 Task: Create a new insurance policy record in Salesforce by filling out all required fields and saving the information.
Action: Mouse moved to (262, 110)
Screenshot: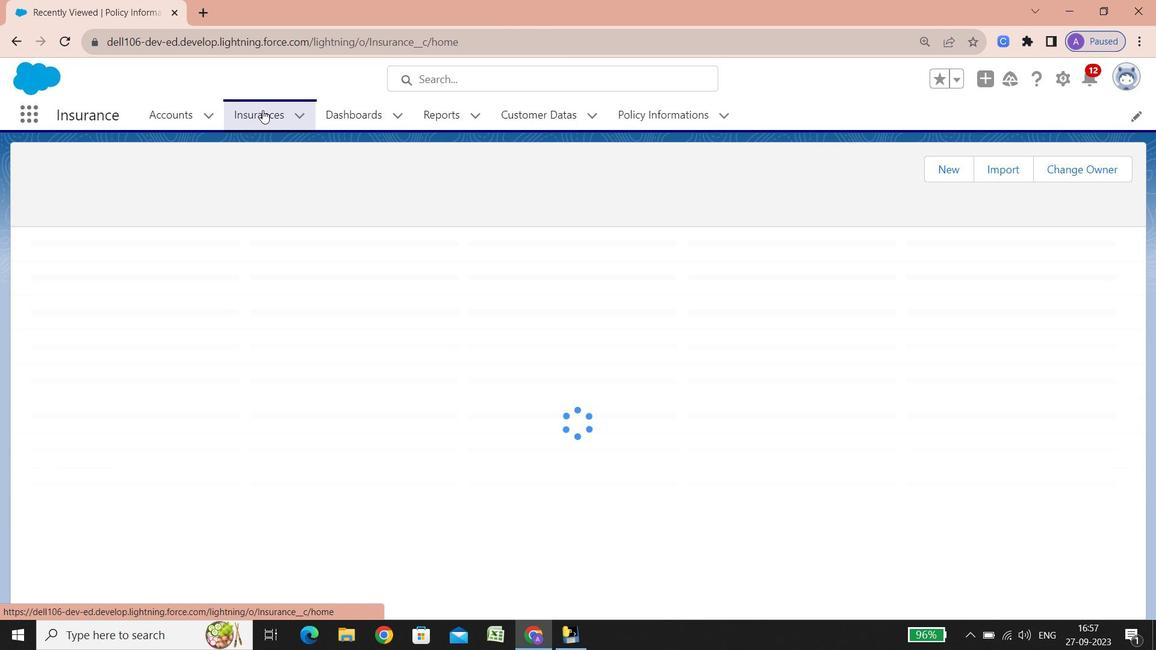 
Action: Mouse pressed left at (262, 110)
Screenshot: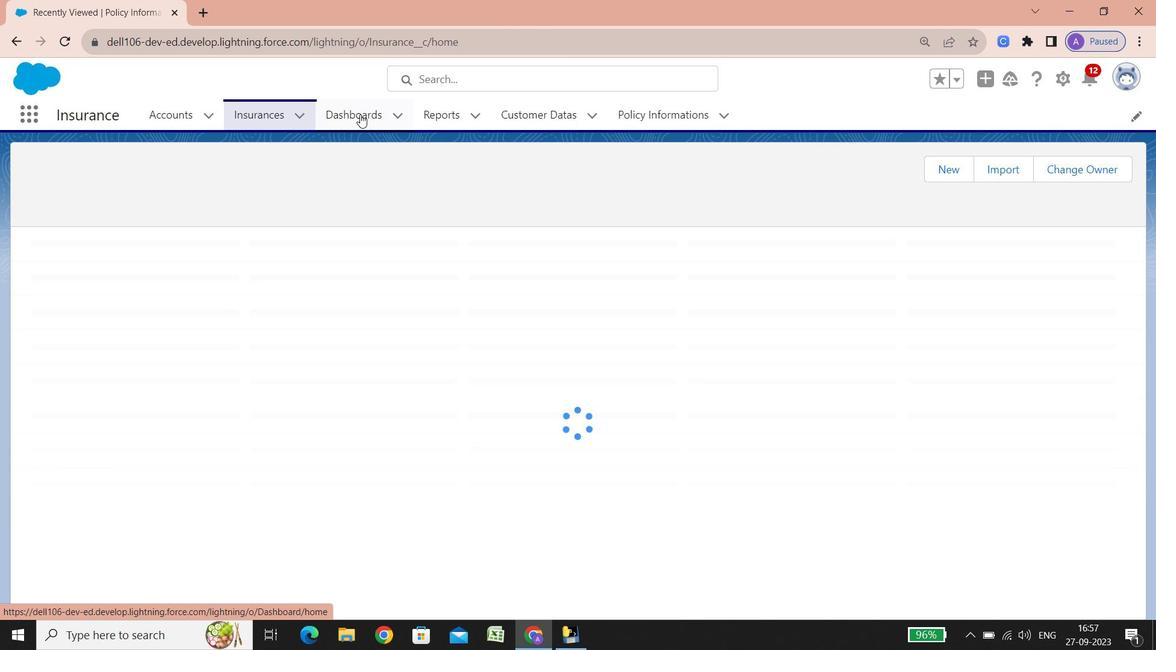 
Action: Mouse moved to (133, 308)
Screenshot: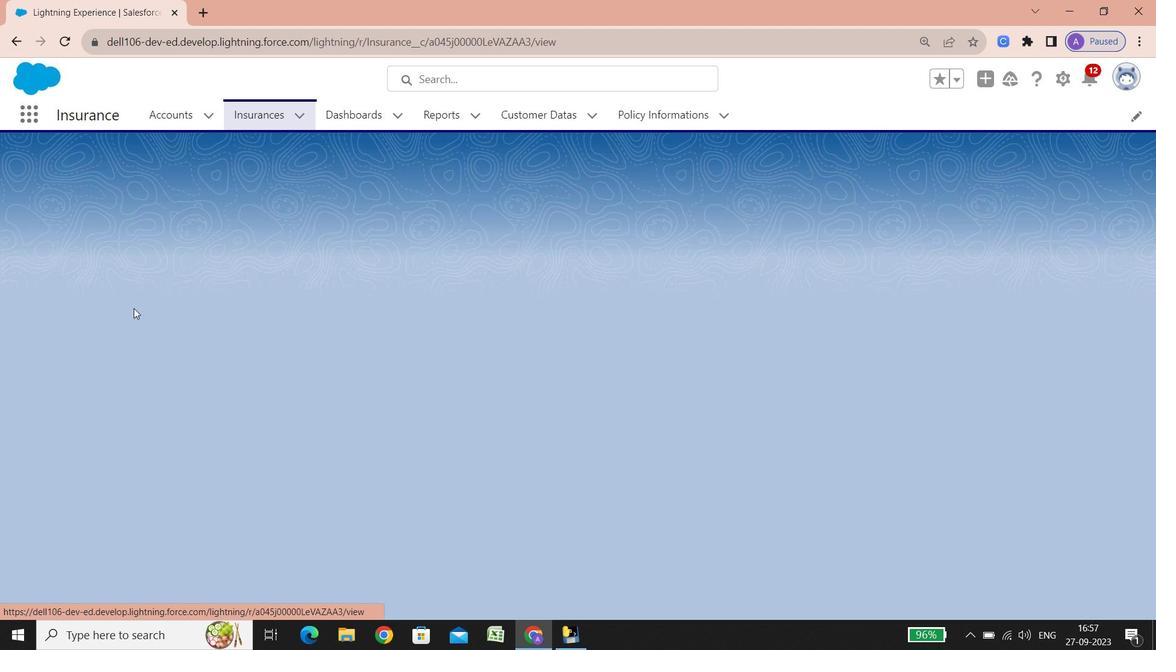 
Action: Mouse pressed left at (133, 308)
Screenshot: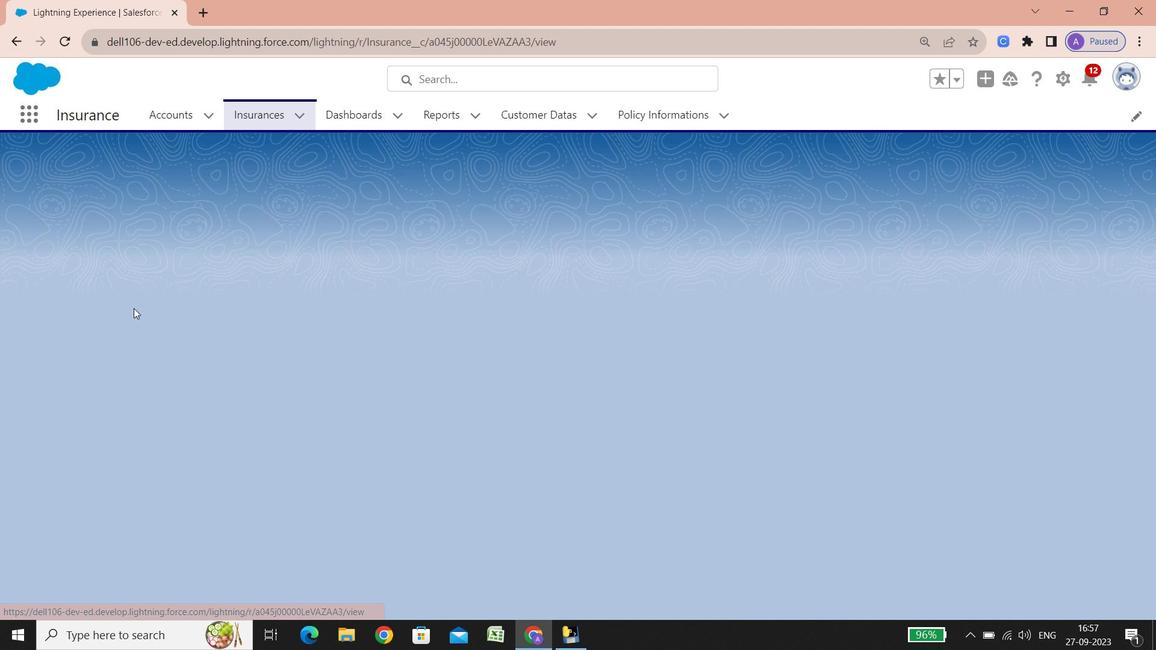 
Action: Mouse moved to (13, 33)
Screenshot: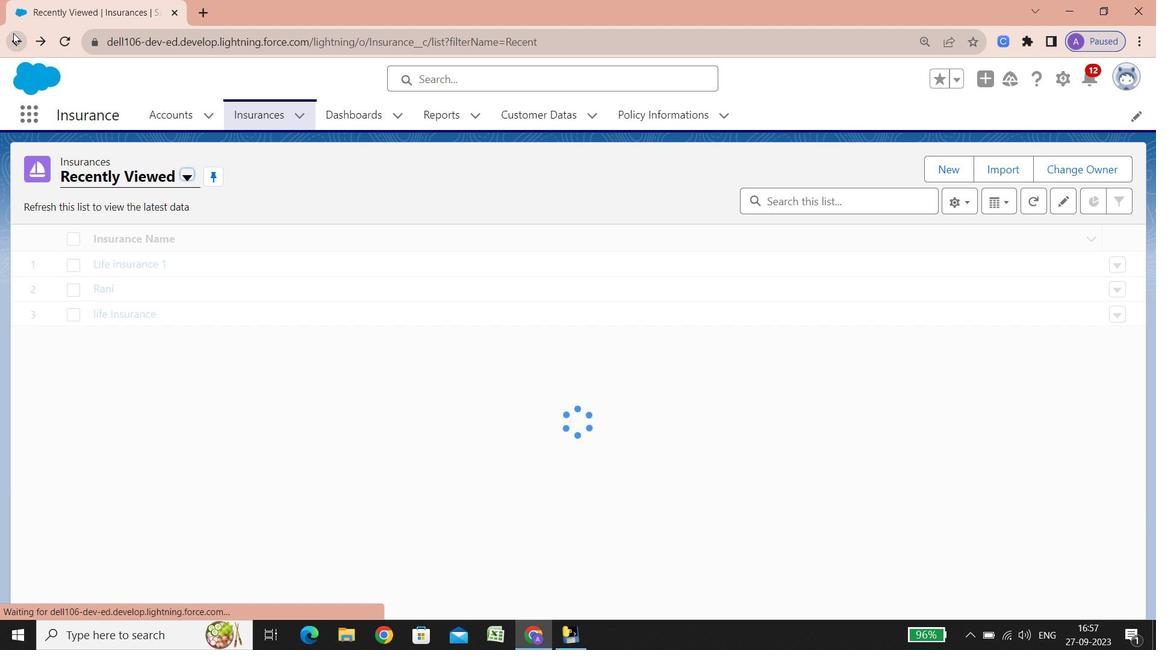 
Action: Mouse pressed left at (13, 33)
Screenshot: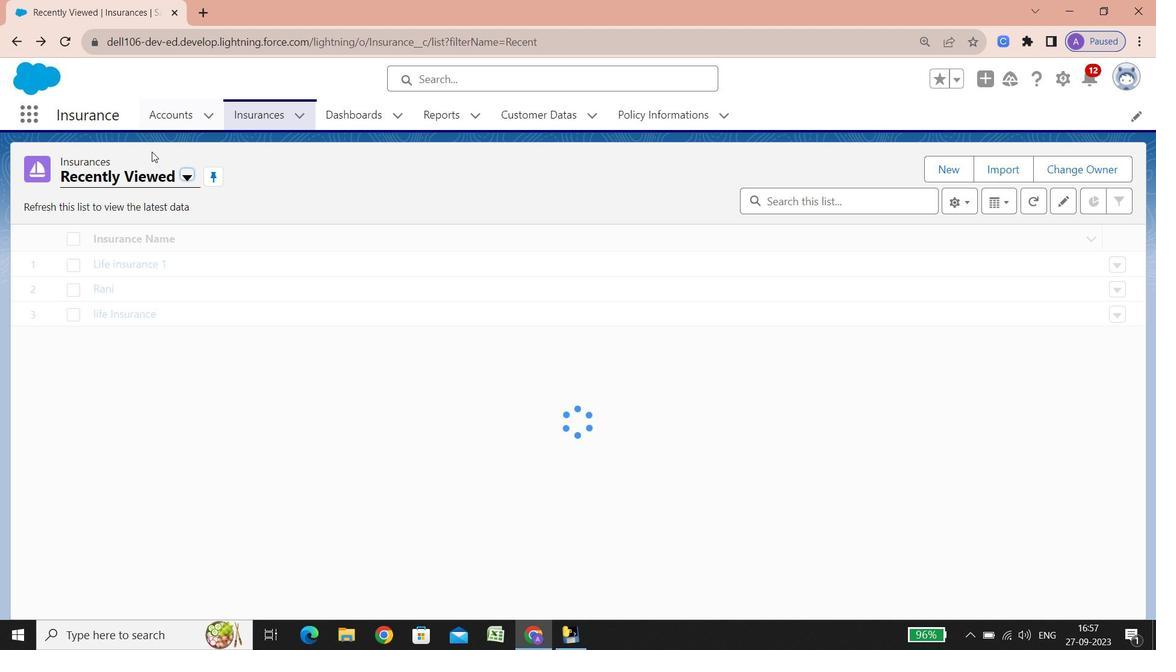 
Action: Mouse moved to (1064, 75)
Screenshot: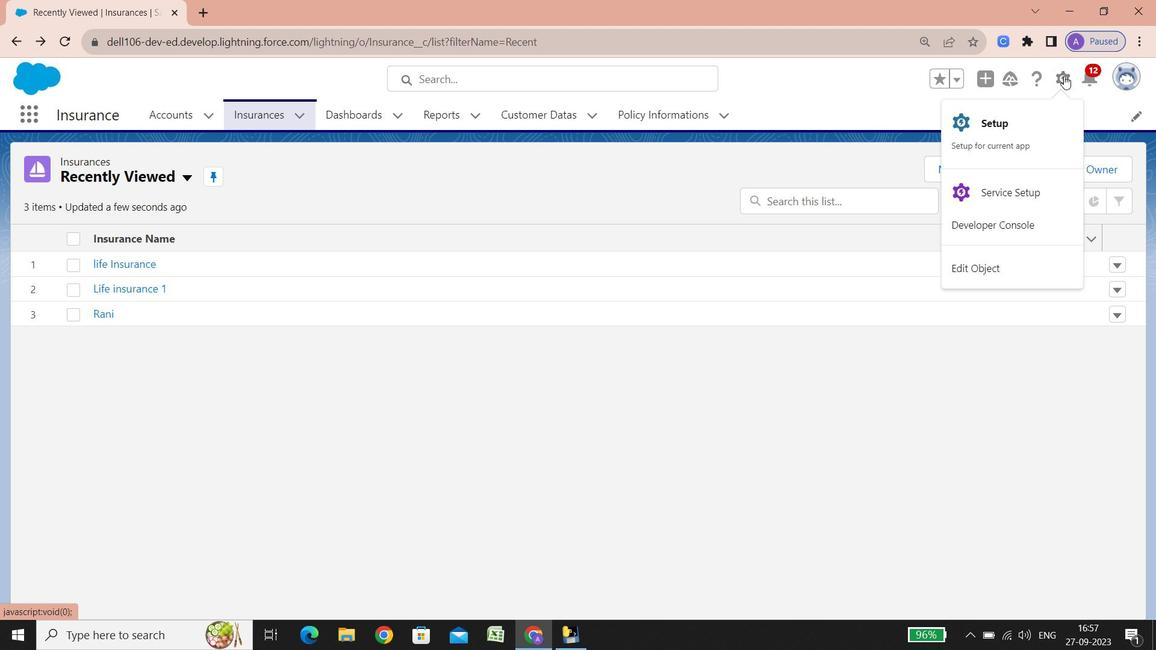 
Action: Mouse pressed left at (1064, 75)
Screenshot: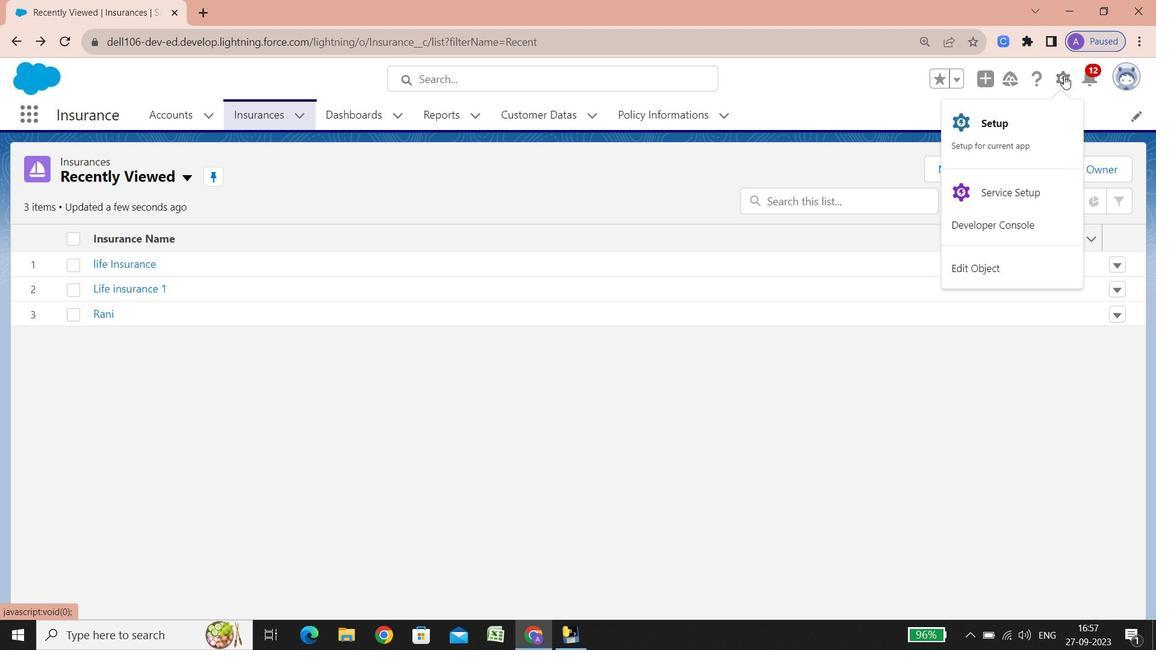 
Action: Mouse moved to (1033, 113)
Screenshot: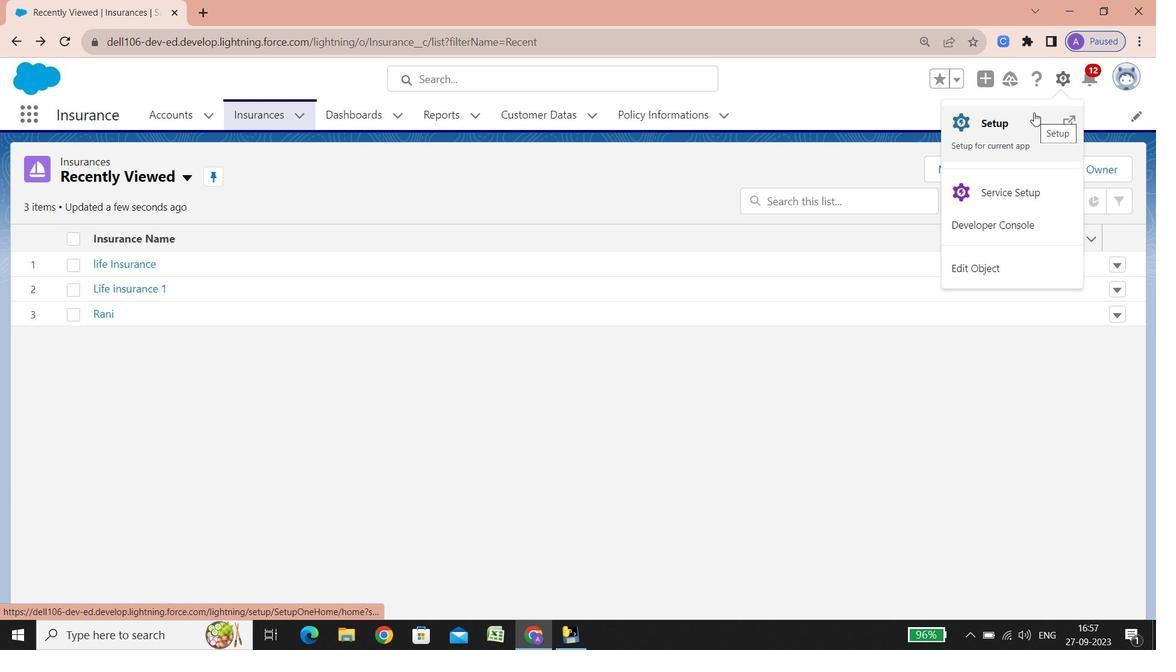 
Action: Mouse pressed left at (1033, 113)
Screenshot: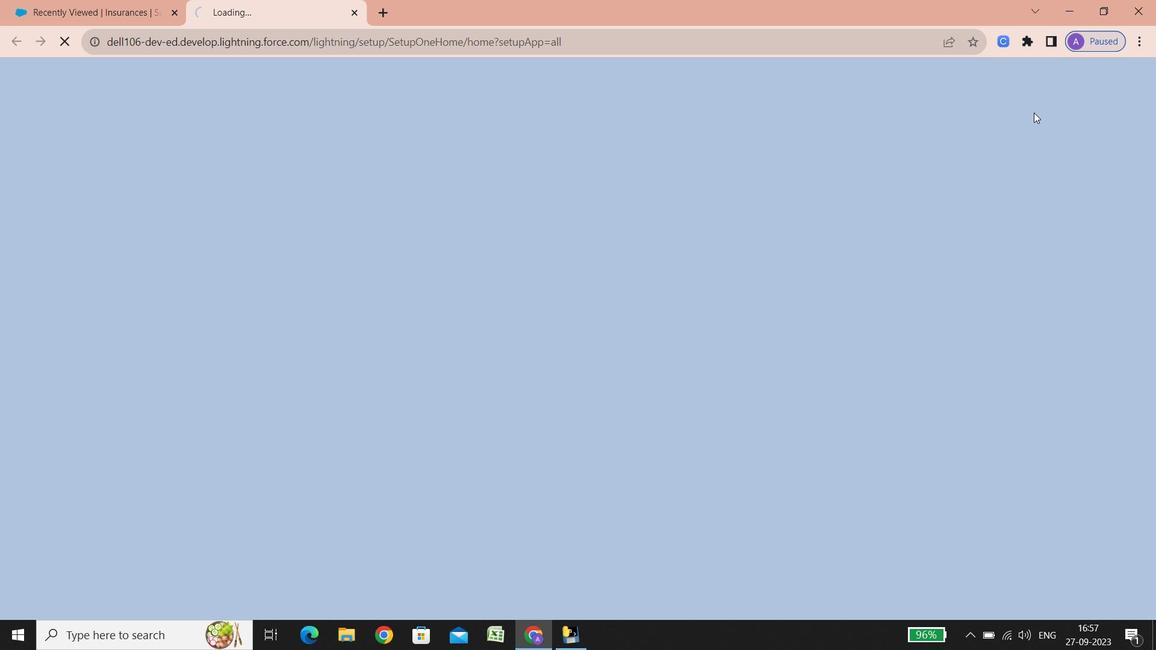 
Action: Mouse moved to (1051, 76)
Screenshot: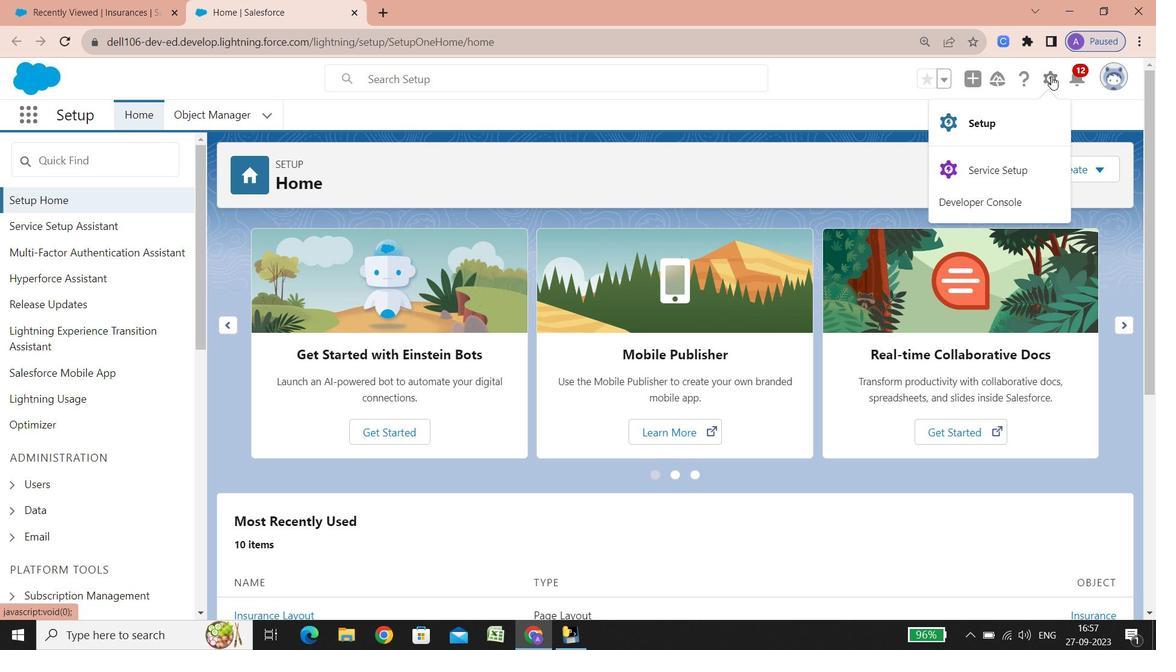 
Action: Mouse pressed left at (1051, 76)
Screenshot: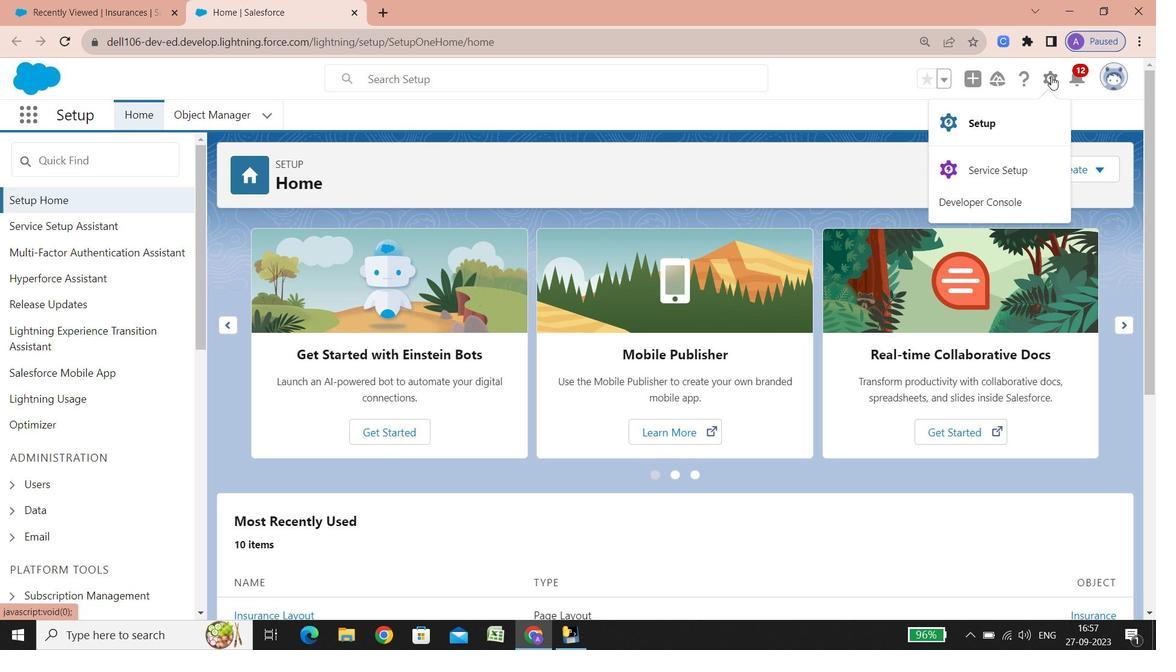 
Action: Mouse moved to (1024, 109)
Screenshot: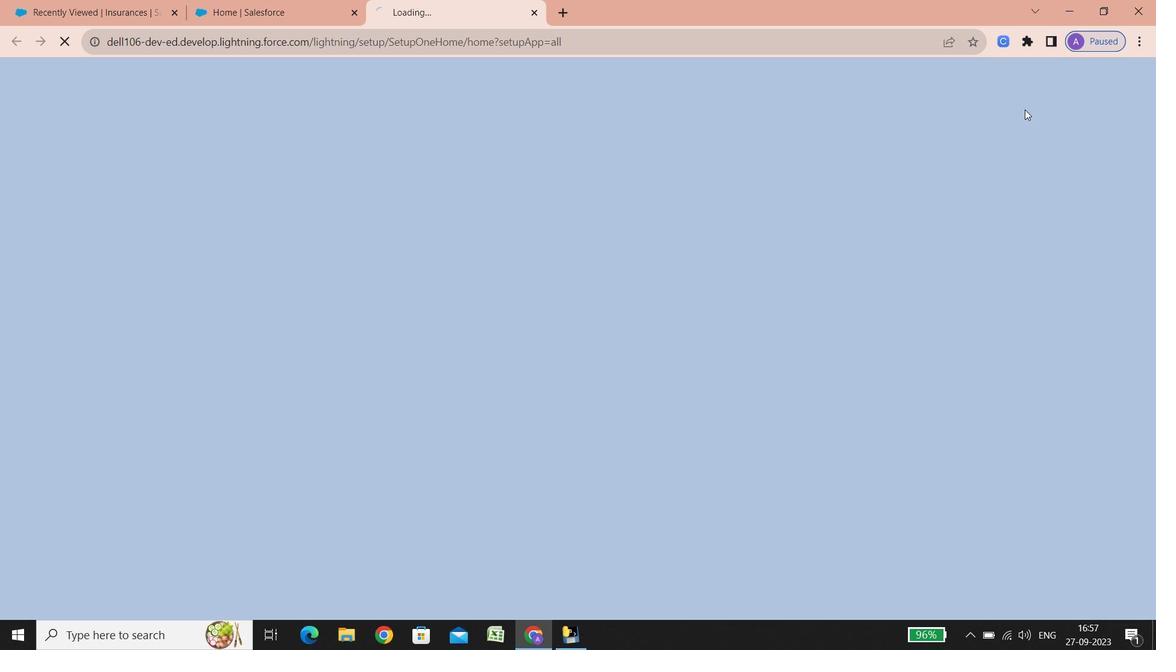 
Action: Mouse pressed left at (1024, 109)
Screenshot: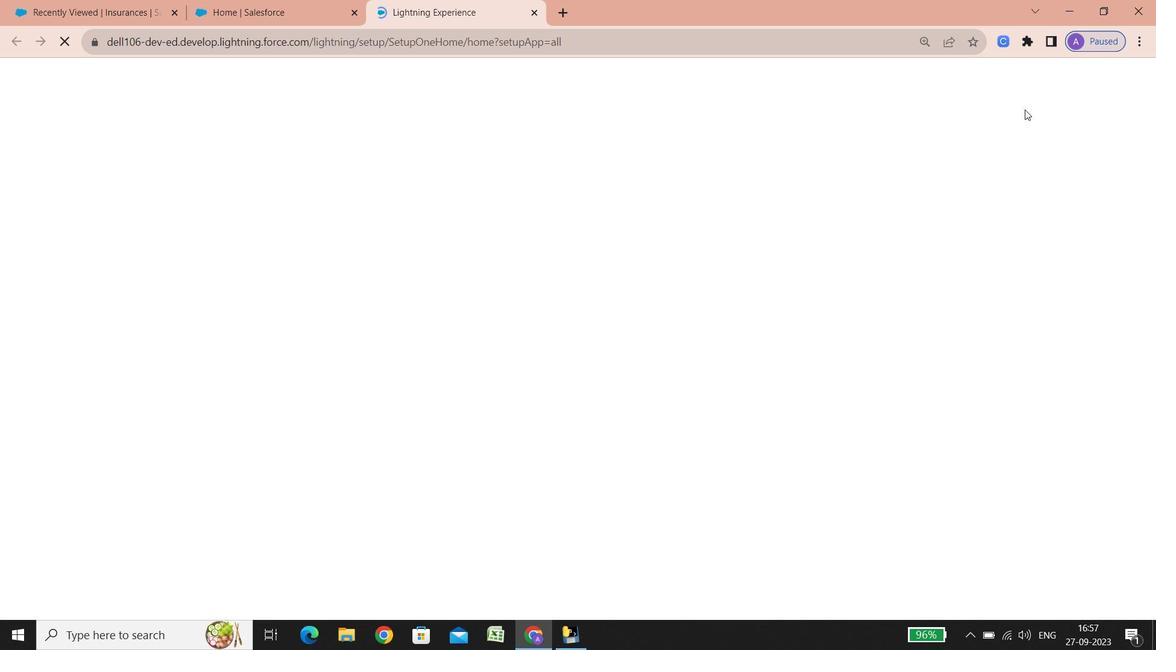 
Action: Mouse moved to (531, 9)
Screenshot: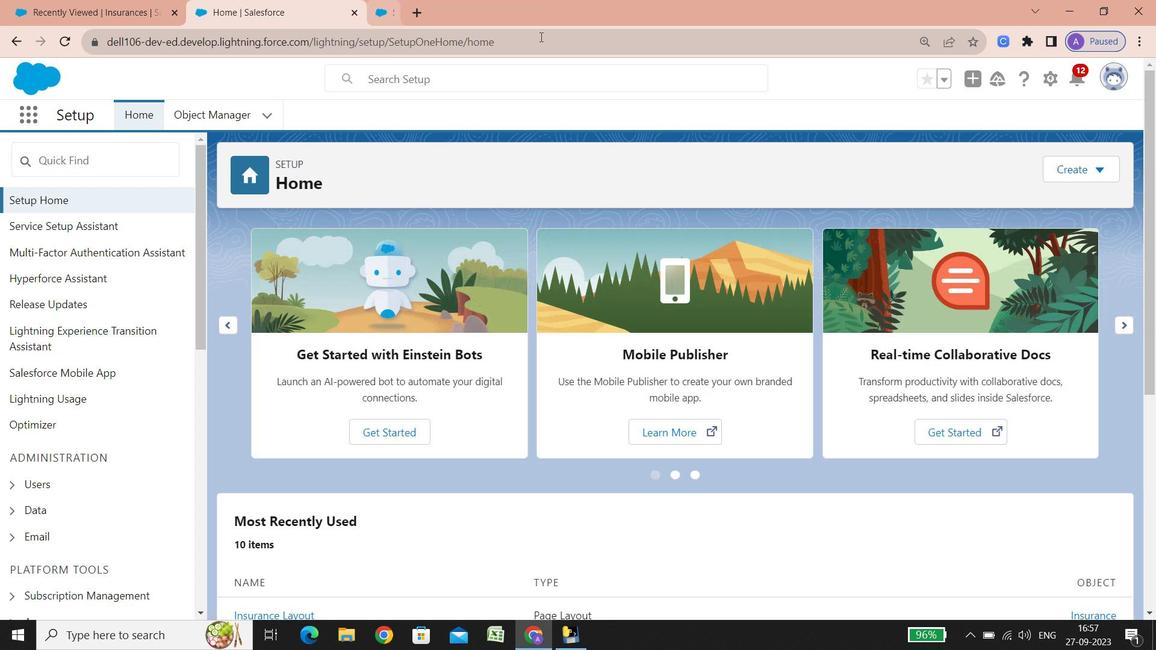 
Action: Mouse pressed left at (531, 9)
Screenshot: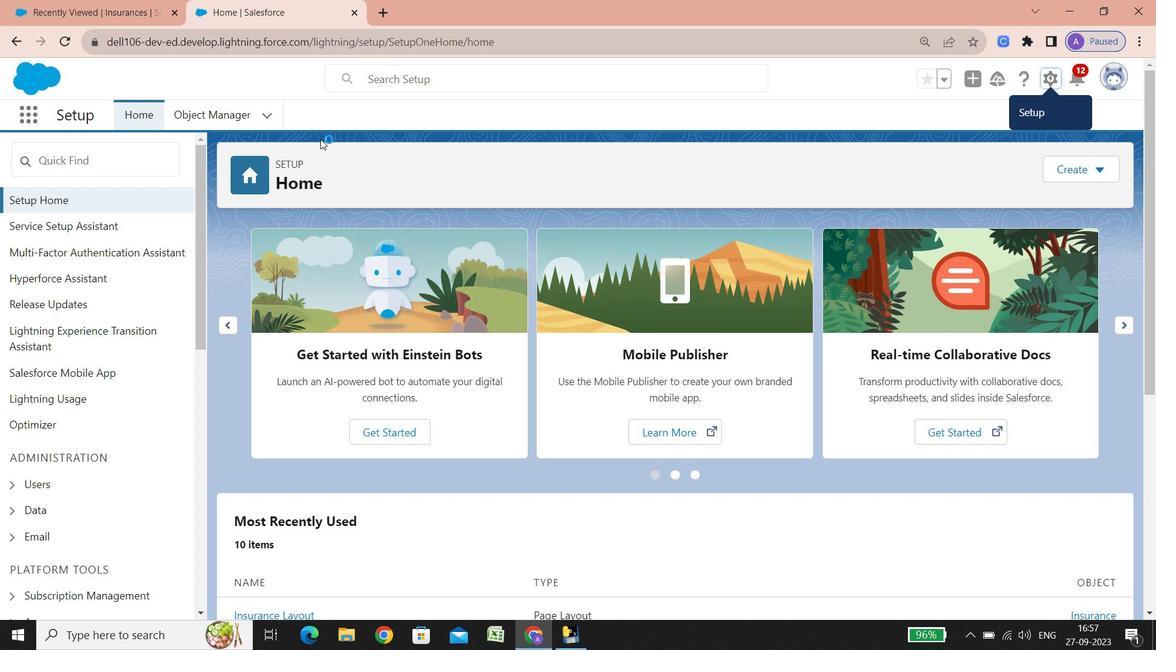 
Action: Mouse moved to (228, 123)
Screenshot: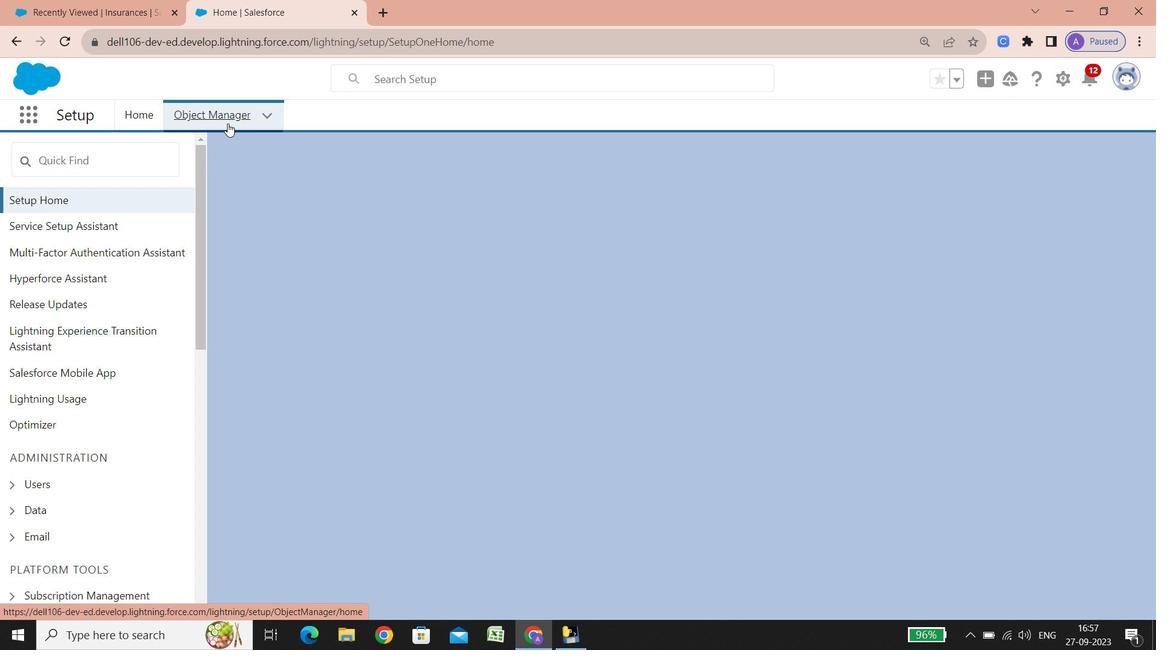 
Action: Mouse pressed left at (228, 123)
Screenshot: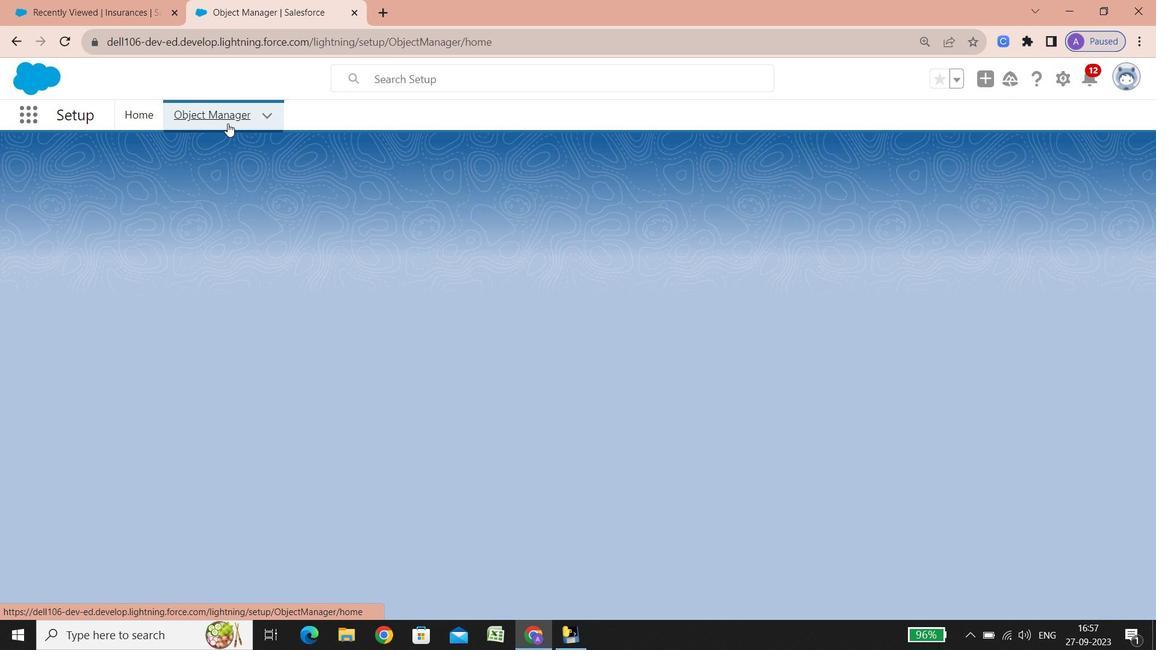
Action: Mouse moved to (829, 170)
Screenshot: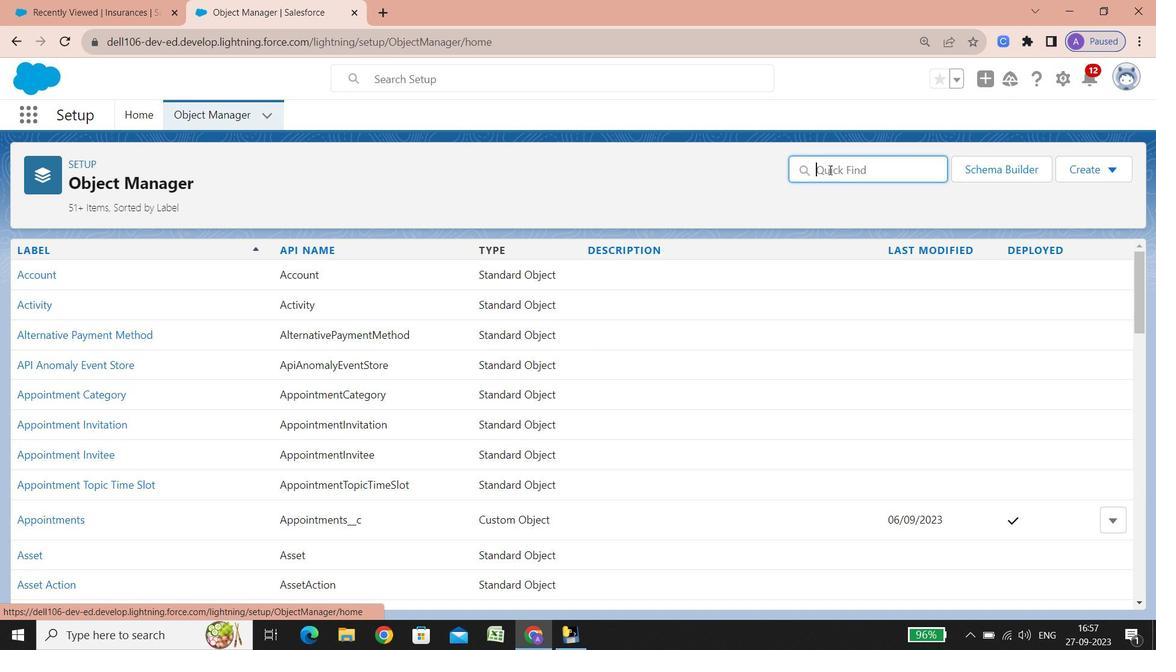
Action: Mouse pressed left at (829, 170)
Screenshot: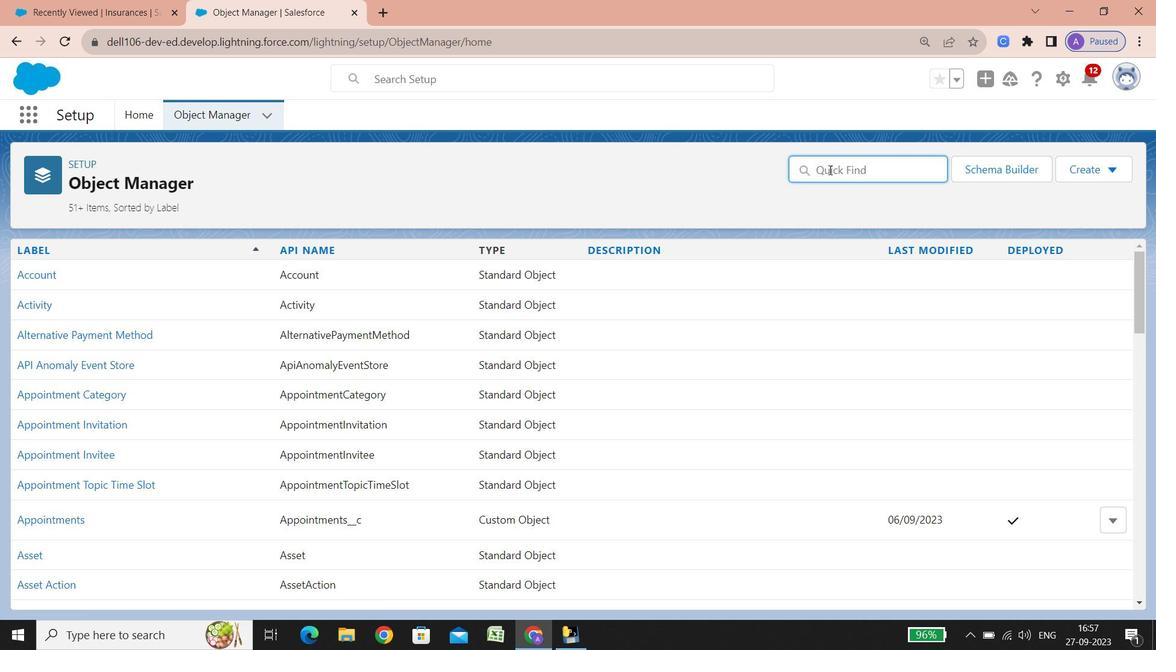
Action: Key pressed <Key.shift>Insu
Screenshot: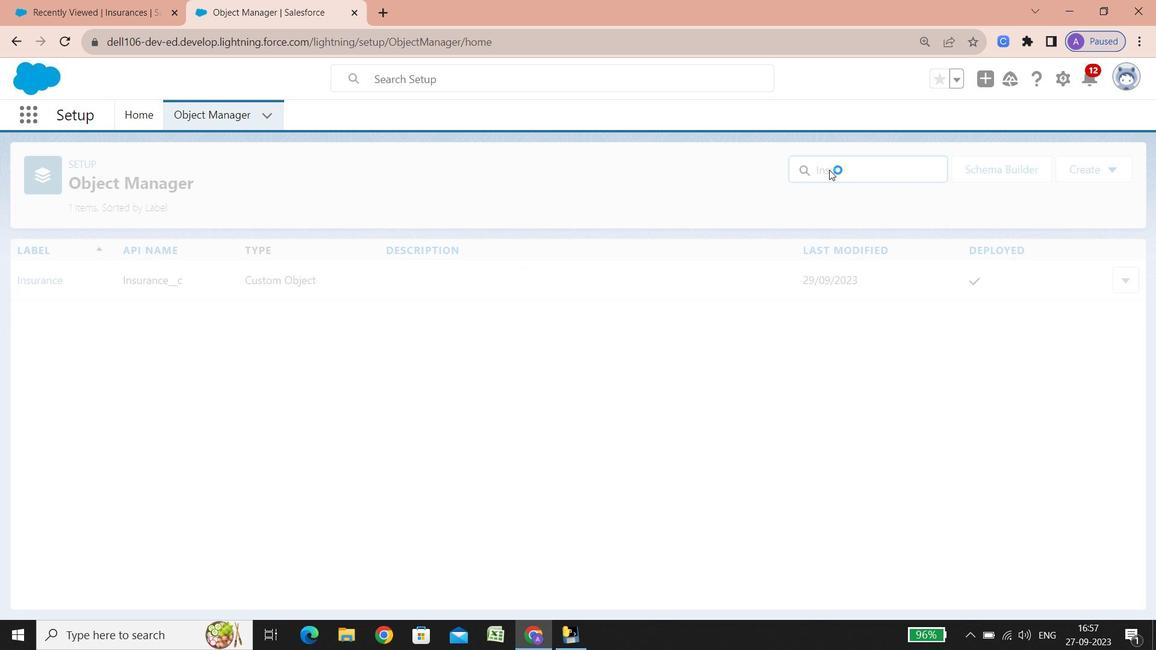 
Action: Mouse moved to (49, 283)
Screenshot: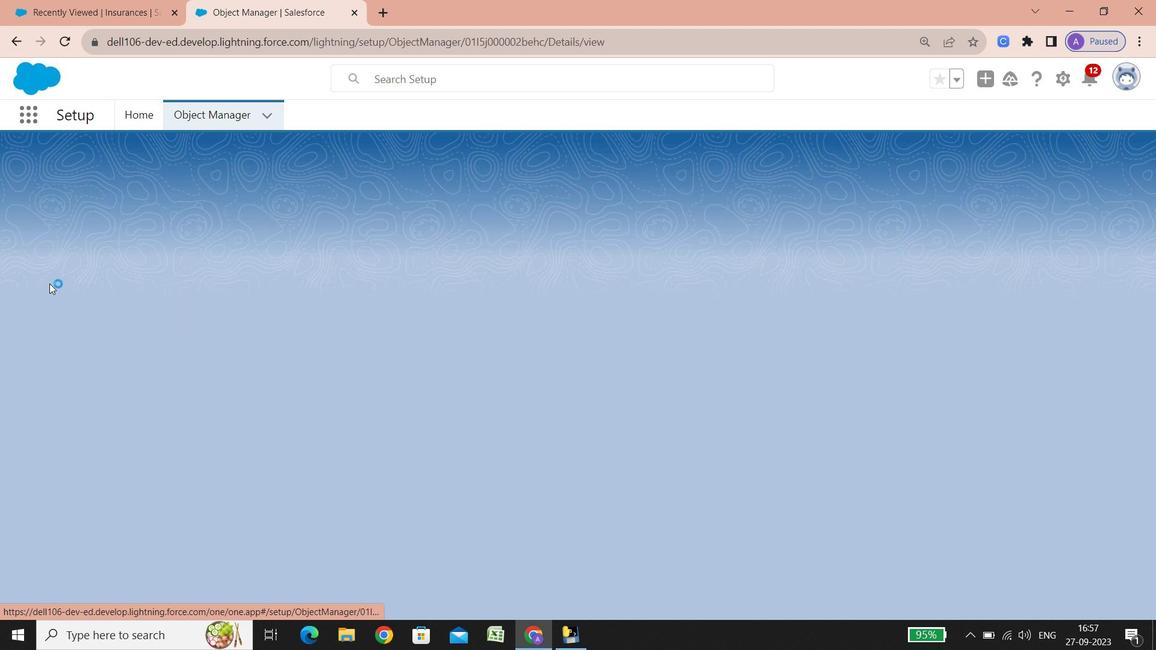 
Action: Mouse pressed left at (49, 283)
Screenshot: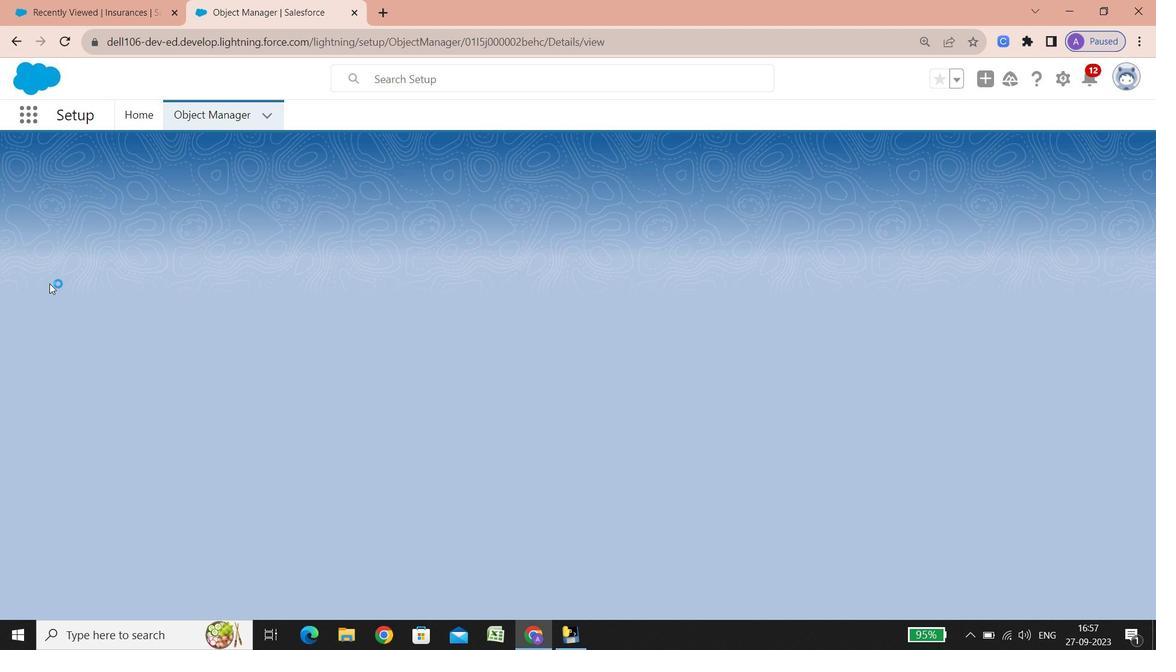 
Action: Mouse pressed left at (49, 283)
Screenshot: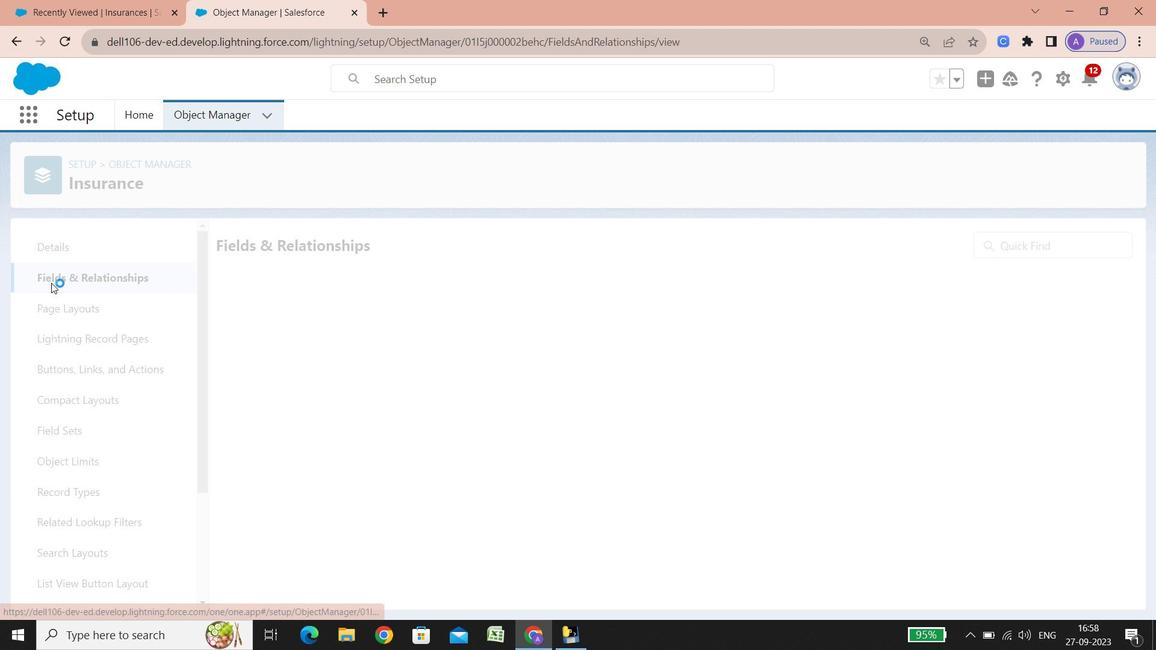 
Action: Mouse moved to (87, 0)
Screenshot: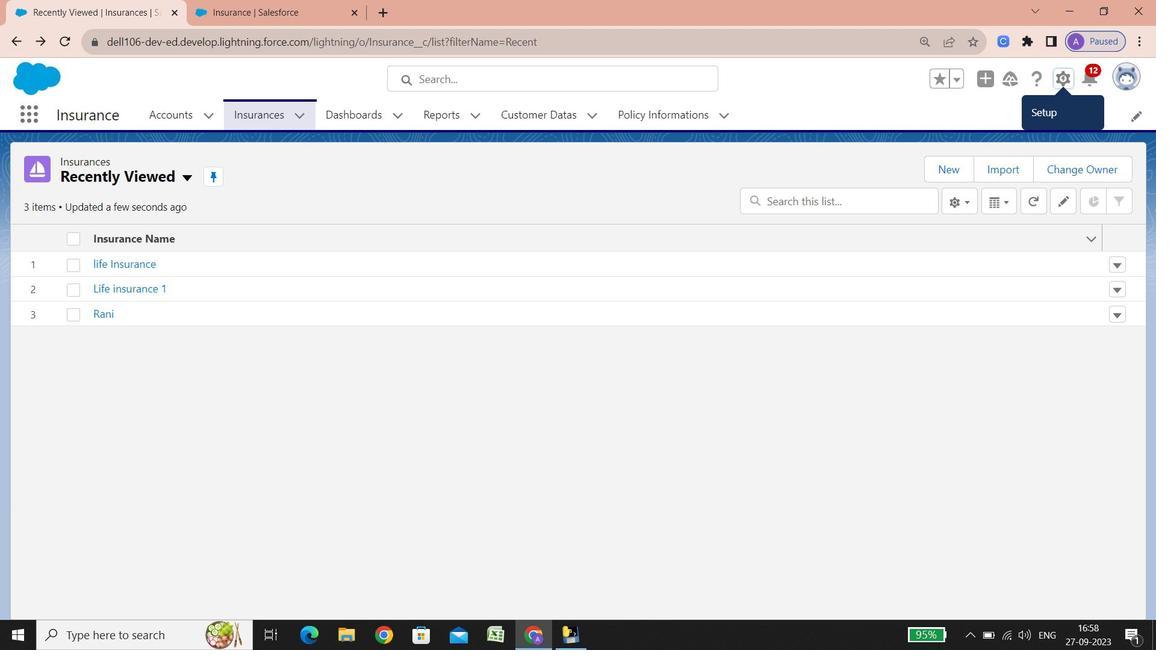 
Action: Mouse pressed left at (87, 0)
Screenshot: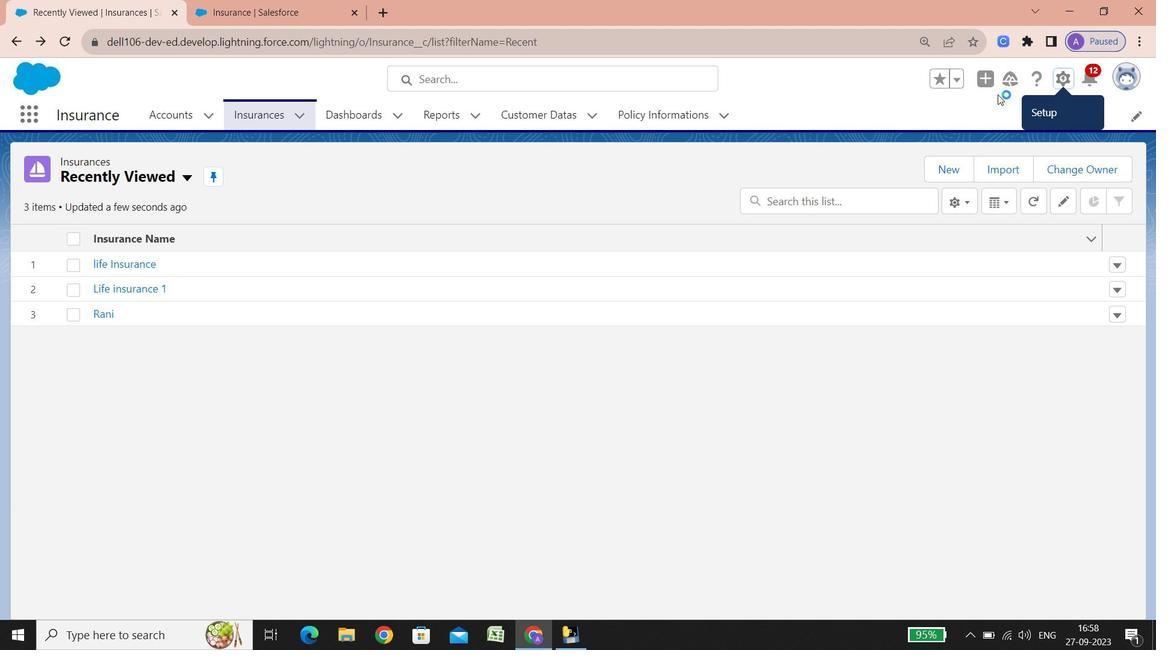 
Action: Mouse moved to (943, 165)
Screenshot: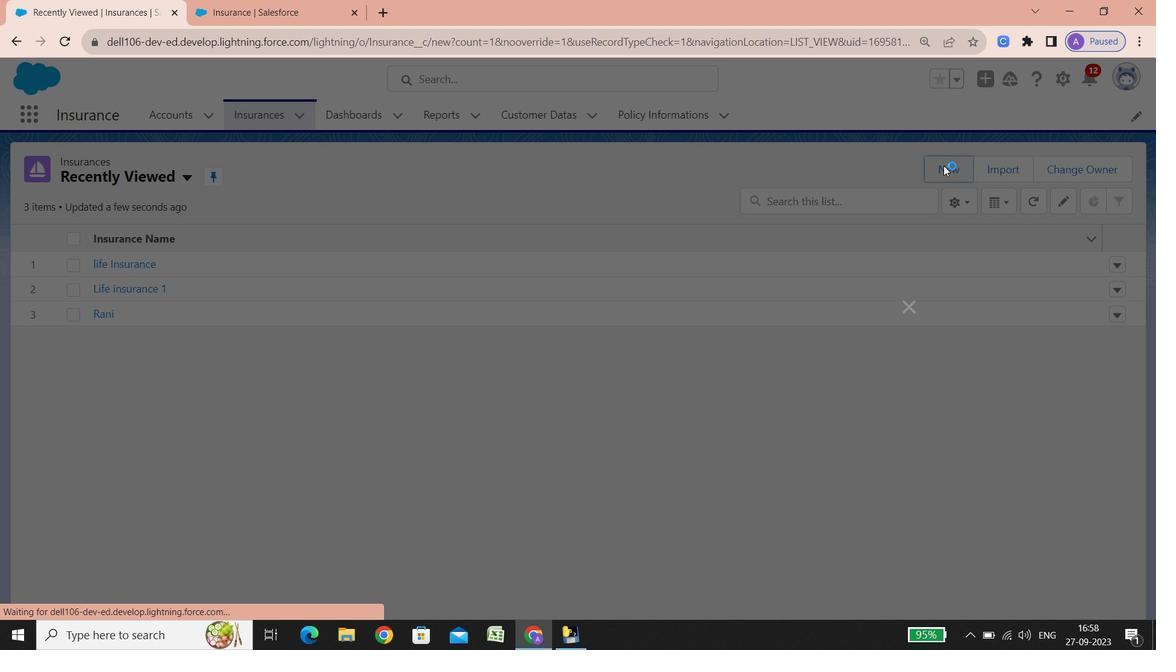 
Action: Mouse pressed left at (943, 165)
Screenshot: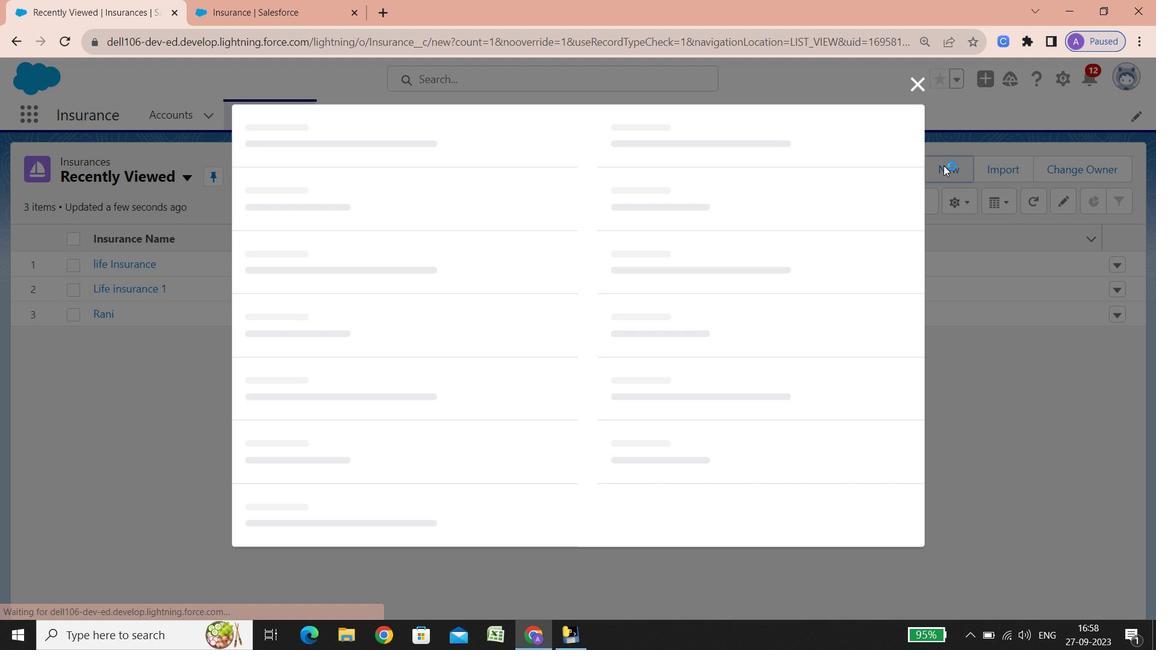 
Action: Mouse moved to (552, 390)
Screenshot: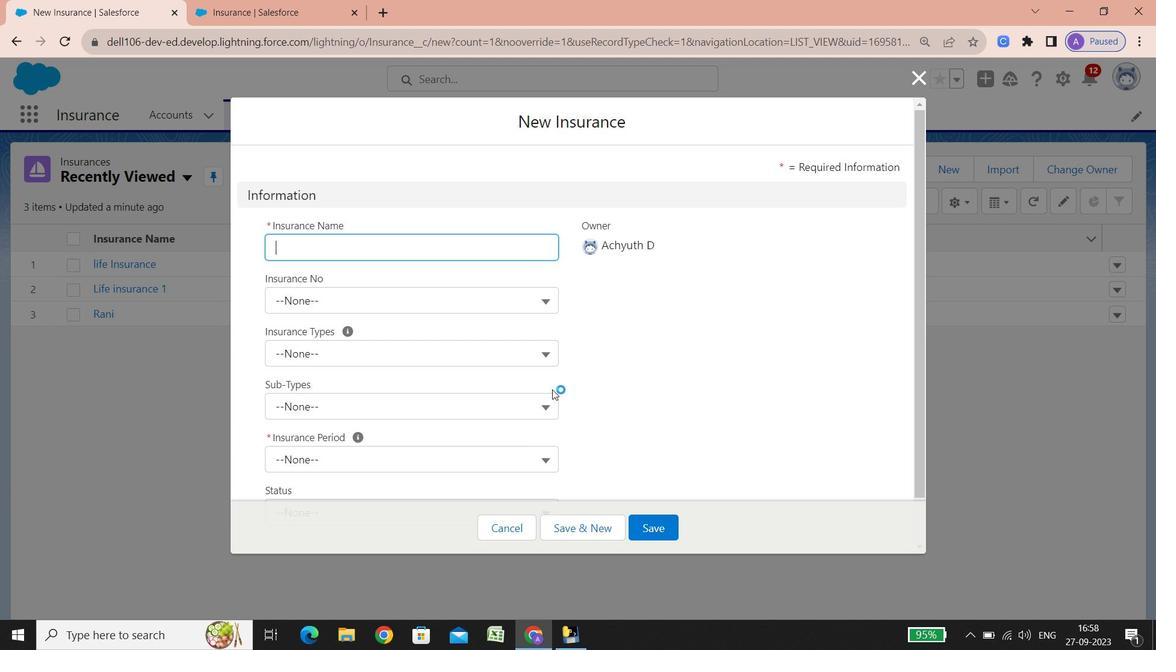 
Action: Mouse scrolled (552, 389) with delta (0, 0)
Screenshot: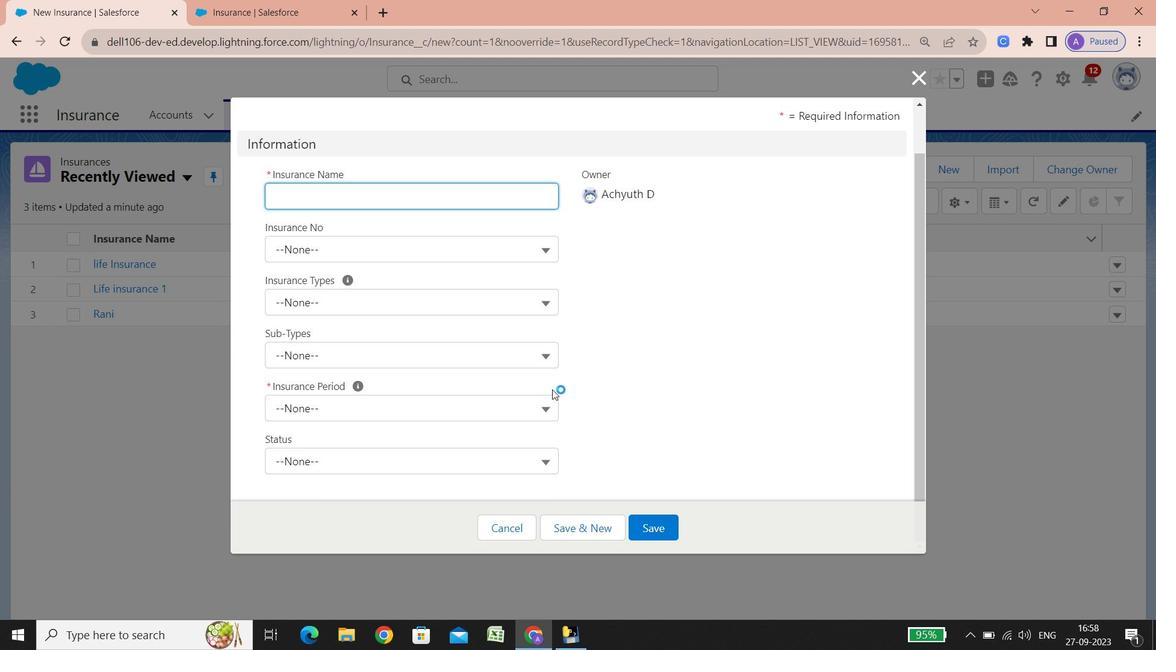 
Action: Mouse scrolled (552, 389) with delta (0, 0)
Screenshot: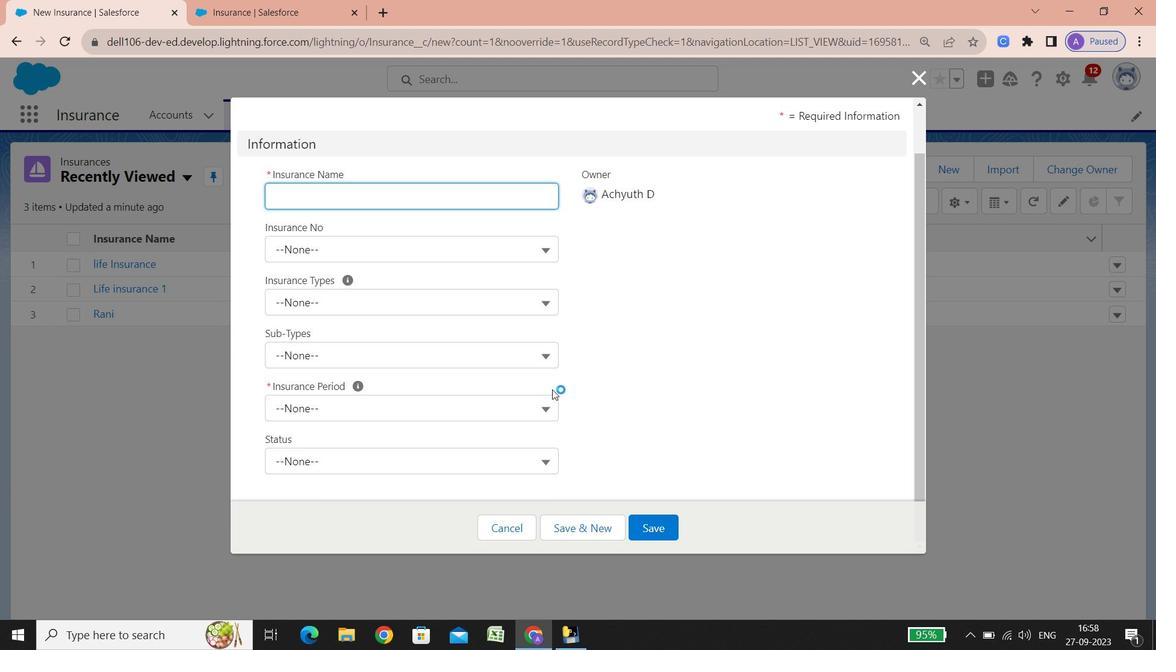 
Action: Mouse scrolled (552, 389) with delta (0, 0)
Screenshot: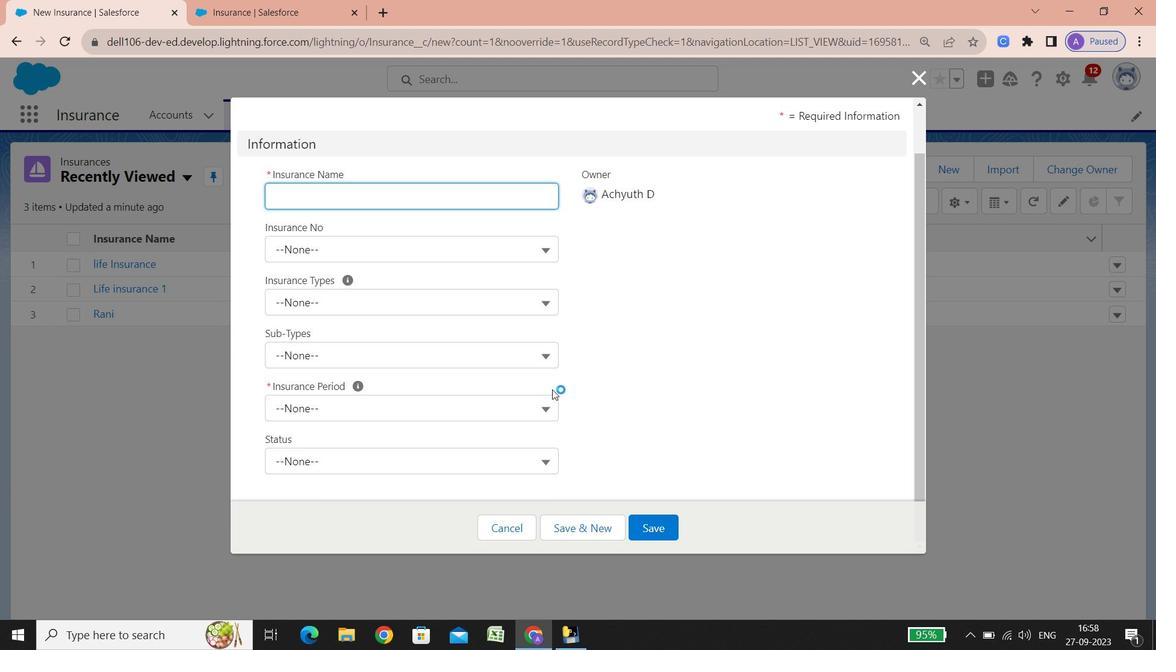 
Action: Mouse scrolled (552, 389) with delta (0, 0)
Screenshot: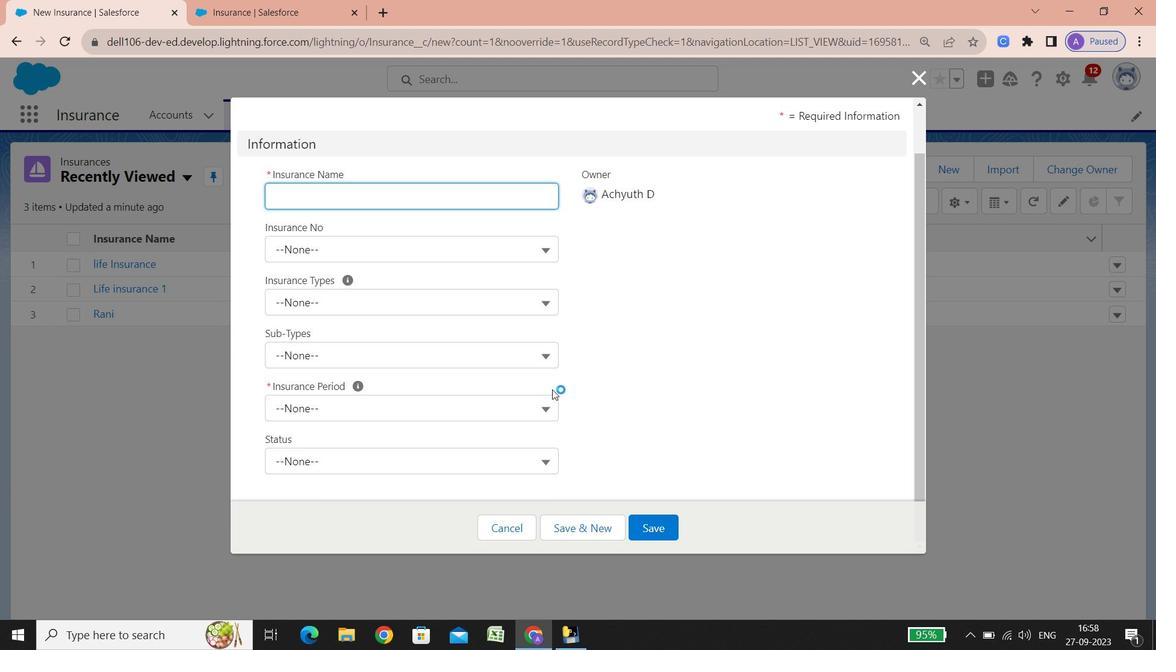 
Action: Mouse scrolled (552, 389) with delta (0, 0)
Screenshot: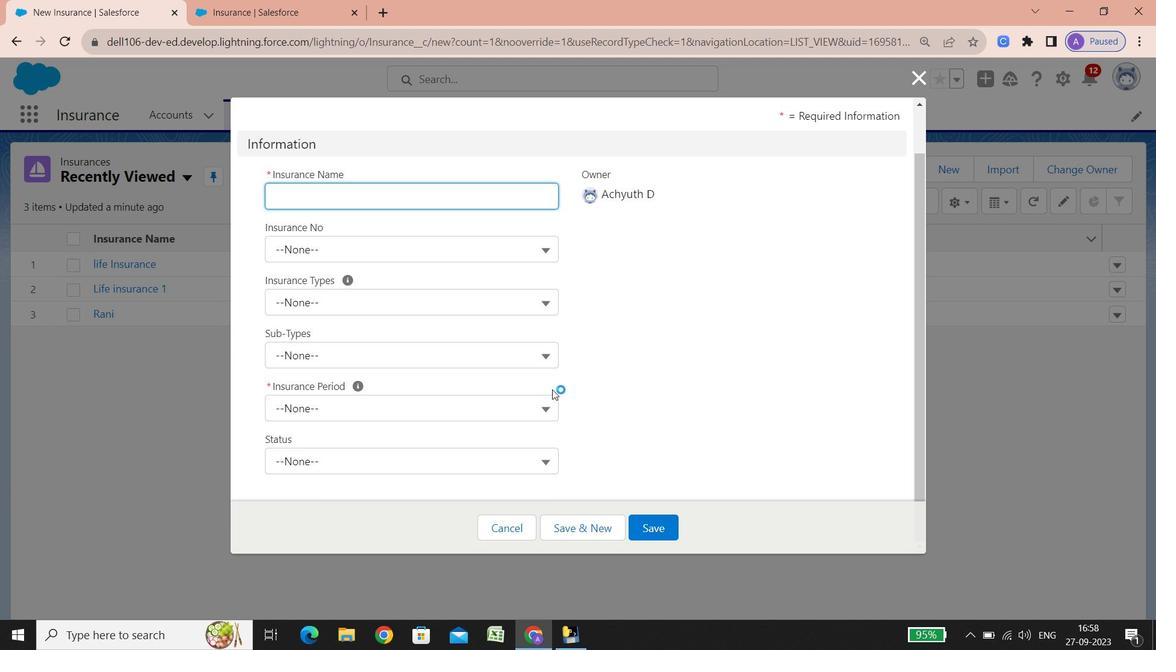 
Action: Mouse scrolled (552, 389) with delta (0, 0)
Screenshot: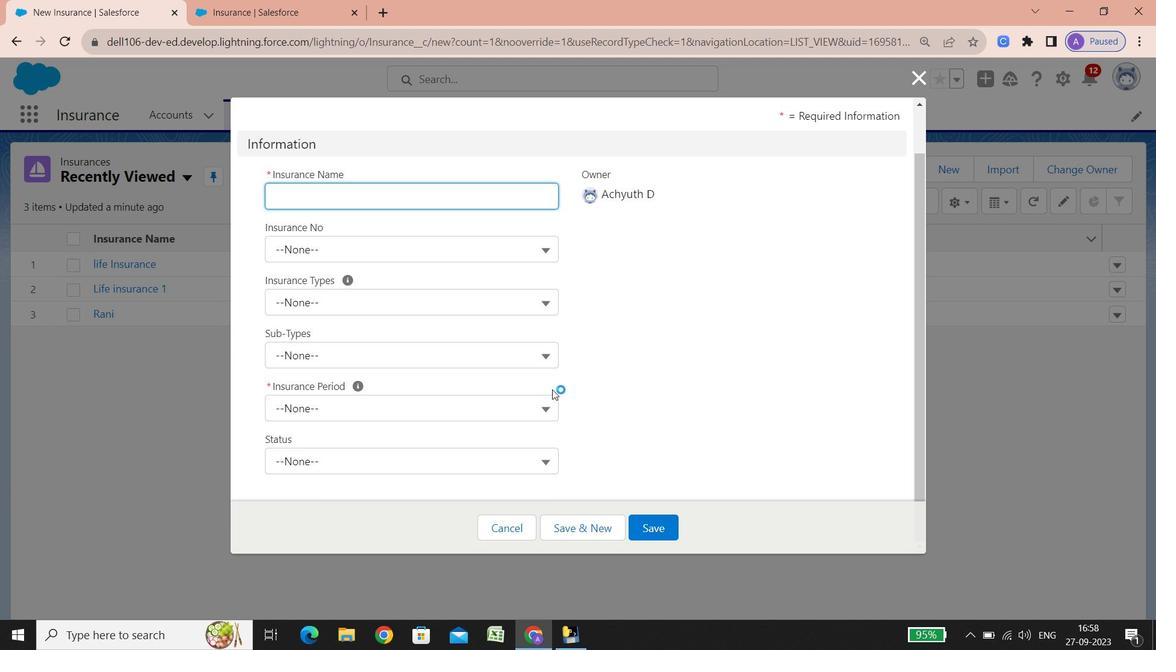
Action: Mouse scrolled (552, 389) with delta (0, 0)
Screenshot: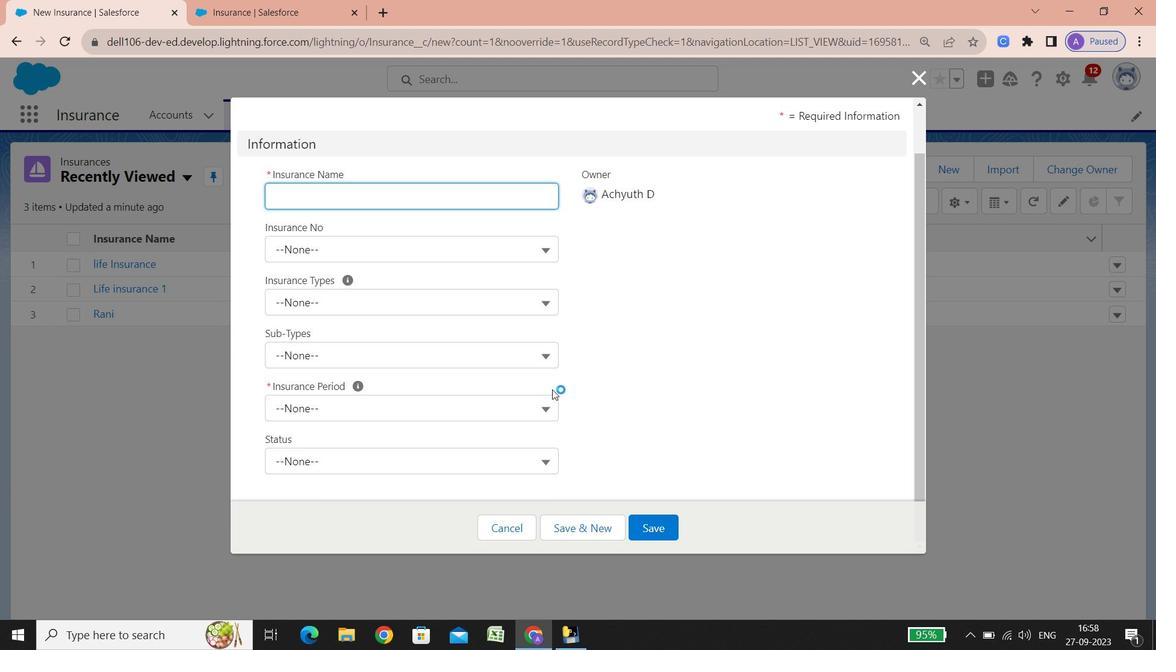 
Action: Mouse scrolled (552, 389) with delta (0, 0)
Screenshot: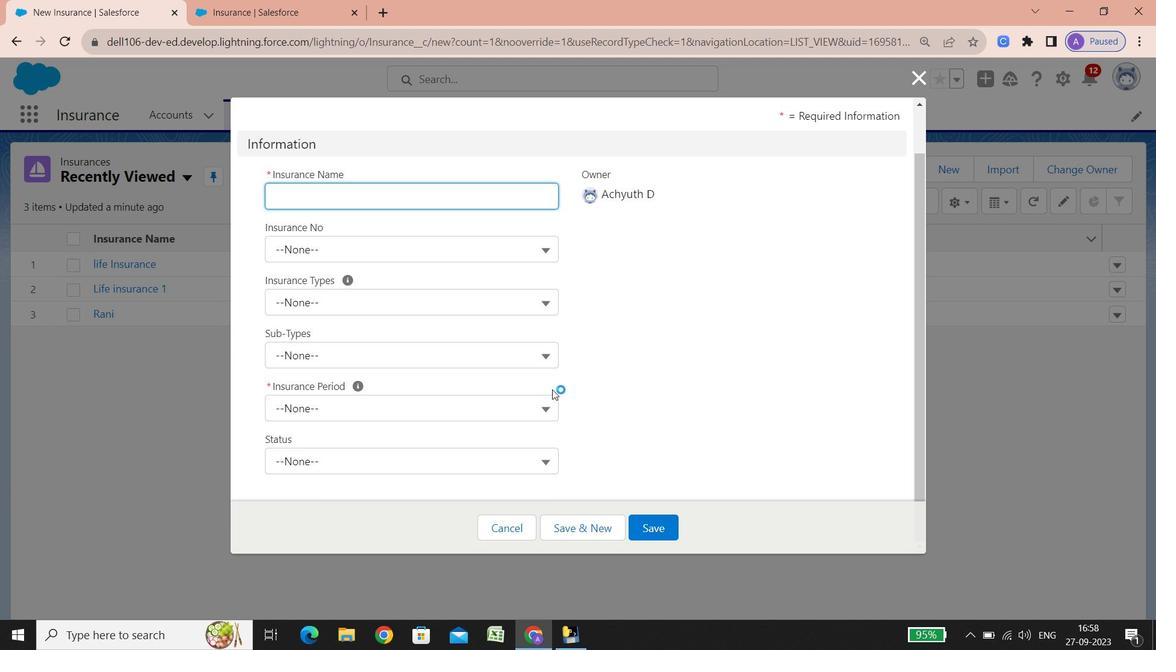 
Action: Mouse scrolled (552, 389) with delta (0, 0)
Screenshot: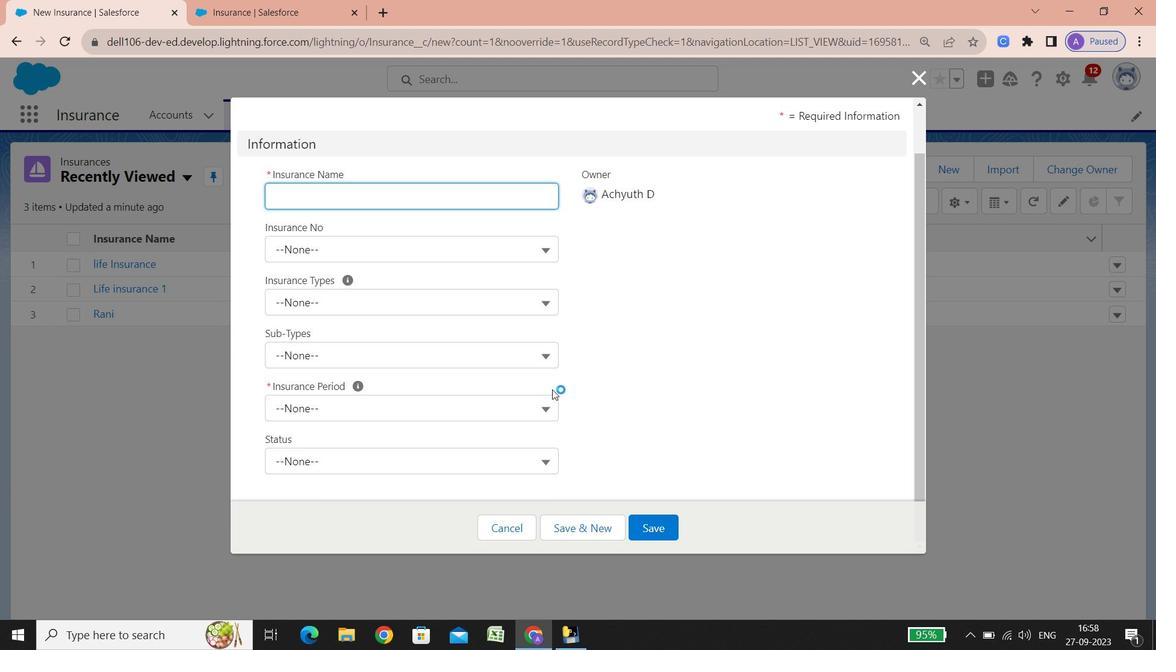 
Action: Mouse scrolled (552, 389) with delta (0, 0)
Screenshot: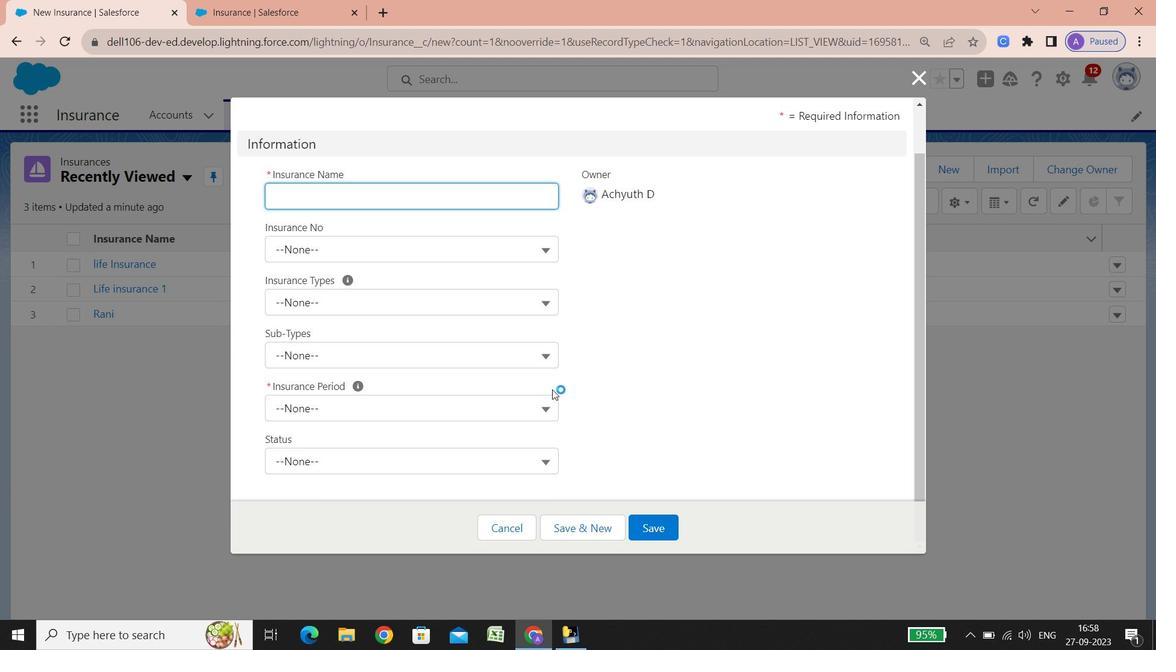 
Action: Mouse scrolled (552, 389) with delta (0, 0)
Screenshot: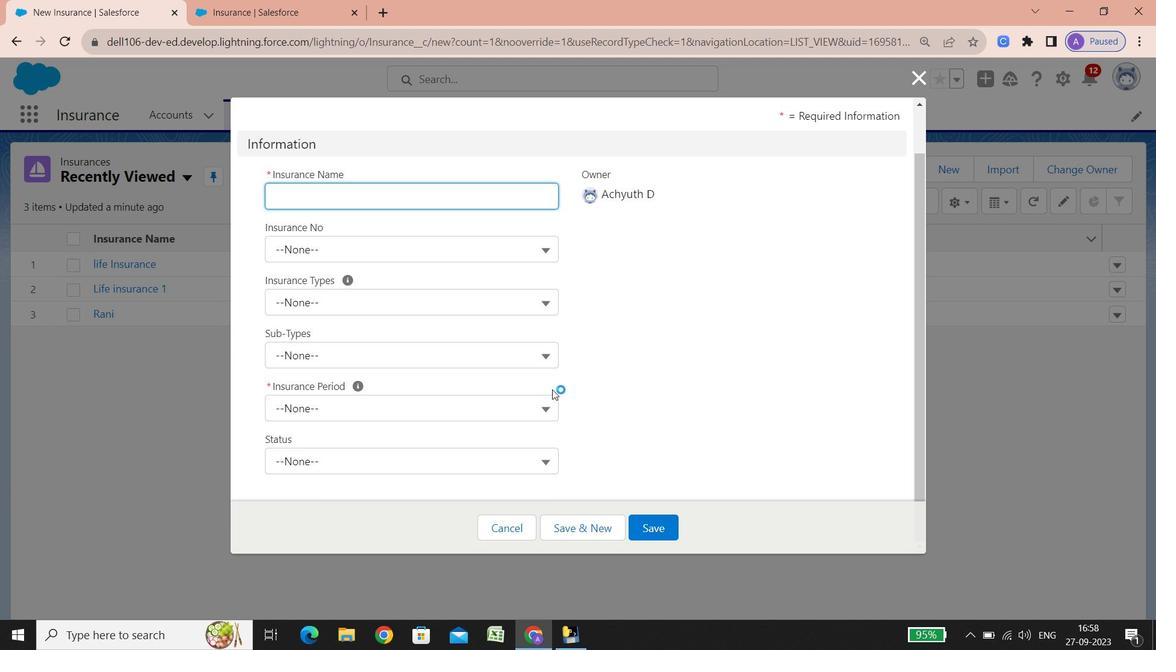 
Action: Mouse scrolled (552, 389) with delta (0, 0)
Screenshot: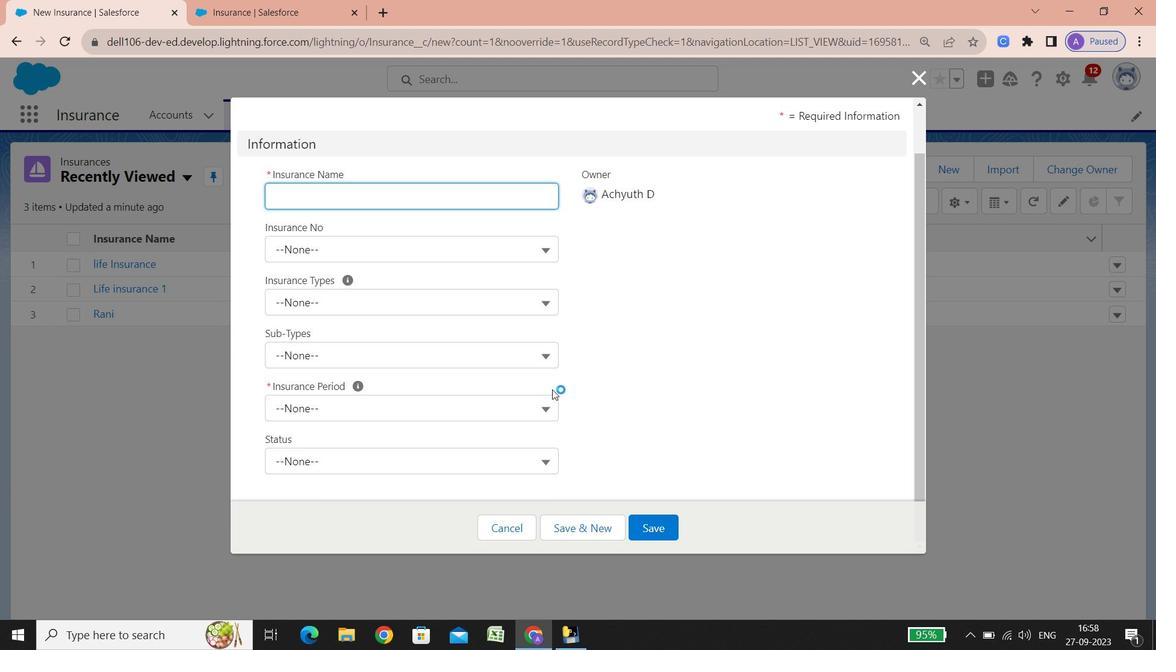 
Action: Mouse scrolled (552, 389) with delta (0, 0)
Screenshot: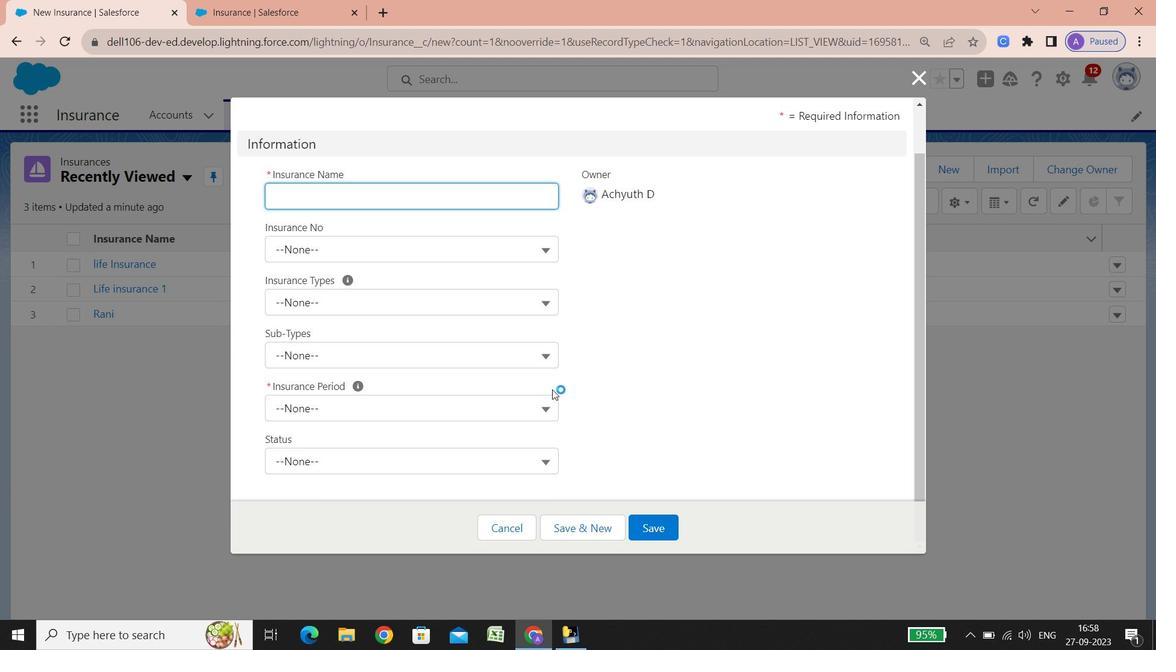 
Action: Mouse scrolled (552, 389) with delta (0, 0)
Screenshot: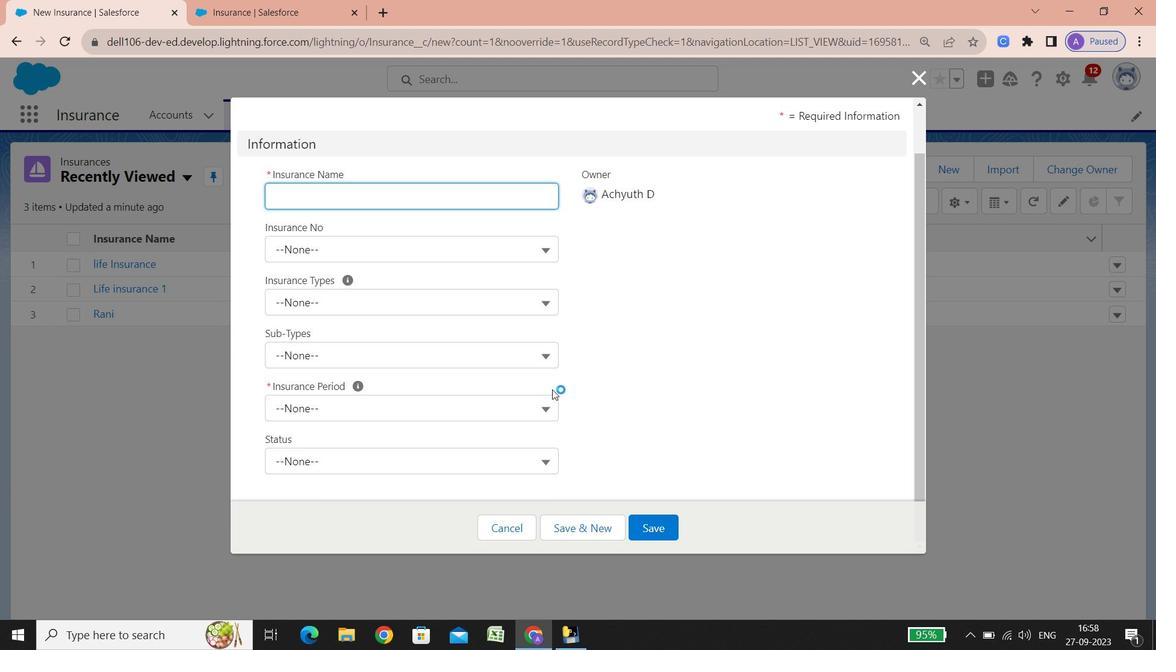 
Action: Mouse scrolled (552, 389) with delta (0, 0)
Screenshot: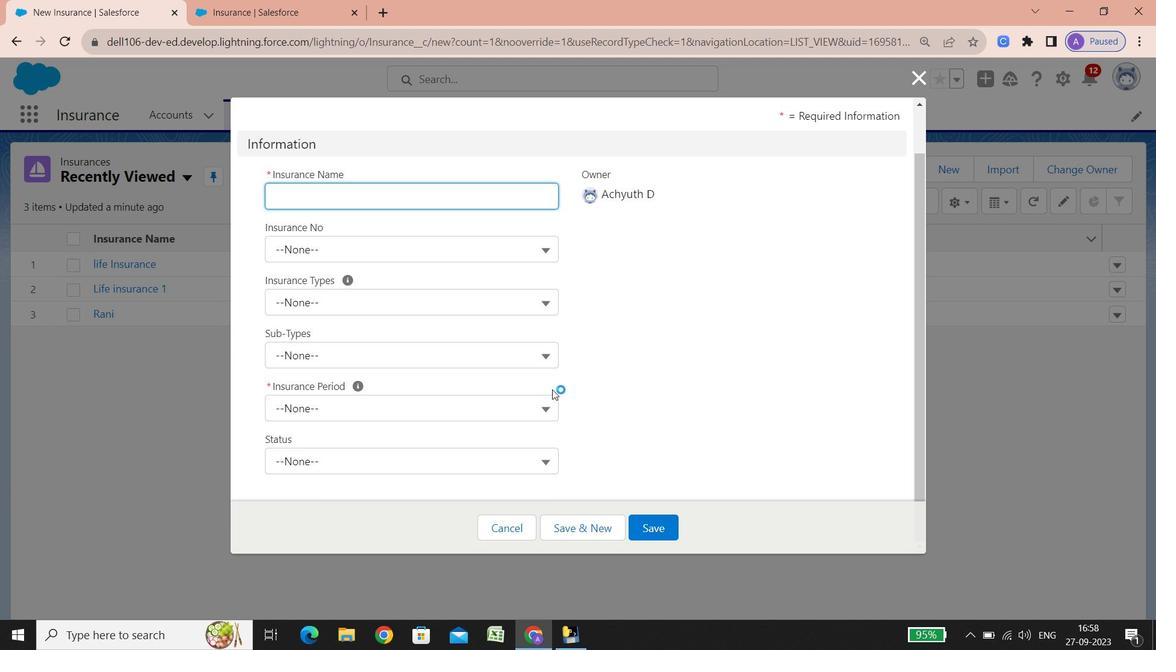 
Action: Mouse scrolled (552, 389) with delta (0, 0)
Screenshot: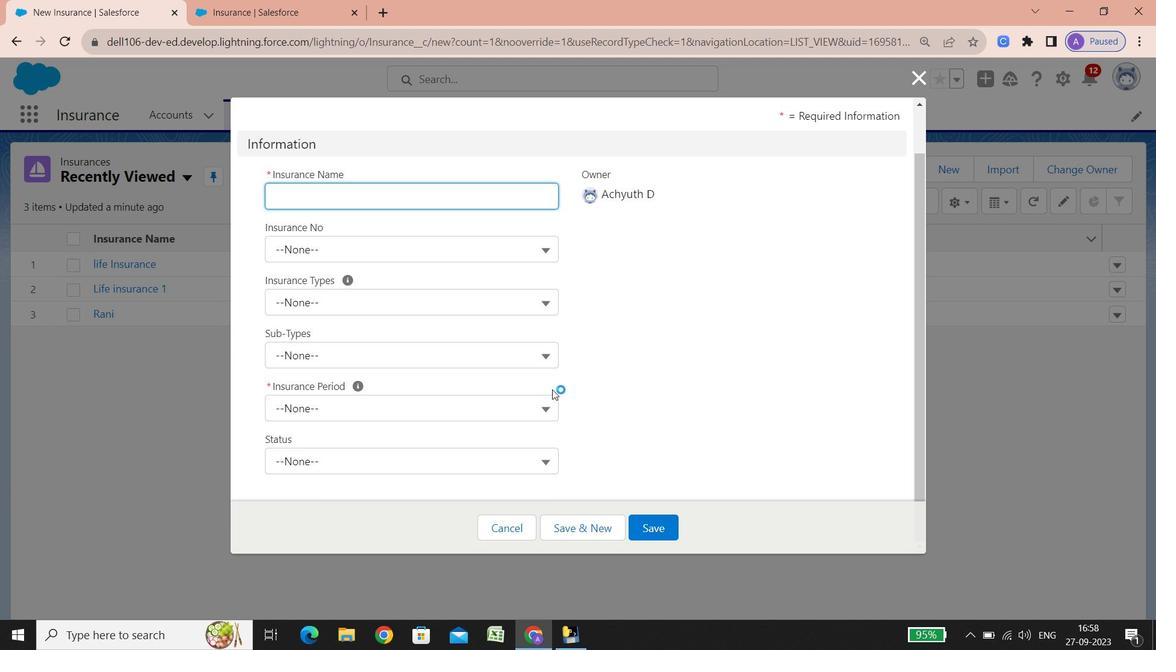 
Action: Mouse scrolled (552, 389) with delta (0, 0)
Screenshot: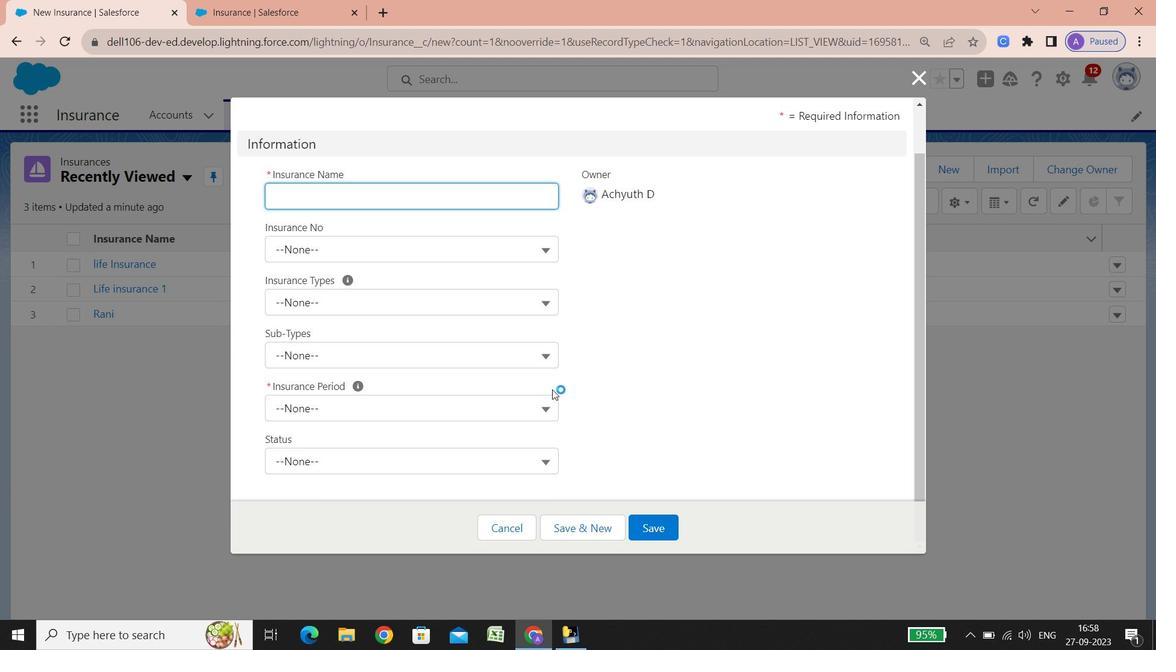 
Action: Mouse scrolled (552, 389) with delta (0, 0)
Screenshot: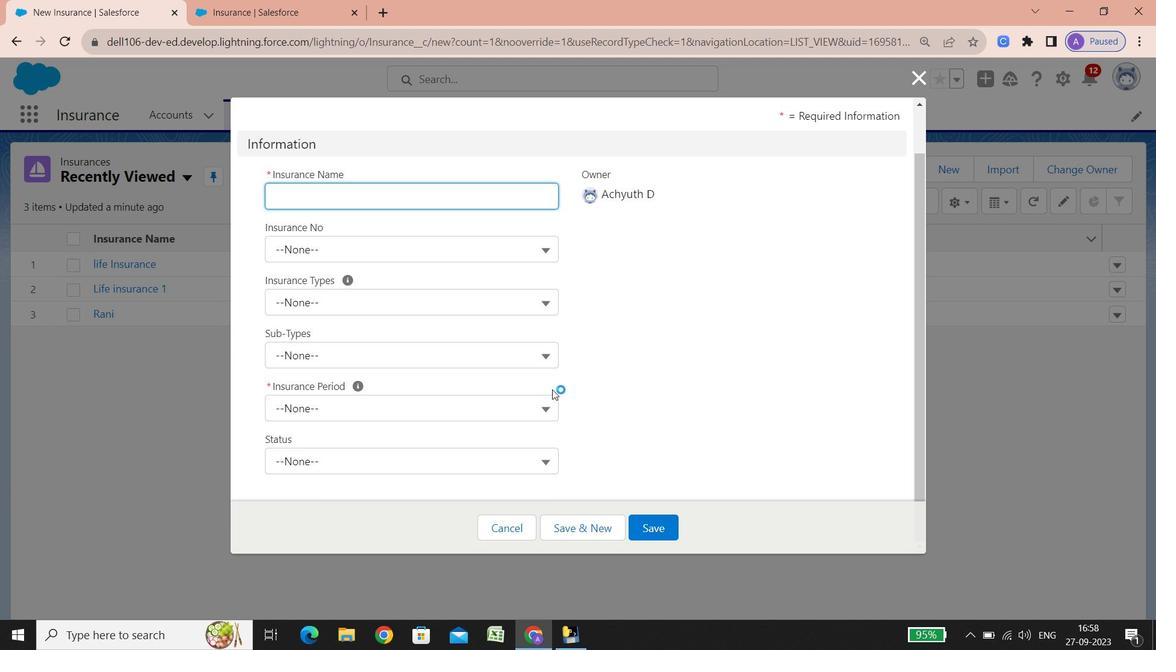 
Action: Mouse scrolled (552, 389) with delta (0, 0)
Screenshot: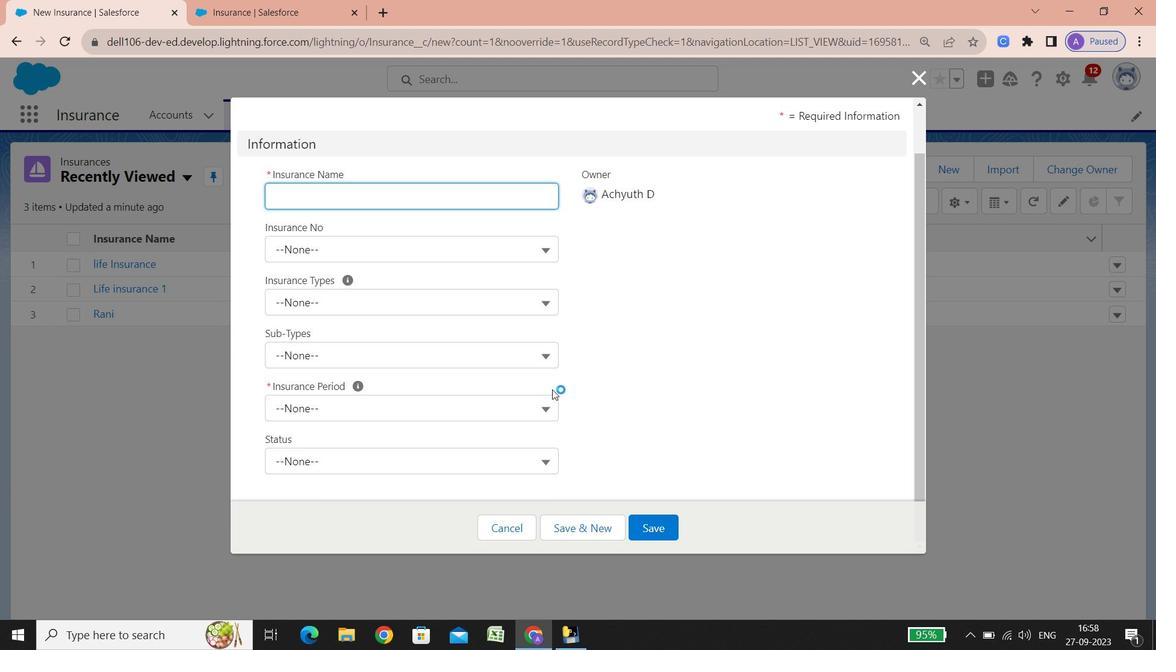 
Action: Mouse scrolled (552, 389) with delta (0, 0)
Screenshot: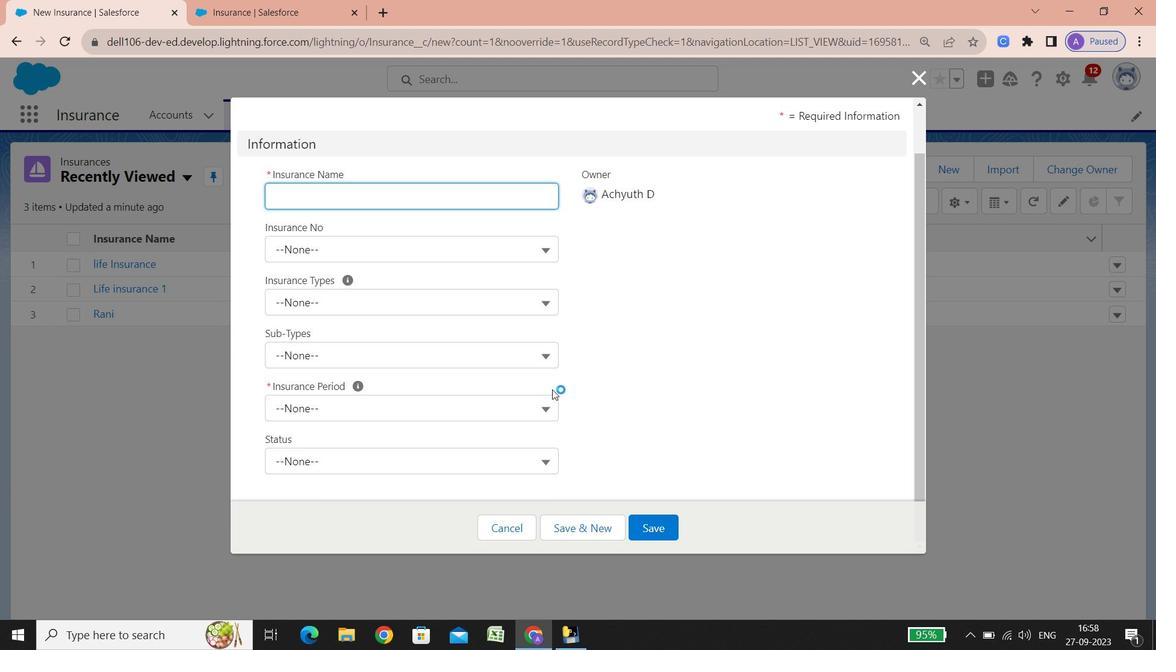 
Action: Mouse scrolled (552, 389) with delta (0, 0)
Screenshot: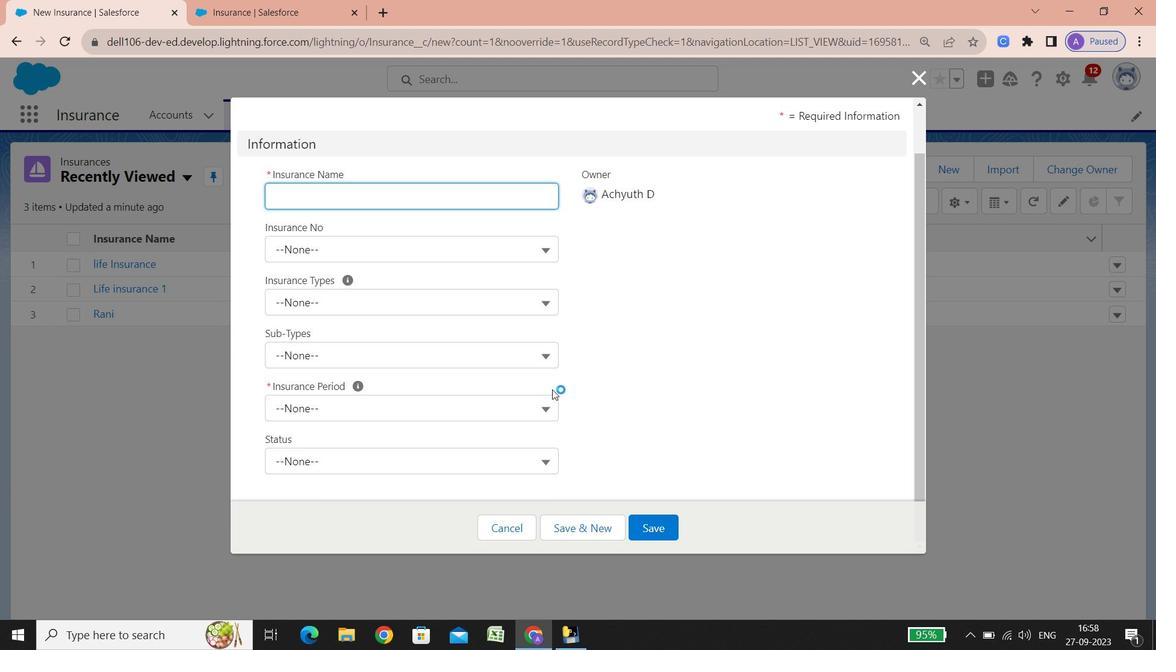 
Action: Mouse scrolled (552, 389) with delta (0, 0)
Screenshot: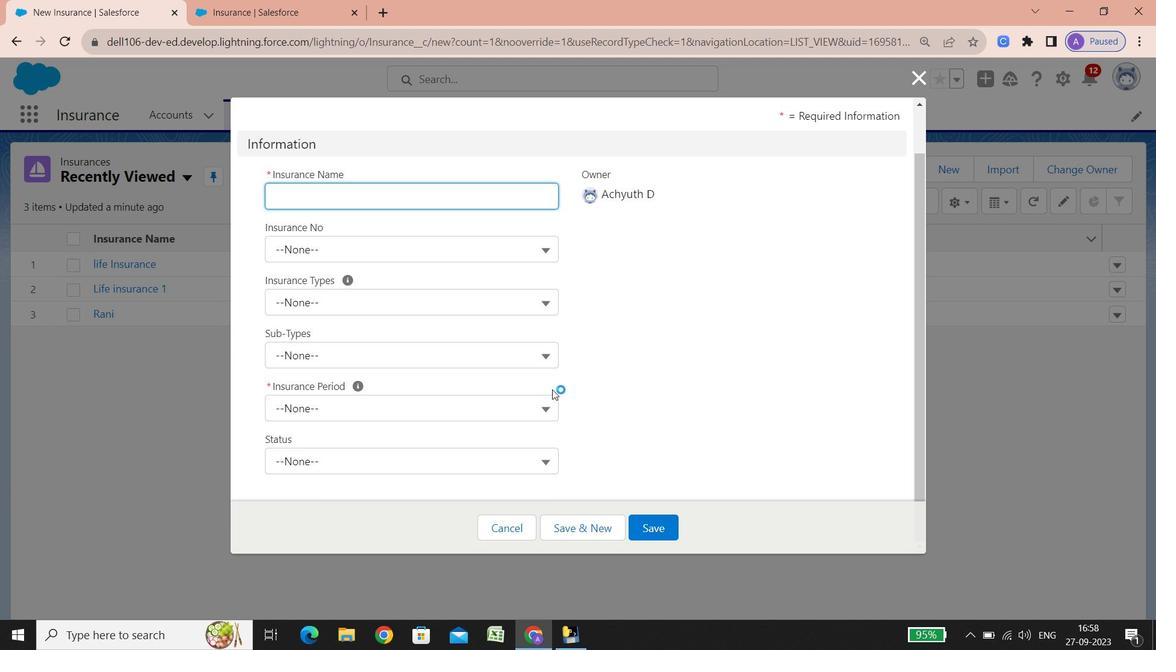 
Action: Mouse scrolled (552, 389) with delta (0, 0)
Screenshot: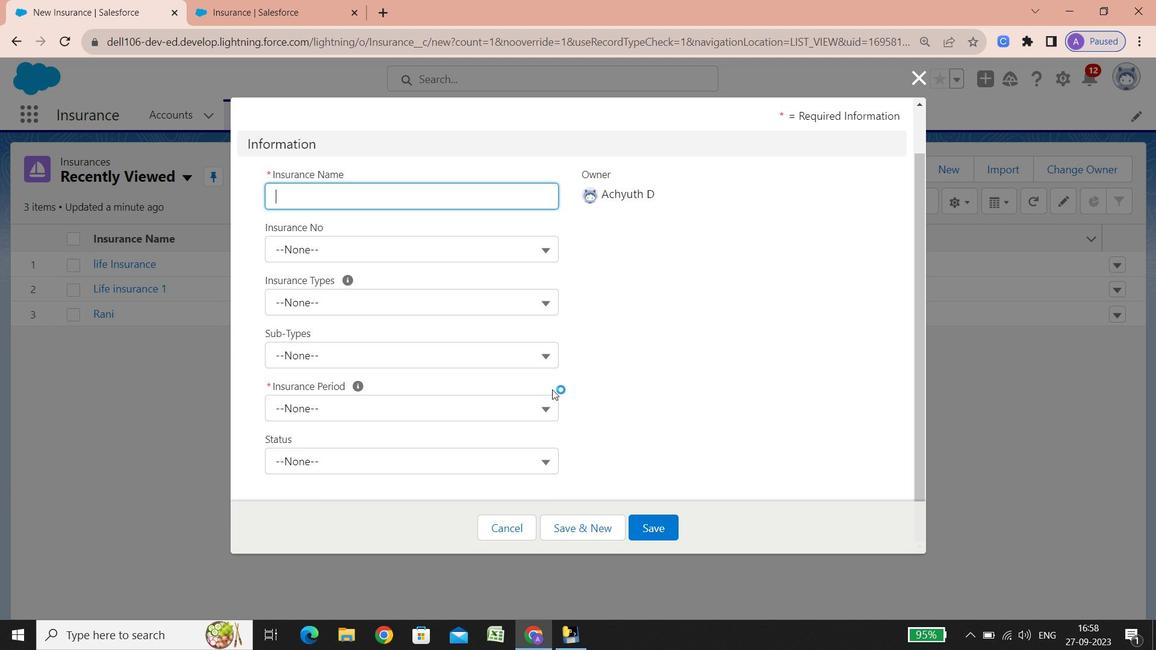 
Action: Mouse scrolled (552, 389) with delta (0, 0)
Screenshot: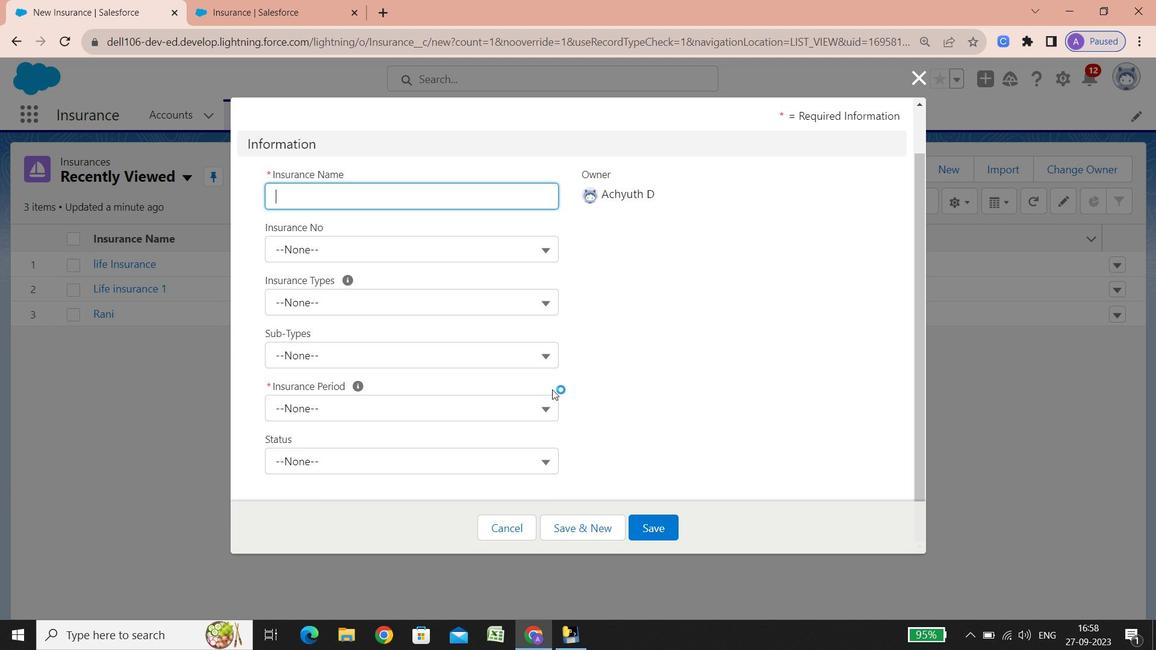 
Action: Mouse scrolled (552, 389) with delta (0, 0)
Screenshot: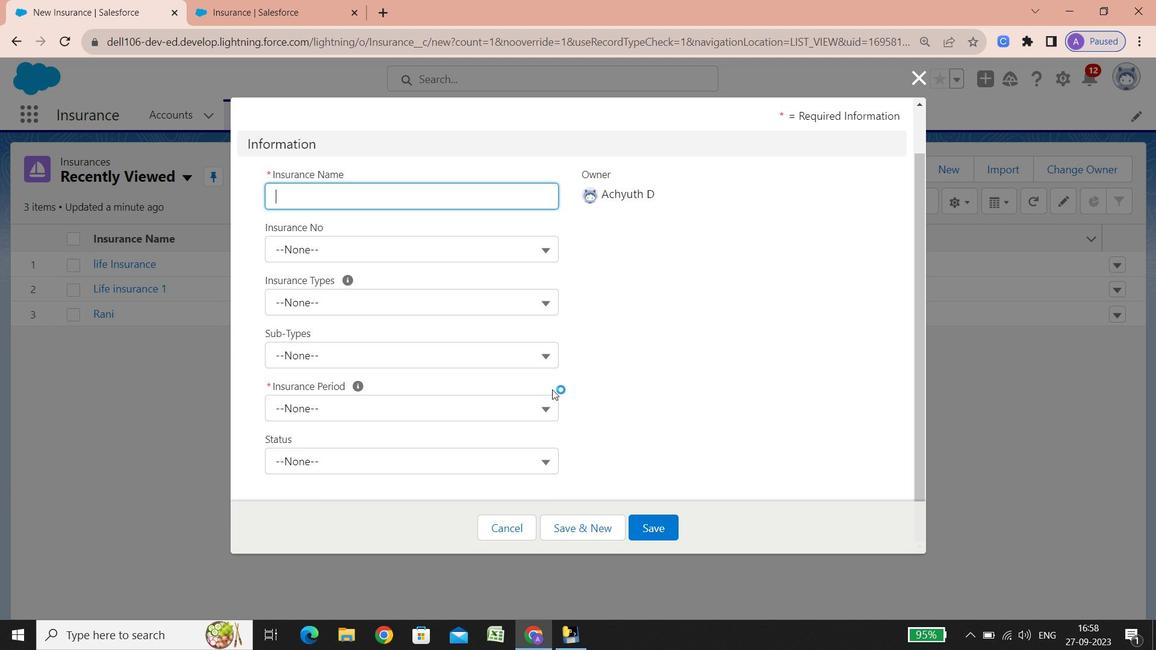 
Action: Mouse scrolled (552, 389) with delta (0, 0)
Screenshot: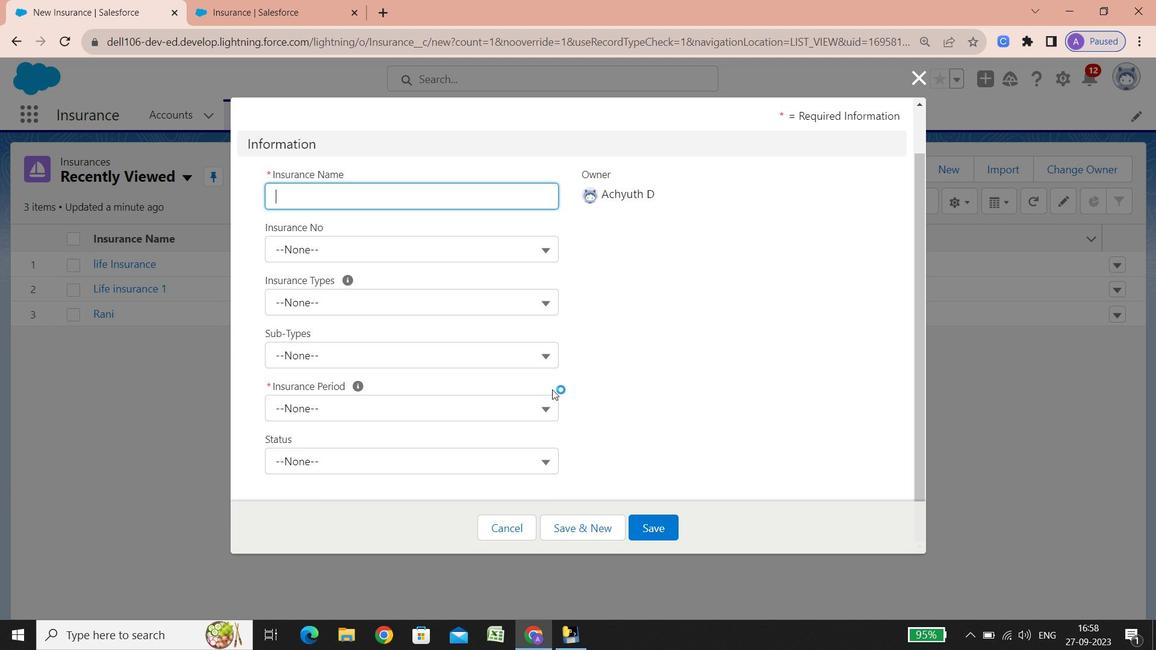 
Action: Mouse scrolled (552, 389) with delta (0, 0)
Screenshot: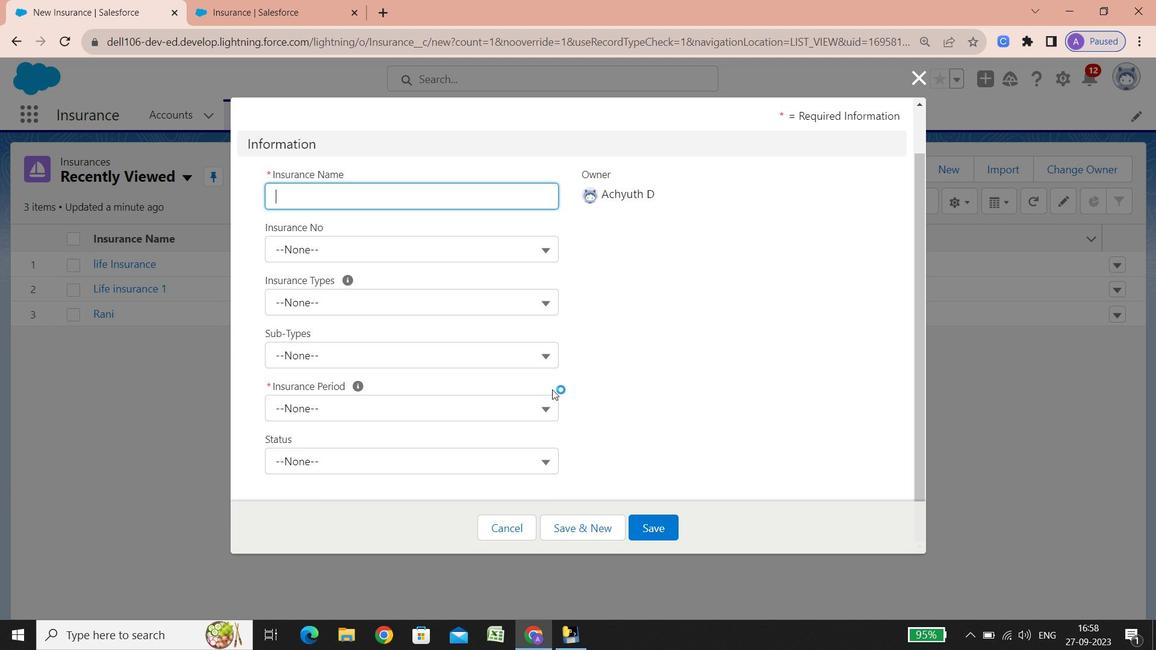 
Action: Mouse scrolled (552, 389) with delta (0, 0)
Screenshot: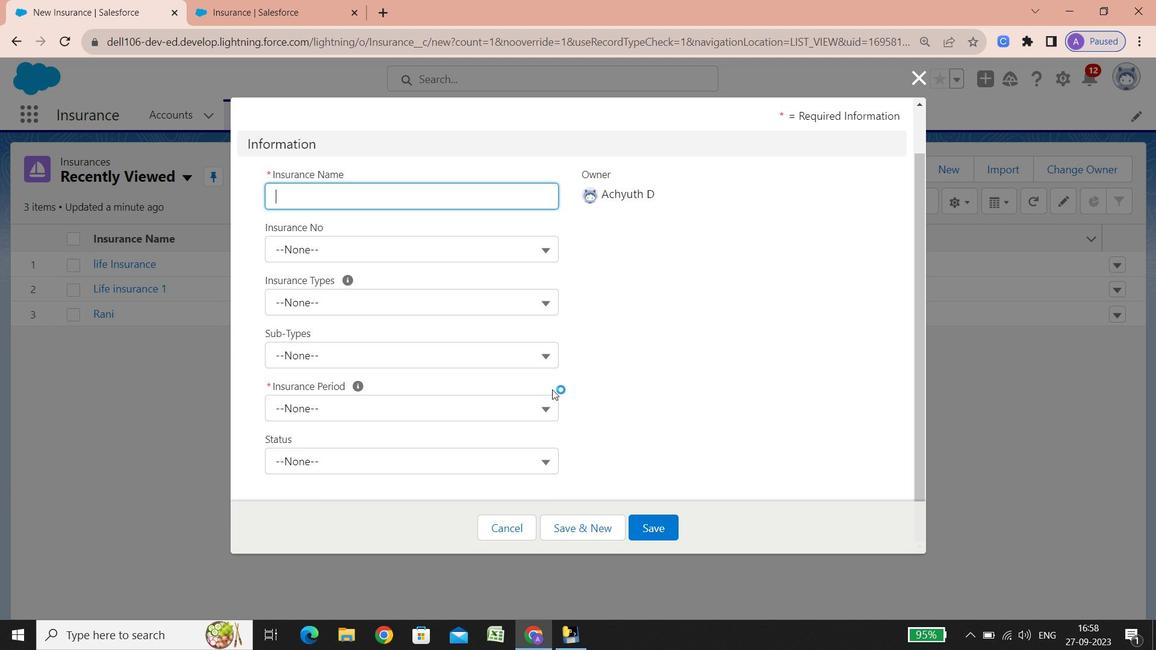 
Action: Mouse scrolled (552, 389) with delta (0, 0)
Screenshot: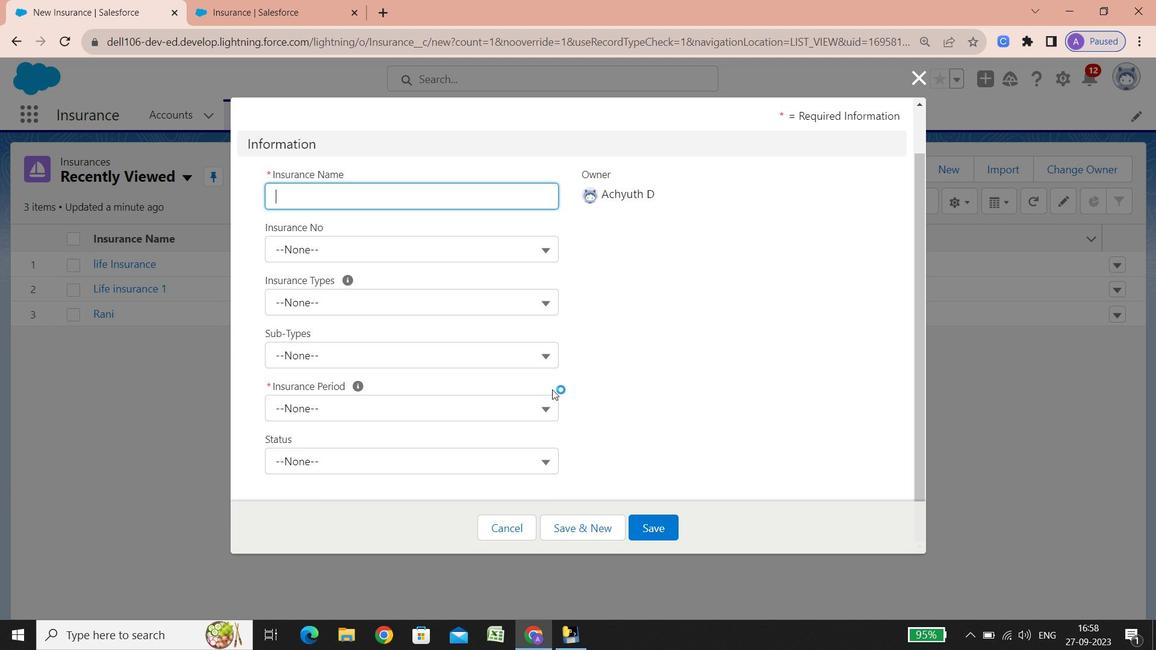 
Action: Mouse scrolled (552, 389) with delta (0, 0)
Screenshot: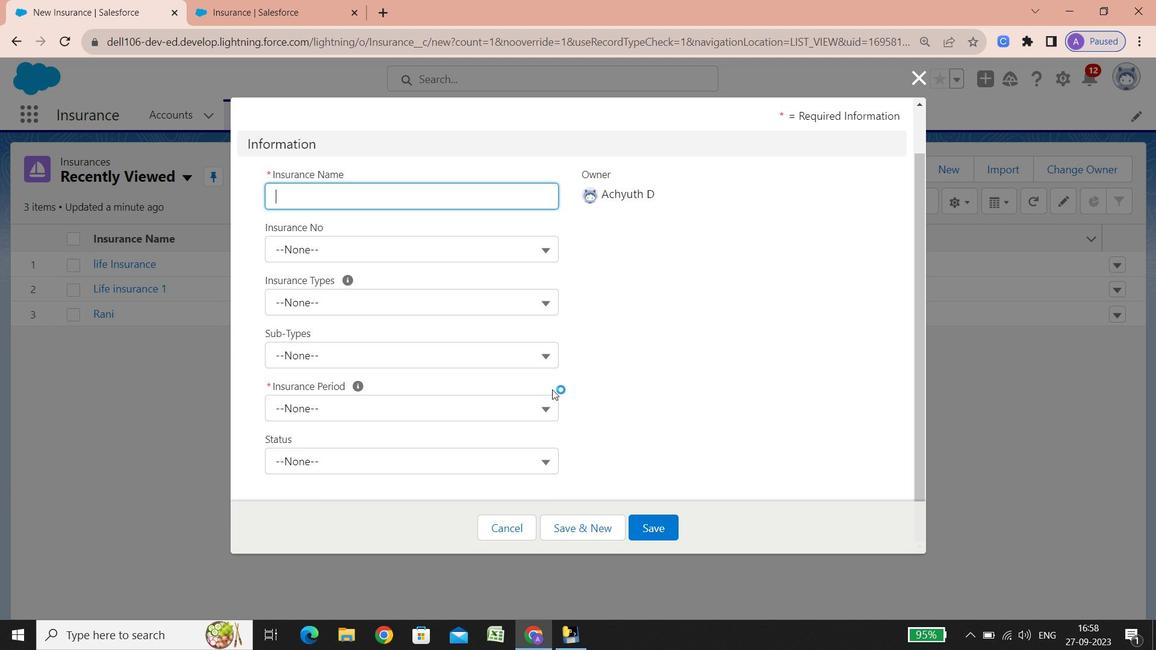 
Action: Mouse scrolled (552, 389) with delta (0, 0)
Screenshot: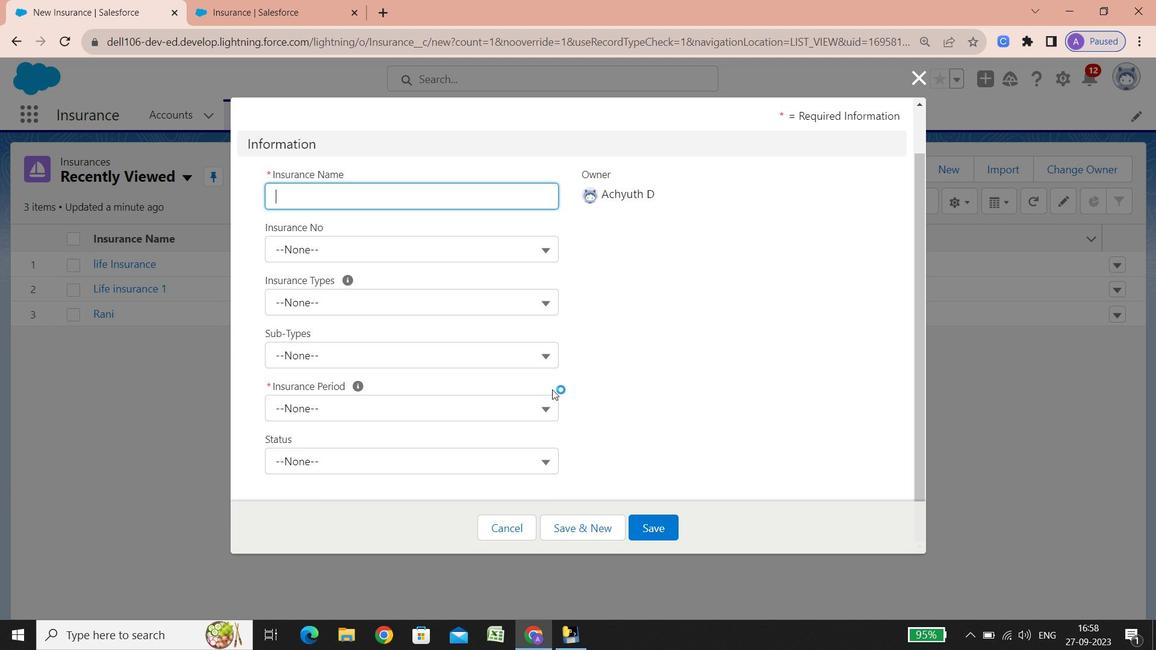 
Action: Mouse scrolled (552, 389) with delta (0, 0)
Screenshot: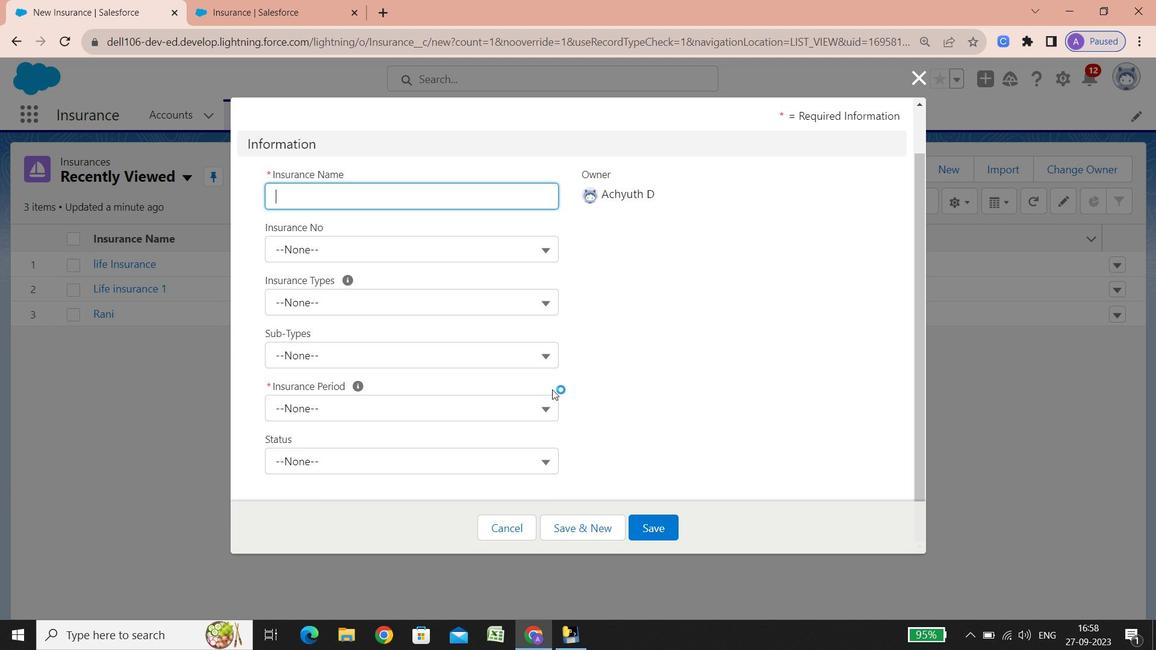 
Action: Mouse scrolled (552, 389) with delta (0, 0)
Screenshot: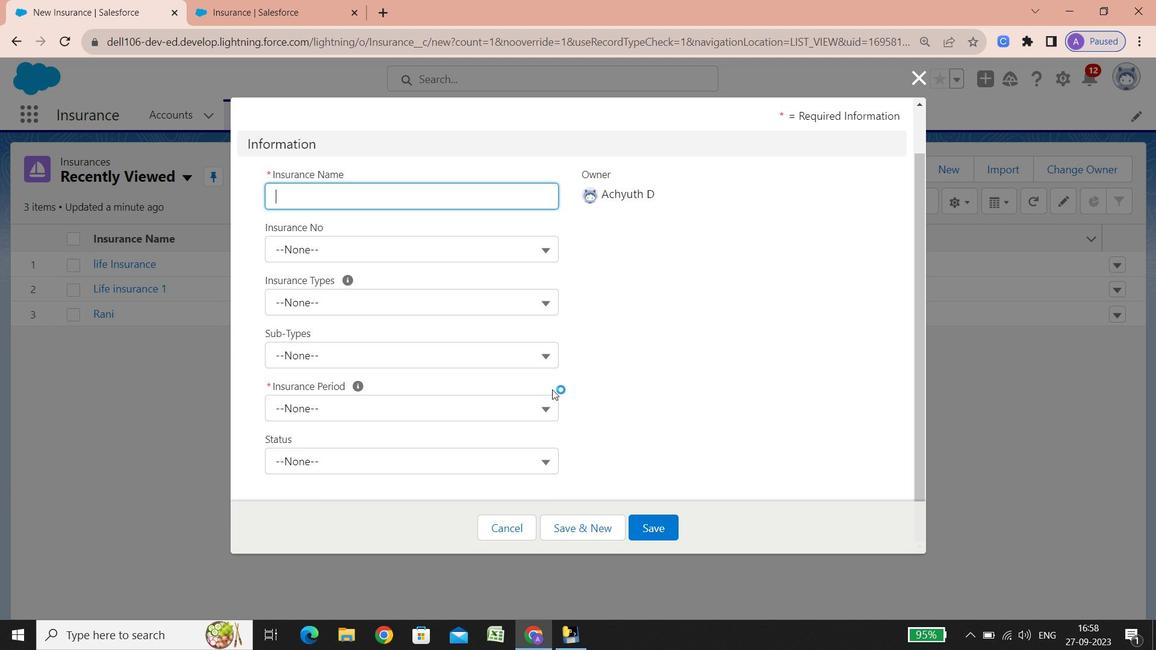 
Action: Mouse scrolled (552, 389) with delta (0, 0)
Screenshot: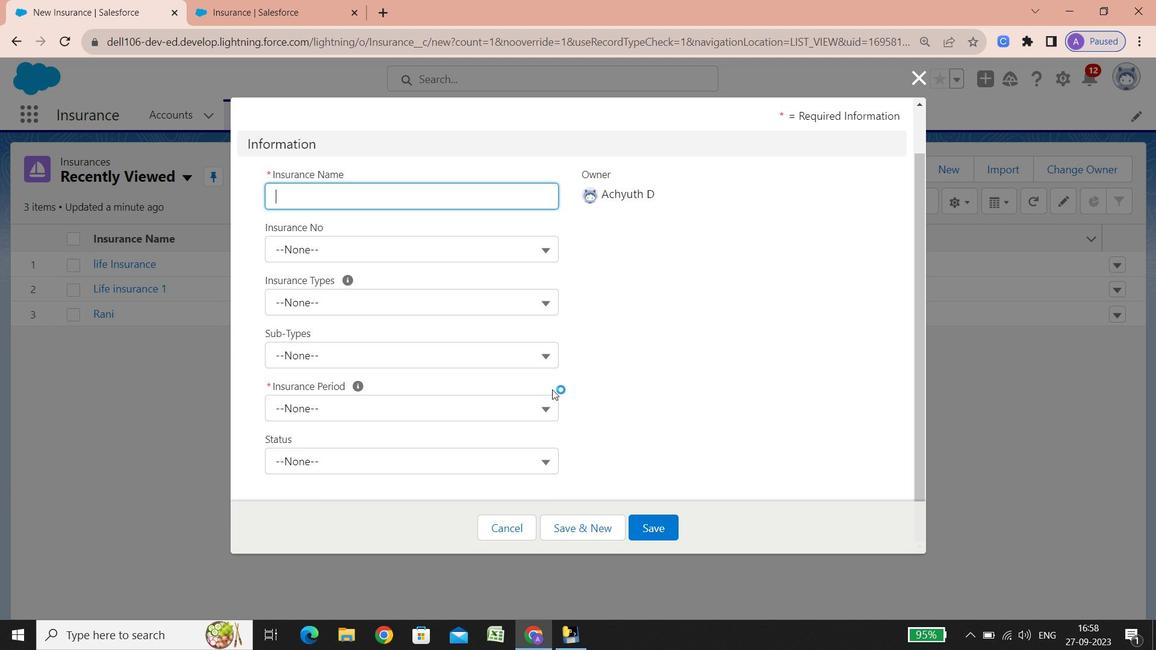 
Action: Mouse scrolled (552, 389) with delta (0, 0)
Screenshot: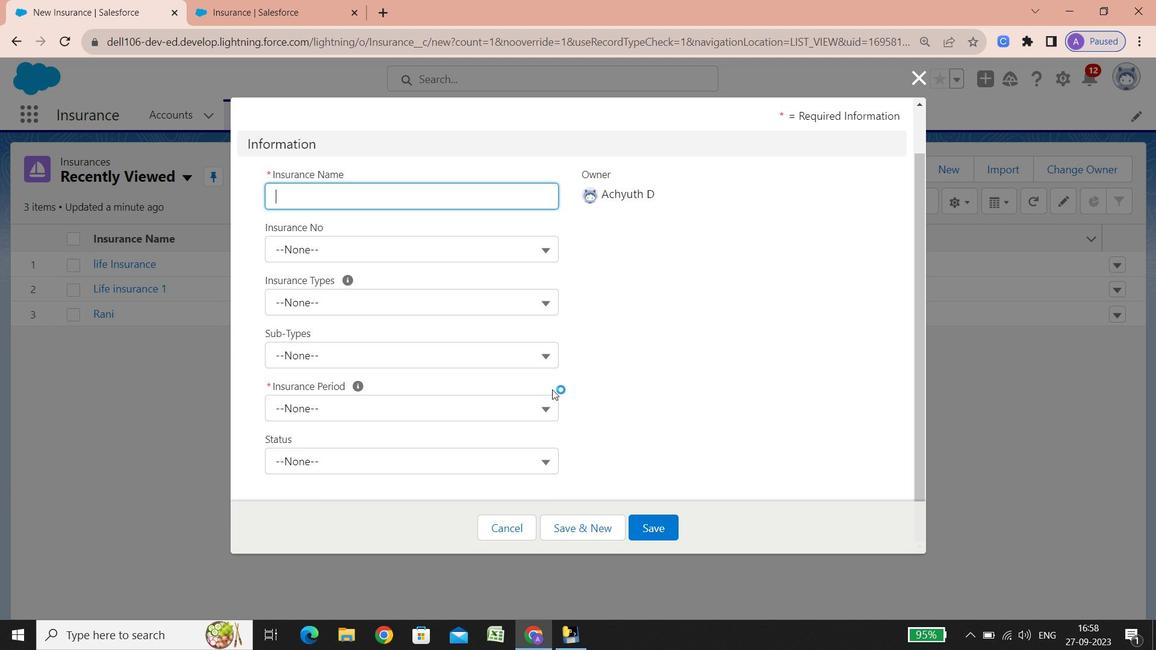 
Action: Mouse scrolled (552, 389) with delta (0, 0)
Screenshot: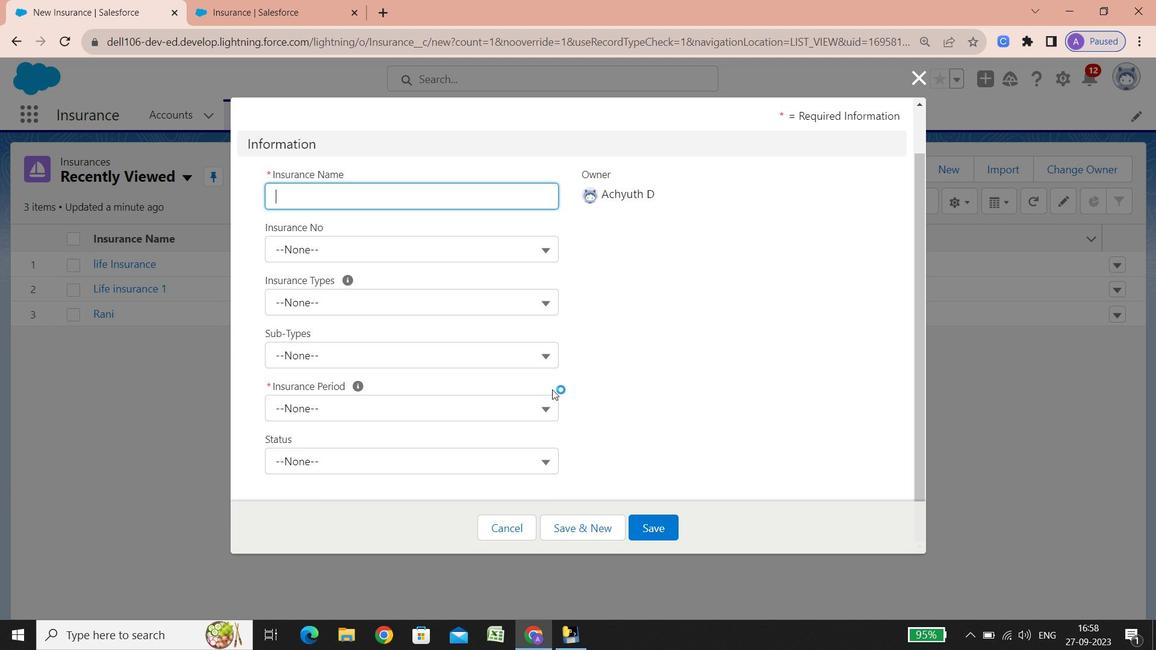 
Action: Mouse scrolled (552, 389) with delta (0, 0)
Screenshot: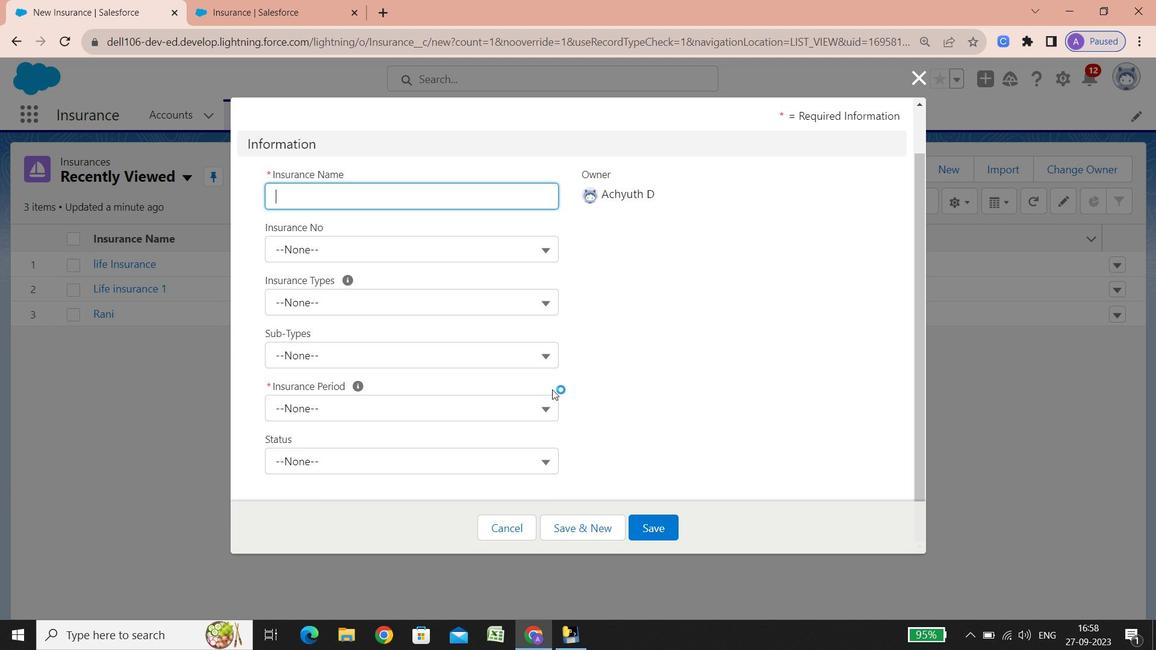 
Action: Mouse scrolled (552, 389) with delta (0, 0)
Screenshot: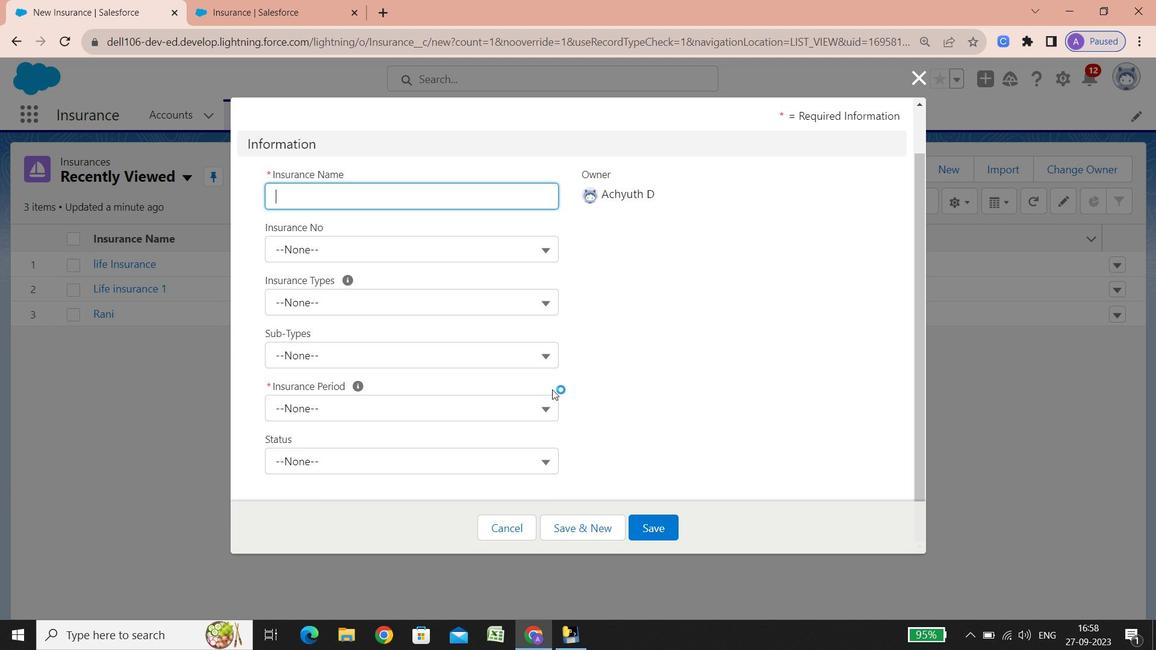 
Action: Mouse scrolled (552, 389) with delta (0, 0)
Screenshot: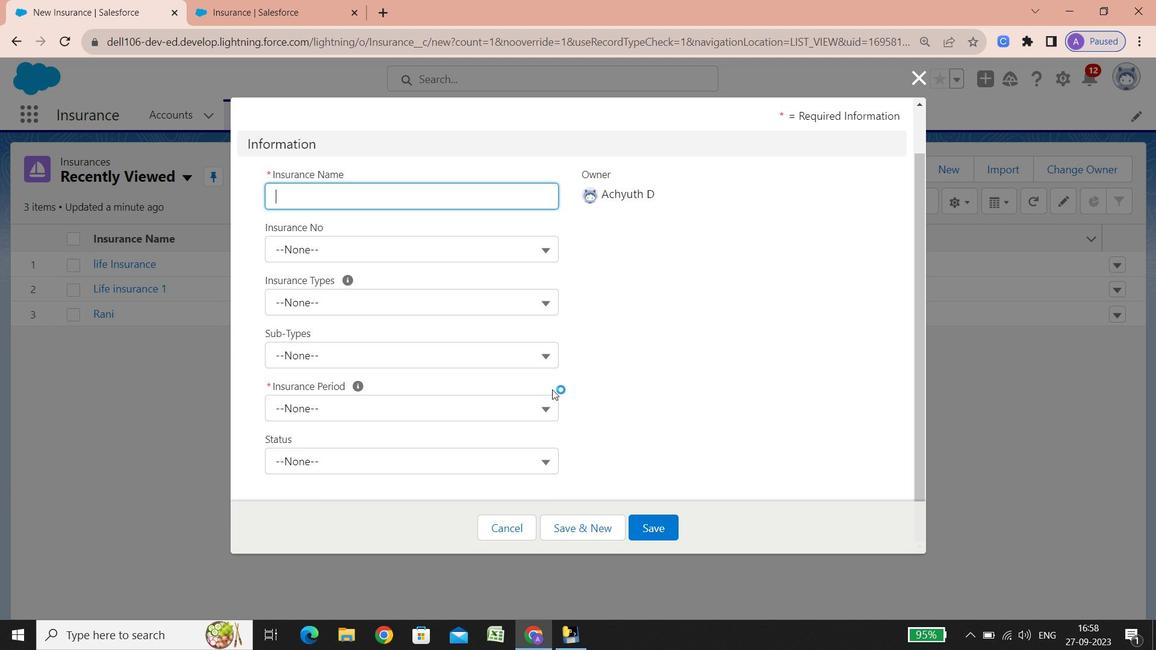 
Action: Mouse scrolled (552, 389) with delta (0, 0)
Screenshot: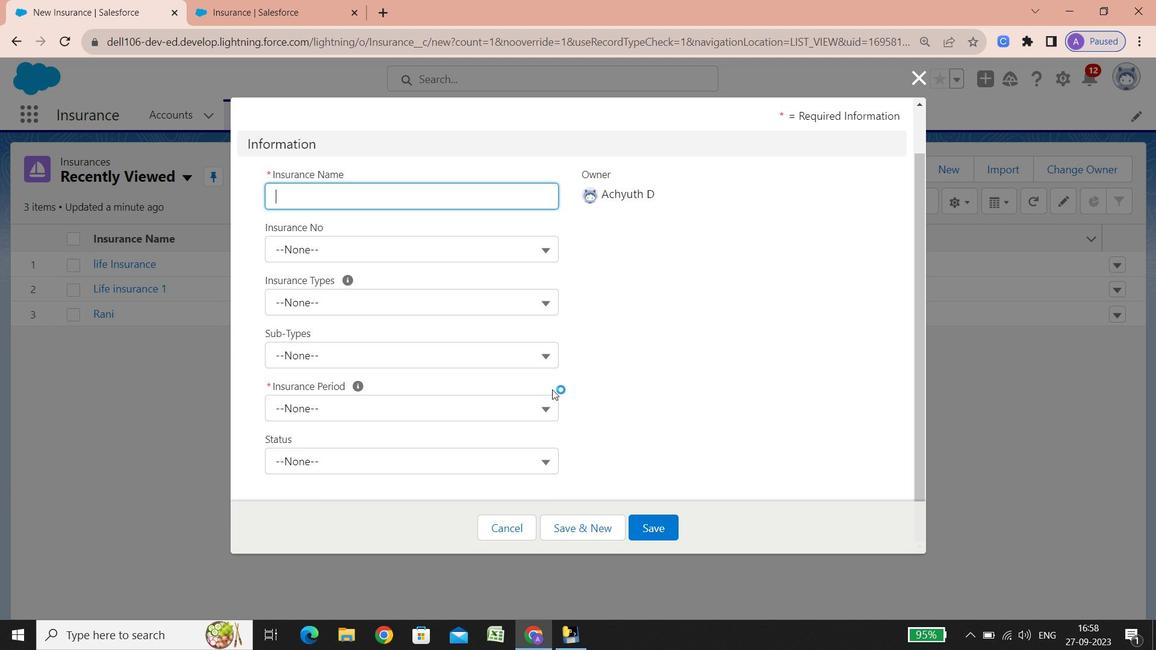 
Action: Mouse scrolled (552, 389) with delta (0, 0)
Screenshot: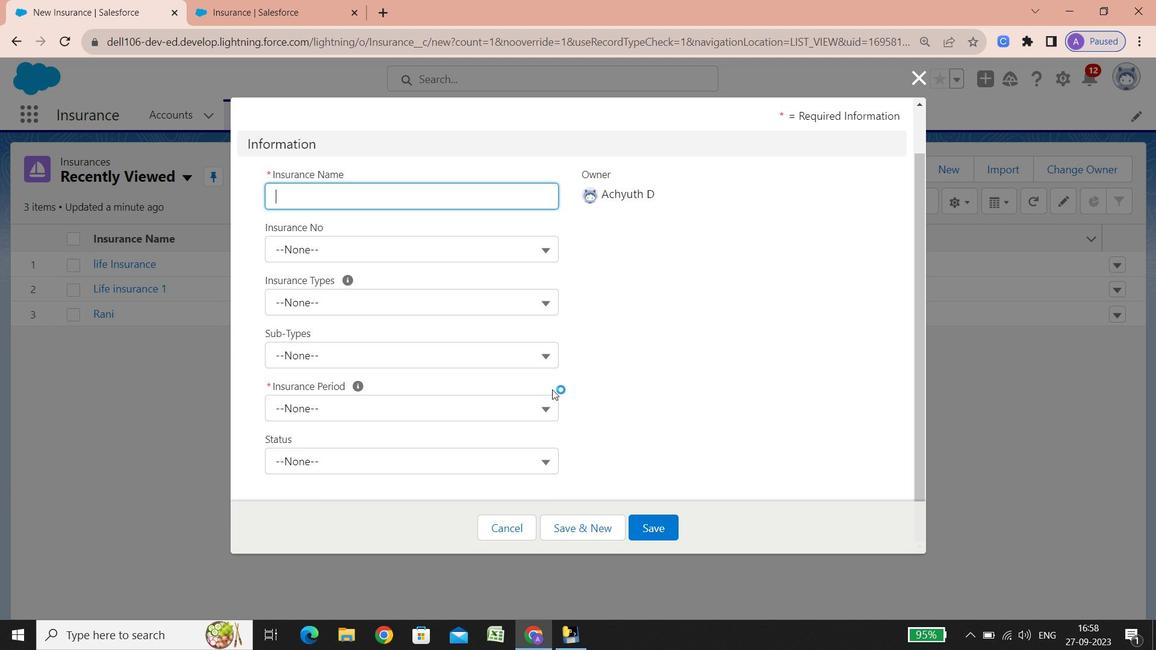 
Action: Mouse scrolled (552, 389) with delta (0, 0)
Screenshot: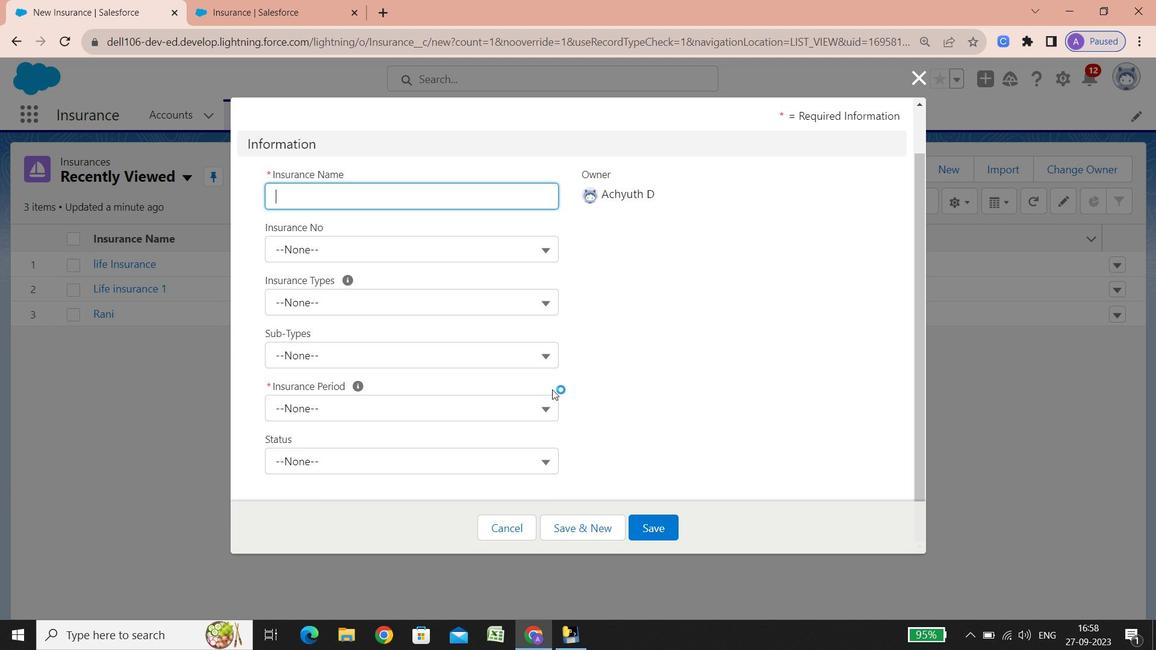 
Action: Mouse scrolled (552, 389) with delta (0, 0)
Screenshot: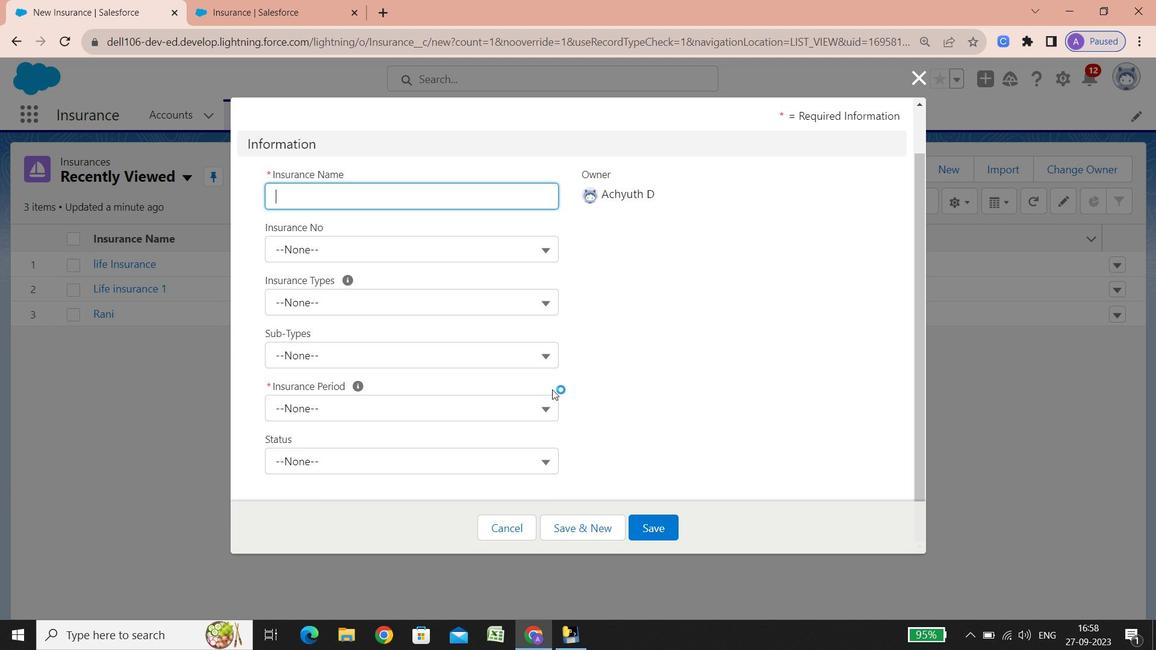 
Action: Mouse scrolled (552, 389) with delta (0, 0)
Screenshot: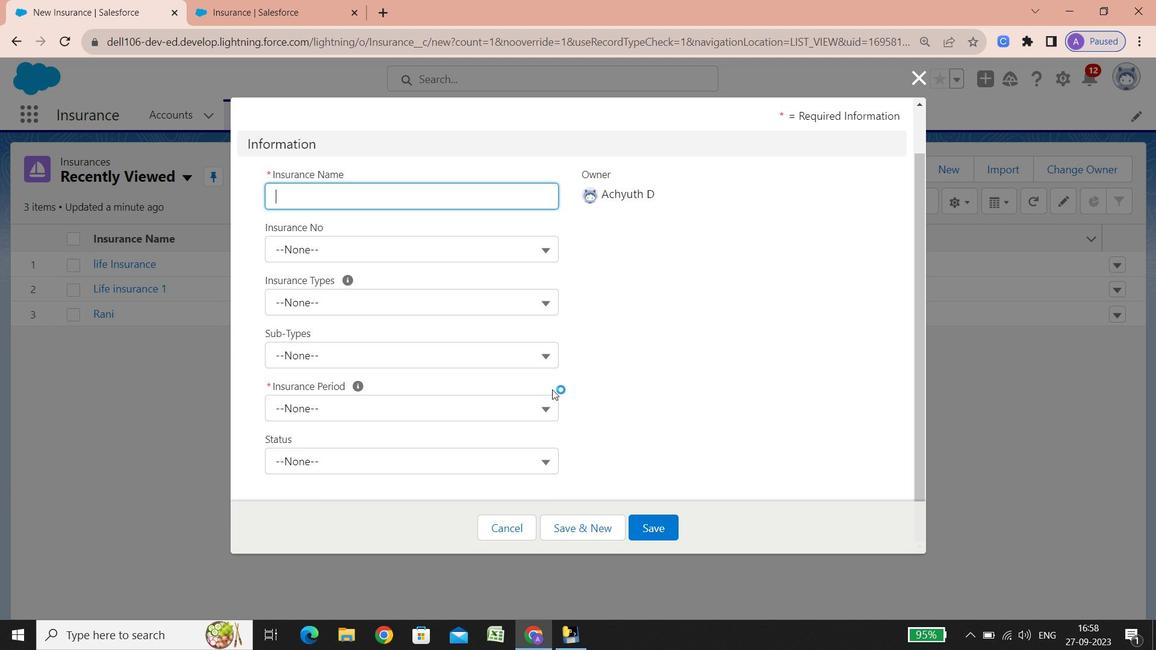 
Action: Mouse scrolled (552, 389) with delta (0, 0)
Screenshot: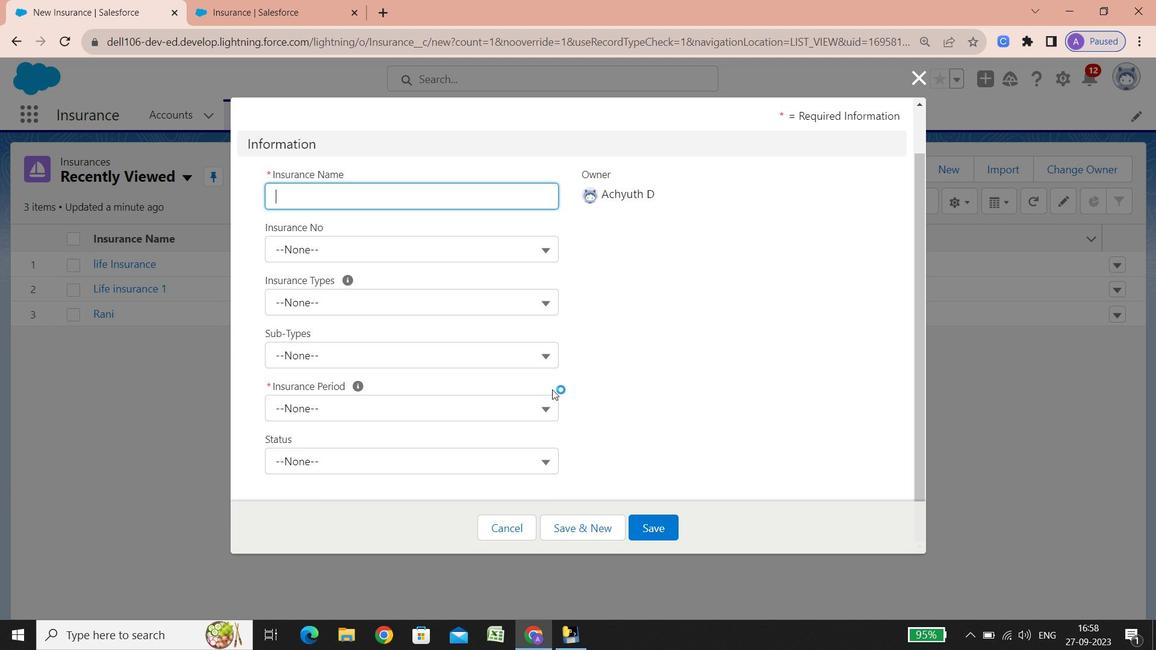 
Action: Mouse scrolled (552, 389) with delta (0, 0)
Screenshot: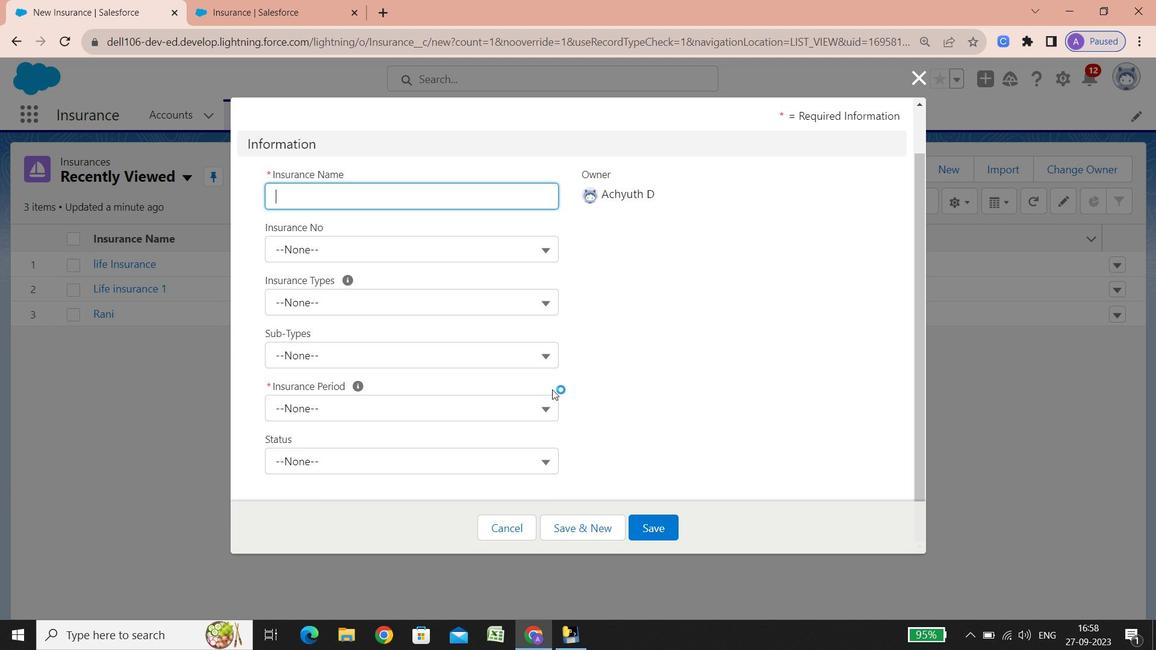 
Action: Mouse scrolled (552, 389) with delta (0, 0)
Screenshot: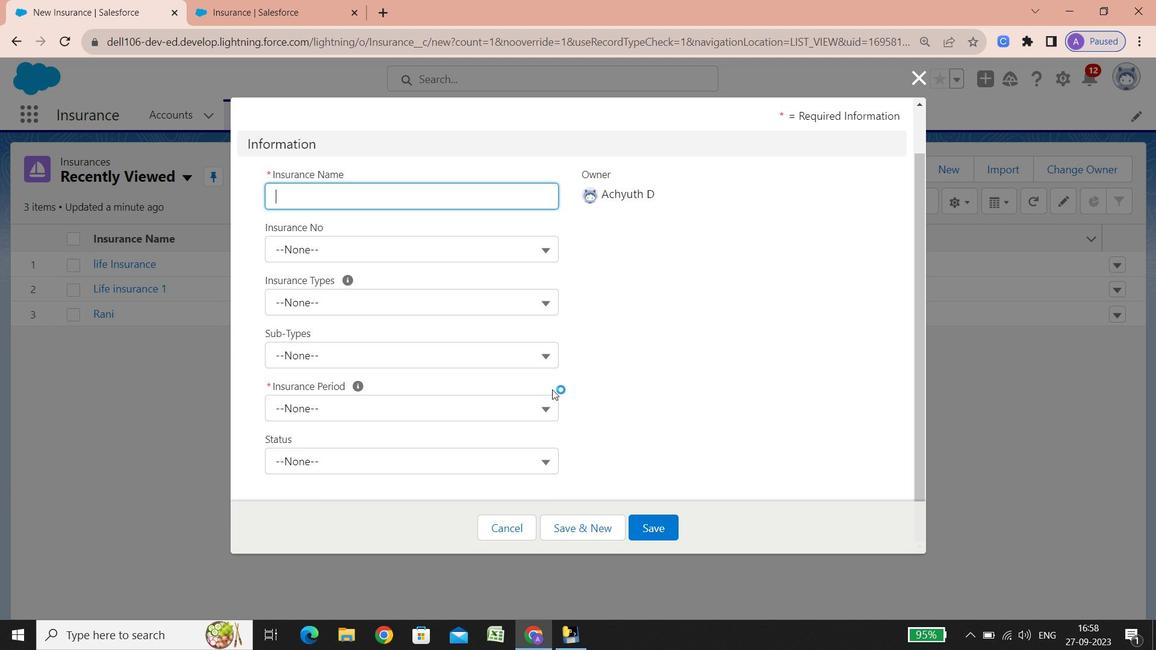
Action: Mouse scrolled (552, 389) with delta (0, 0)
Screenshot: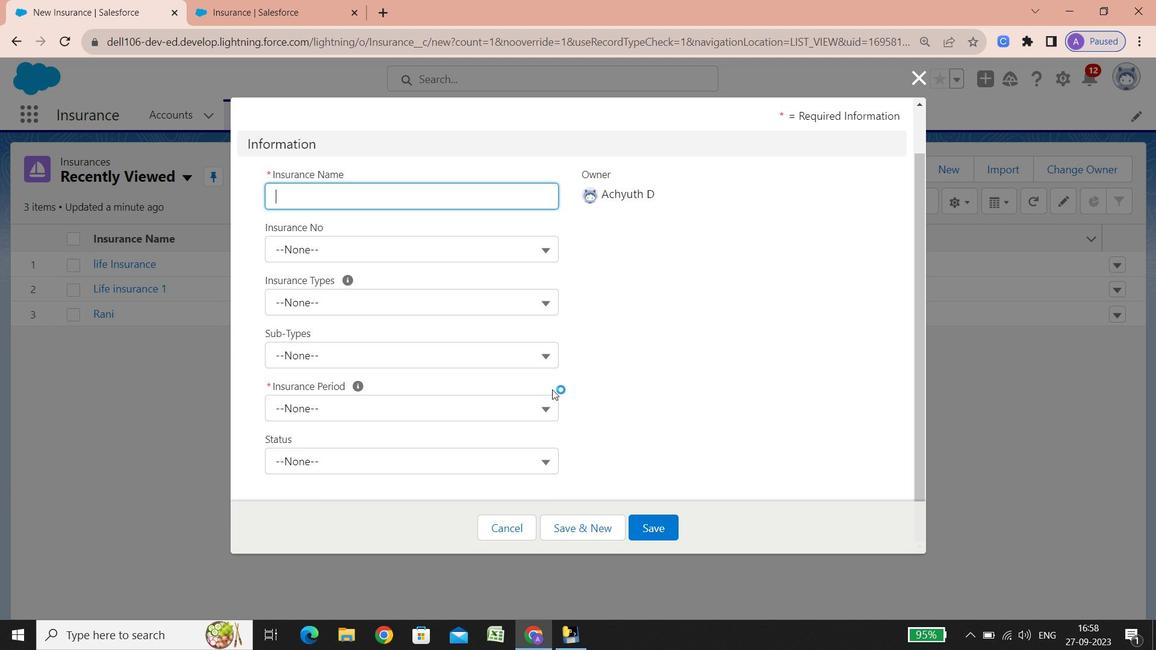 
Action: Mouse scrolled (552, 389) with delta (0, 0)
Screenshot: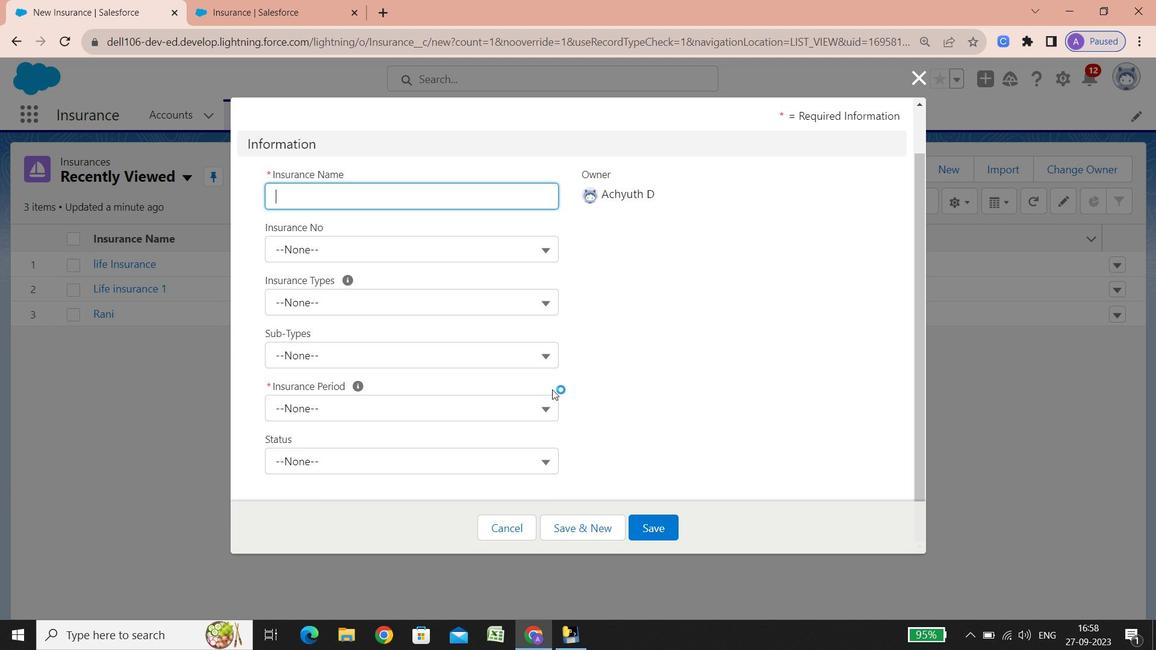 
Action: Mouse scrolled (552, 389) with delta (0, 0)
Screenshot: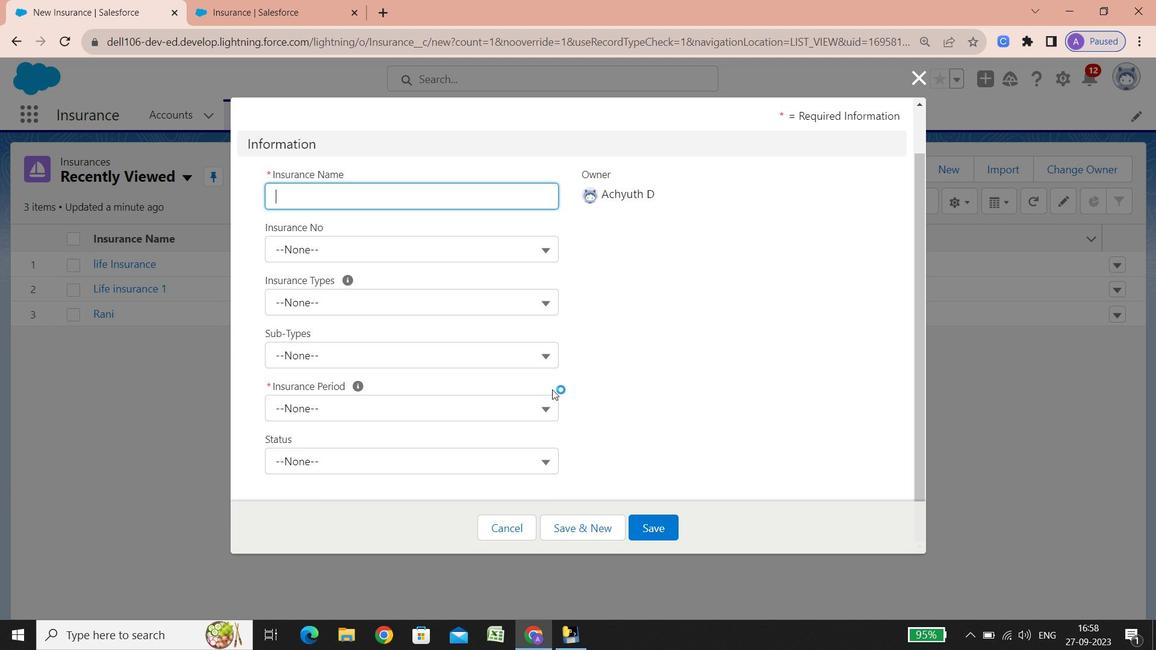 
Action: Mouse scrolled (552, 389) with delta (0, 0)
Screenshot: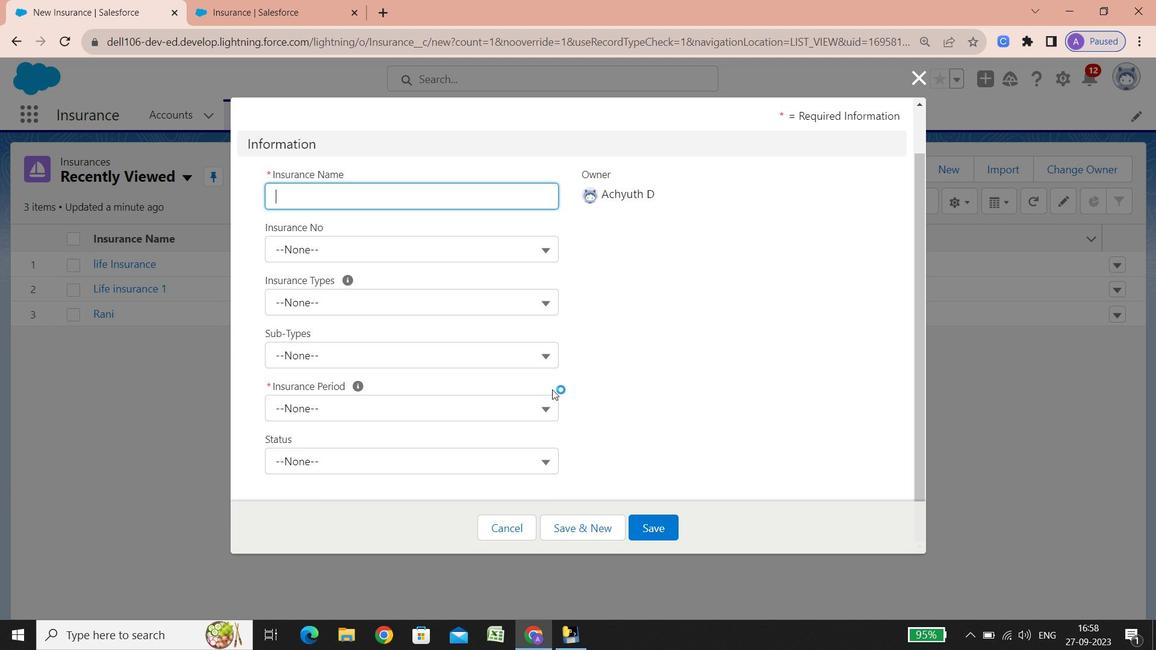 
Action: Mouse scrolled (552, 389) with delta (0, 0)
Screenshot: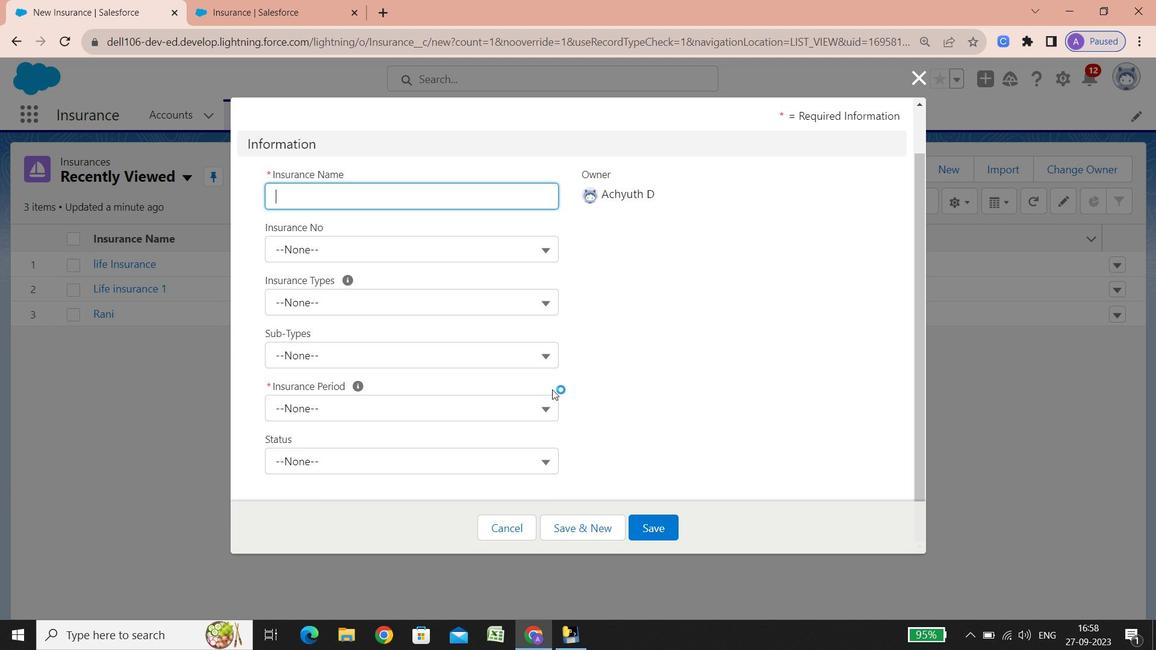 
Action: Mouse scrolled (552, 389) with delta (0, 0)
Screenshot: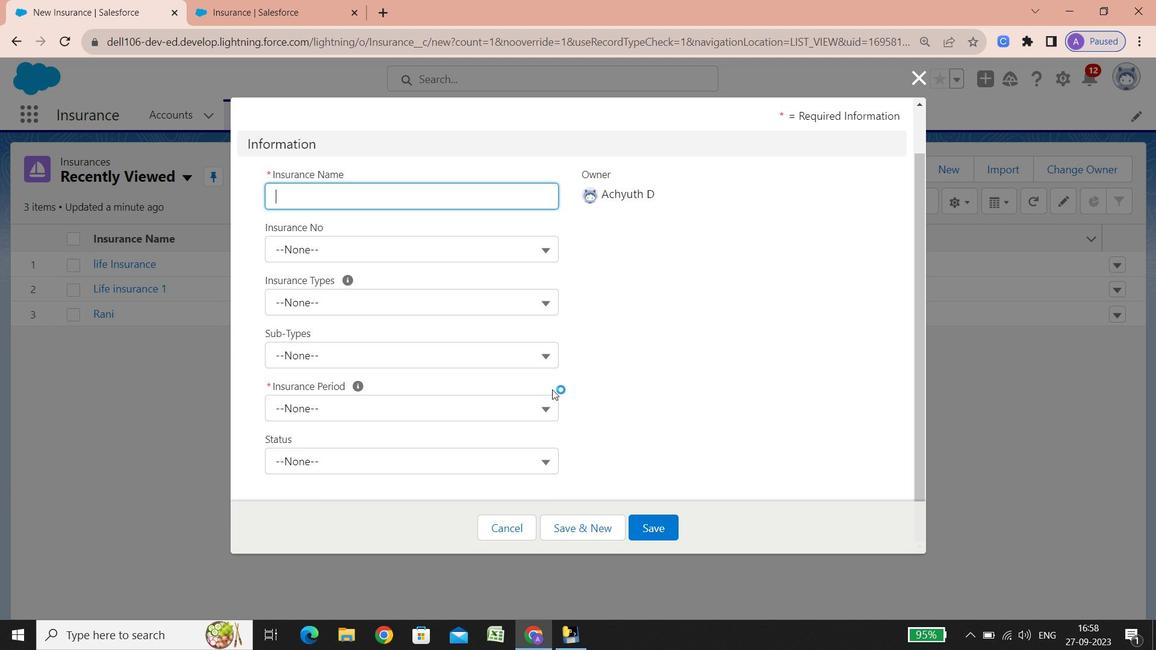 
Action: Mouse scrolled (552, 389) with delta (0, 0)
Screenshot: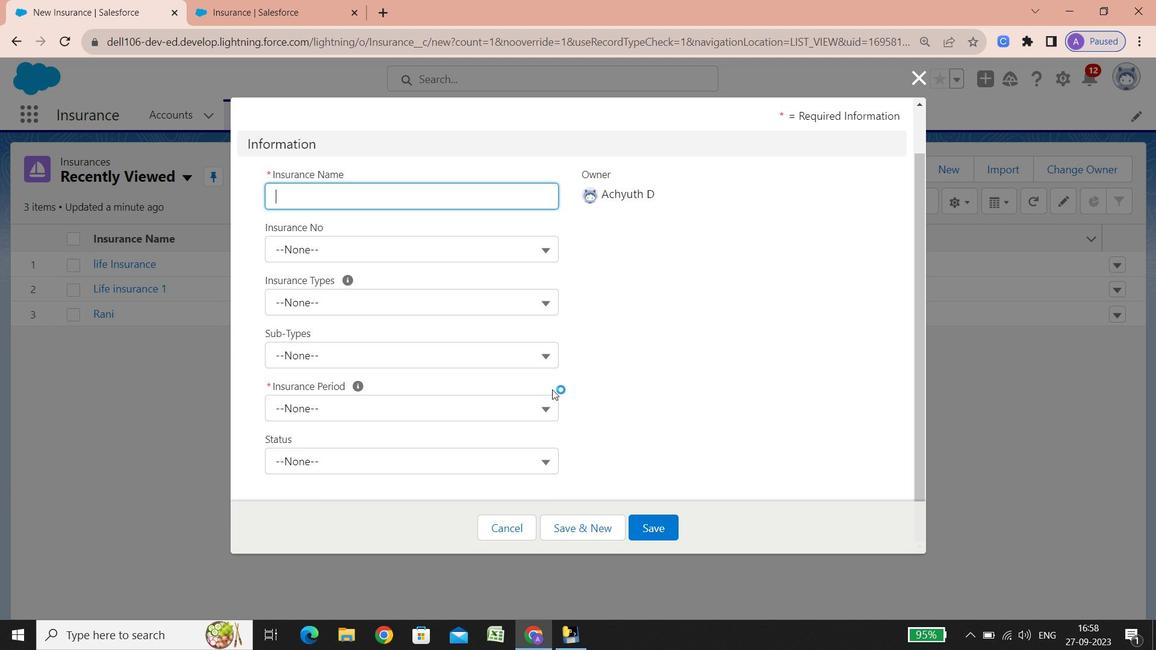 
Action: Mouse scrolled (552, 389) with delta (0, 0)
Screenshot: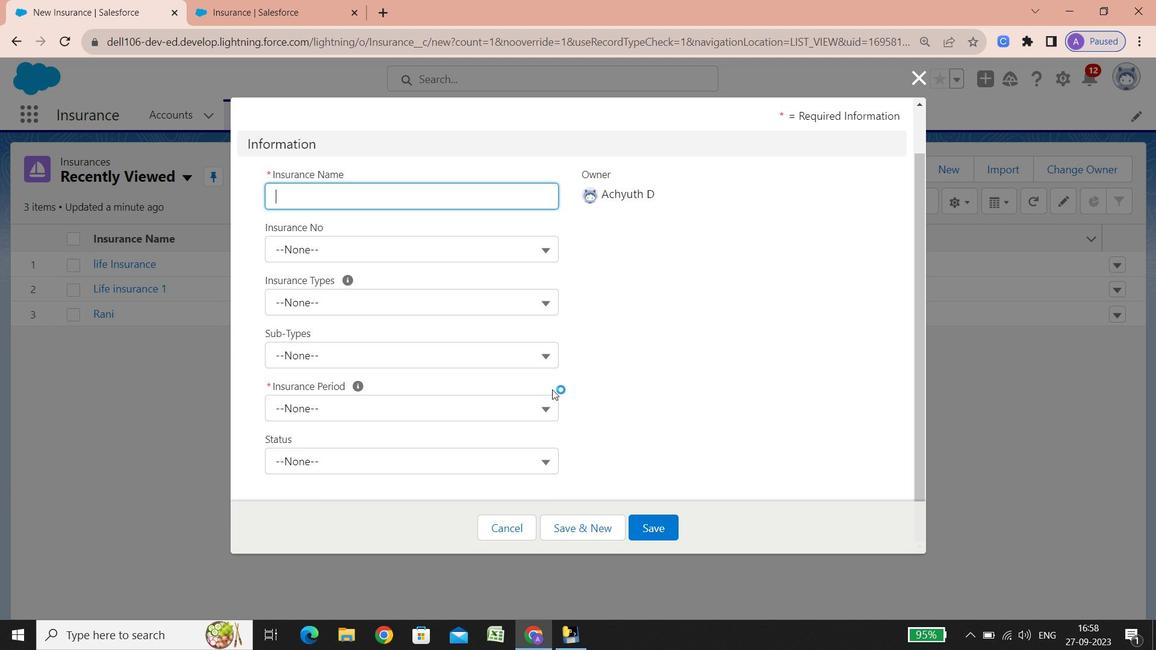 
Action: Mouse scrolled (552, 389) with delta (0, 0)
Screenshot: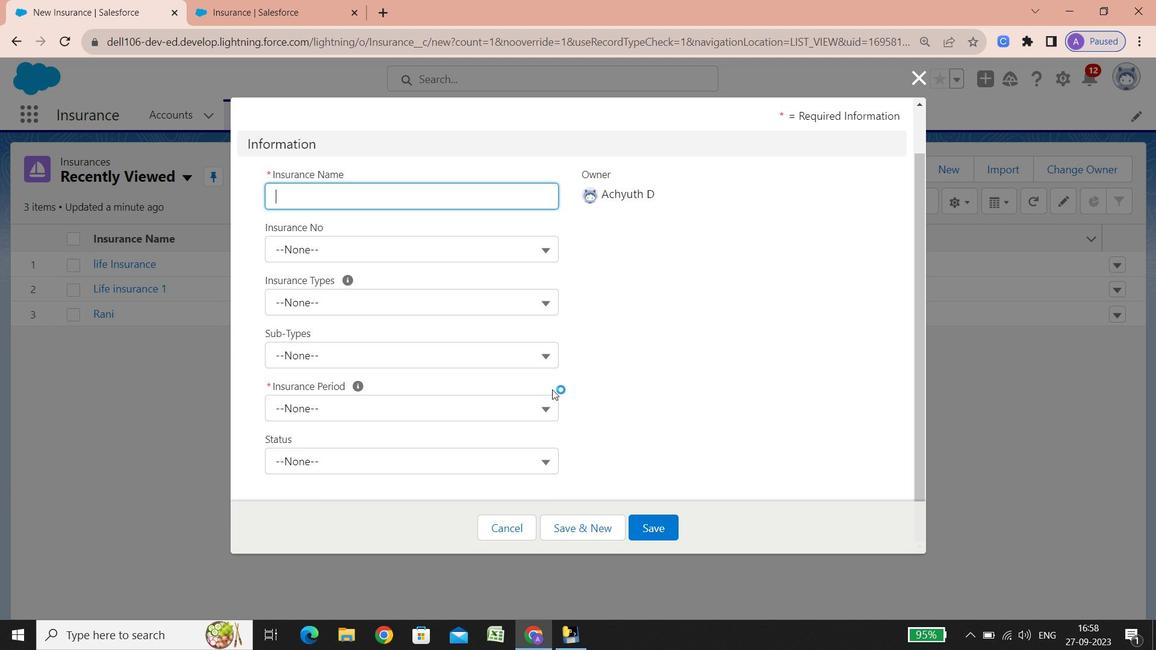 
Action: Mouse scrolled (552, 389) with delta (0, 0)
Screenshot: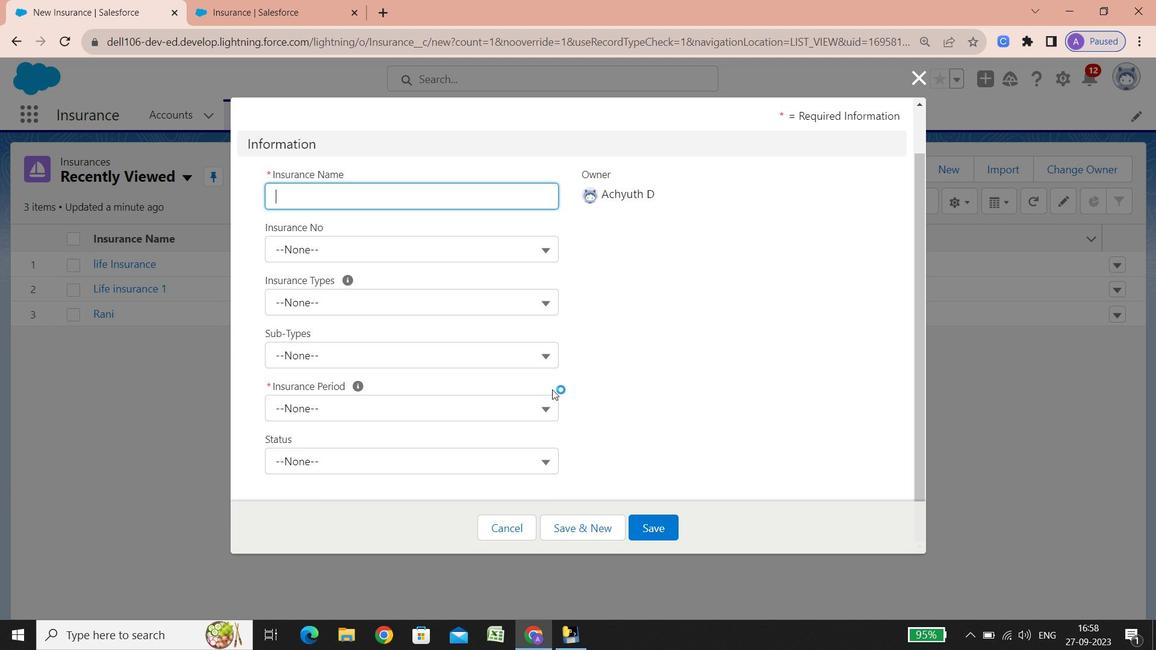 
Action: Mouse scrolled (552, 389) with delta (0, 0)
Screenshot: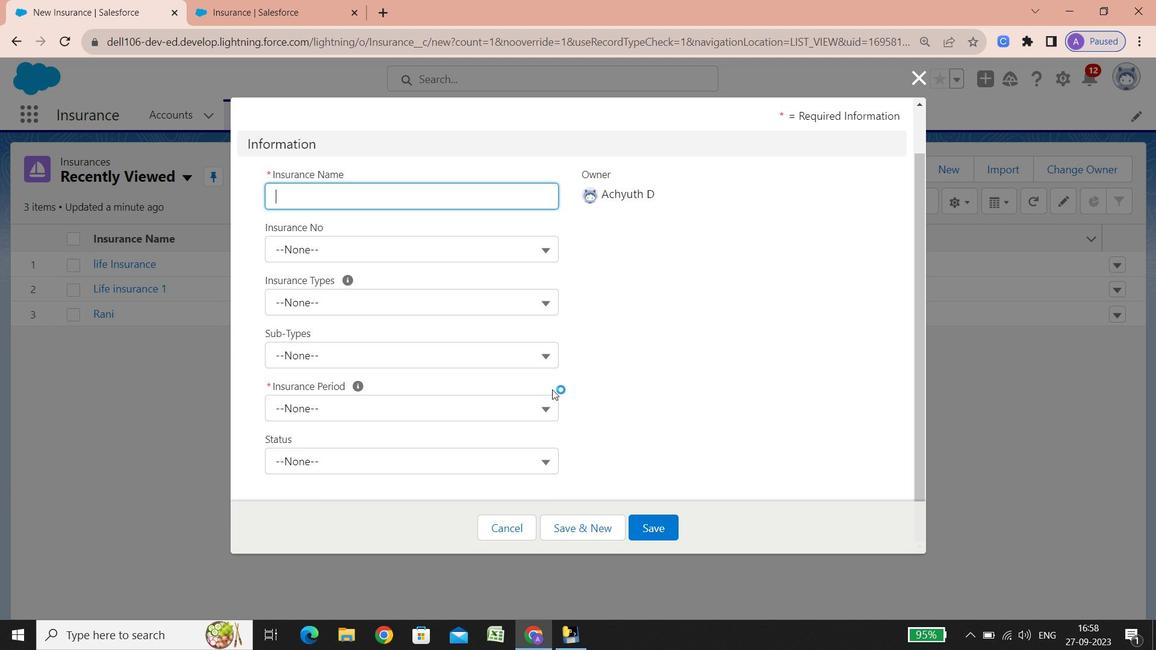 
Action: Mouse scrolled (552, 389) with delta (0, 0)
Screenshot: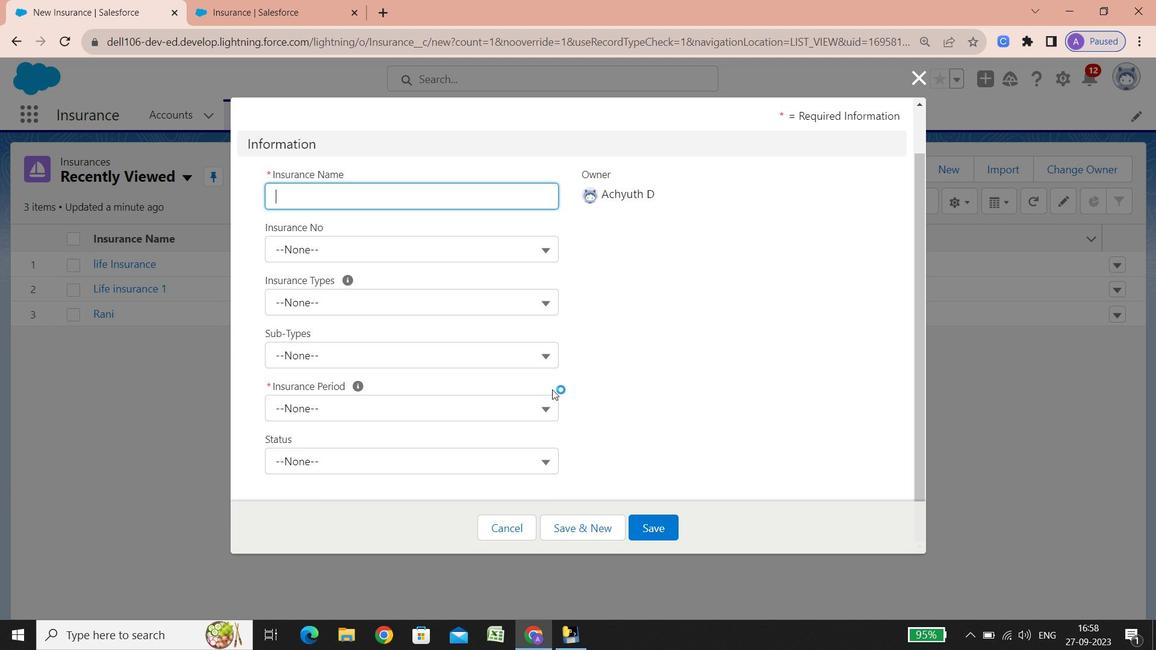 
Action: Mouse scrolled (552, 389) with delta (0, 0)
Screenshot: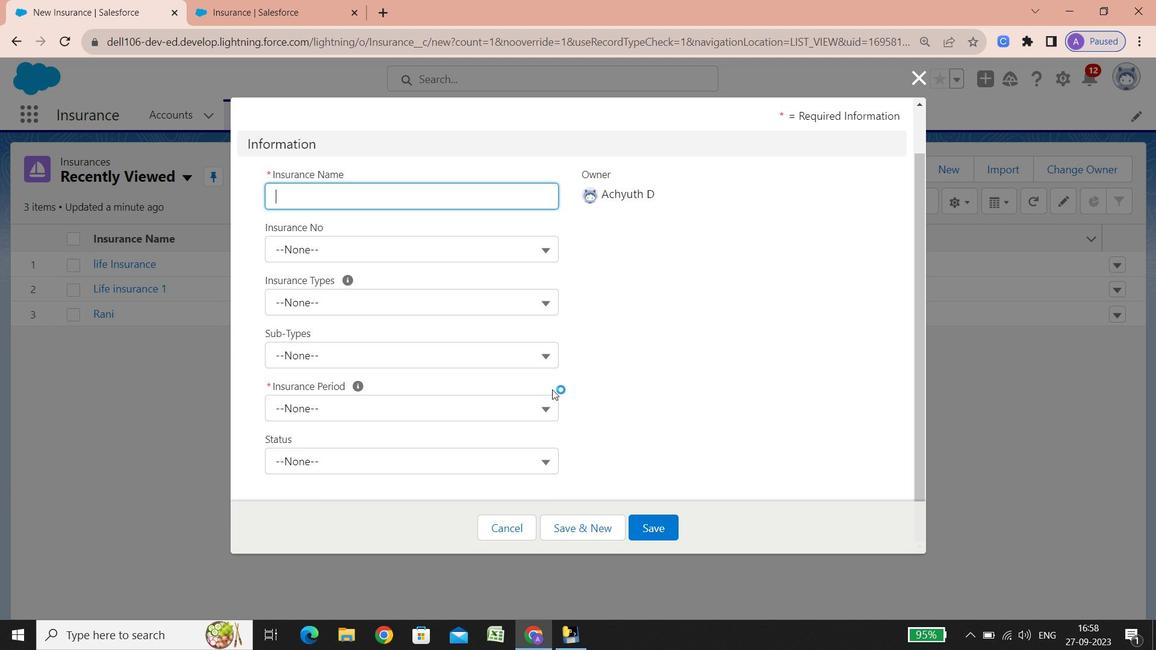 
Action: Mouse scrolled (552, 389) with delta (0, 0)
Screenshot: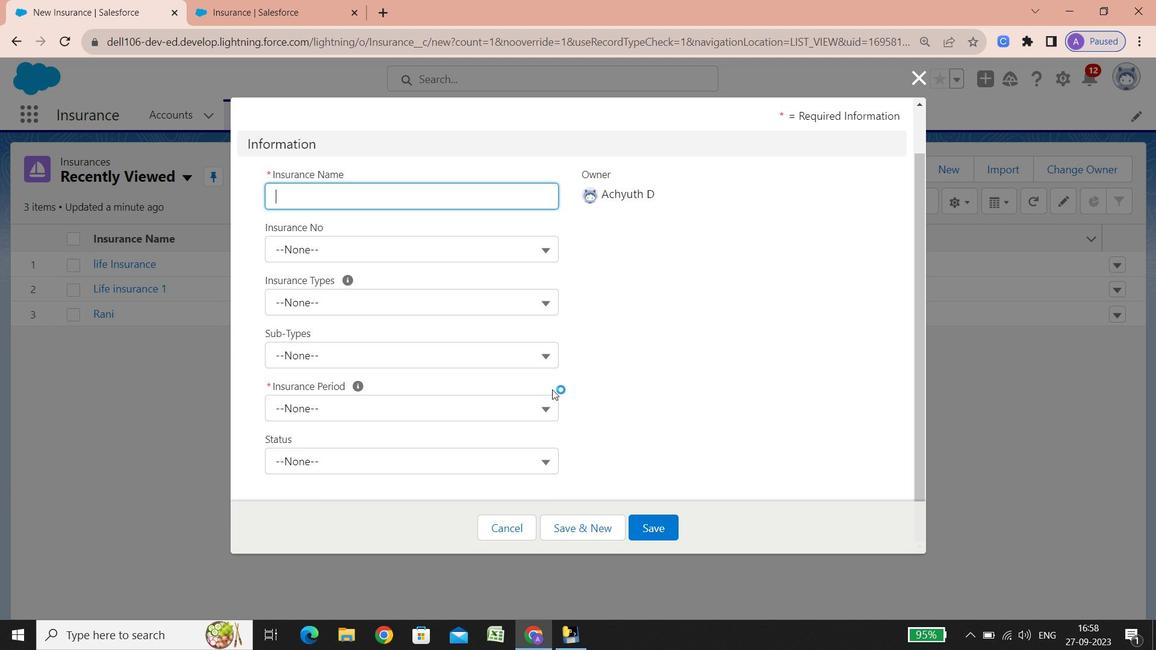 
Action: Mouse scrolled (552, 389) with delta (0, 0)
Screenshot: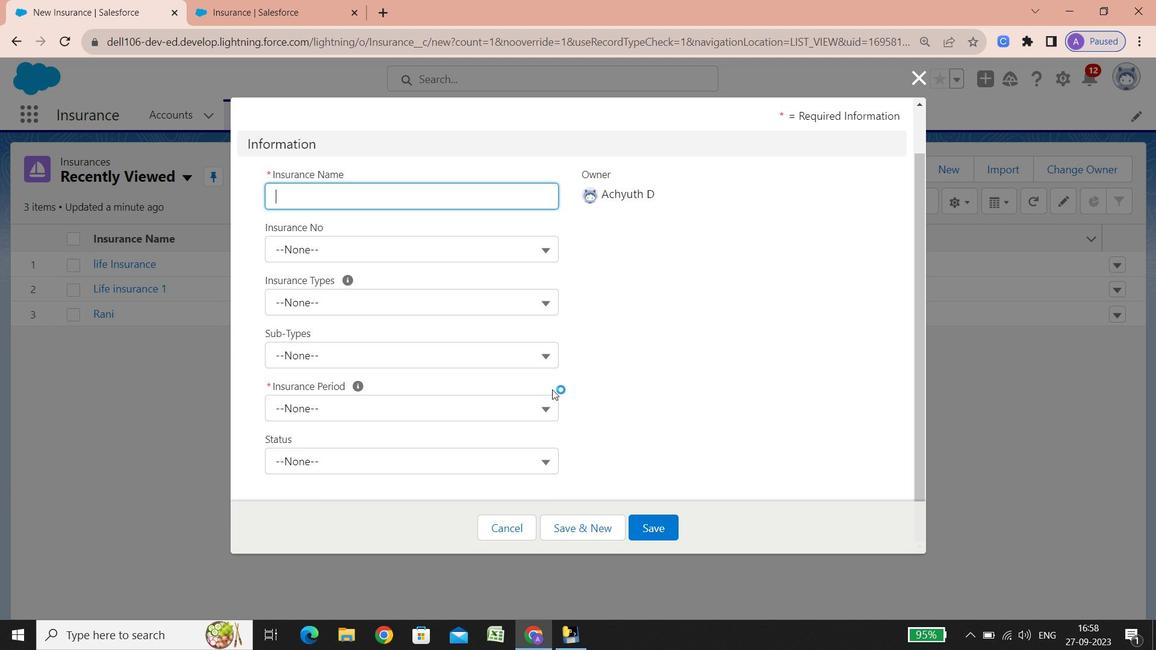 
Action: Mouse scrolled (552, 389) with delta (0, 0)
Screenshot: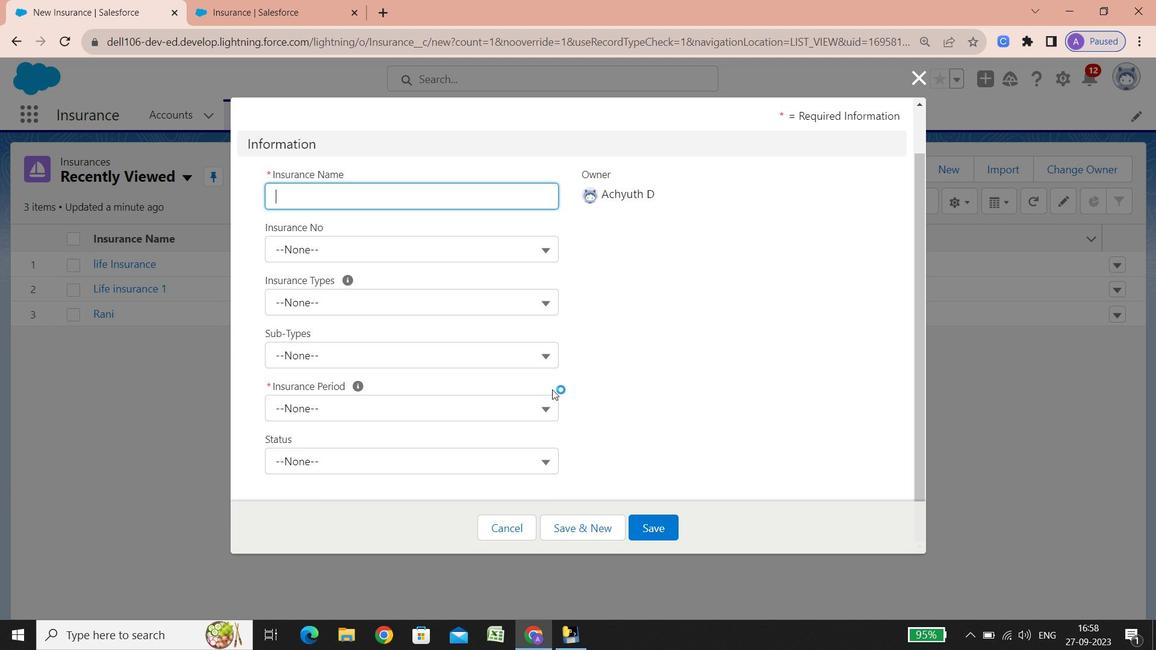 
Action: Mouse scrolled (552, 389) with delta (0, 0)
Screenshot: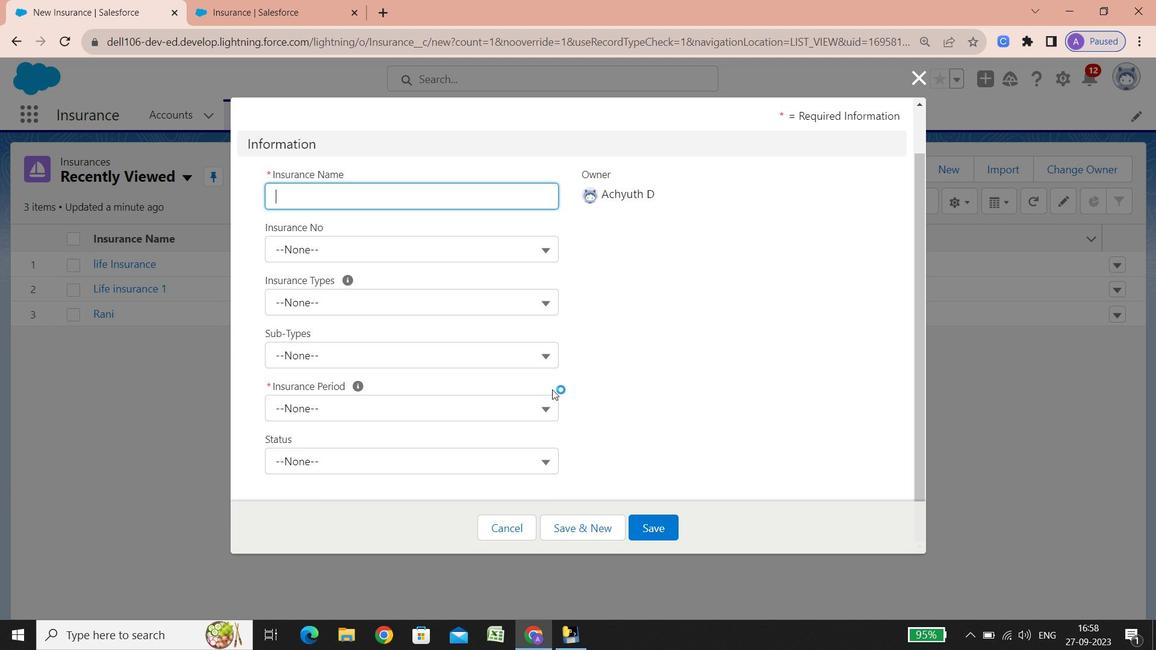
Action: Mouse scrolled (552, 389) with delta (0, 0)
Screenshot: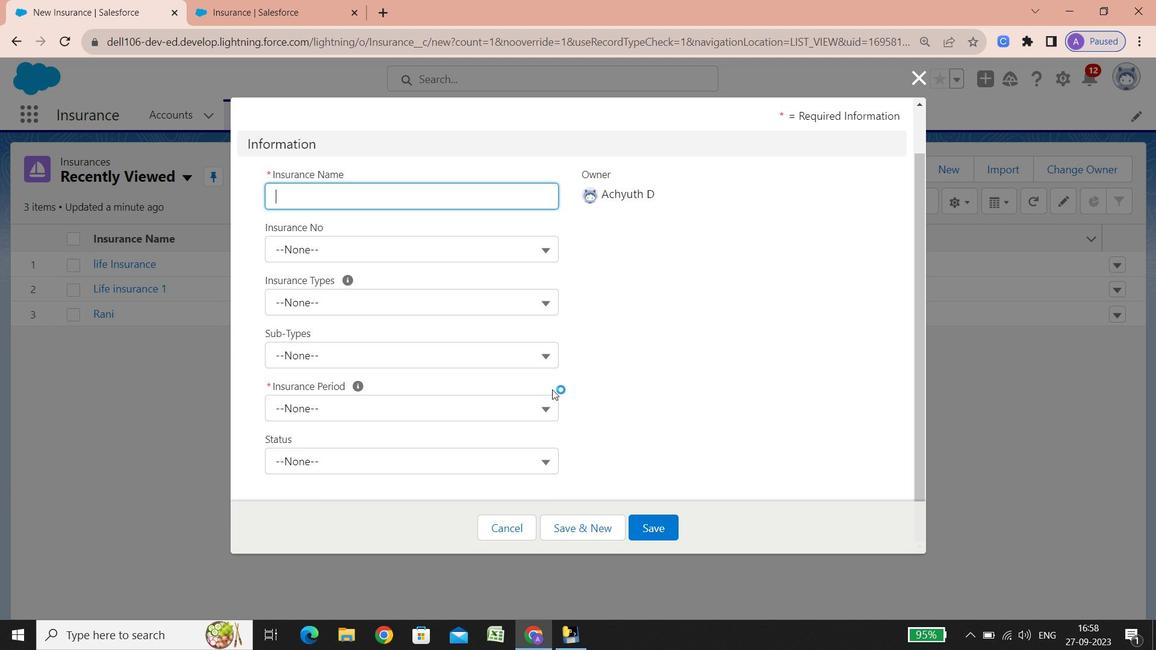 
Action: Mouse scrolled (552, 389) with delta (0, 0)
Screenshot: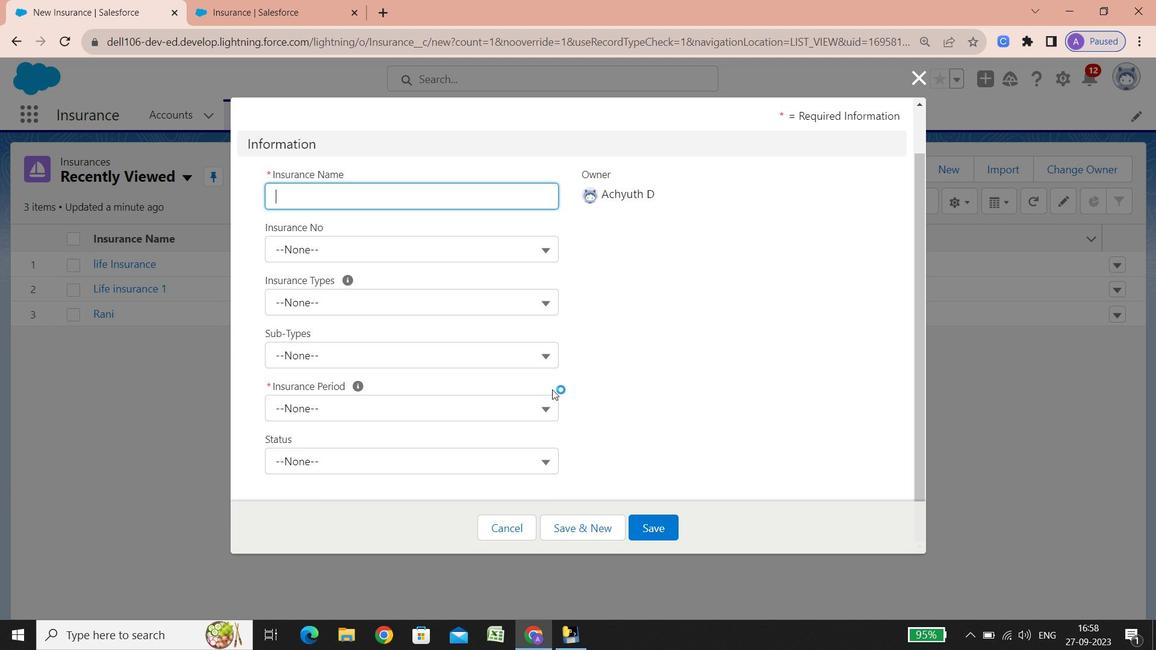 
Action: Mouse scrolled (552, 389) with delta (0, 0)
Screenshot: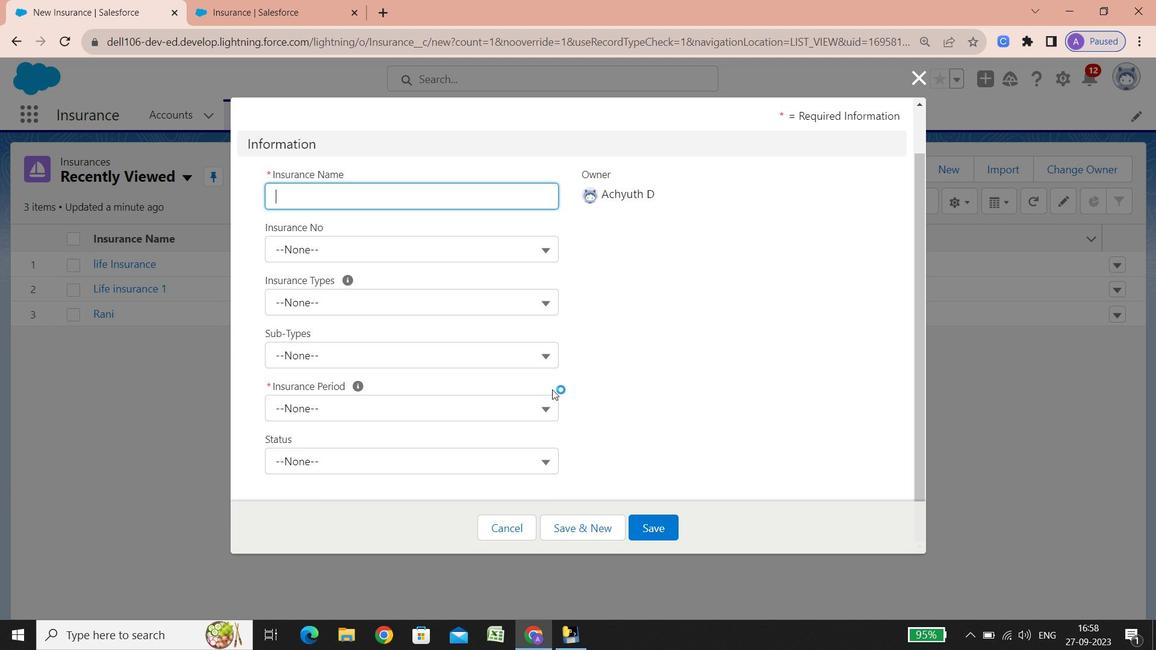 
Action: Mouse scrolled (552, 389) with delta (0, 0)
Screenshot: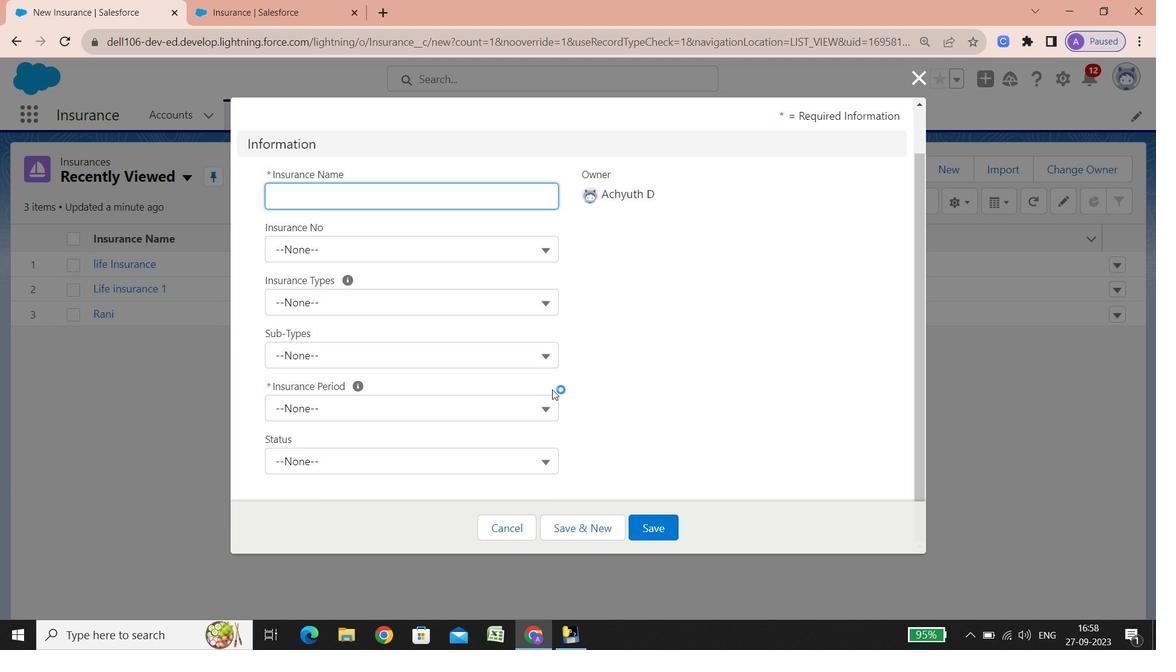 
Action: Mouse scrolled (552, 389) with delta (0, 0)
Screenshot: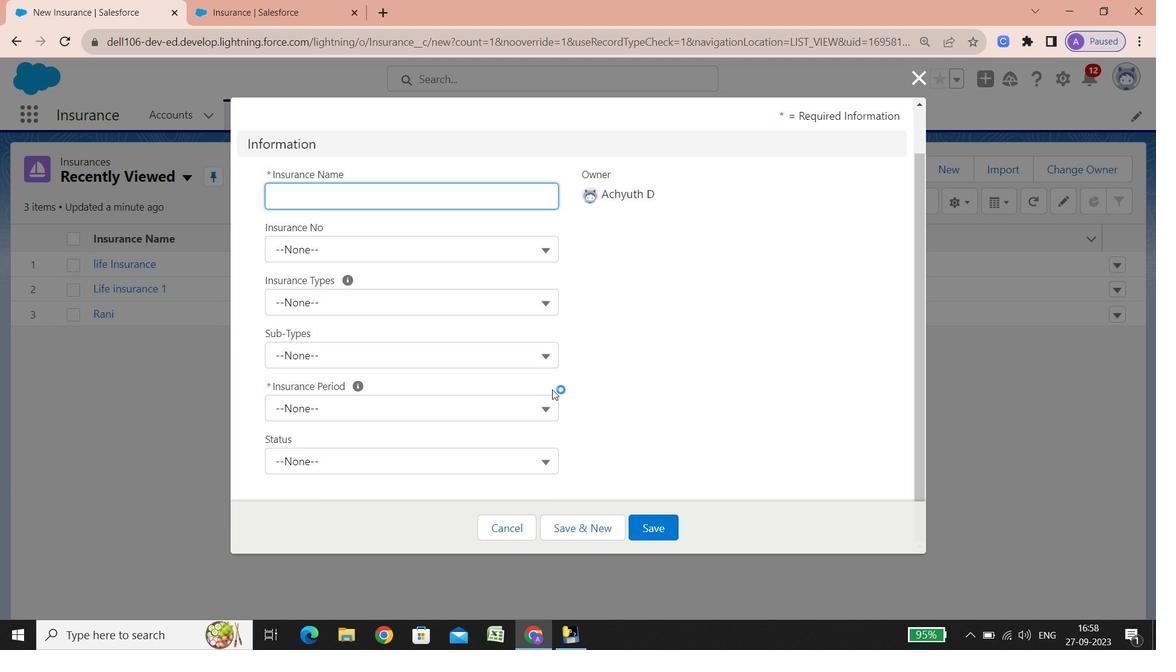 
Action: Mouse scrolled (552, 389) with delta (0, 0)
Screenshot: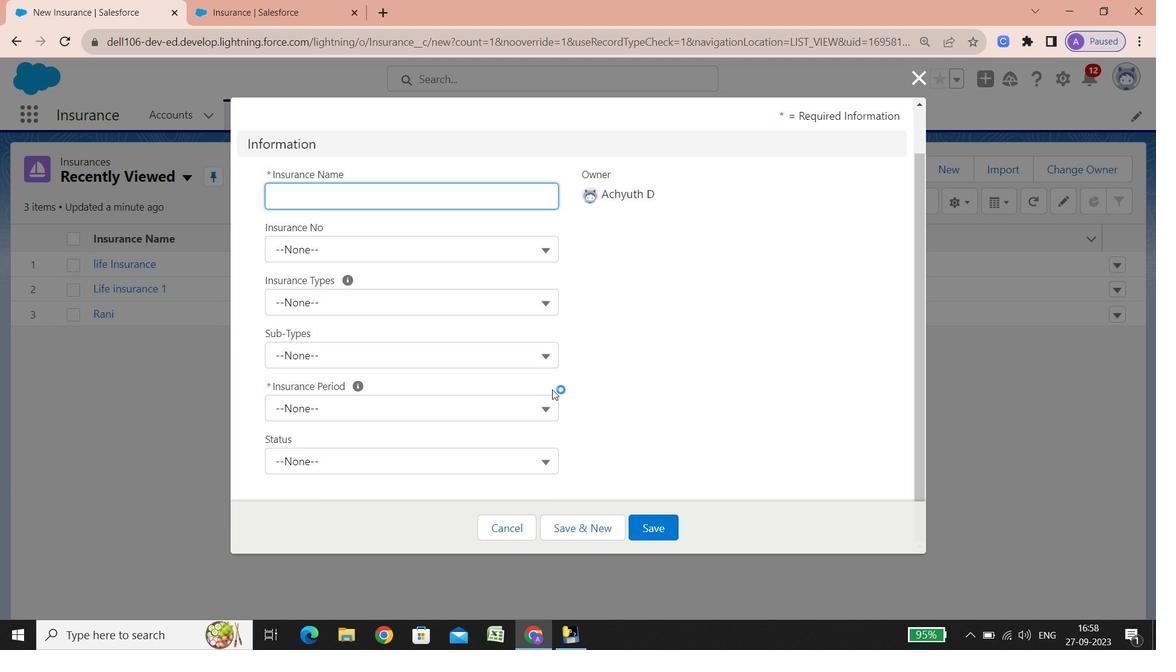 
Action: Mouse scrolled (552, 389) with delta (0, 0)
Screenshot: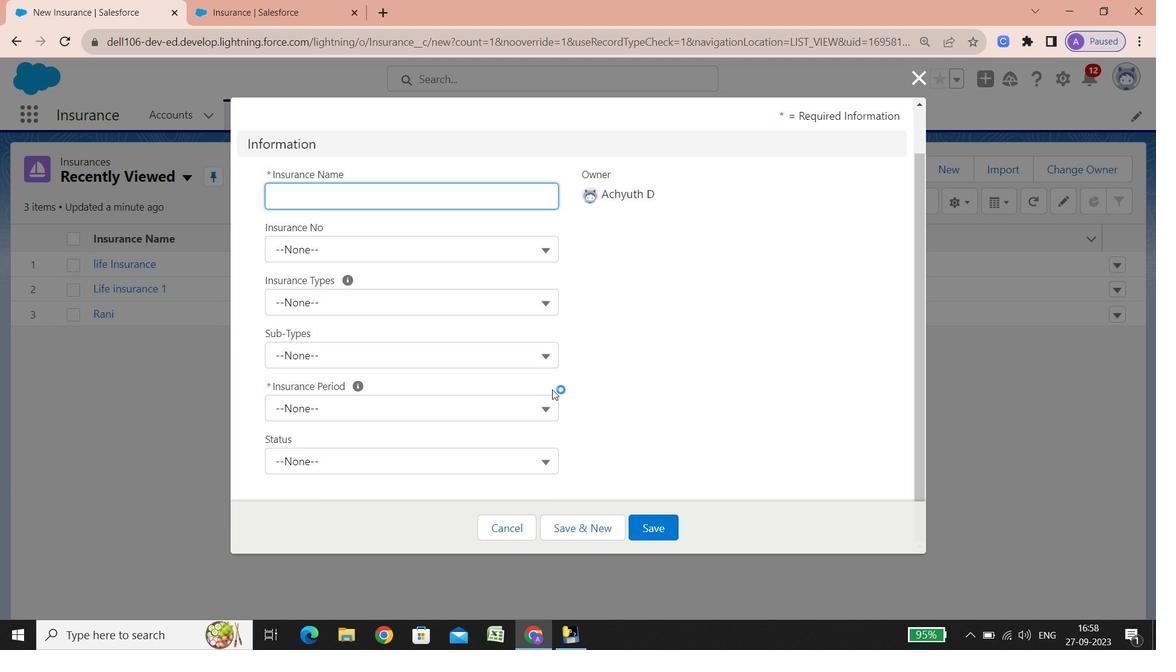 
Action: Mouse scrolled (552, 389) with delta (0, 0)
Screenshot: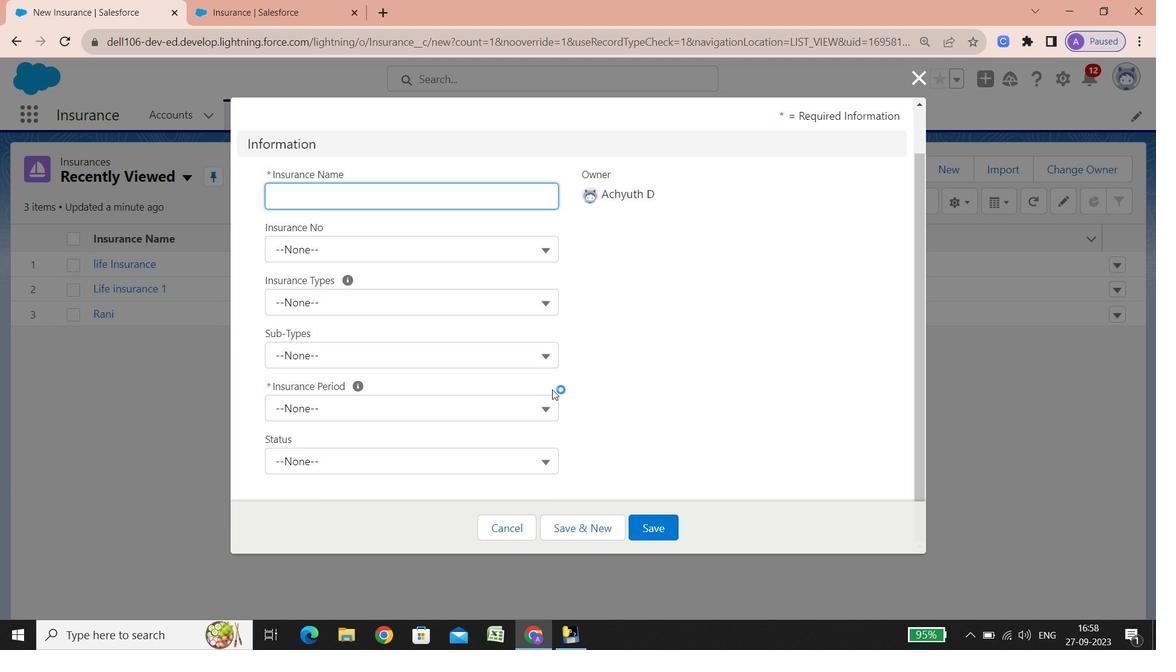 
Action: Mouse scrolled (552, 389) with delta (0, 0)
Screenshot: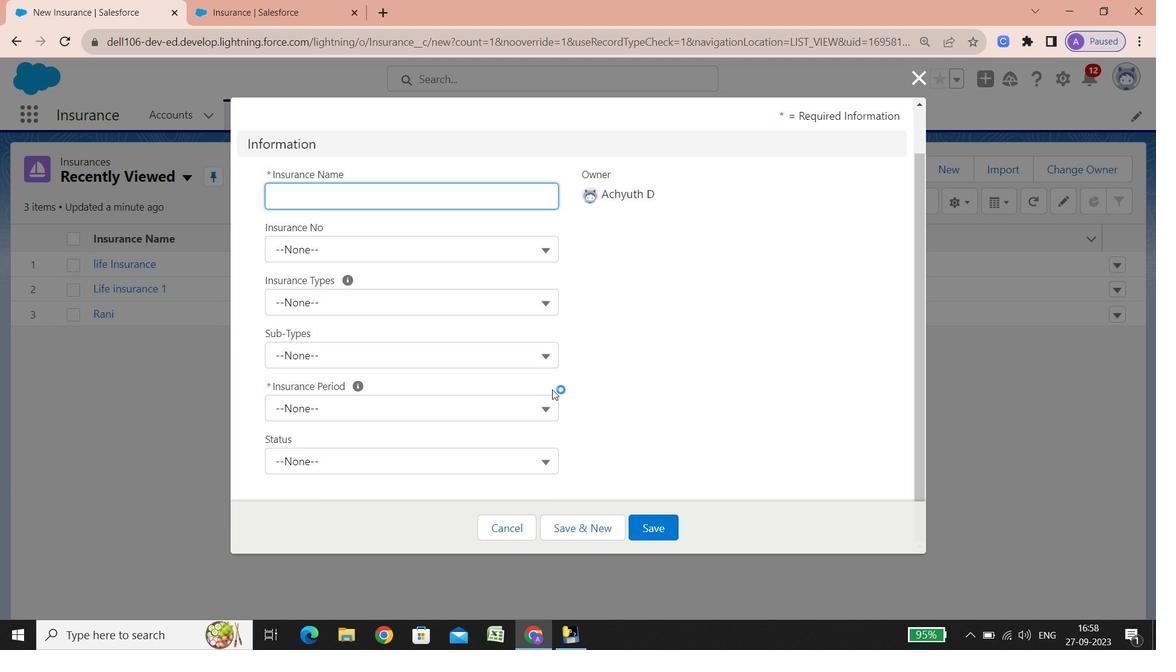 
Action: Mouse scrolled (552, 389) with delta (0, 0)
Screenshot: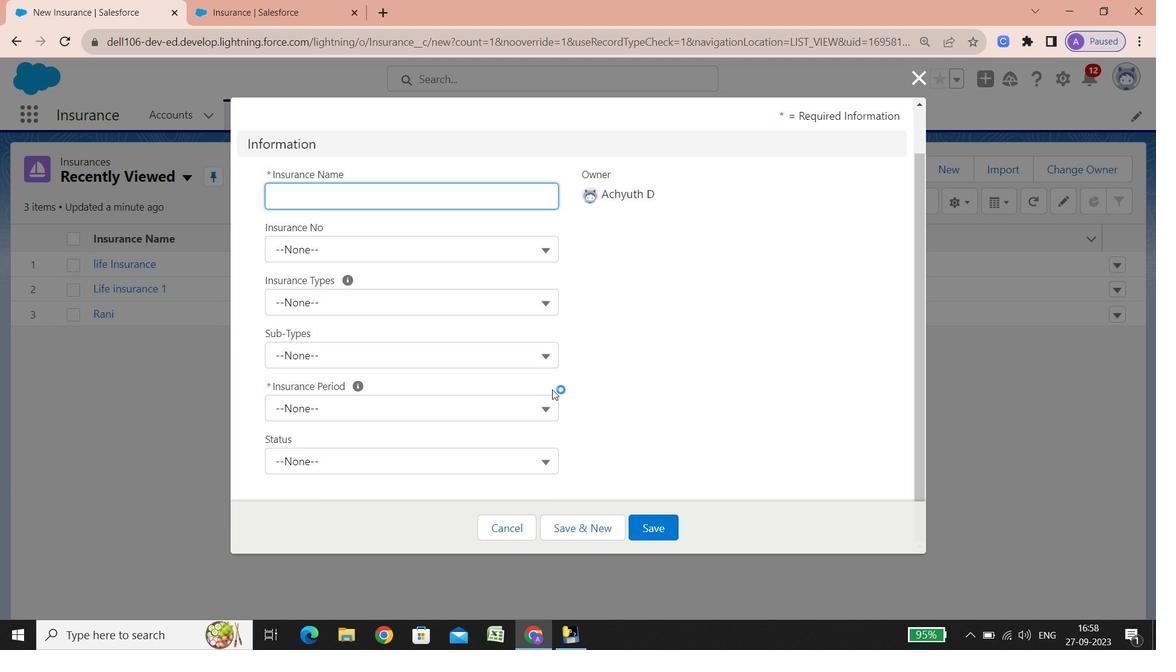 
Action: Mouse scrolled (552, 389) with delta (0, 0)
Screenshot: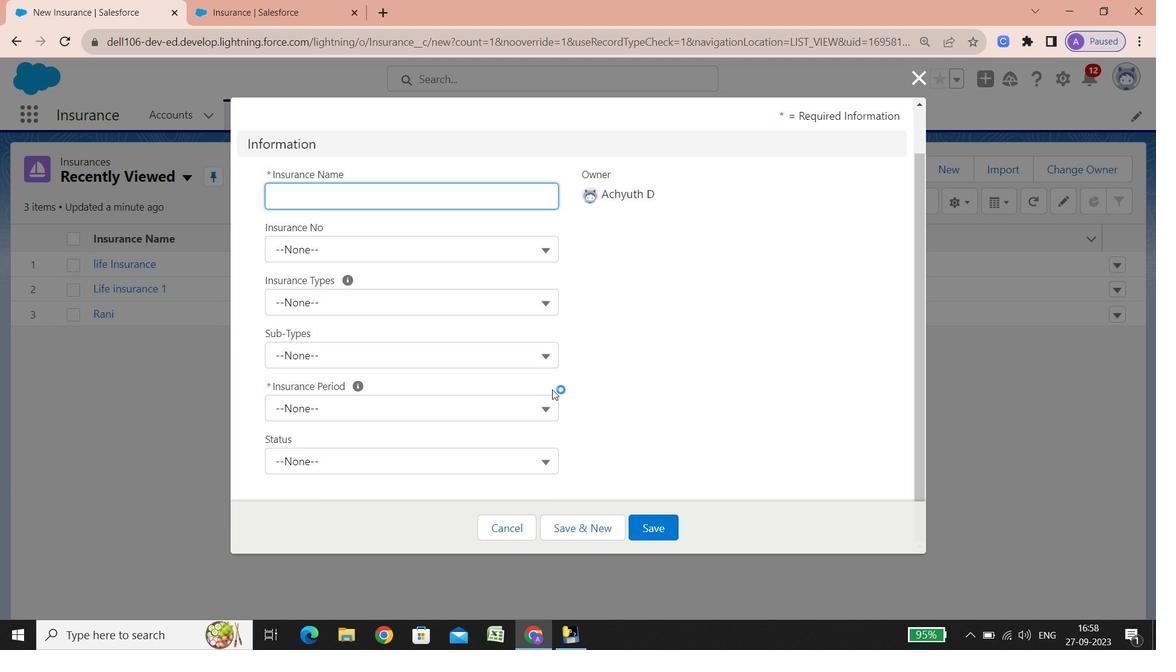 
Action: Mouse scrolled (552, 389) with delta (0, 0)
Screenshot: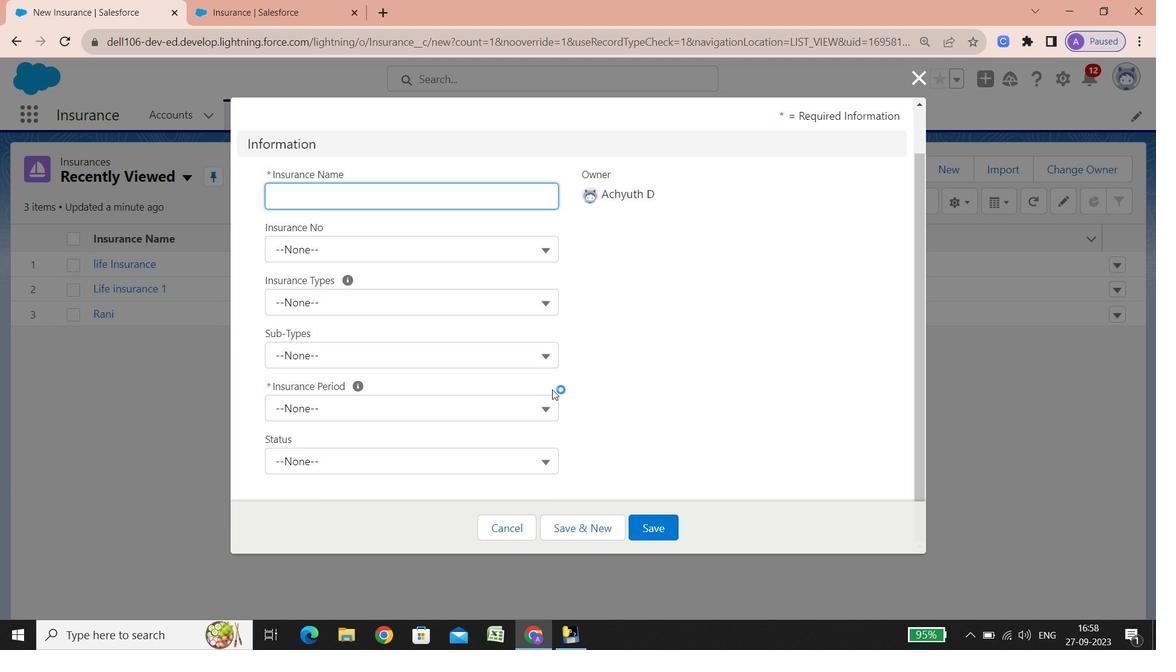 
Action: Mouse scrolled (552, 389) with delta (0, 0)
Screenshot: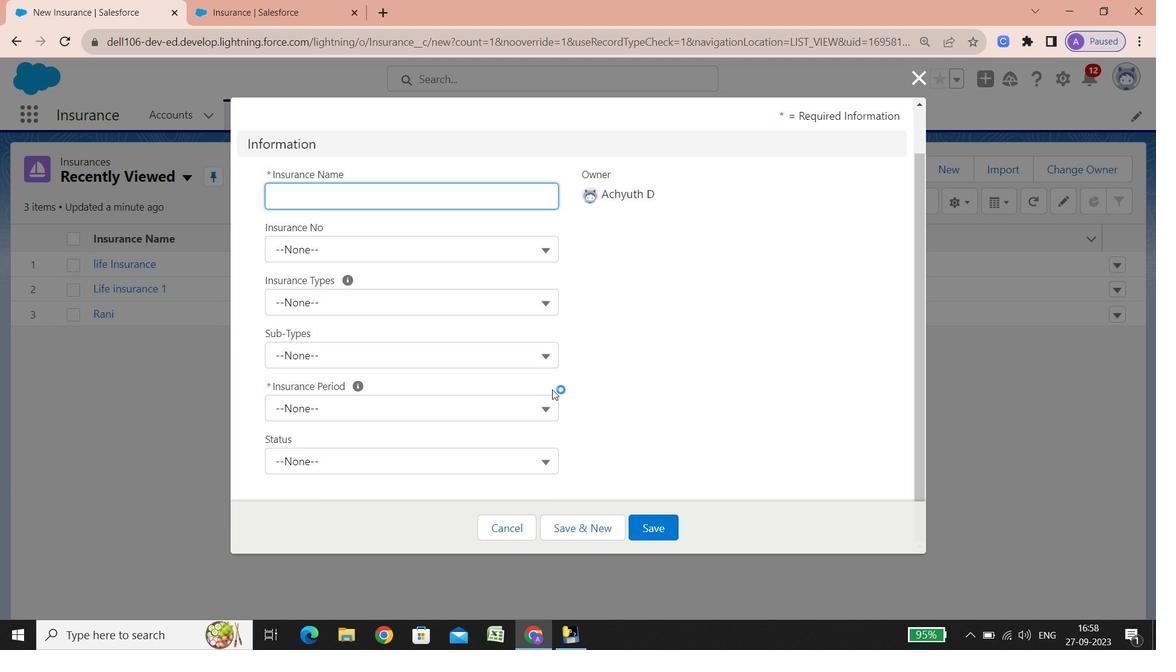 
Action: Mouse scrolled (552, 389) with delta (0, 0)
Screenshot: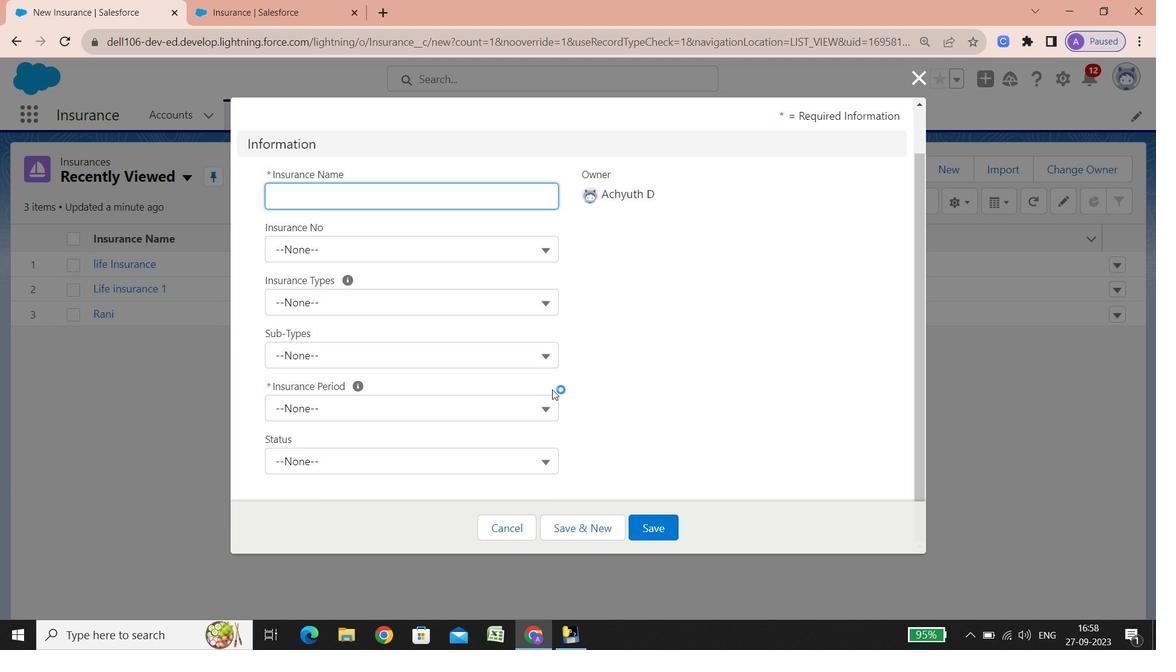 
Action: Mouse scrolled (552, 389) with delta (0, 0)
Screenshot: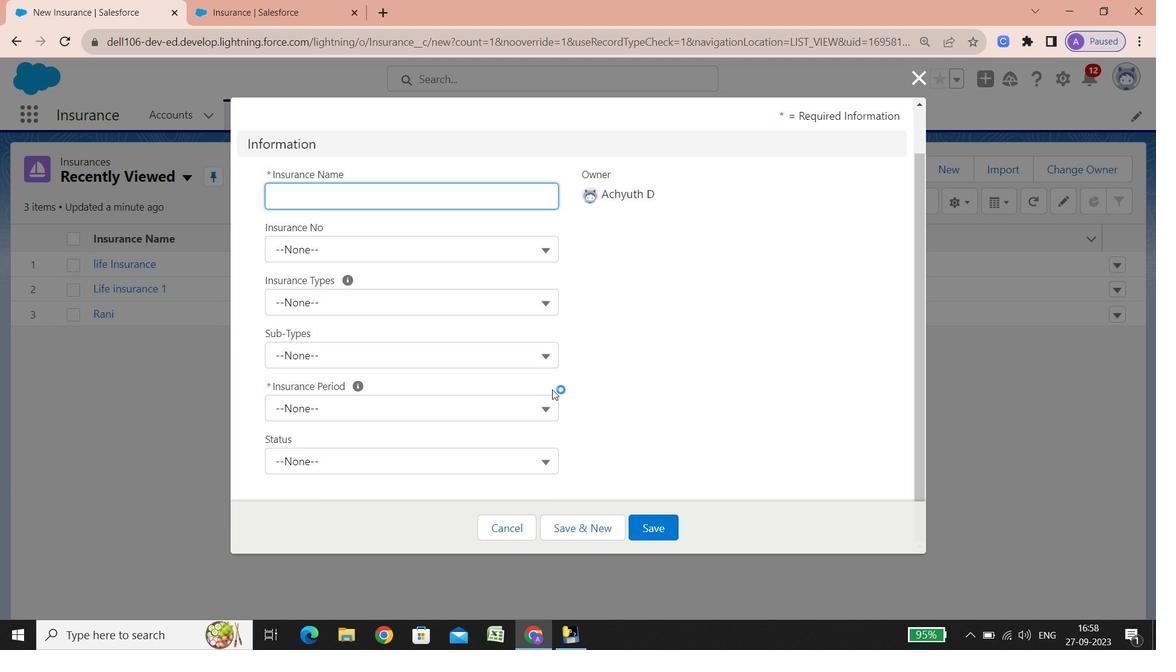 
Action: Mouse scrolled (552, 389) with delta (0, 0)
Screenshot: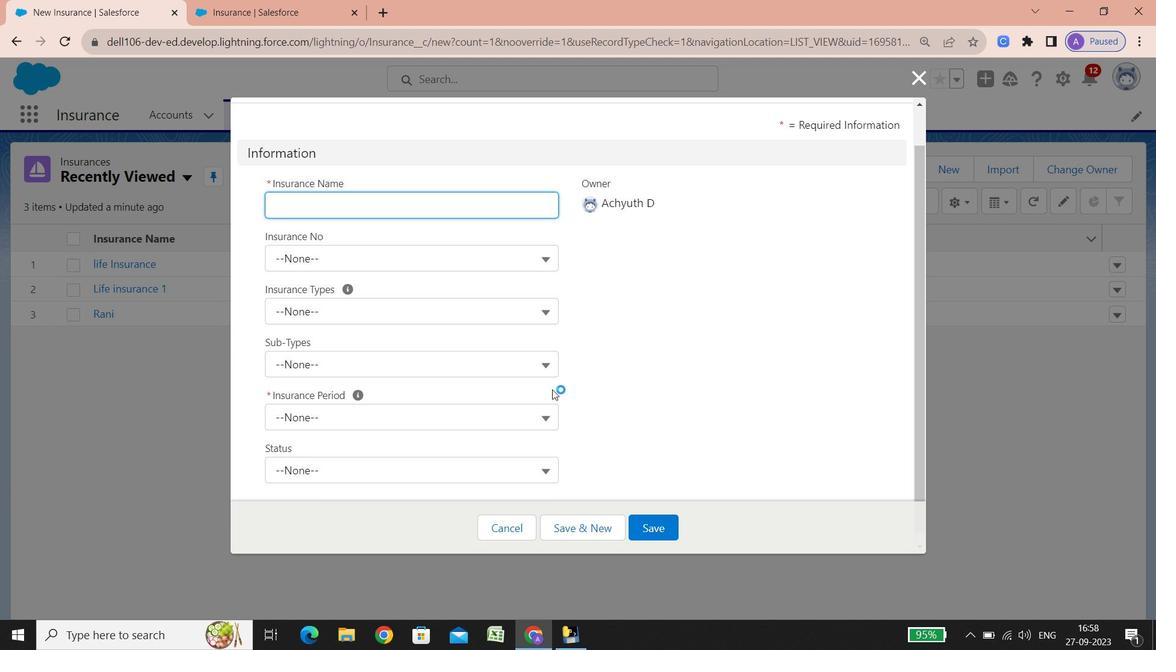 
Action: Mouse scrolled (552, 389) with delta (0, 0)
Screenshot: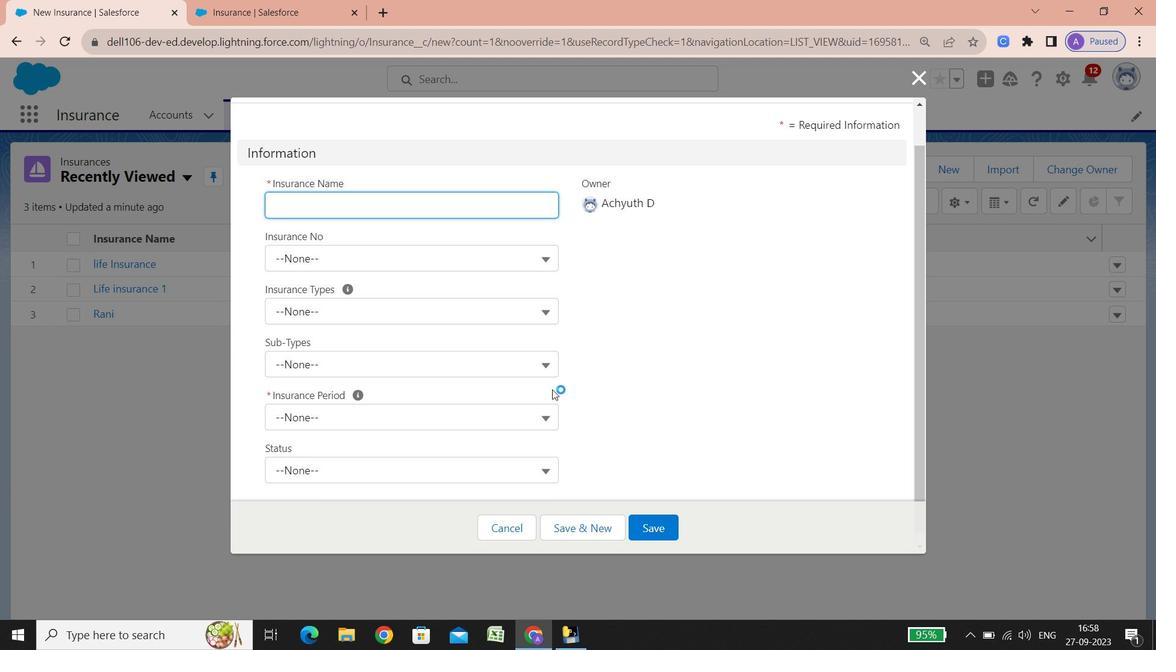 
Action: Mouse scrolled (552, 389) with delta (0, 0)
Screenshot: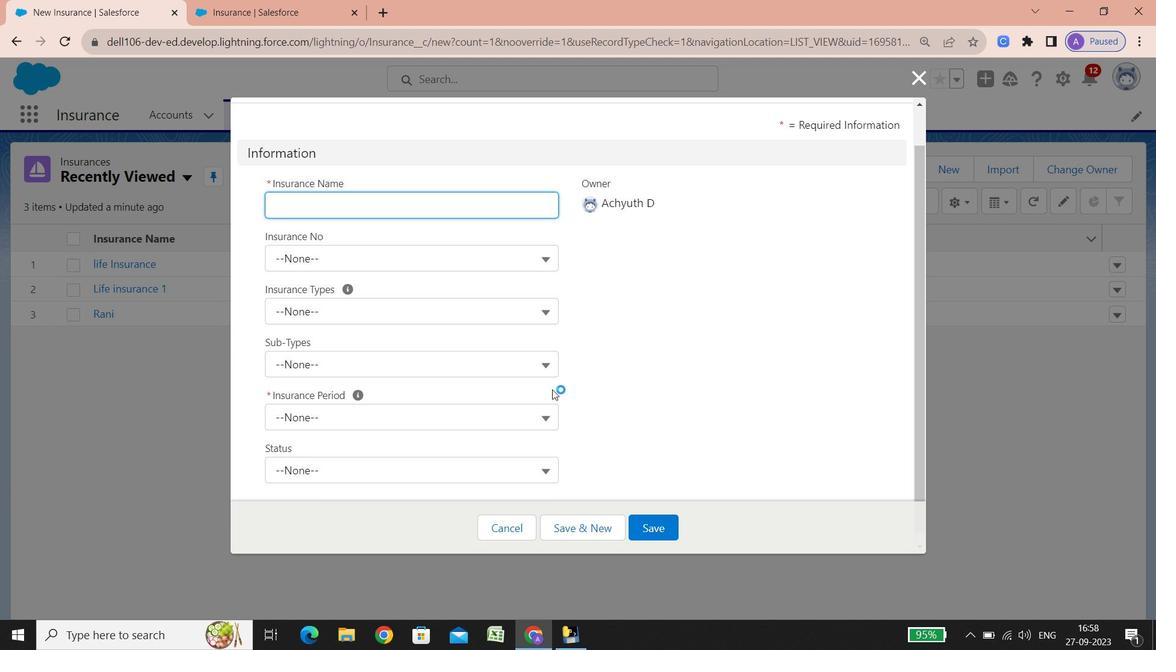 
Action: Mouse moved to (311, 0)
Screenshot: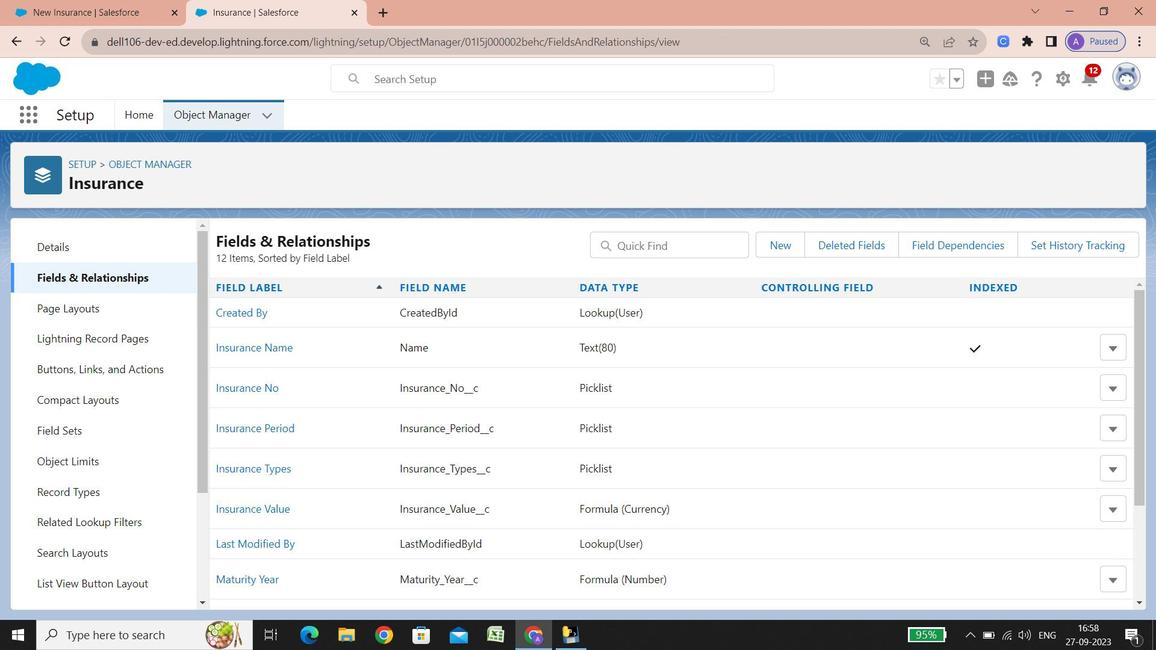 
Action: Mouse pressed left at (311, 0)
Screenshot: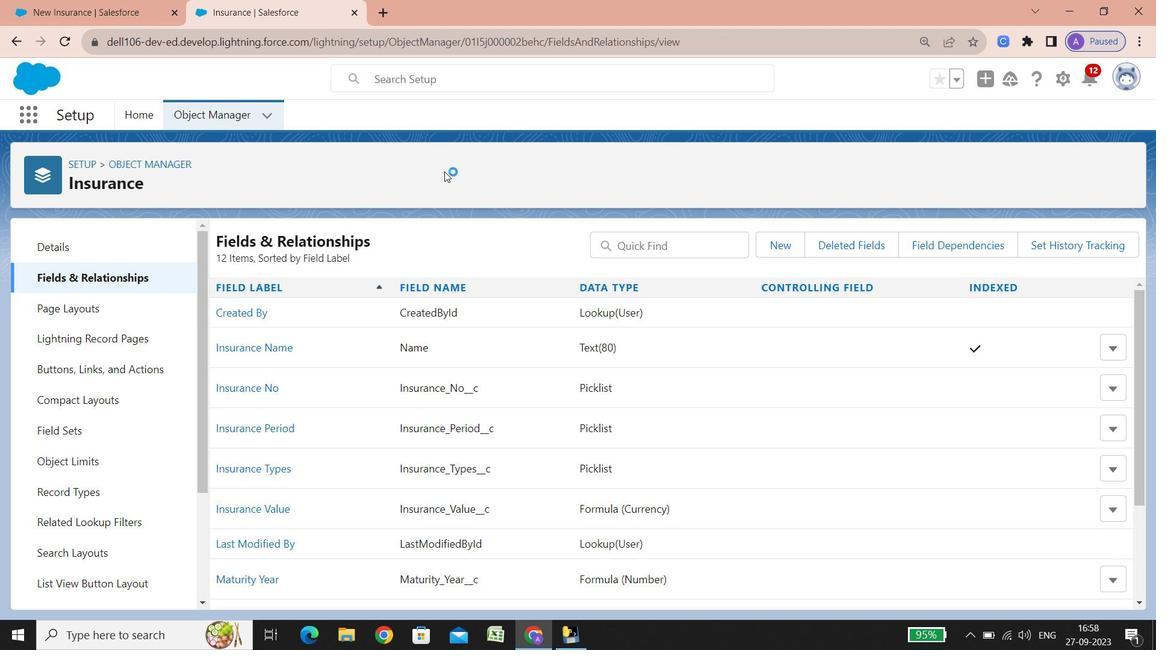 
Action: Mouse moved to (790, 240)
Screenshot: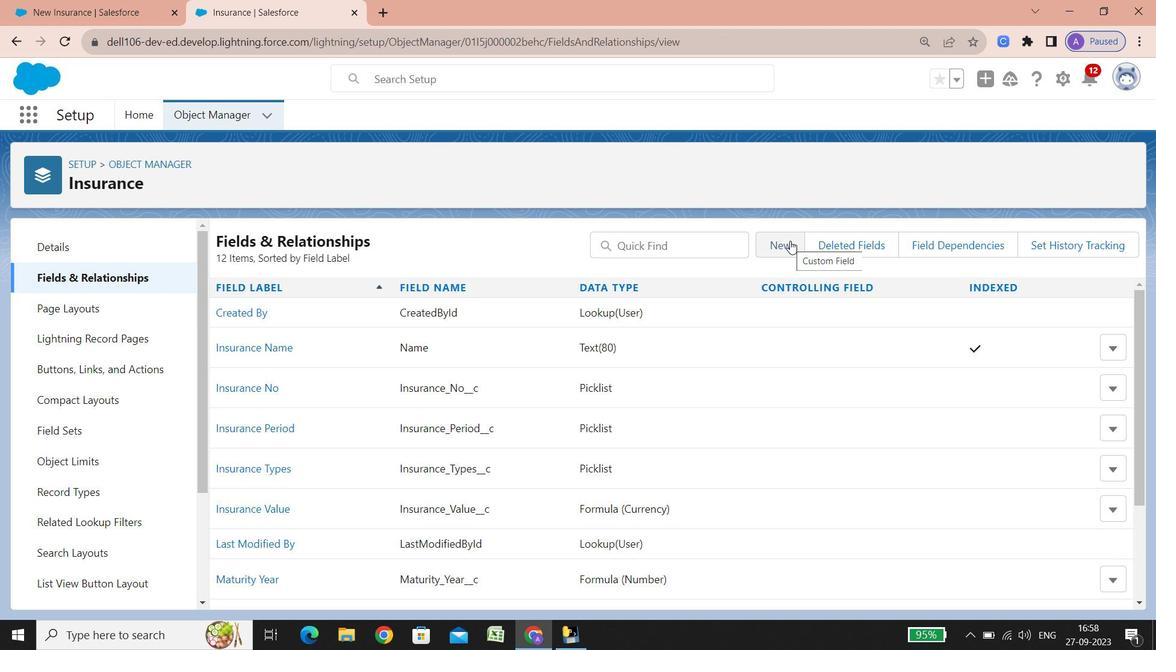 
Action: Mouse pressed left at (790, 240)
Screenshot: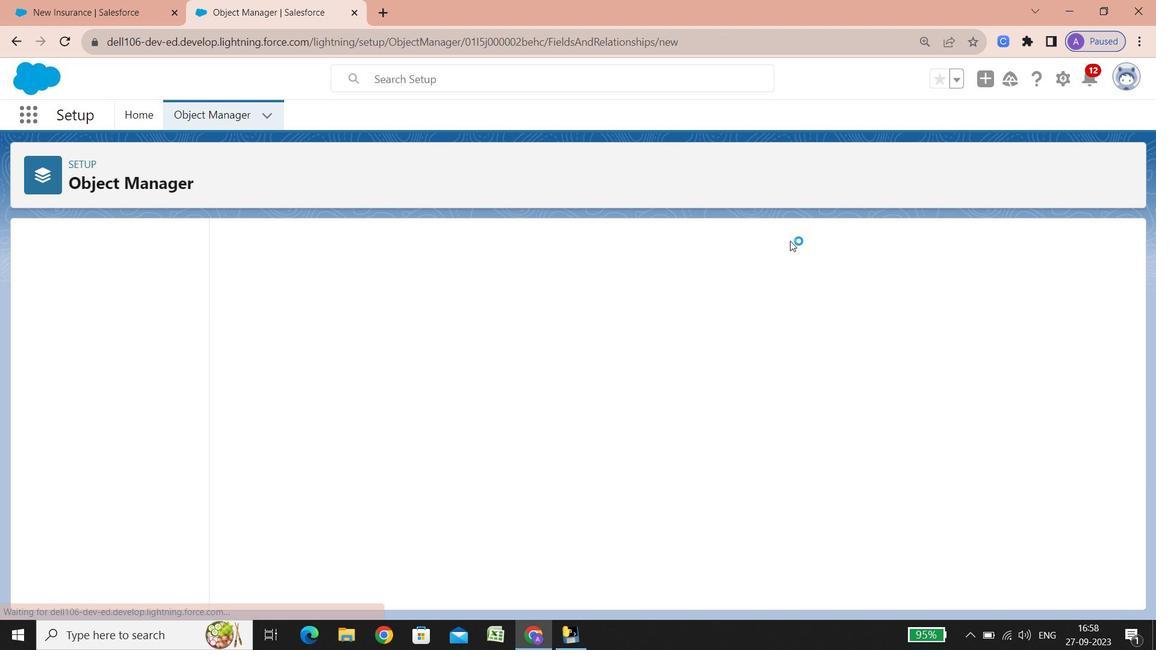 
Action: Mouse moved to (608, 343)
Screenshot: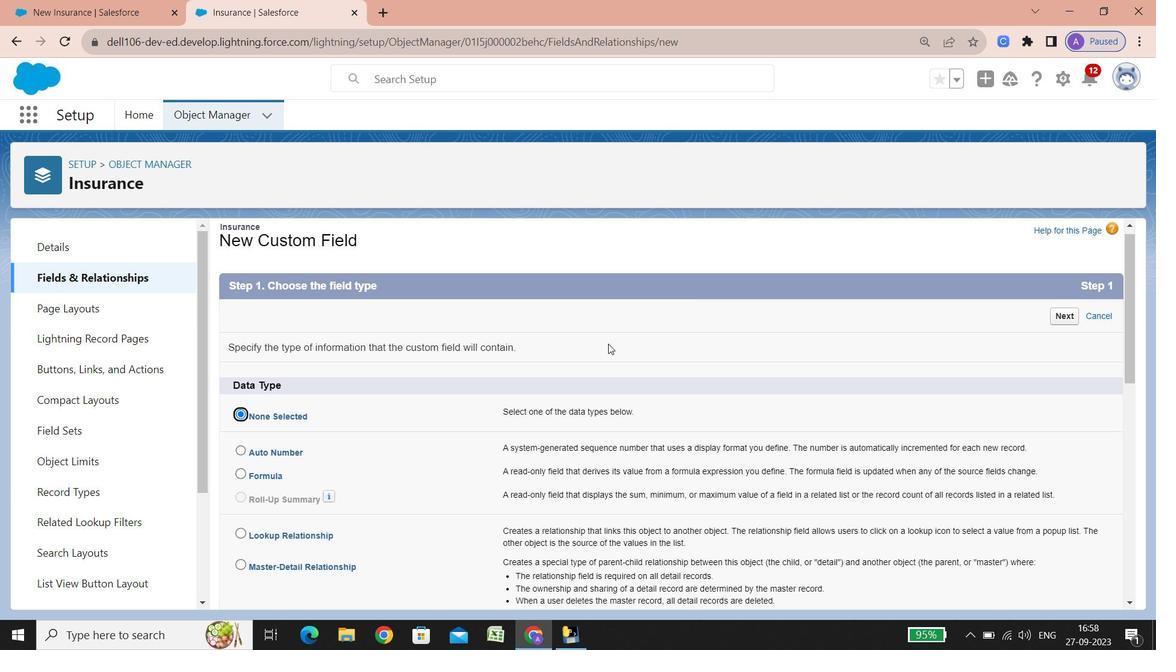 
Action: Mouse scrolled (608, 343) with delta (0, 0)
Screenshot: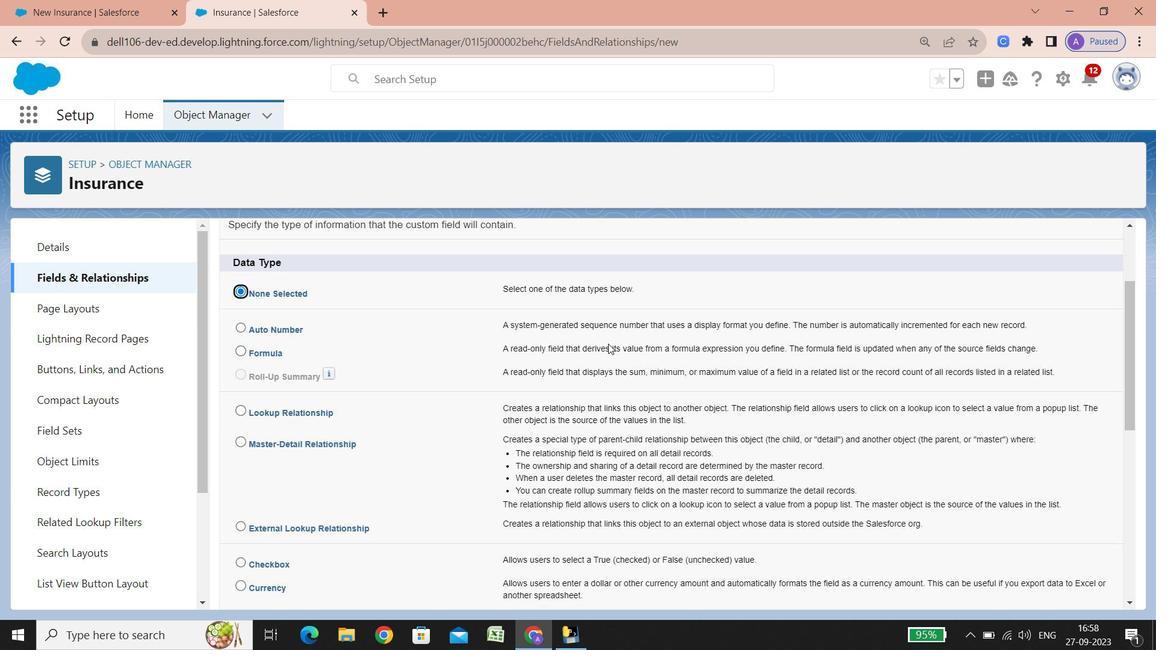 
Action: Mouse scrolled (608, 343) with delta (0, 0)
Screenshot: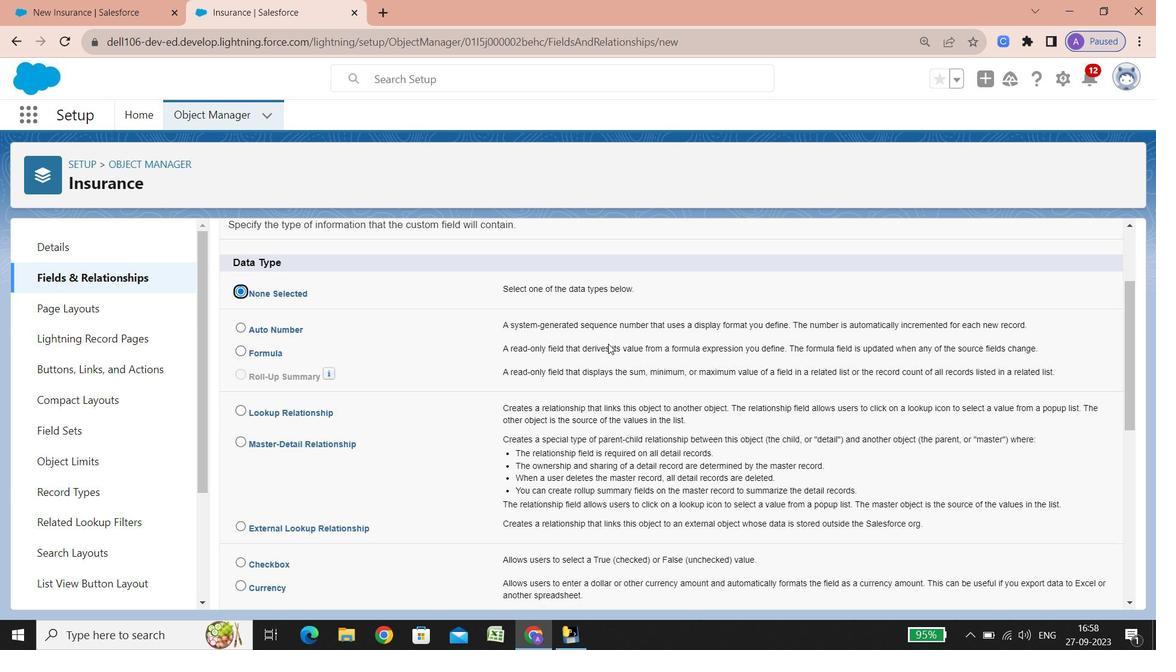 
Action: Mouse scrolled (608, 343) with delta (0, 0)
Screenshot: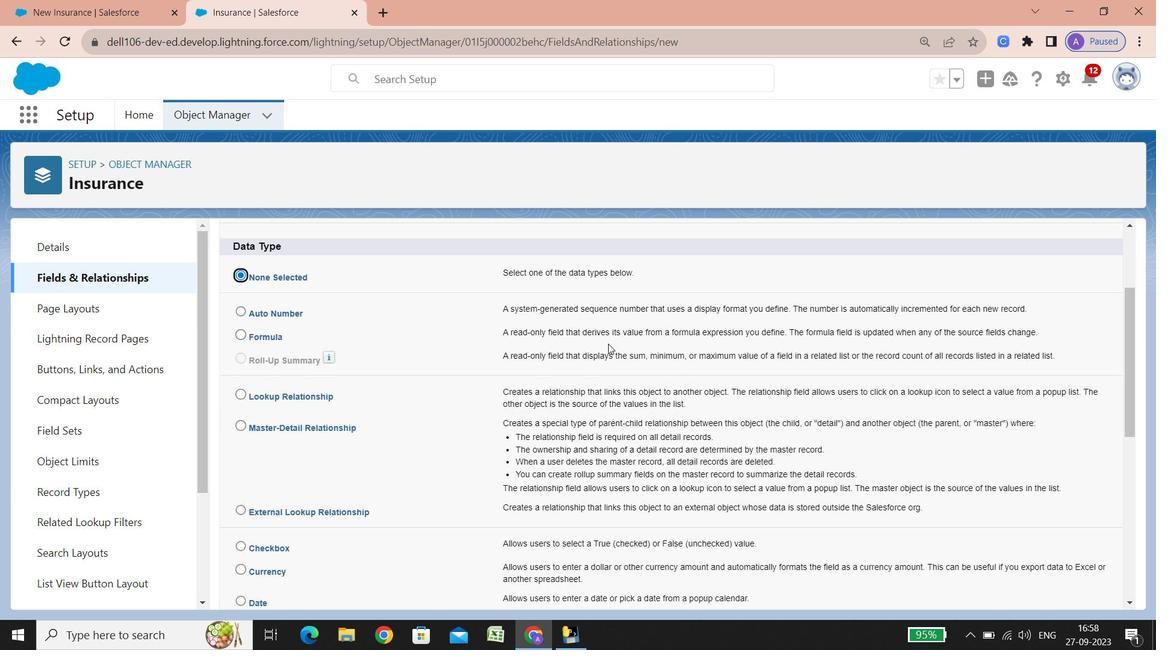 
Action: Mouse scrolled (608, 343) with delta (0, 0)
Screenshot: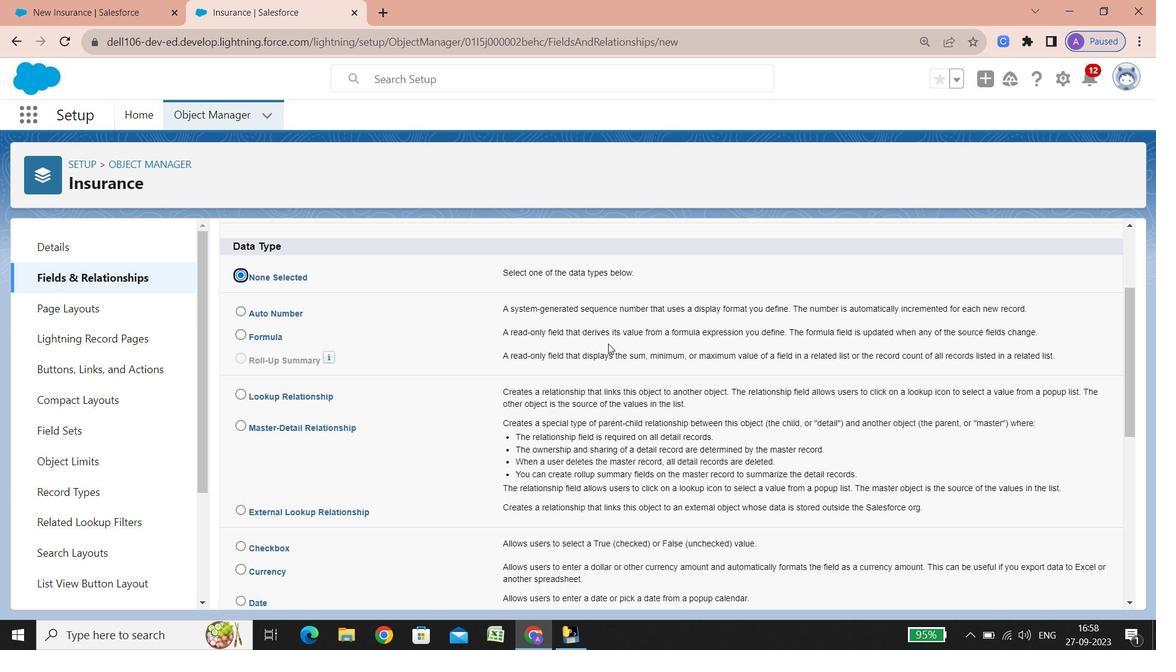 
Action: Mouse scrolled (608, 343) with delta (0, 0)
Screenshot: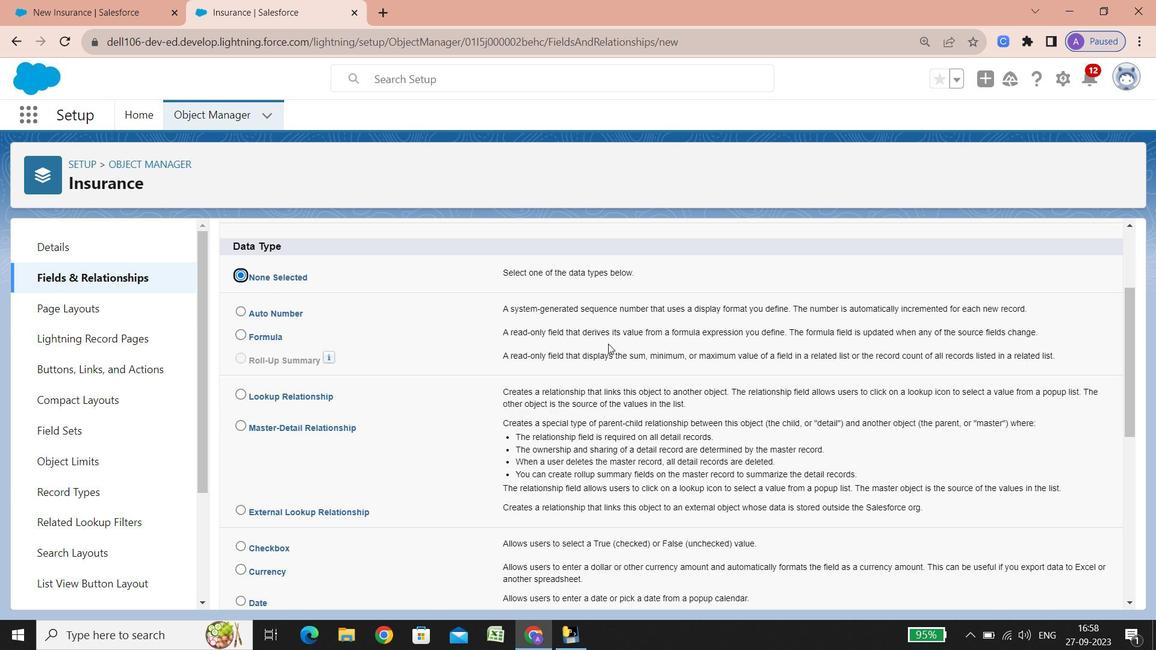 
Action: Mouse scrolled (608, 343) with delta (0, 0)
Screenshot: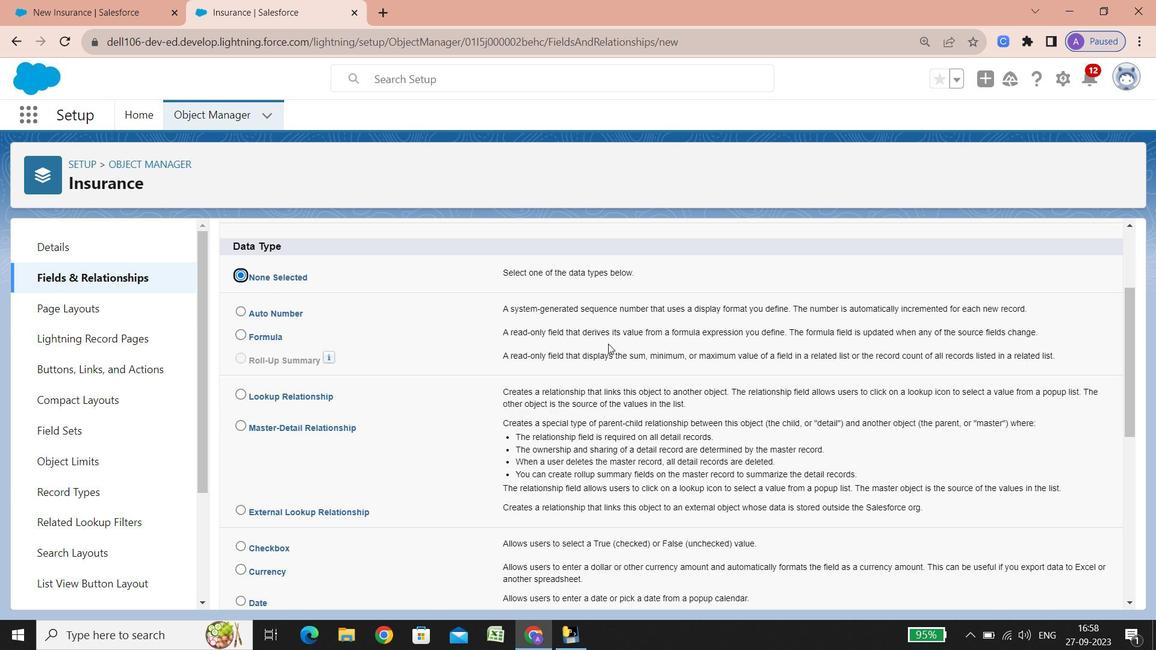 
Action: Mouse scrolled (608, 343) with delta (0, 0)
Screenshot: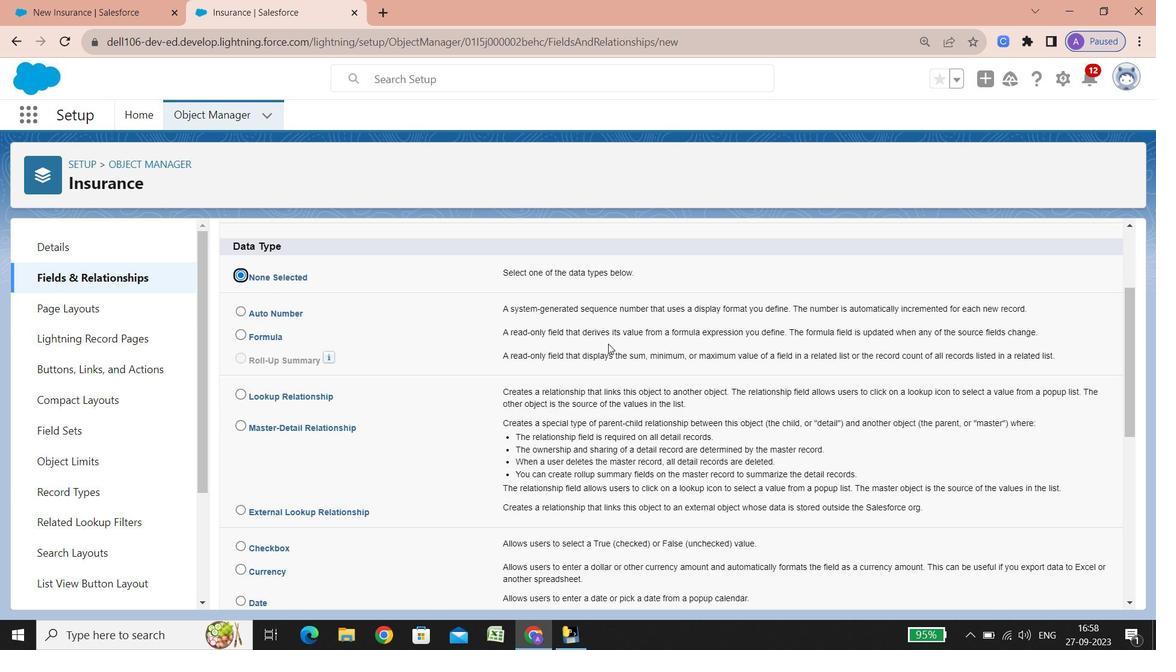
Action: Mouse scrolled (608, 343) with delta (0, 0)
Screenshot: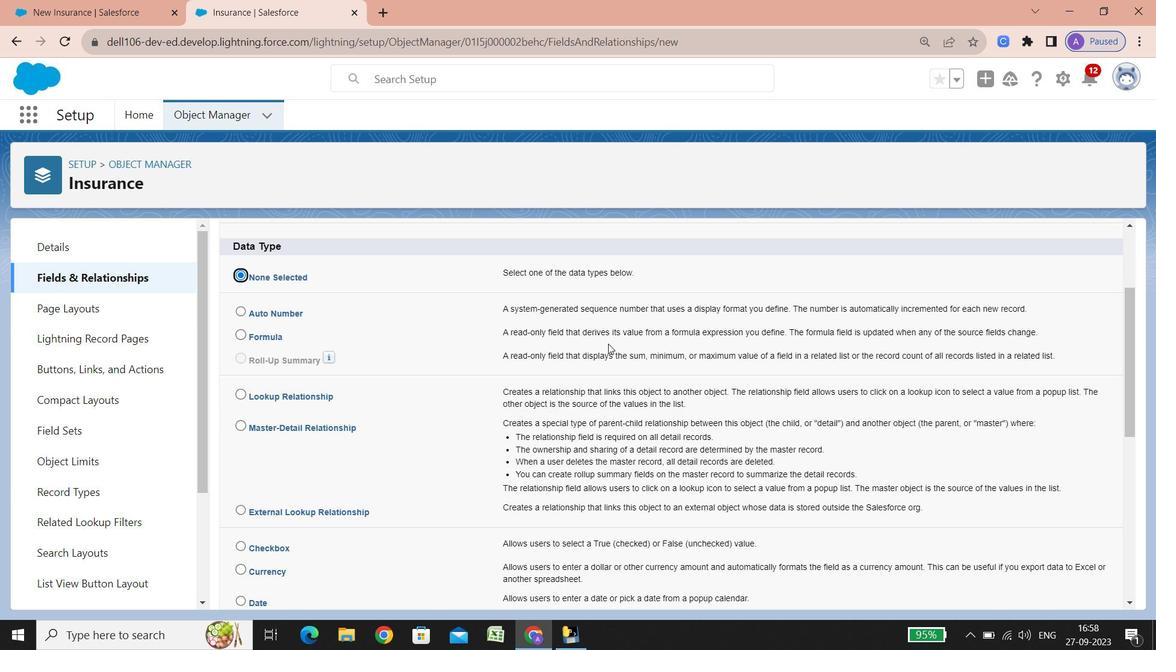 
Action: Mouse scrolled (608, 343) with delta (0, 0)
Screenshot: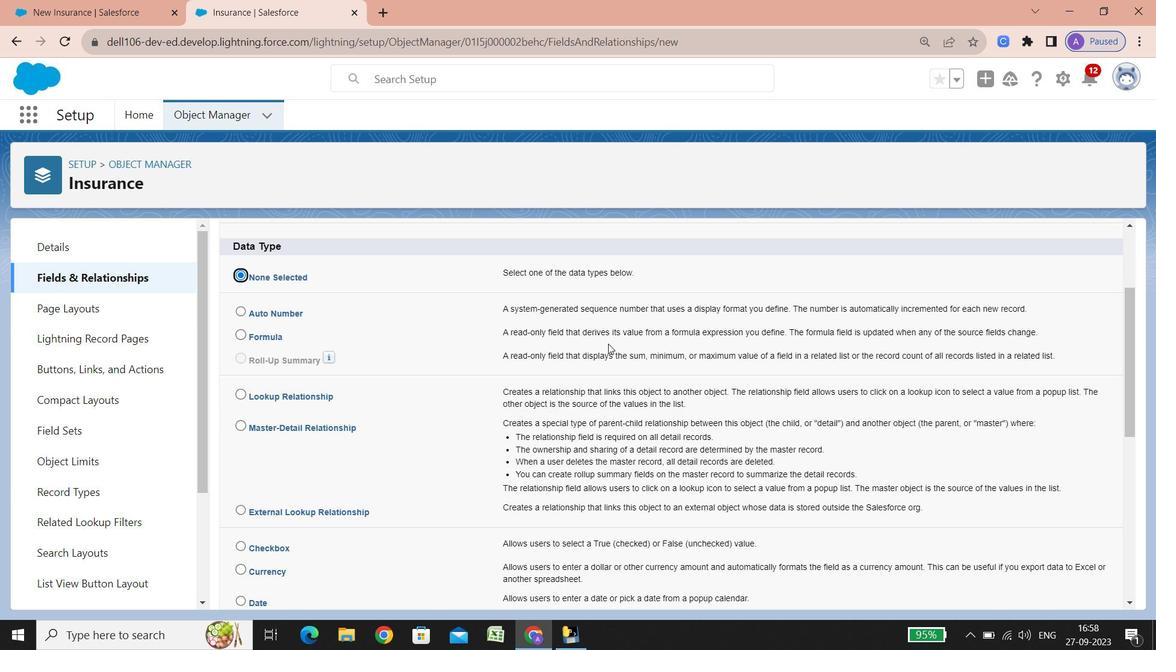 
Action: Mouse scrolled (608, 343) with delta (0, 0)
Screenshot: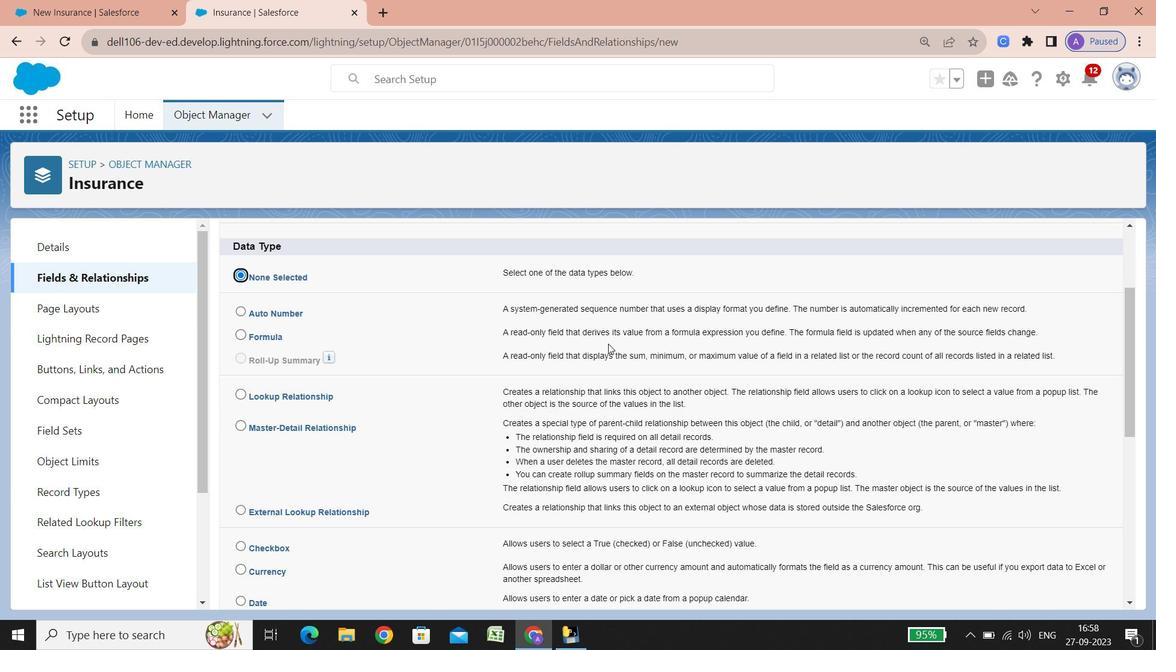 
Action: Mouse scrolled (608, 343) with delta (0, 0)
Screenshot: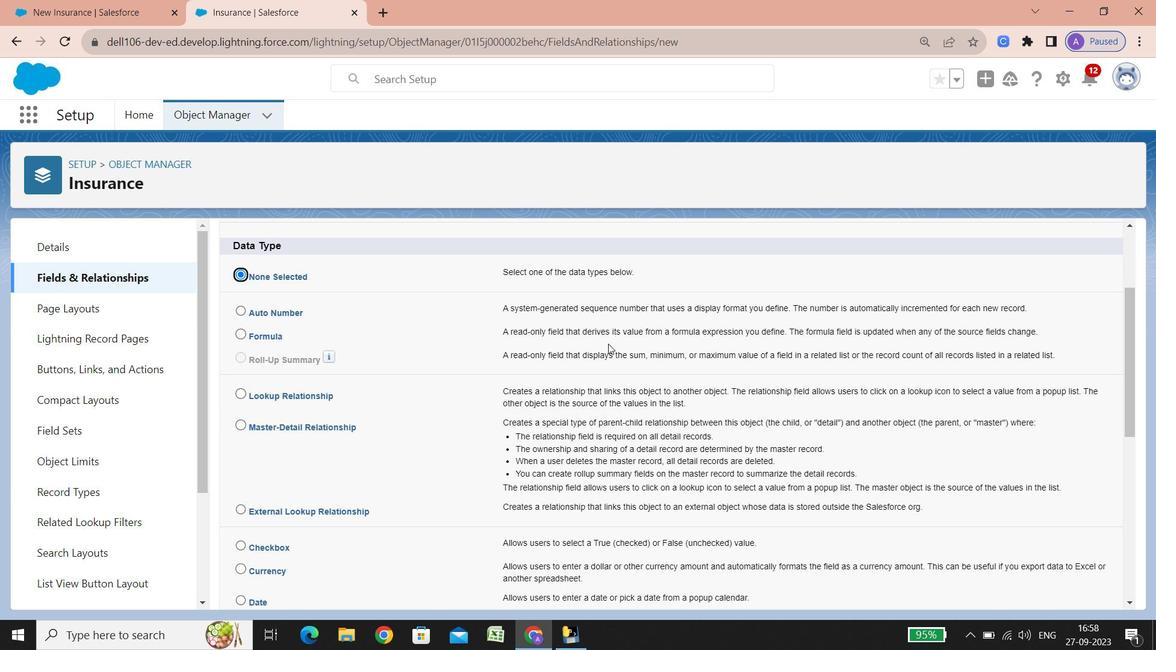 
Action: Mouse scrolled (608, 343) with delta (0, 0)
Screenshot: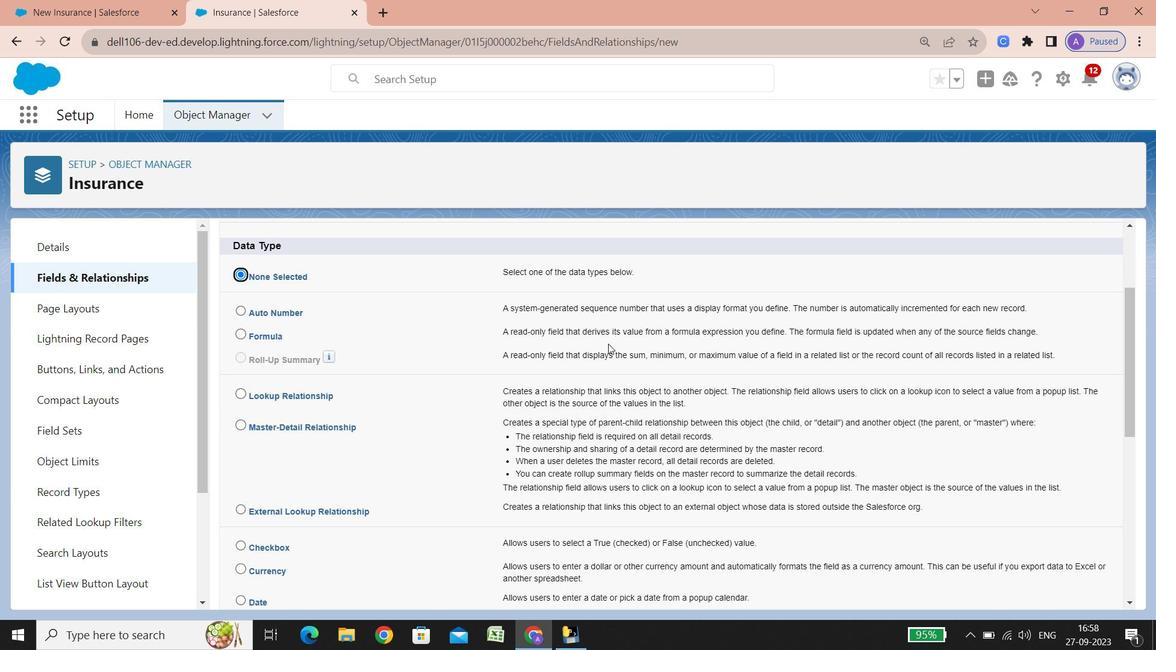 
Action: Mouse scrolled (608, 343) with delta (0, 0)
Screenshot: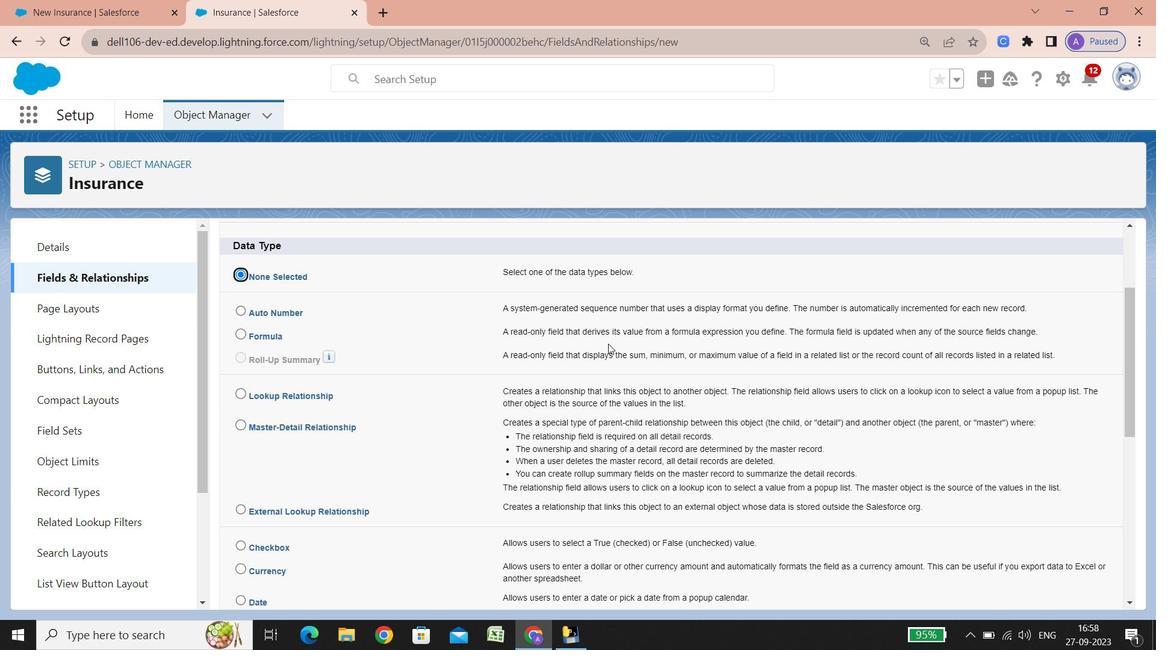 
Action: Mouse scrolled (608, 343) with delta (0, 0)
Screenshot: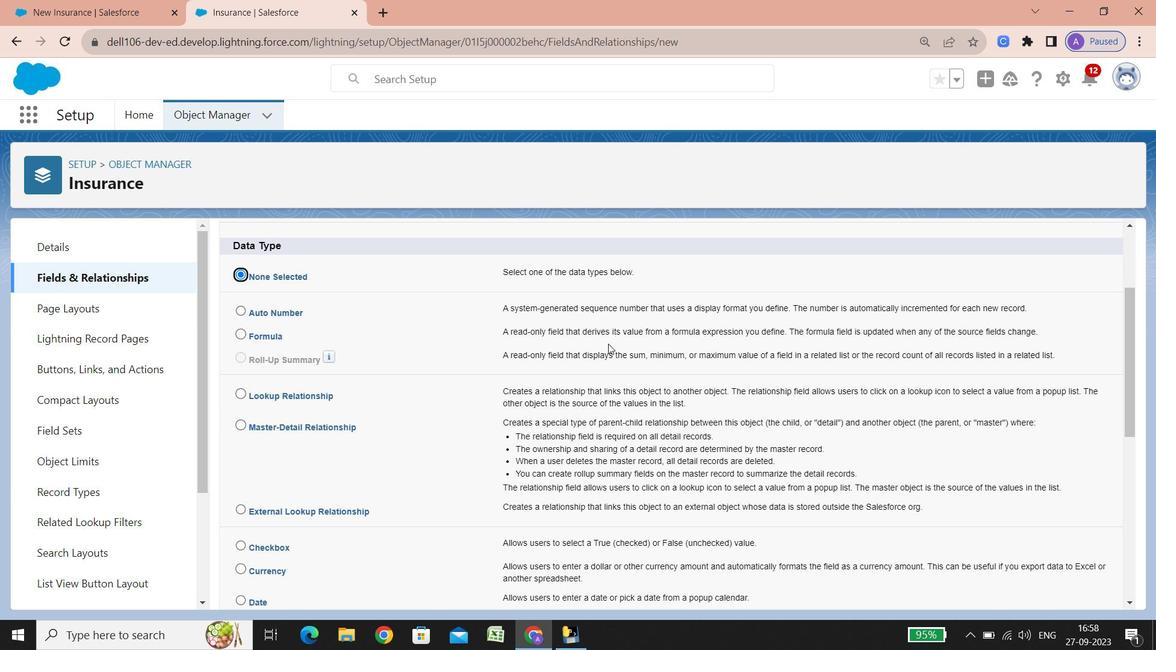 
Action: Mouse scrolled (608, 343) with delta (0, 0)
Screenshot: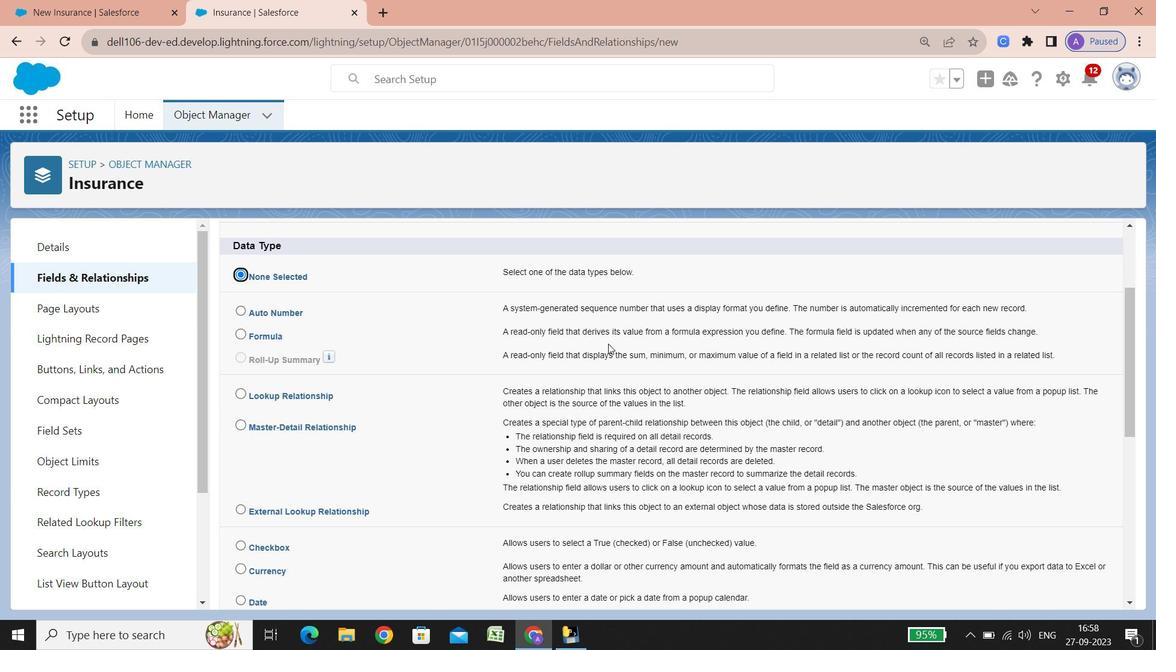 
Action: Mouse scrolled (608, 343) with delta (0, 0)
Screenshot: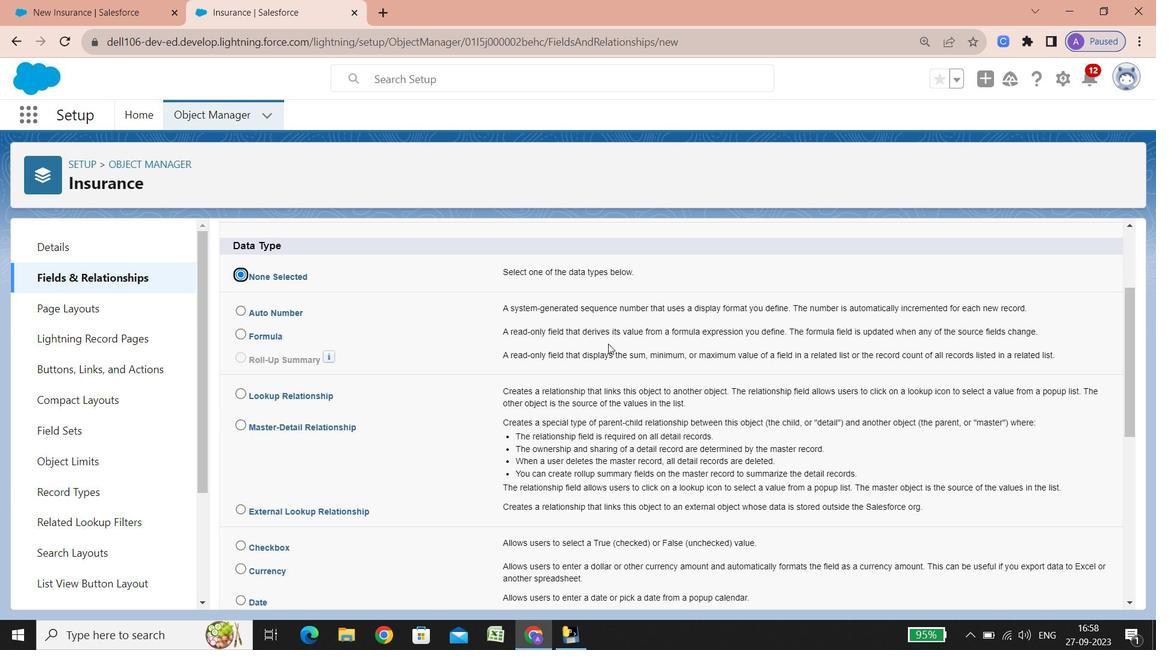 
Action: Mouse scrolled (608, 343) with delta (0, 0)
Screenshot: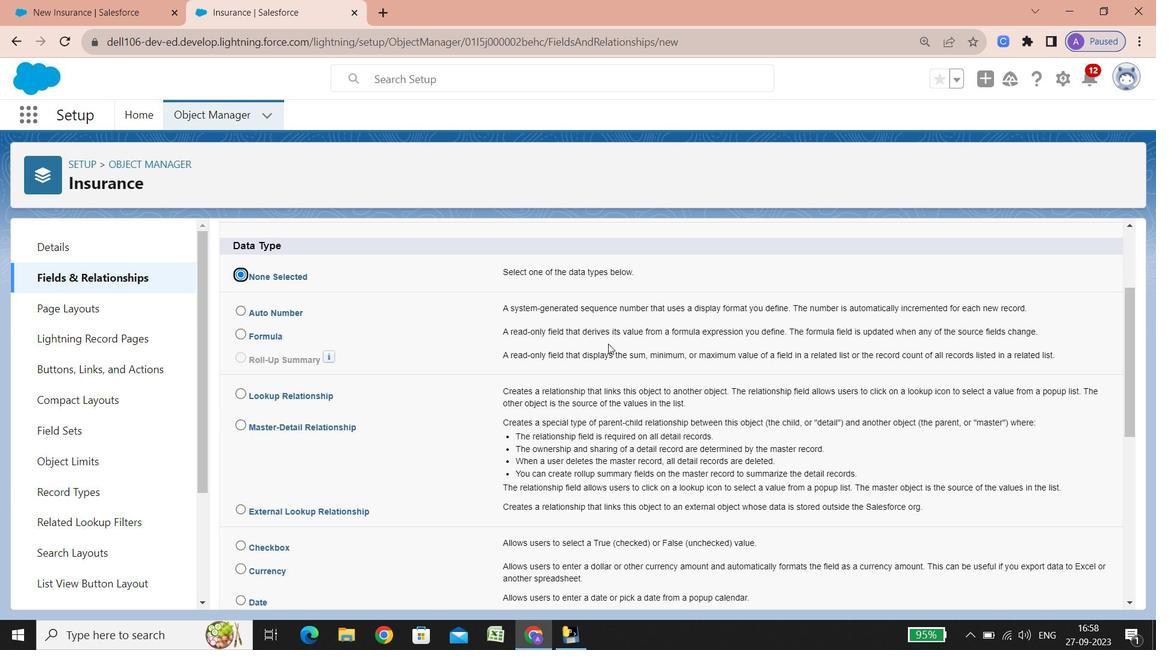 
Action: Mouse scrolled (608, 343) with delta (0, 0)
Screenshot: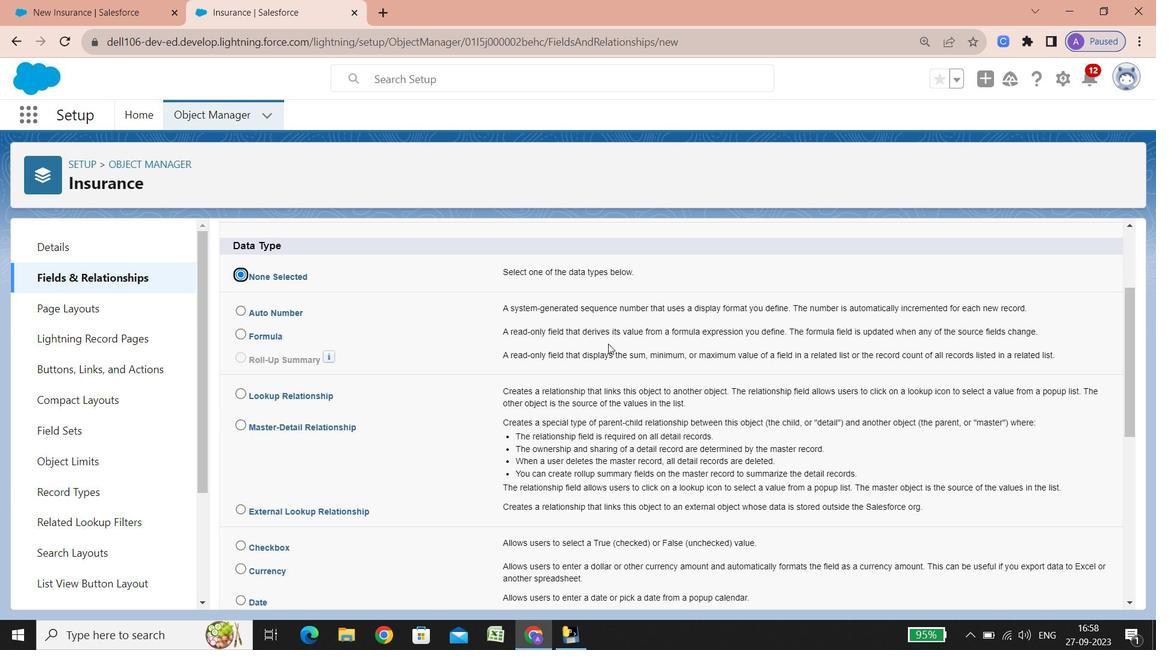 
Action: Mouse scrolled (608, 343) with delta (0, 0)
Screenshot: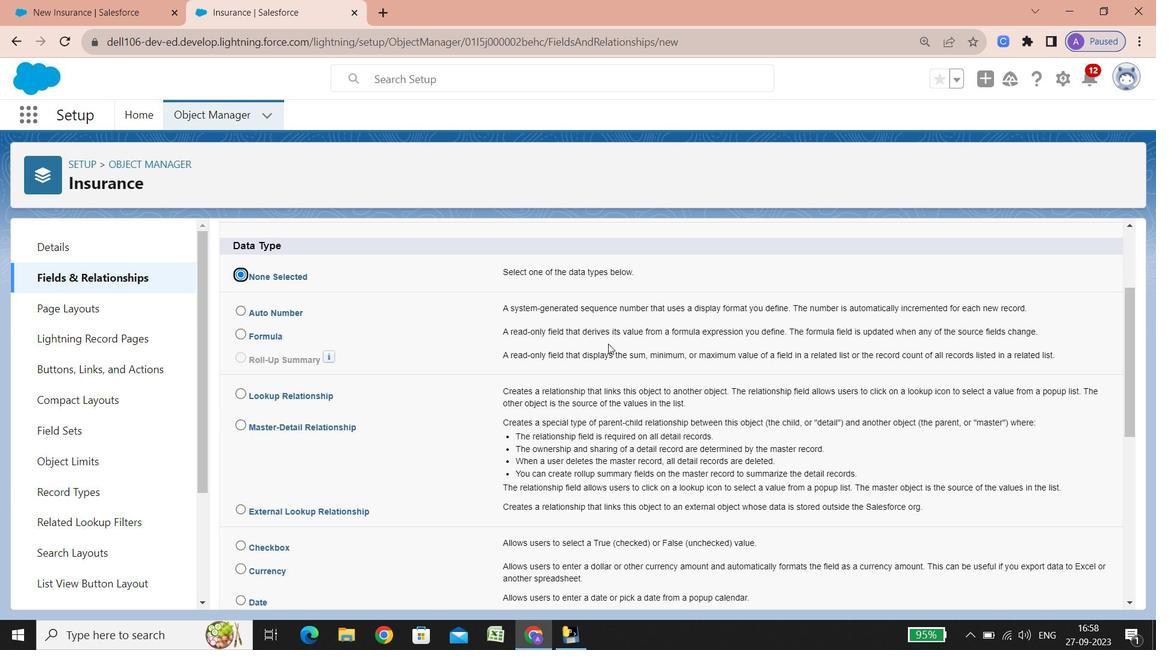 
Action: Mouse scrolled (608, 343) with delta (0, 0)
Screenshot: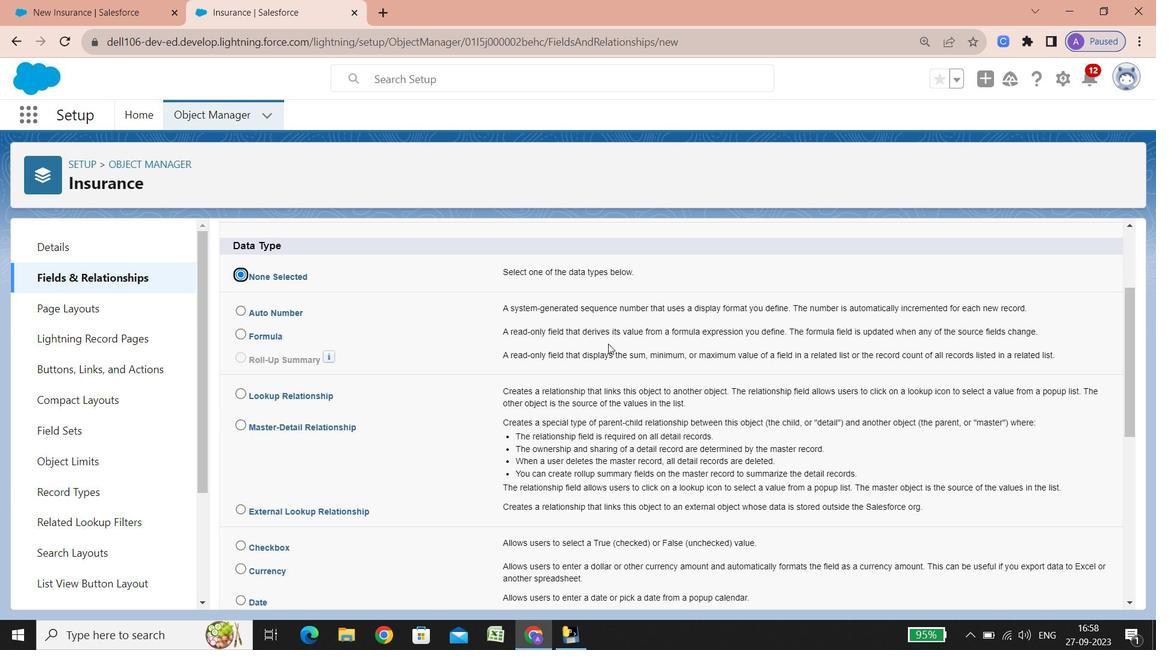 
Action: Mouse scrolled (608, 343) with delta (0, 0)
Screenshot: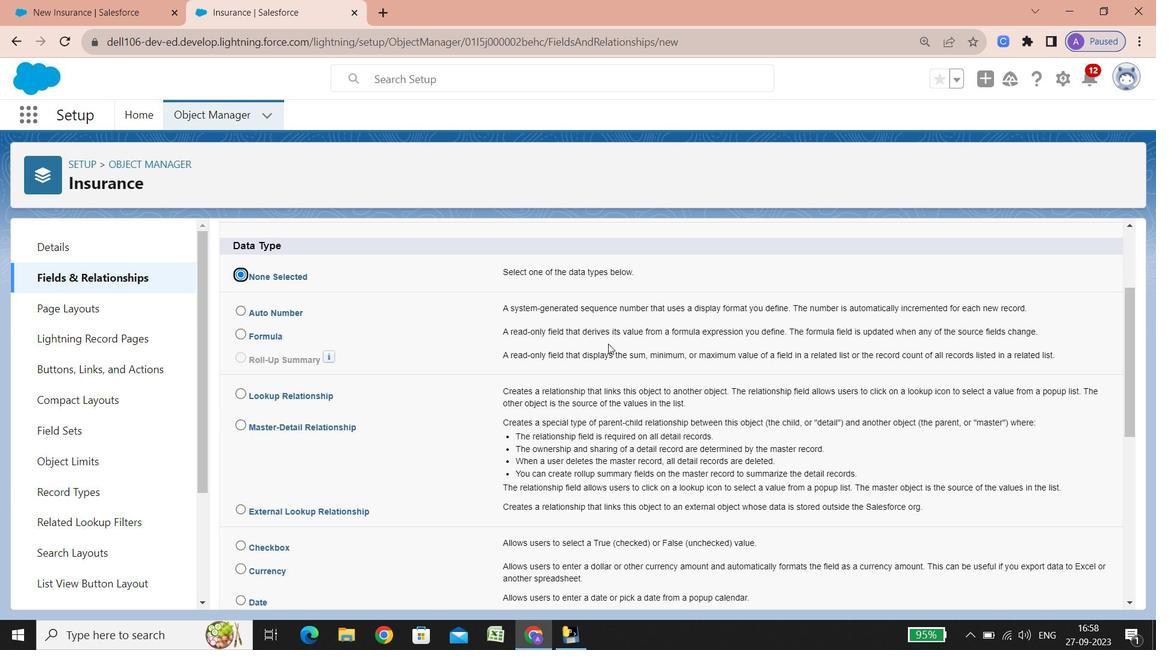 
Action: Mouse scrolled (608, 343) with delta (0, 0)
Screenshot: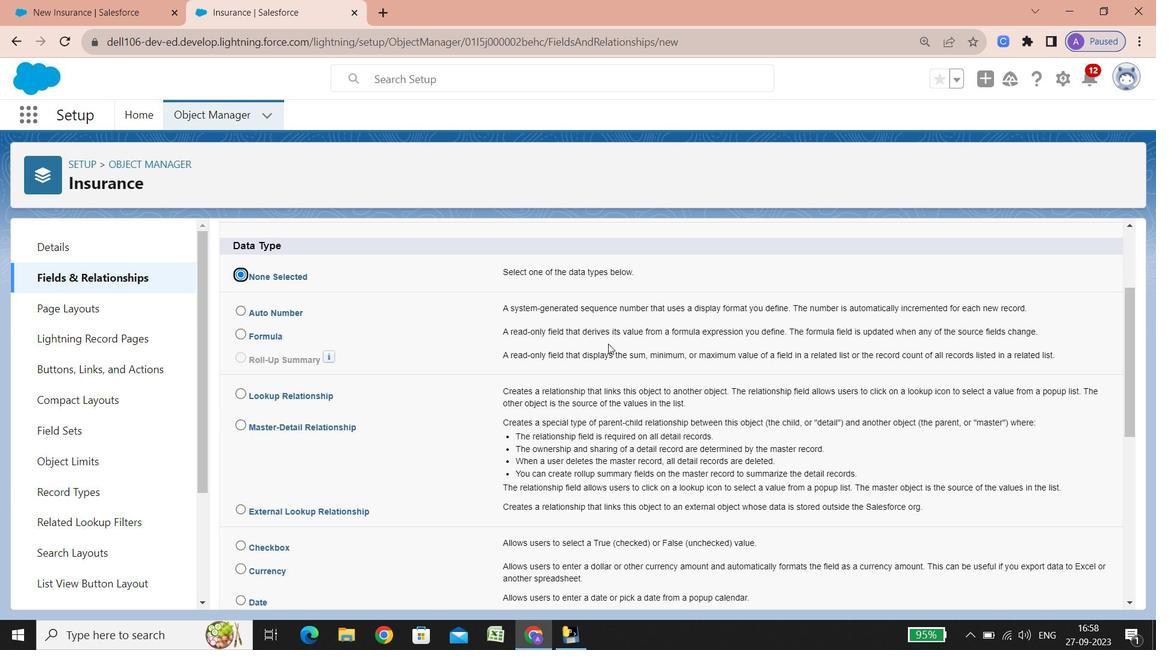 
Action: Mouse scrolled (608, 343) with delta (0, 0)
Screenshot: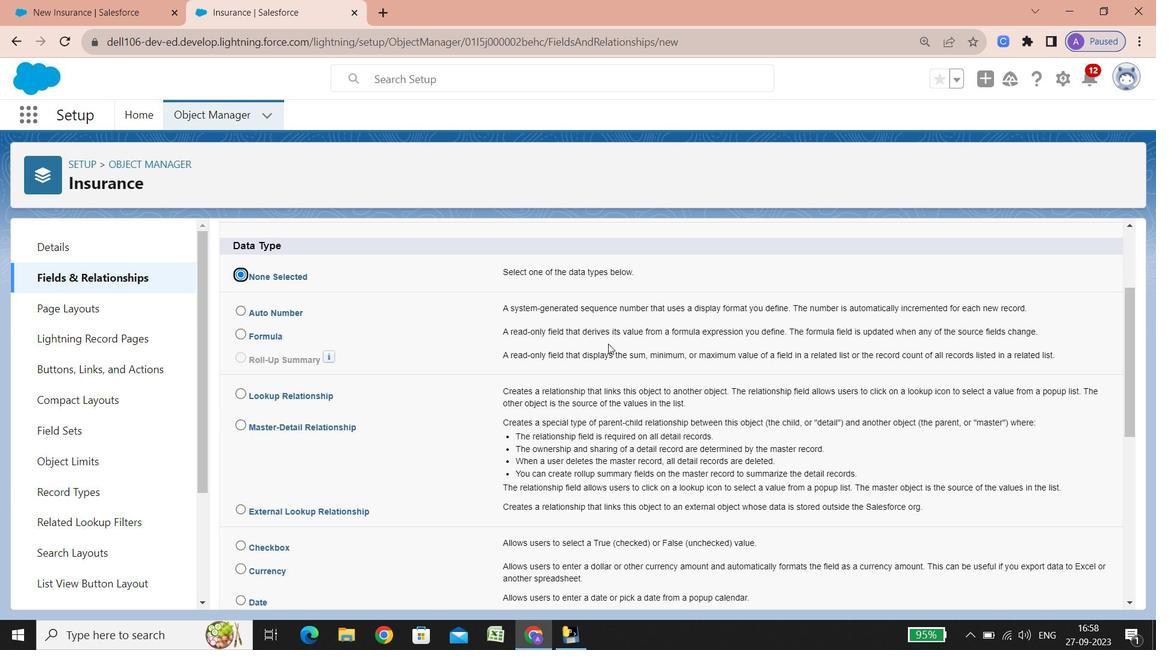
Action: Mouse scrolled (608, 343) with delta (0, 0)
Screenshot: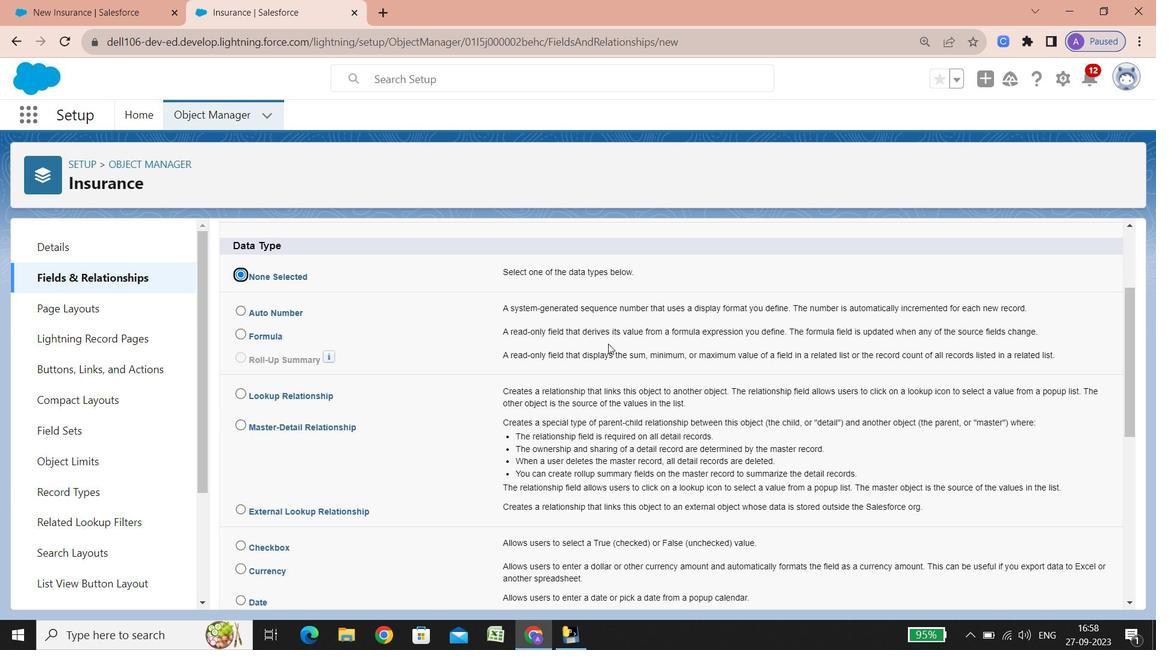 
Action: Mouse scrolled (608, 343) with delta (0, 0)
Screenshot: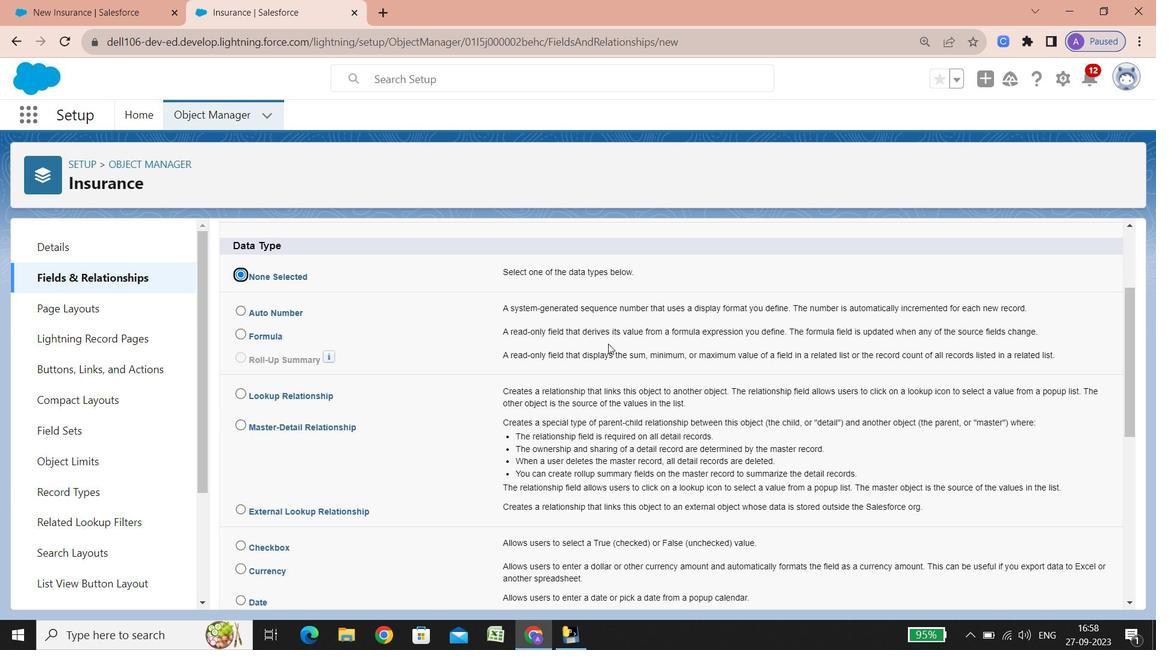 
Action: Mouse scrolled (608, 343) with delta (0, 0)
Screenshot: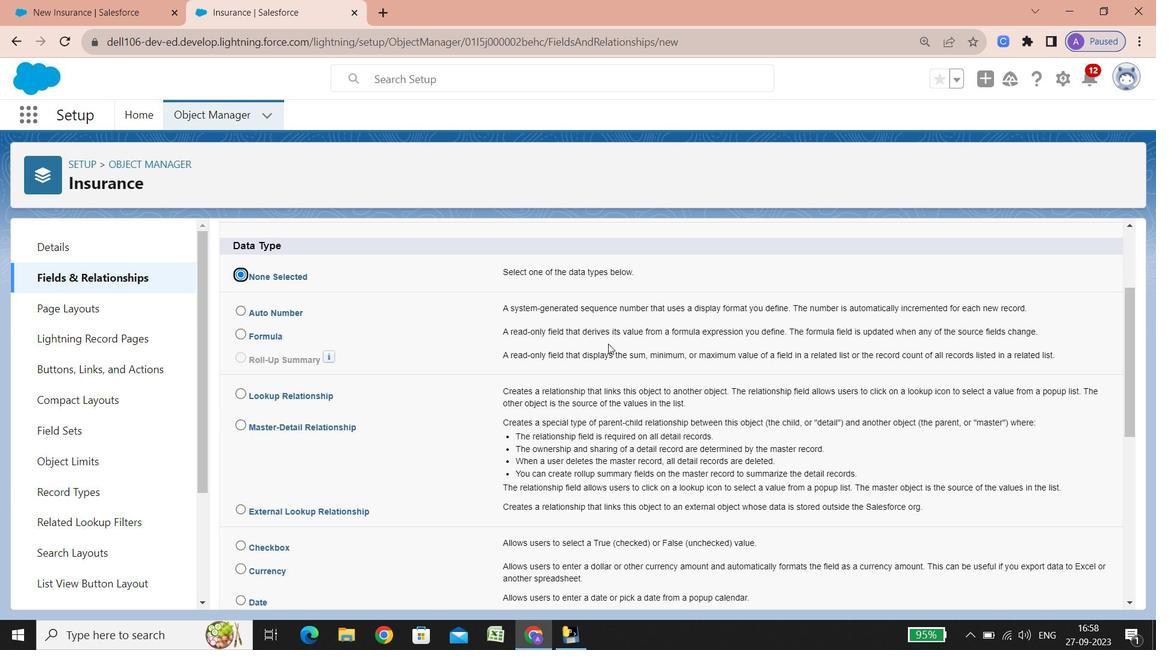 
Action: Mouse scrolled (608, 343) with delta (0, 0)
Screenshot: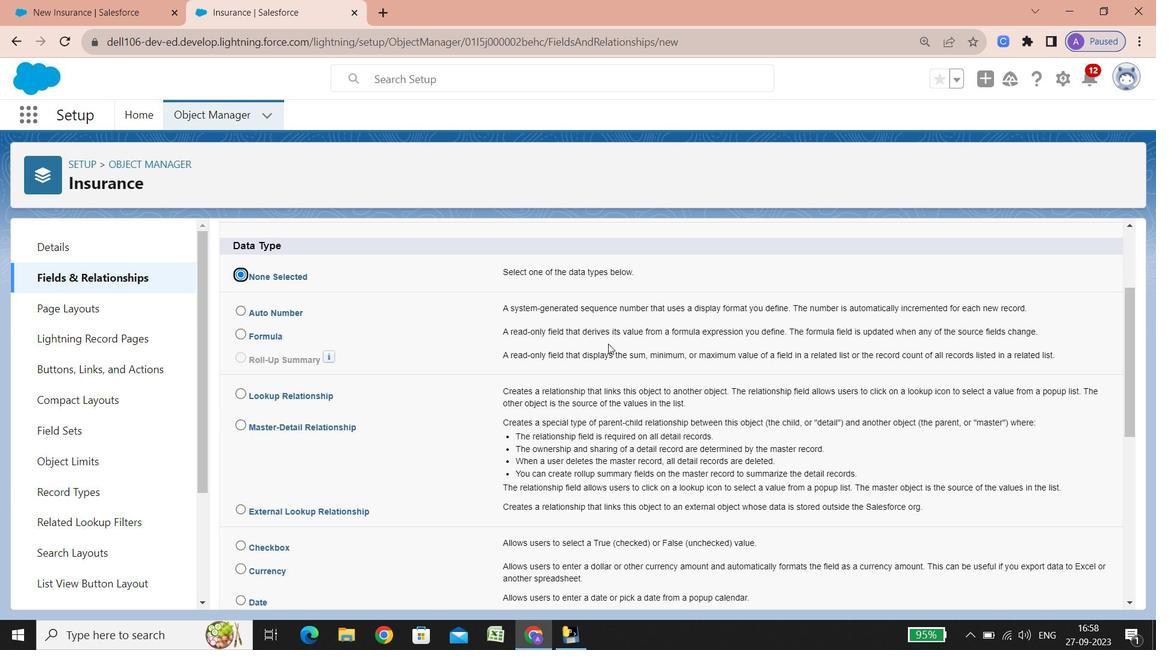 
Action: Mouse scrolled (608, 343) with delta (0, 0)
Screenshot: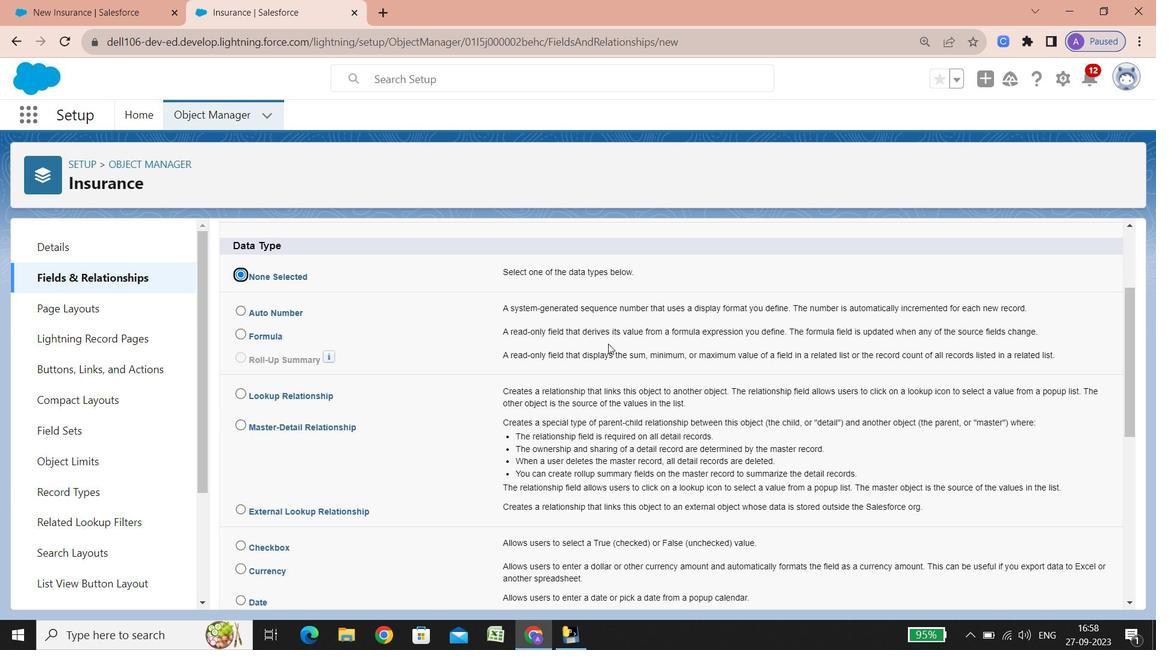 
Action: Mouse scrolled (608, 343) with delta (0, 0)
Screenshot: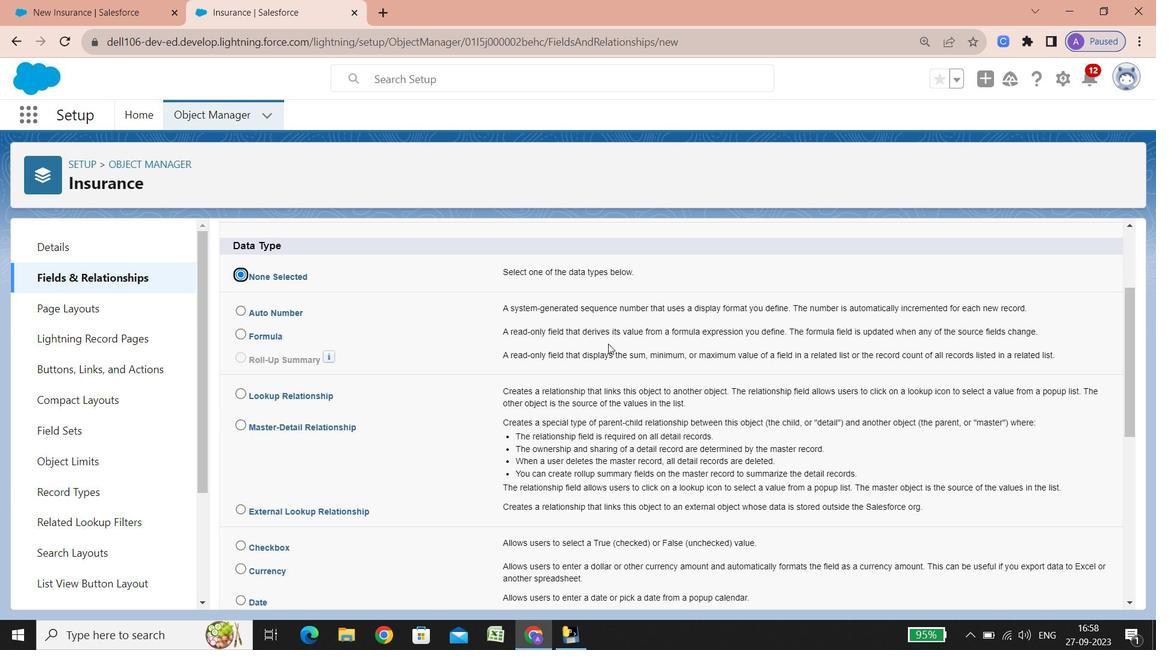 
Action: Mouse scrolled (608, 343) with delta (0, 0)
Screenshot: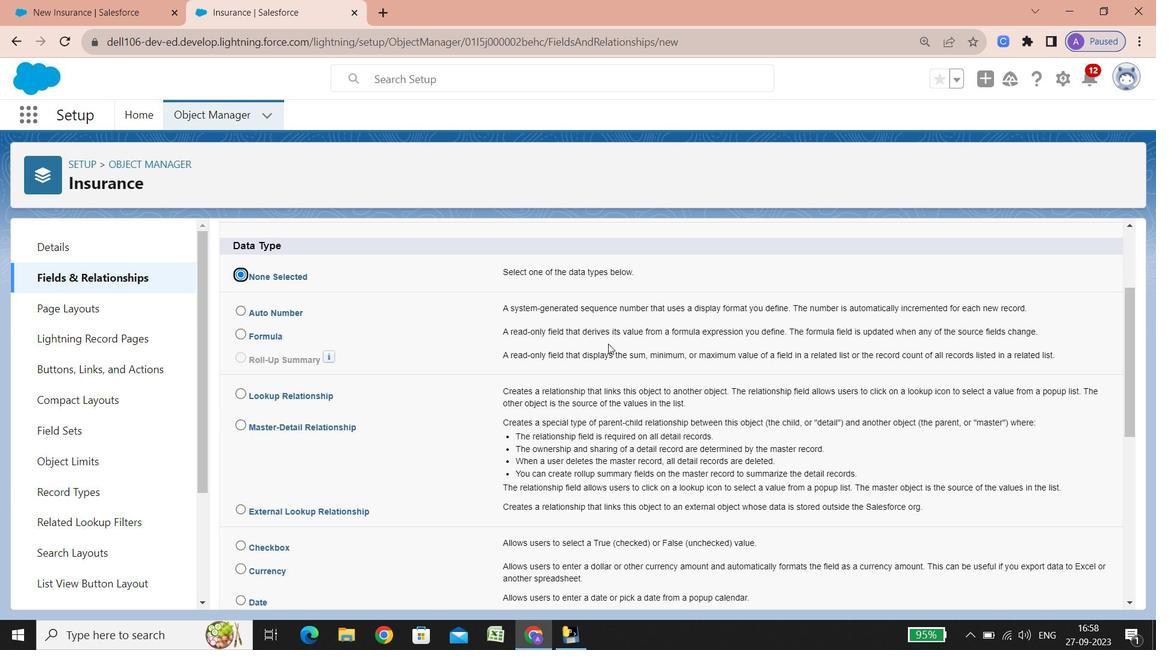 
Action: Mouse scrolled (608, 343) with delta (0, 0)
Screenshot: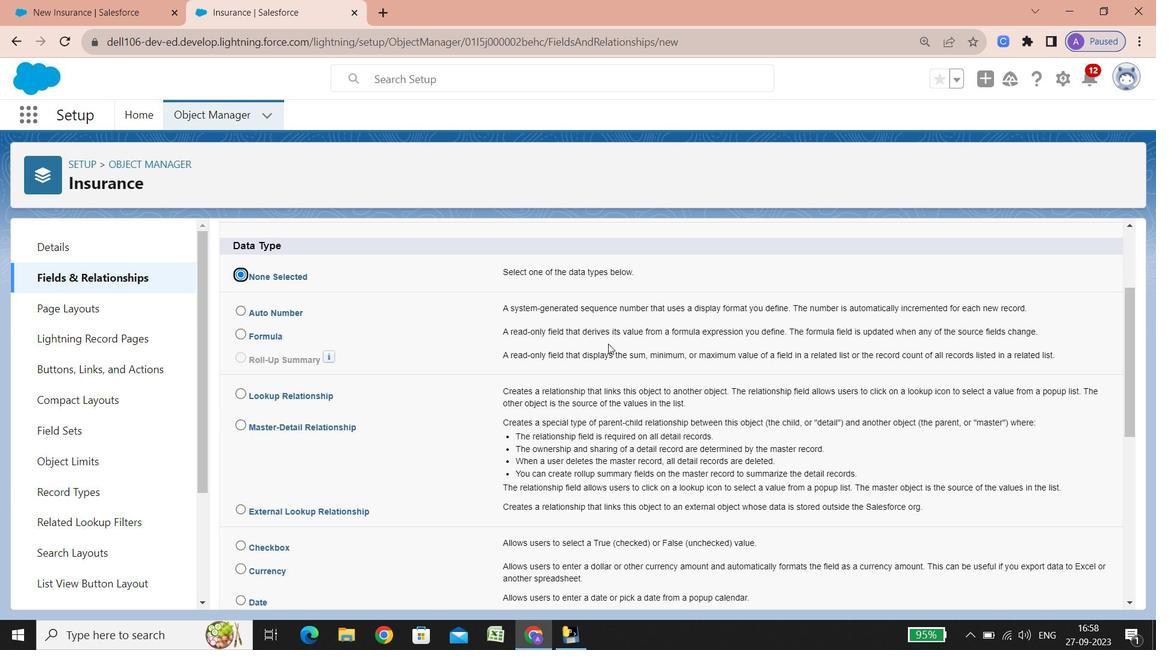 
Action: Mouse scrolled (608, 343) with delta (0, 0)
Screenshot: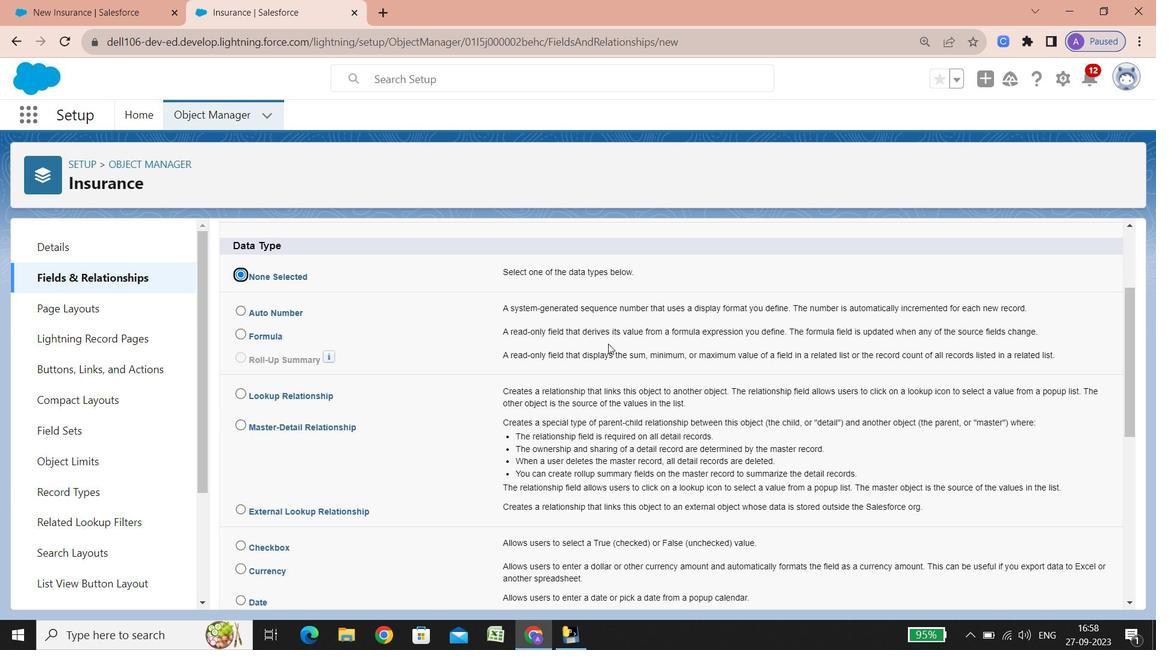 
Action: Mouse scrolled (608, 343) with delta (0, 0)
Screenshot: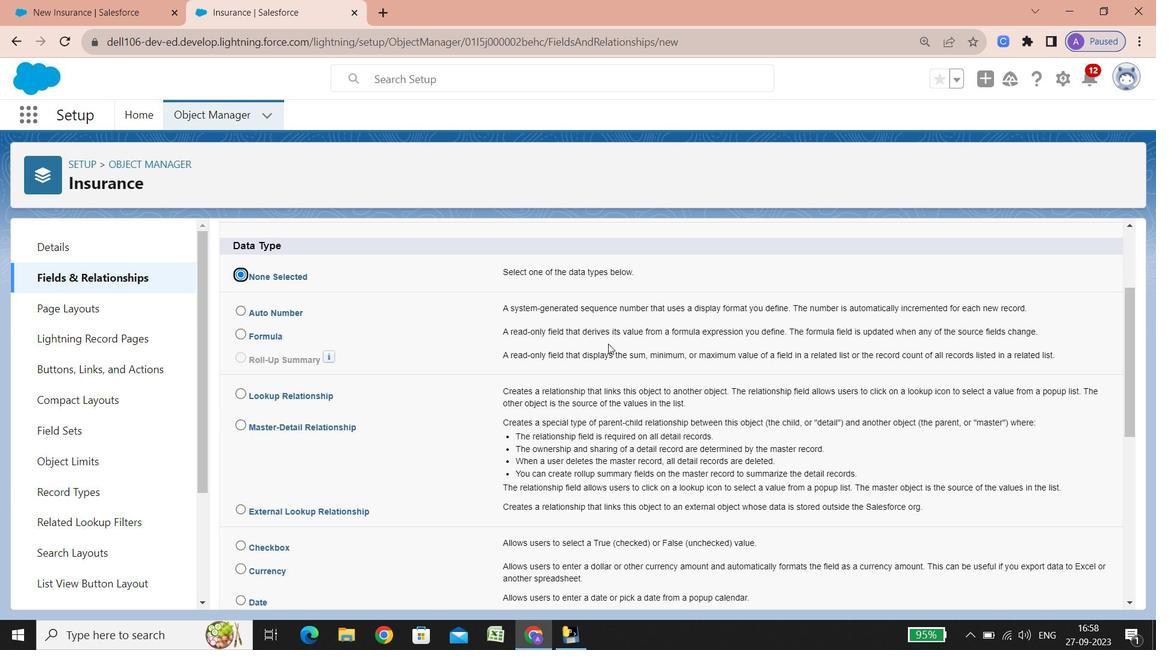 
Action: Mouse scrolled (608, 343) with delta (0, 0)
Screenshot: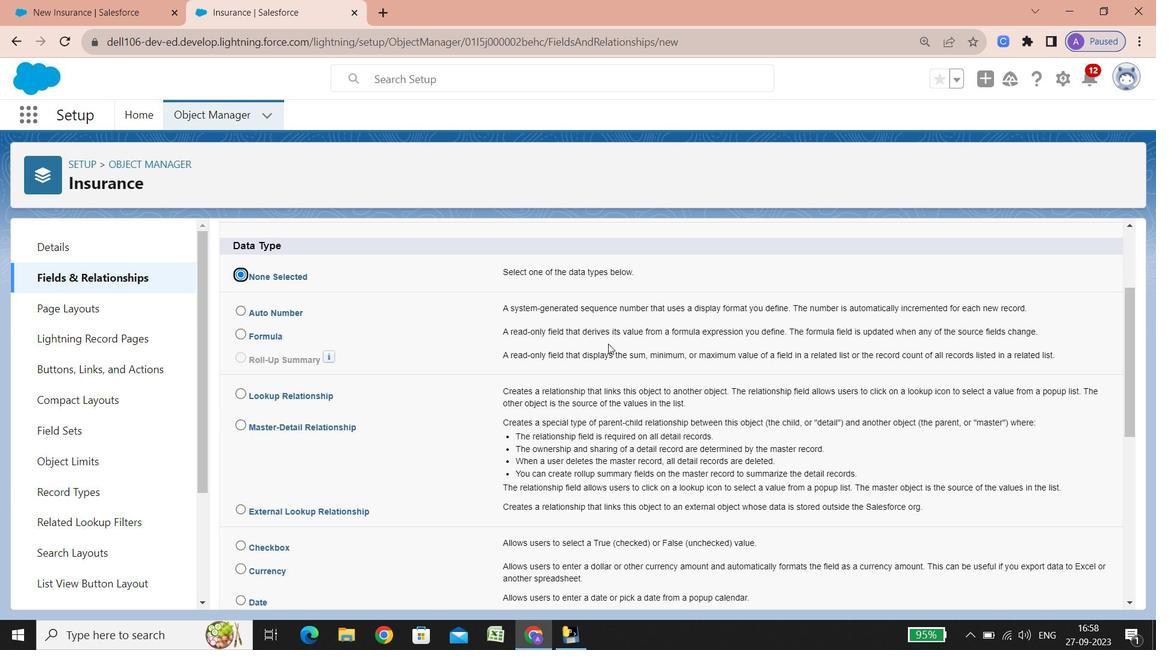 
Action: Mouse scrolled (608, 343) with delta (0, 0)
Screenshot: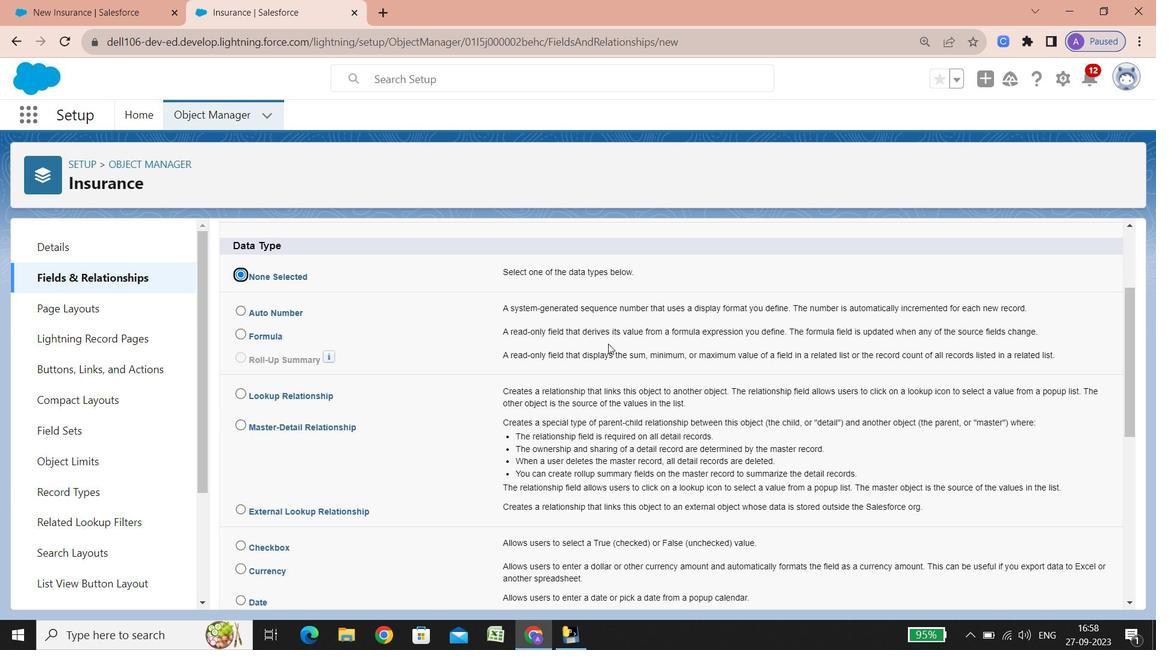
Action: Mouse scrolled (608, 343) with delta (0, 0)
Screenshot: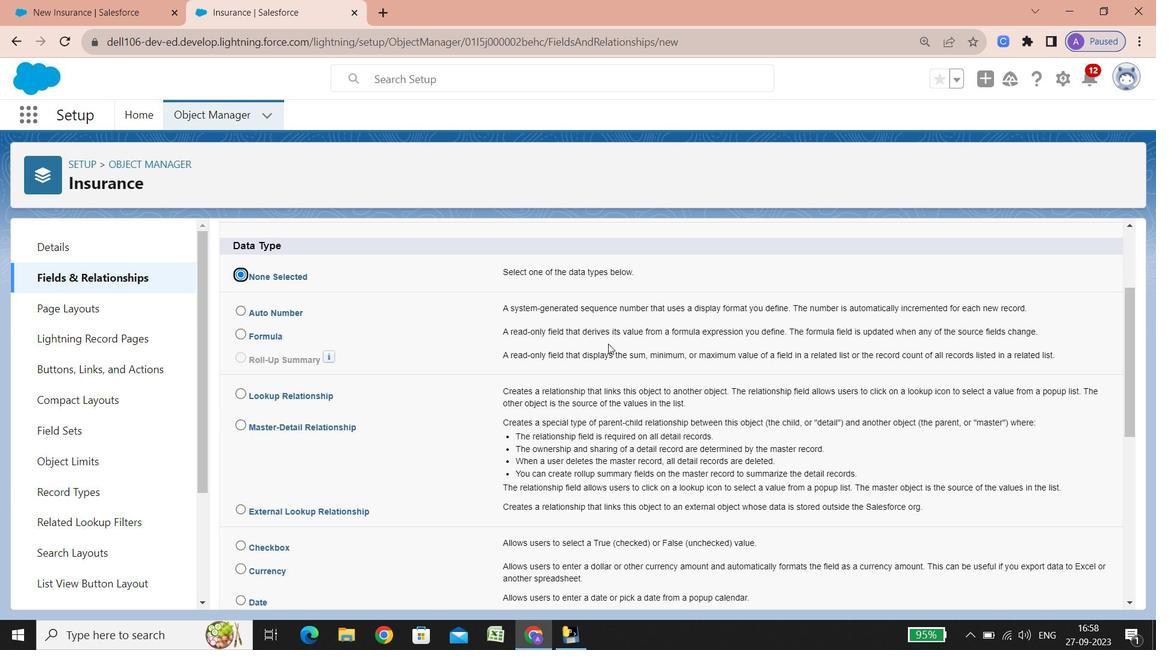 
Action: Mouse scrolled (608, 343) with delta (0, 0)
Screenshot: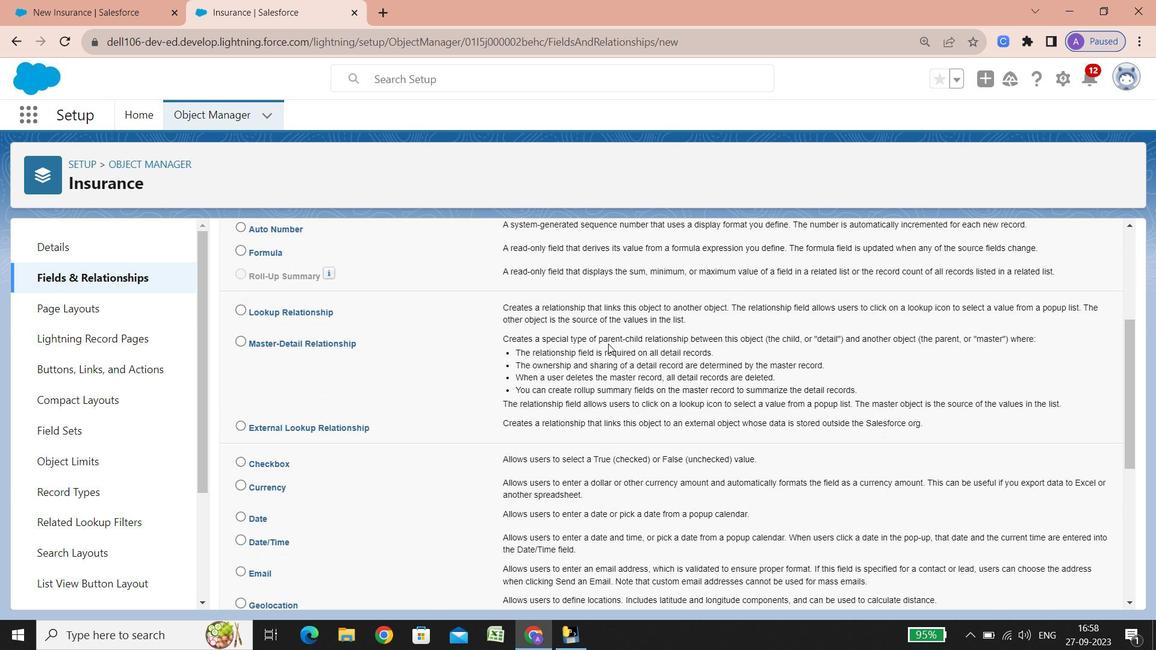 
Action: Mouse scrolled (608, 343) with delta (0, 0)
Screenshot: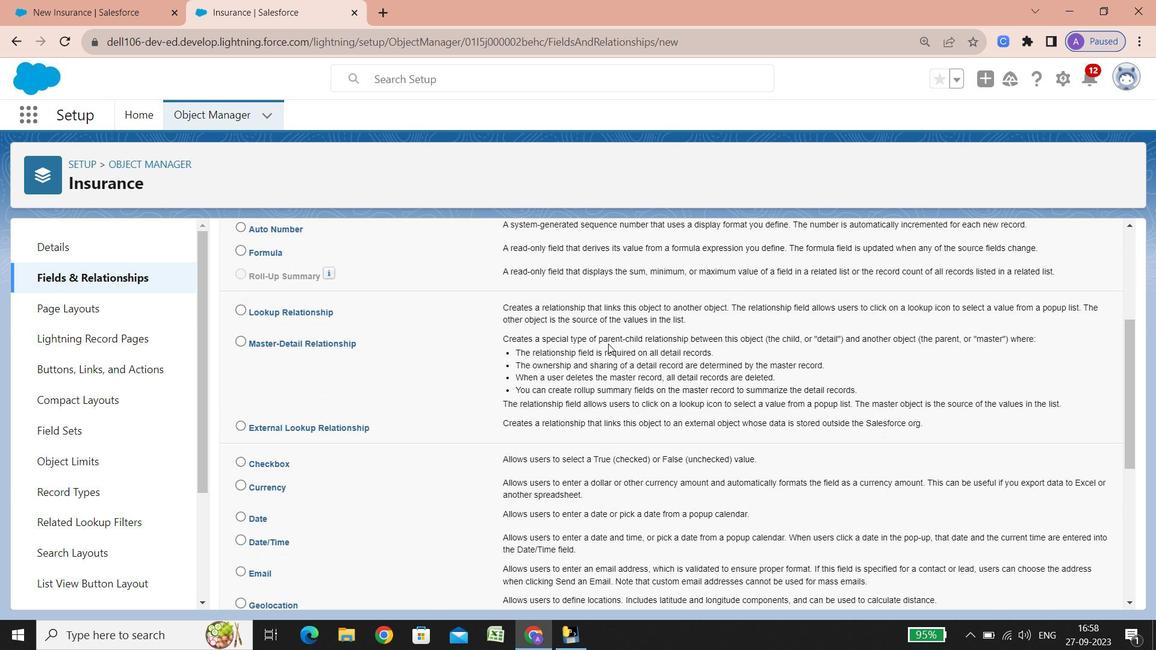 
Action: Mouse scrolled (608, 343) with delta (0, 0)
Screenshot: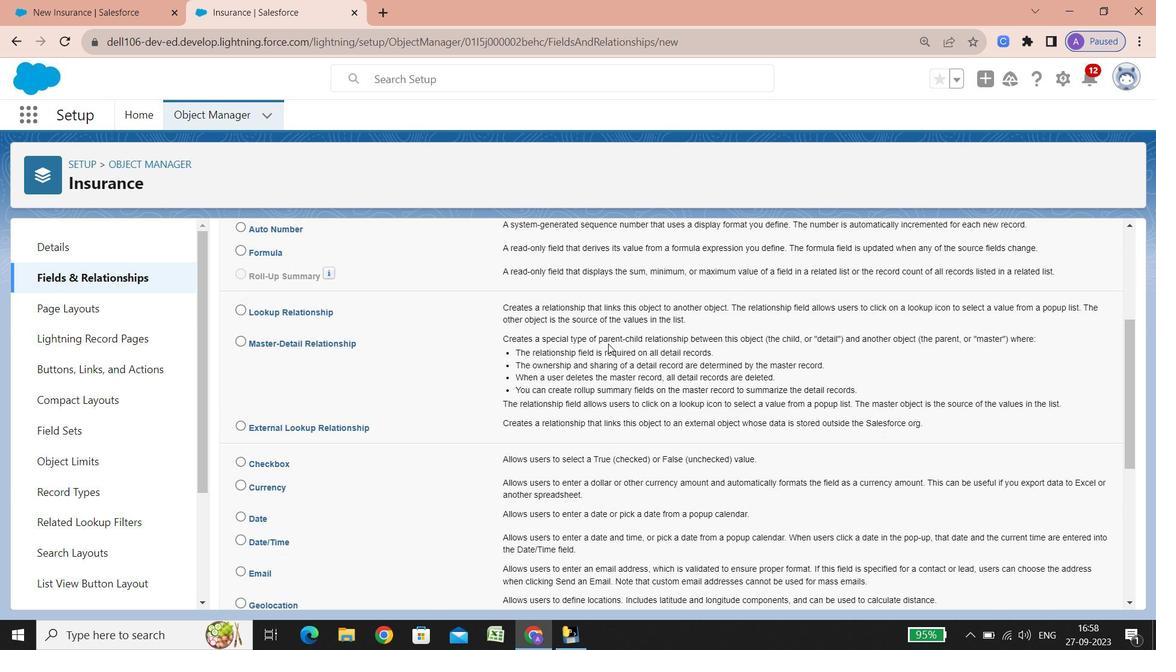 
Action: Mouse scrolled (608, 343) with delta (0, 0)
Screenshot: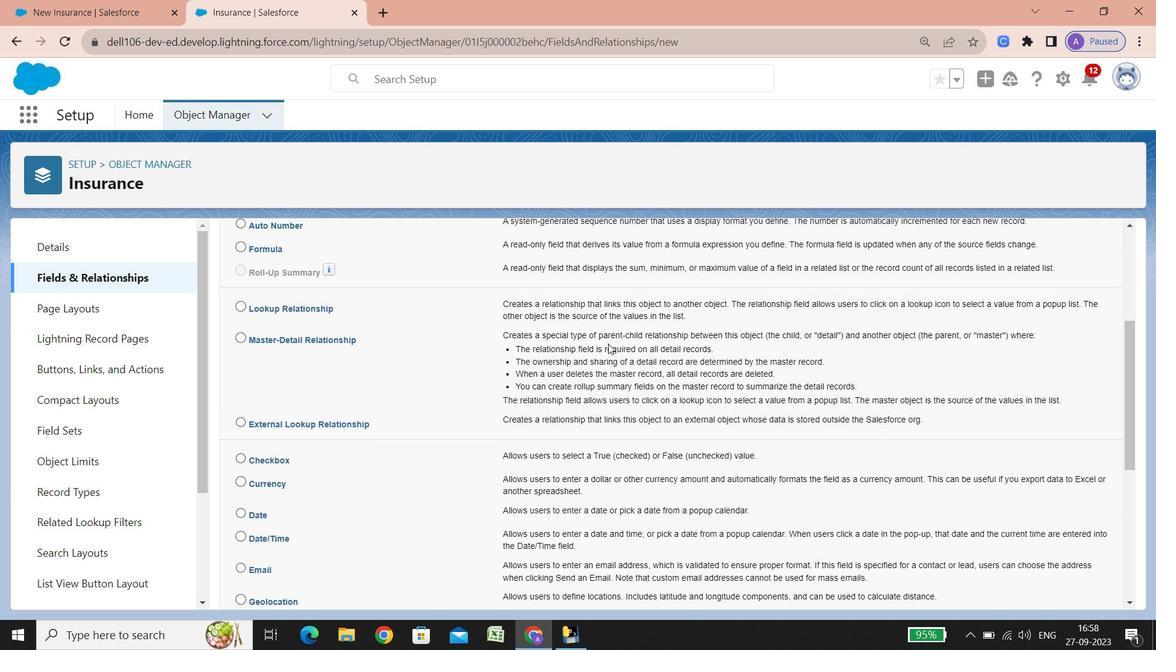 
Action: Mouse scrolled (608, 343) with delta (0, 0)
Screenshot: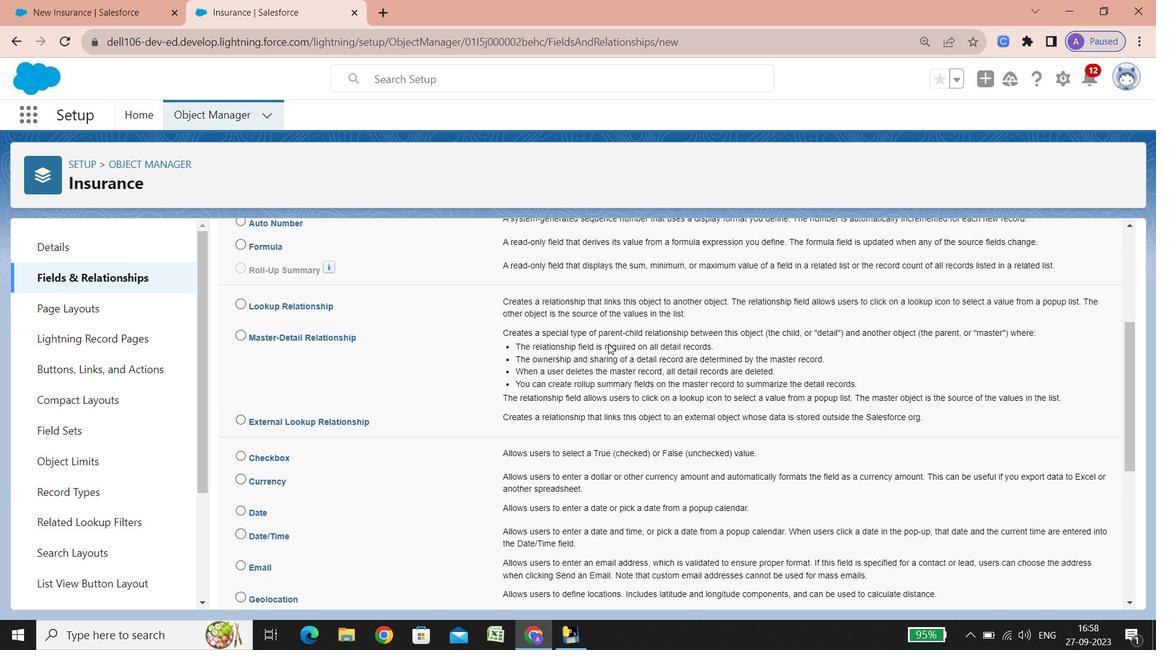 
Action: Mouse scrolled (608, 343) with delta (0, 0)
Screenshot: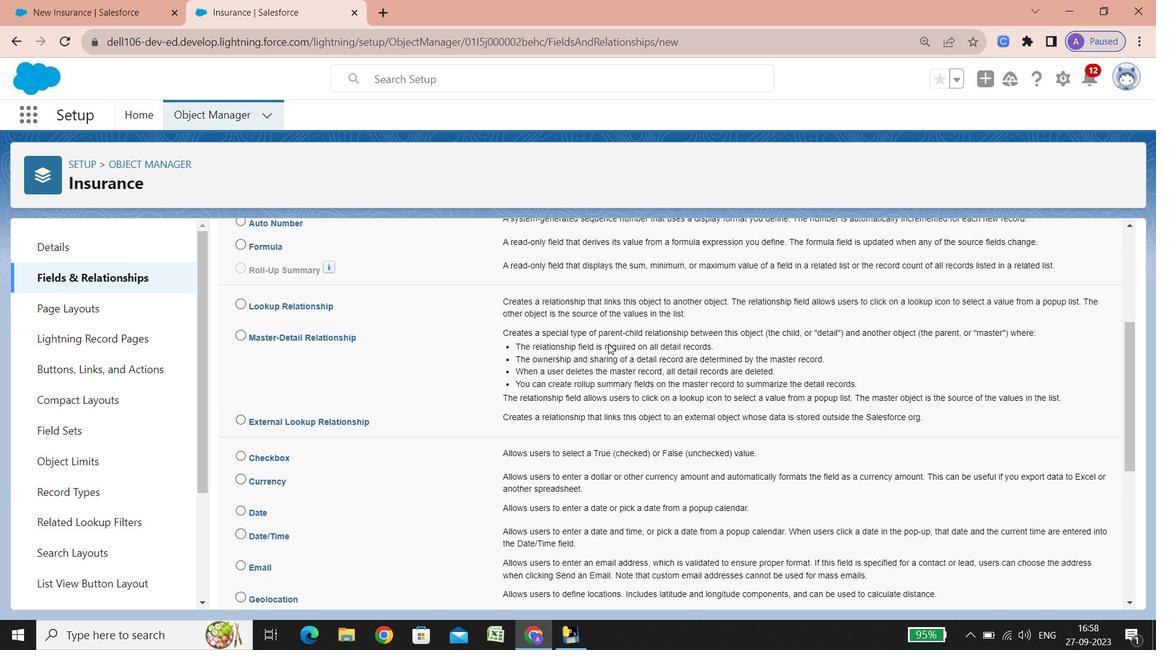 
Action: Mouse scrolled (608, 343) with delta (0, 0)
Screenshot: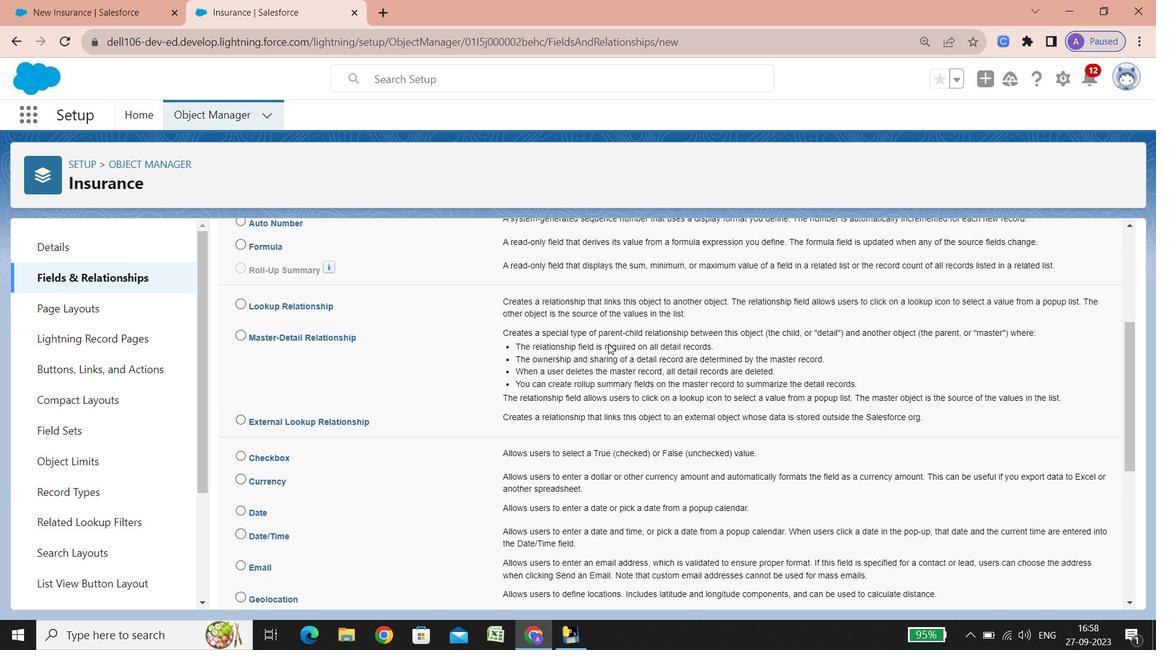 
Action: Mouse scrolled (608, 343) with delta (0, 0)
Screenshot: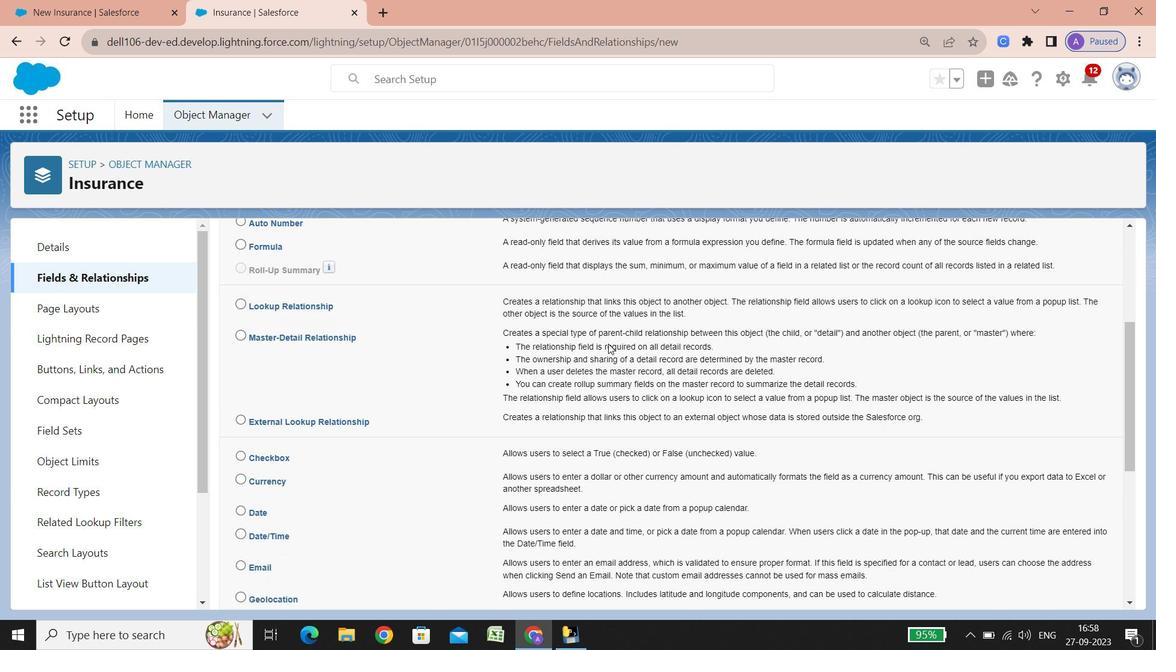 
Action: Mouse scrolled (608, 343) with delta (0, 0)
Screenshot: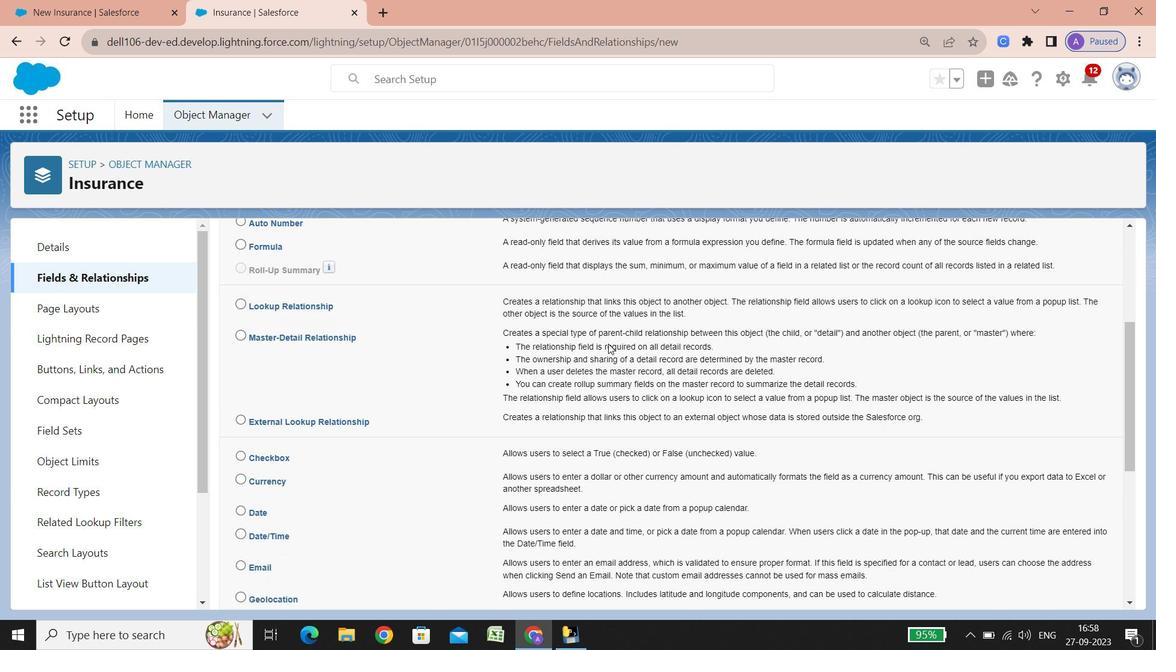 
Action: Mouse scrolled (608, 343) with delta (0, 0)
Screenshot: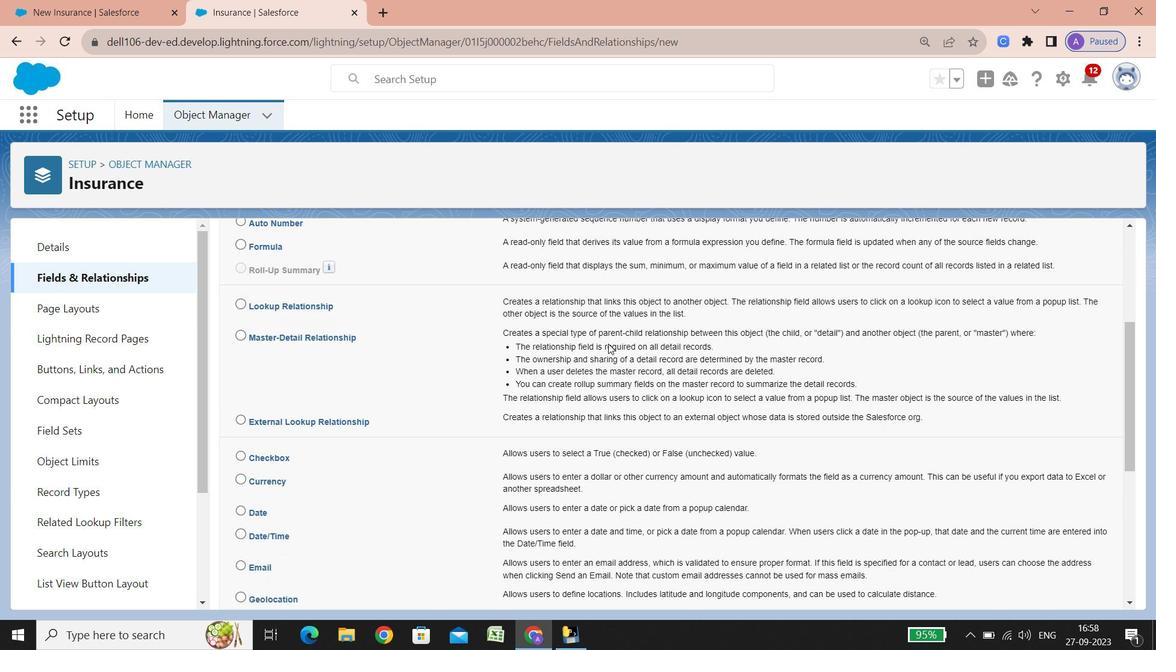 
Action: Mouse scrolled (608, 343) with delta (0, 0)
Screenshot: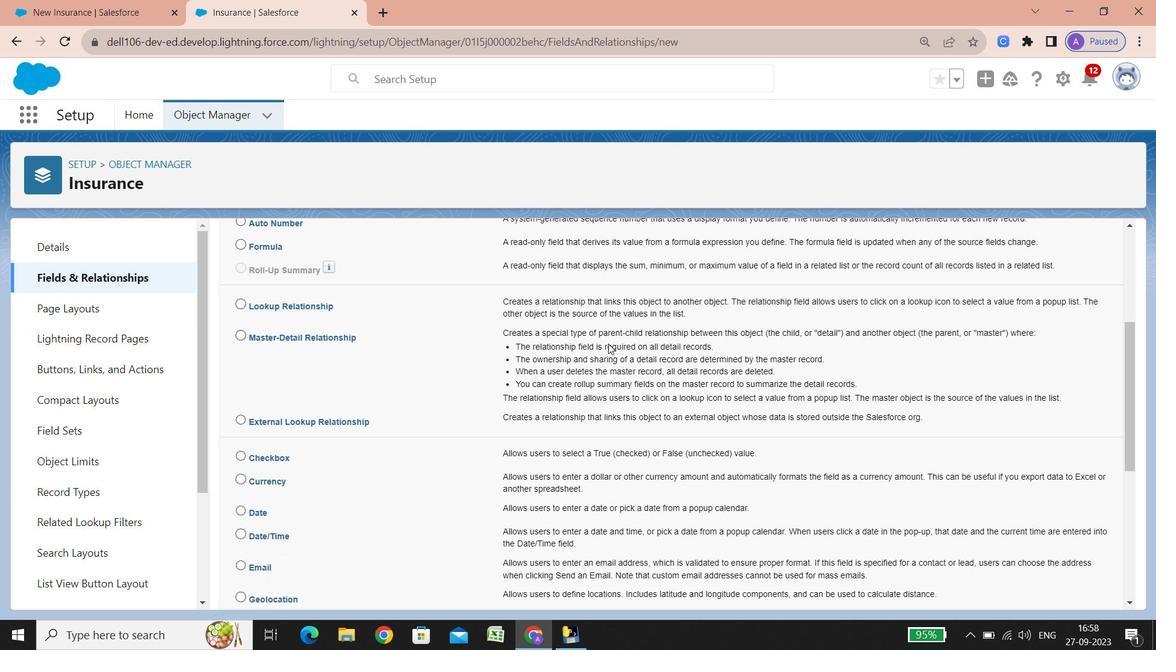 
Action: Mouse scrolled (608, 343) with delta (0, 0)
Screenshot: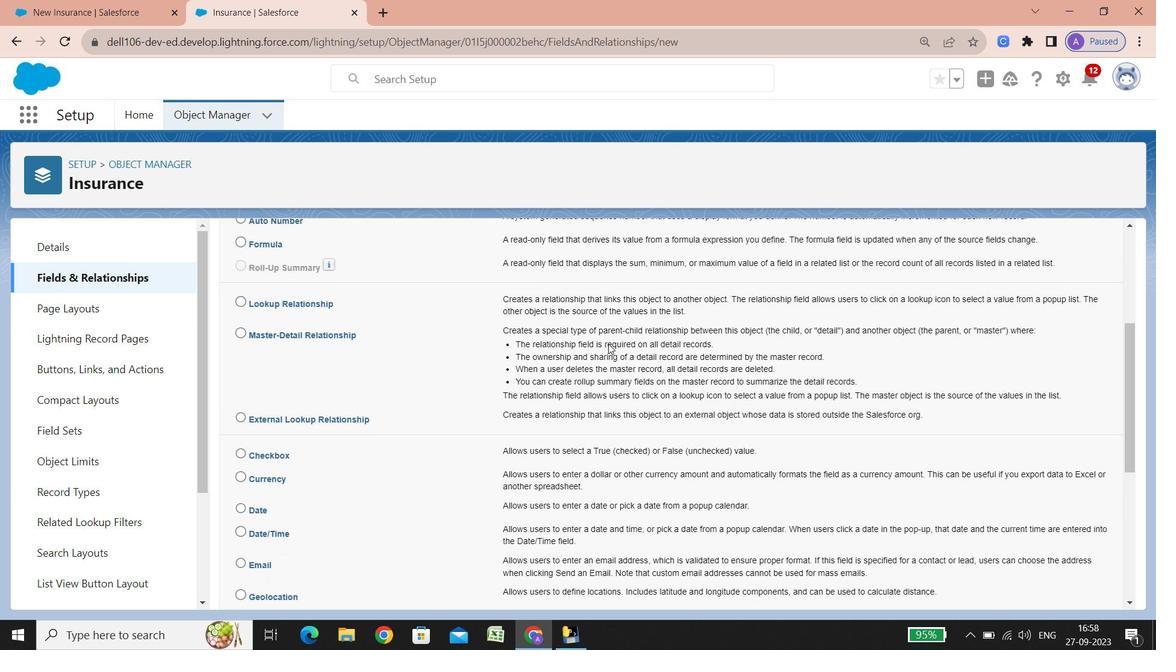 
Action: Mouse scrolled (608, 343) with delta (0, 0)
Screenshot: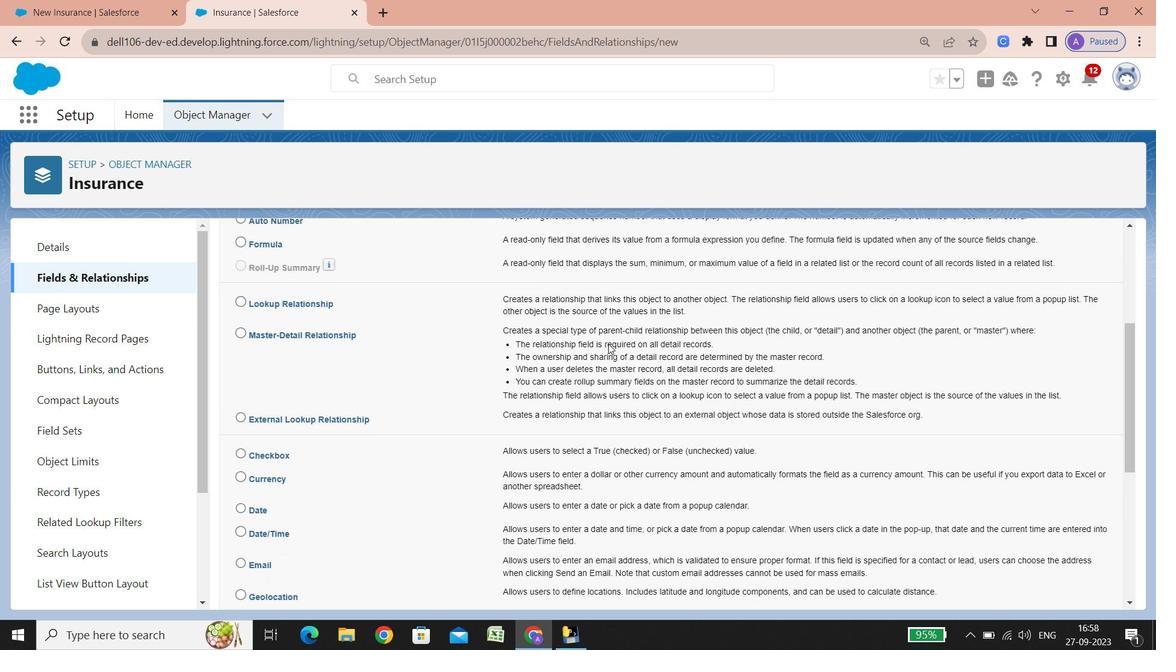 
Action: Mouse scrolled (608, 343) with delta (0, 0)
Screenshot: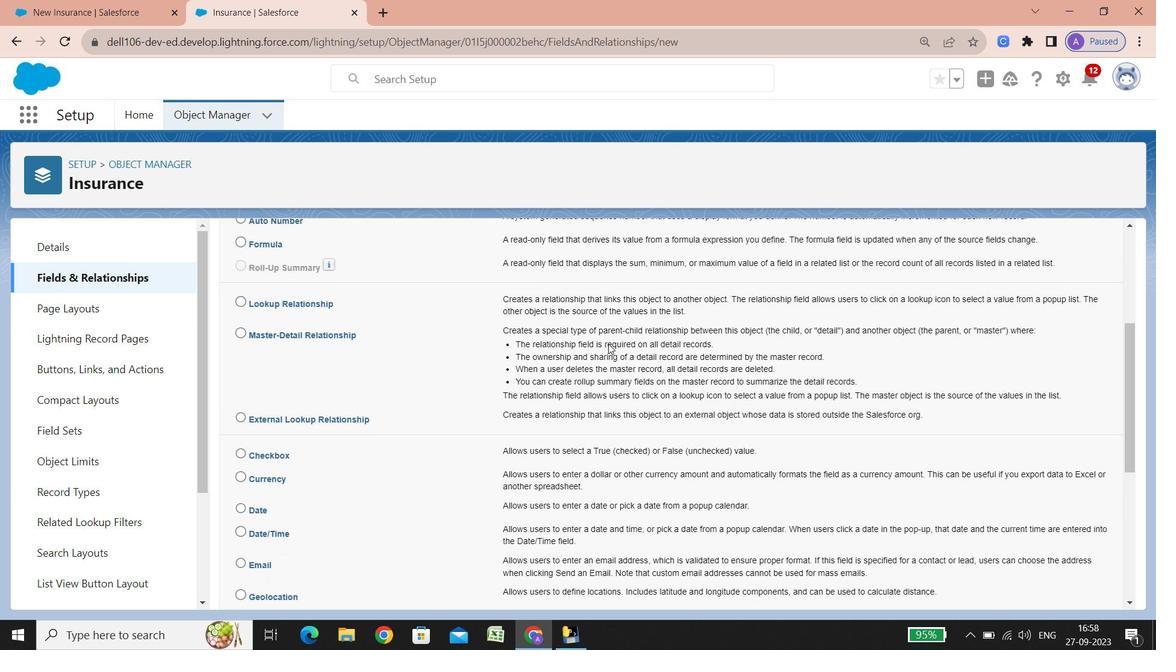 
Action: Mouse scrolled (608, 343) with delta (0, 0)
Screenshot: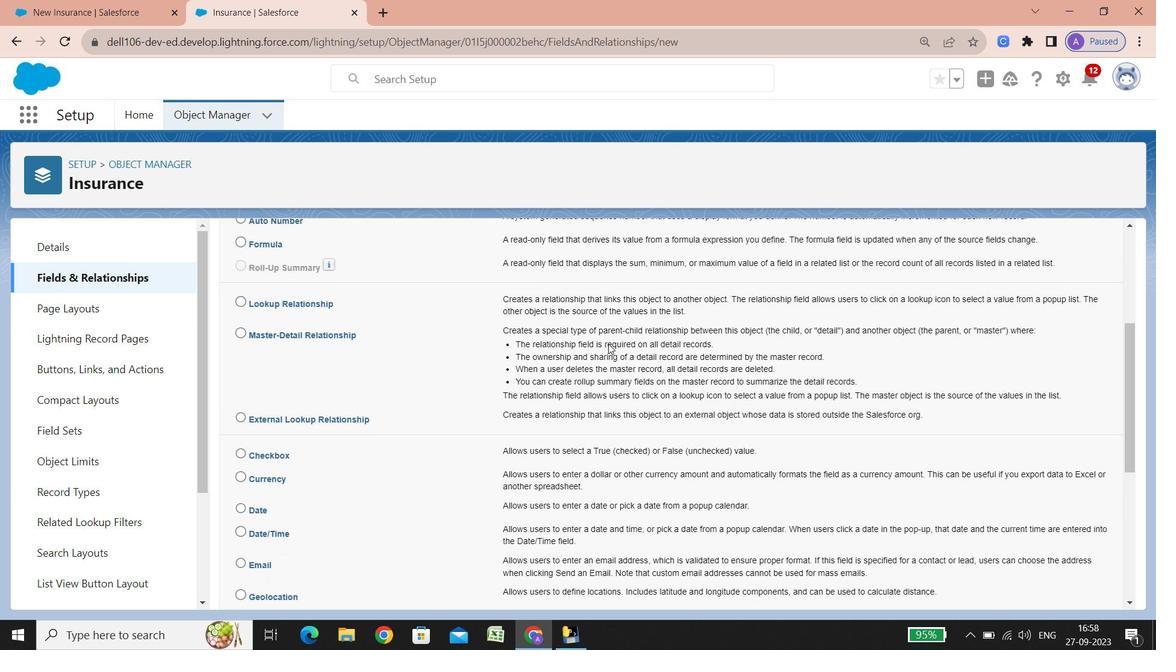 
Action: Mouse scrolled (608, 343) with delta (0, 0)
Screenshot: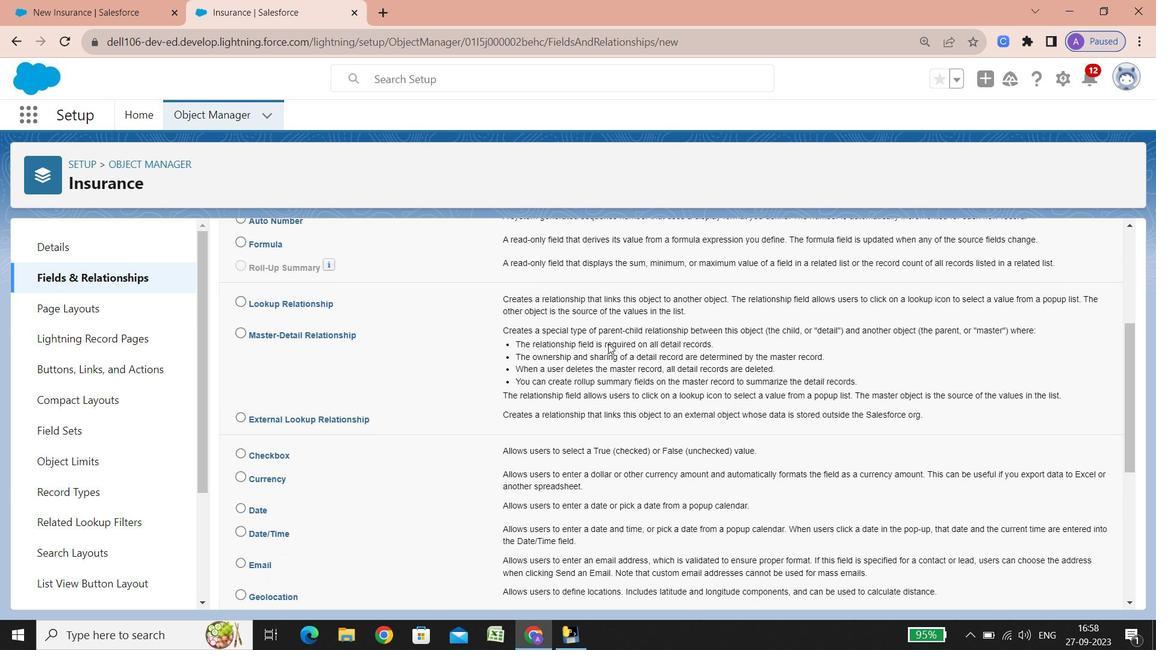 
Action: Mouse scrolled (608, 343) with delta (0, 0)
Screenshot: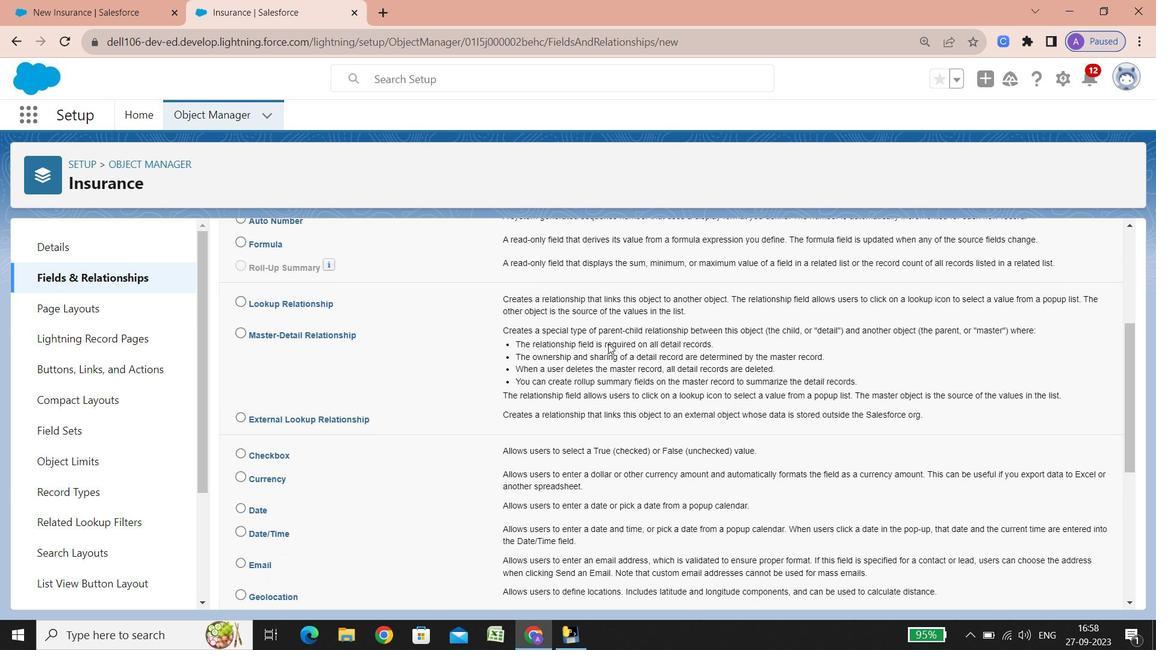 
Action: Mouse scrolled (608, 343) with delta (0, 0)
Screenshot: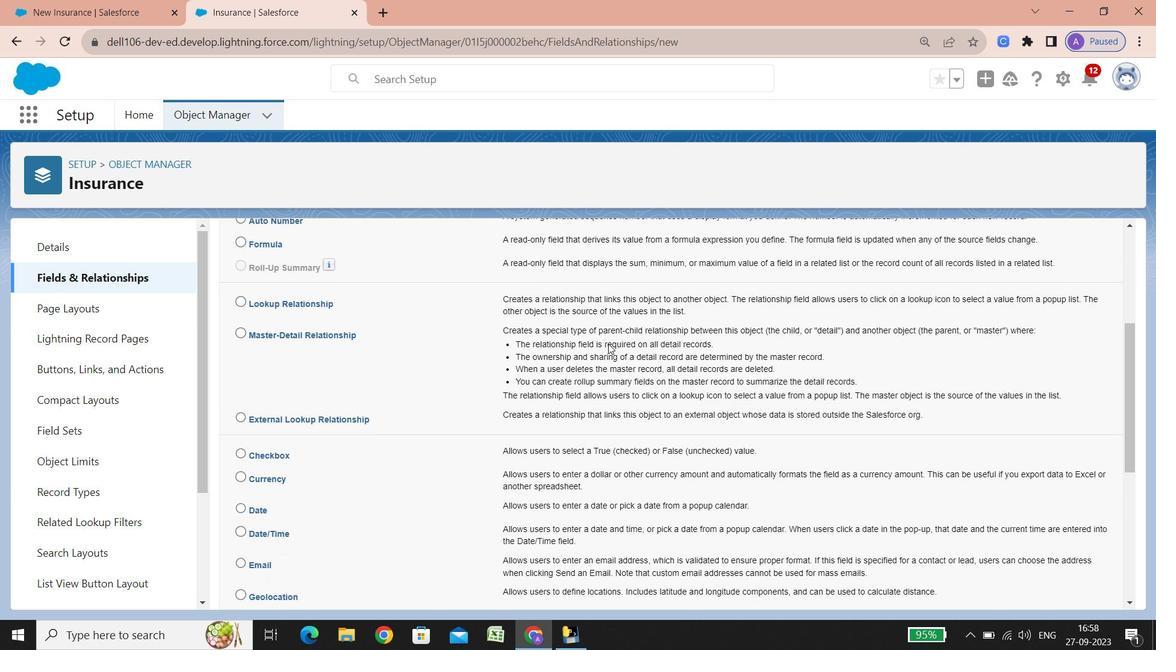 
Action: Mouse scrolled (608, 343) with delta (0, 0)
Screenshot: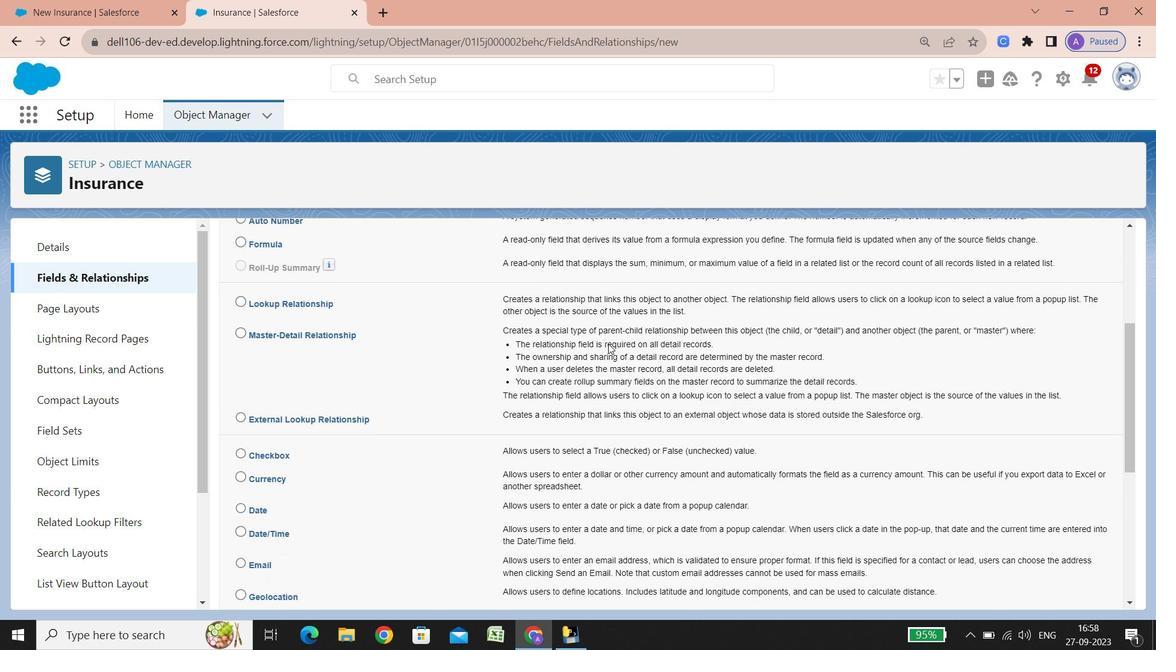 
Action: Mouse scrolled (608, 343) with delta (0, 0)
Screenshot: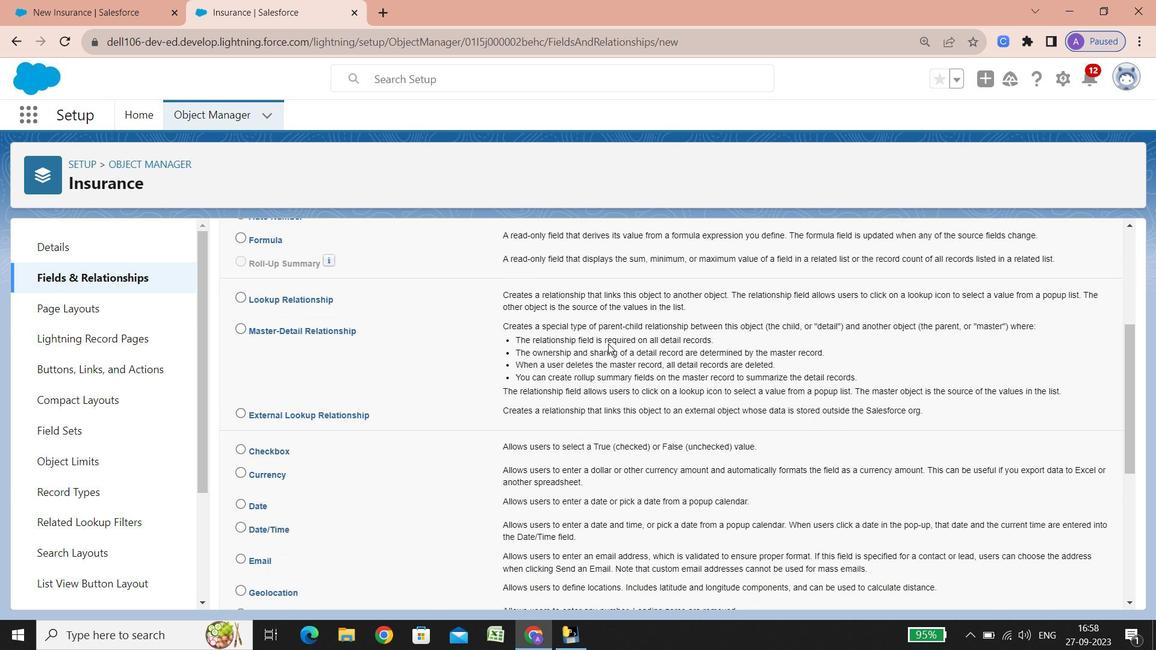 
Action: Mouse scrolled (608, 343) with delta (0, 0)
Screenshot: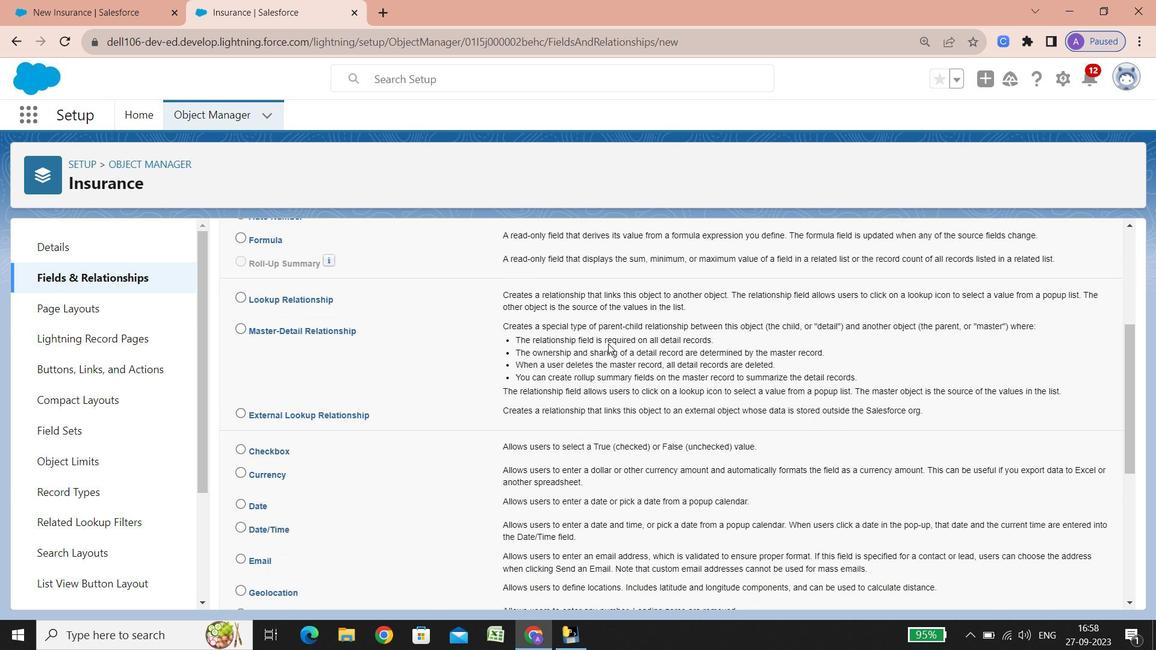 
Action: Mouse scrolled (608, 343) with delta (0, 0)
Screenshot: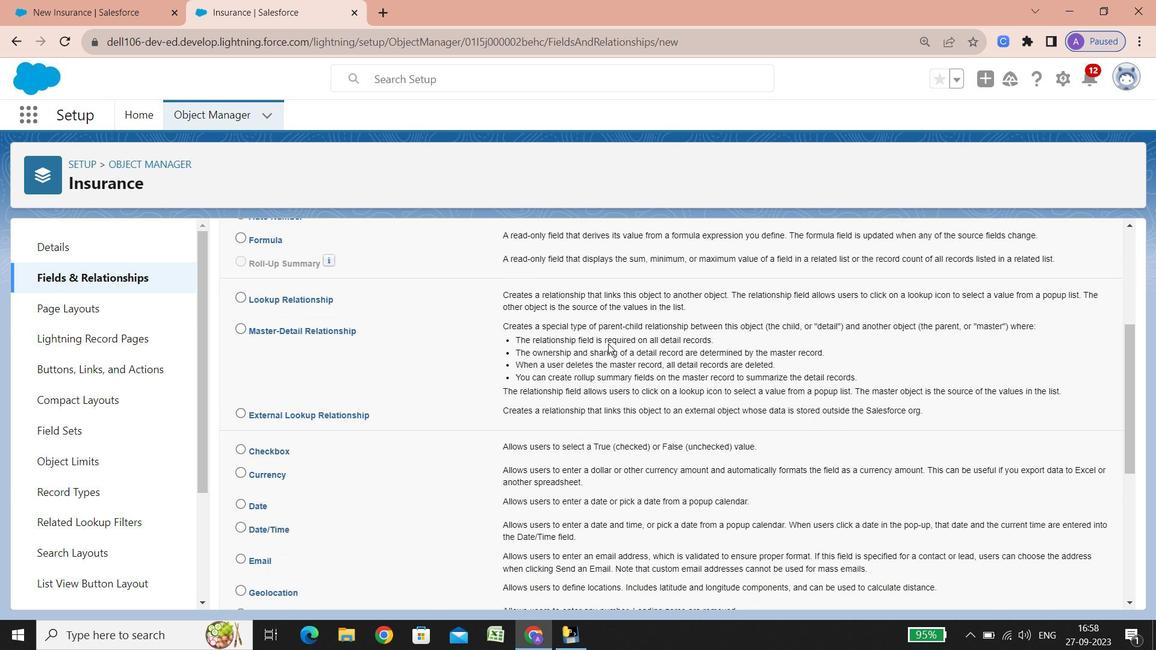 
Action: Mouse scrolled (608, 343) with delta (0, 0)
Screenshot: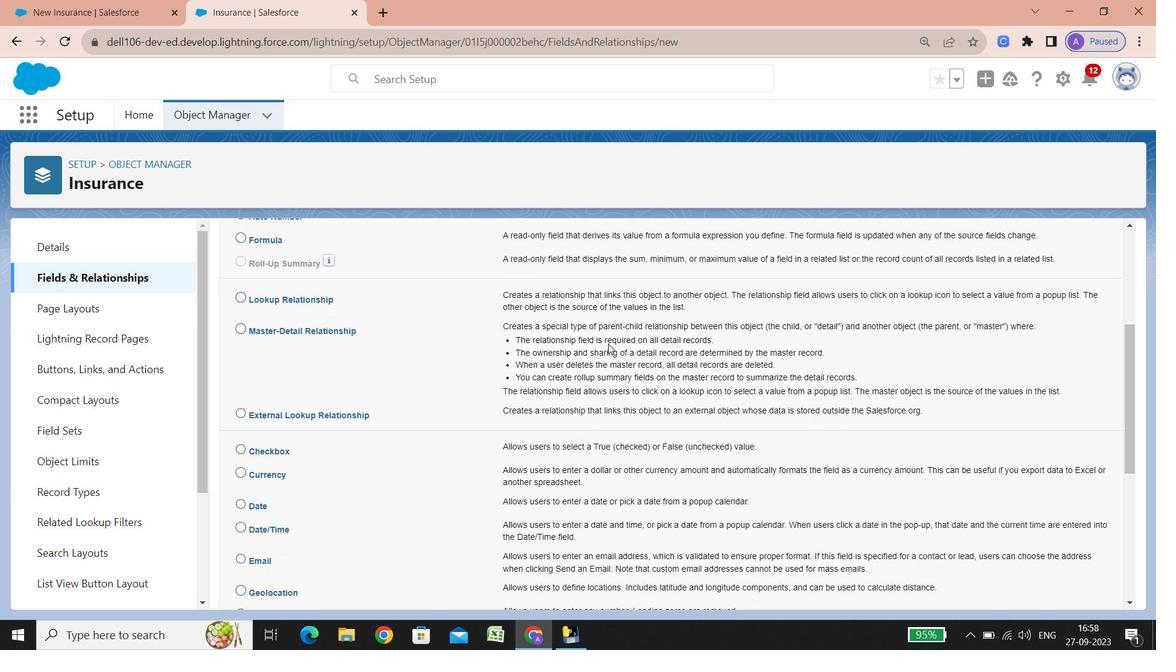 
Action: Mouse scrolled (608, 343) with delta (0, 0)
Screenshot: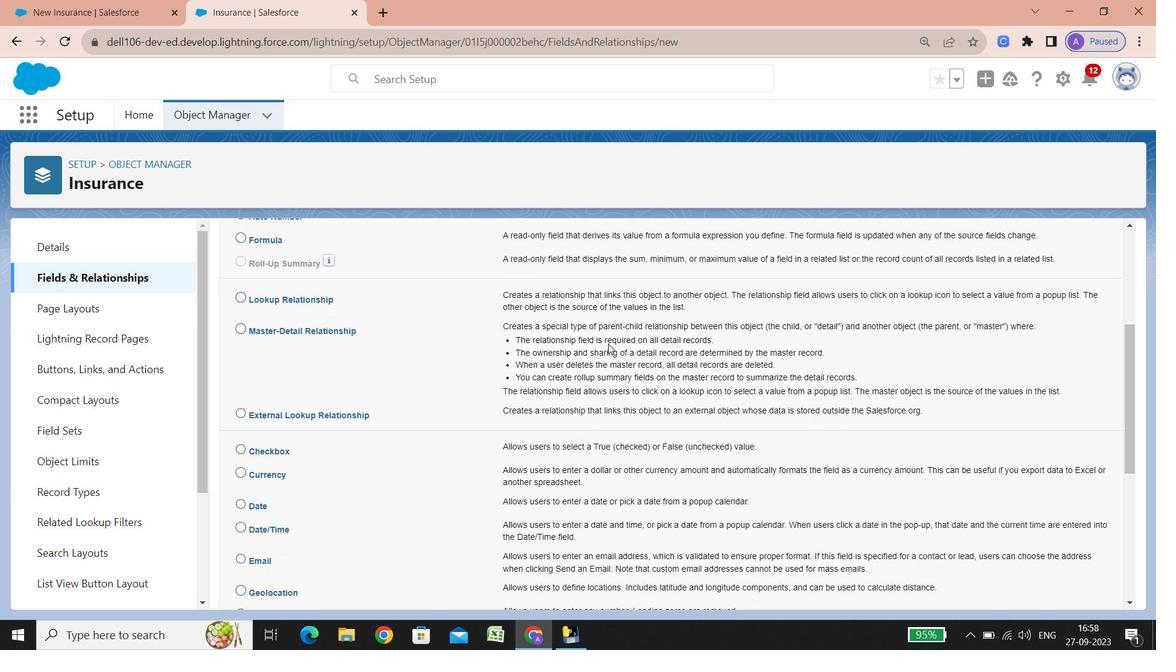 
Action: Mouse scrolled (608, 343) with delta (0, 0)
Screenshot: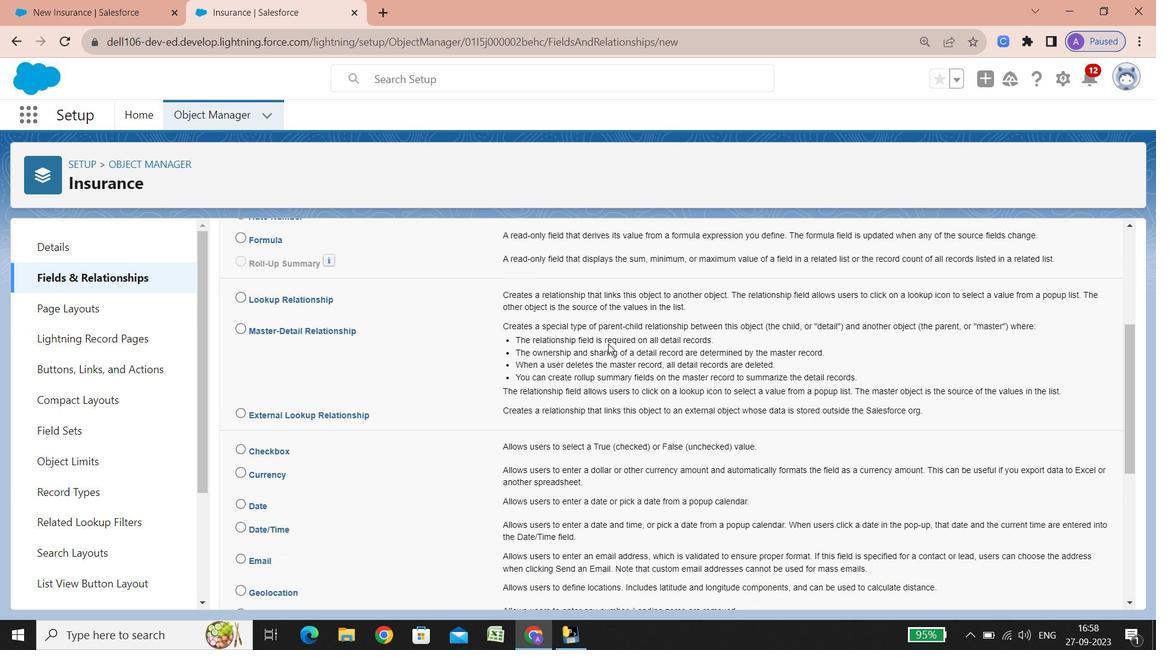 
Action: Mouse scrolled (608, 343) with delta (0, 0)
Screenshot: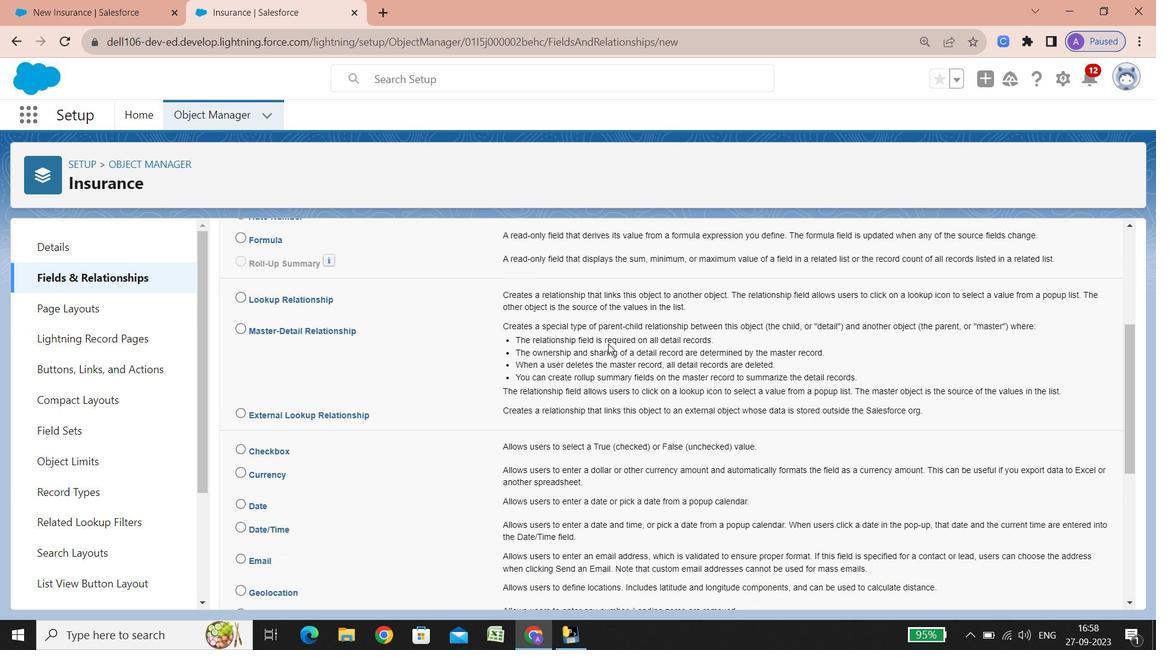 
Action: Mouse scrolled (608, 343) with delta (0, 0)
Screenshot: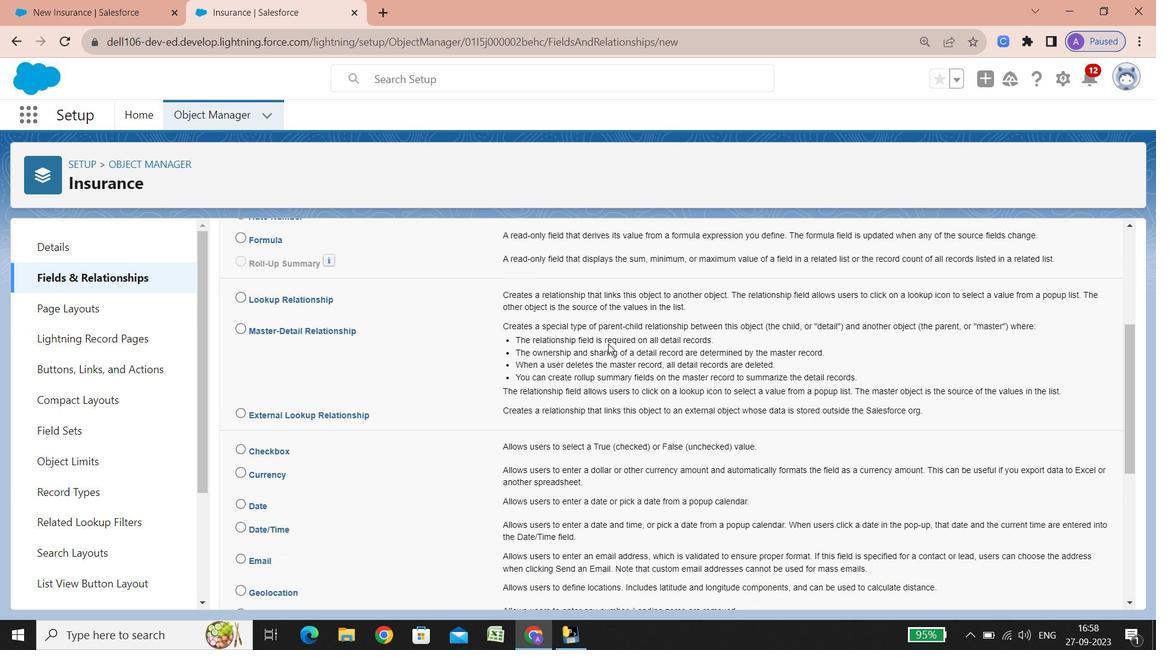 
Action: Mouse scrolled (608, 343) with delta (0, 0)
Screenshot: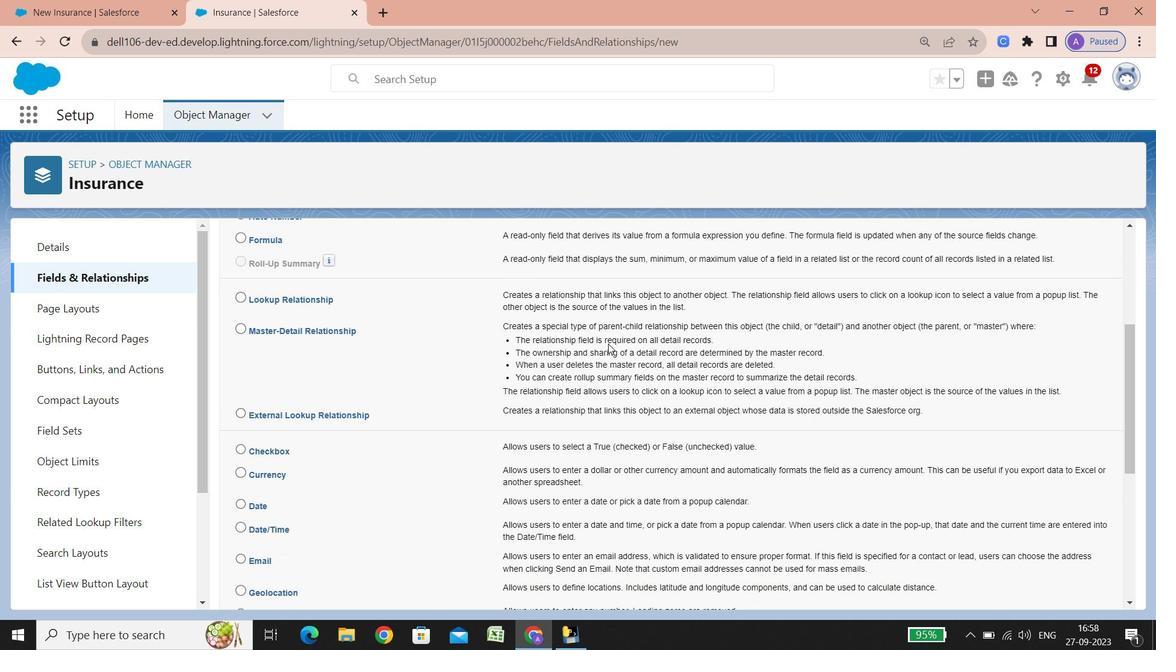 
Action: Mouse scrolled (608, 343) with delta (0, 0)
Screenshot: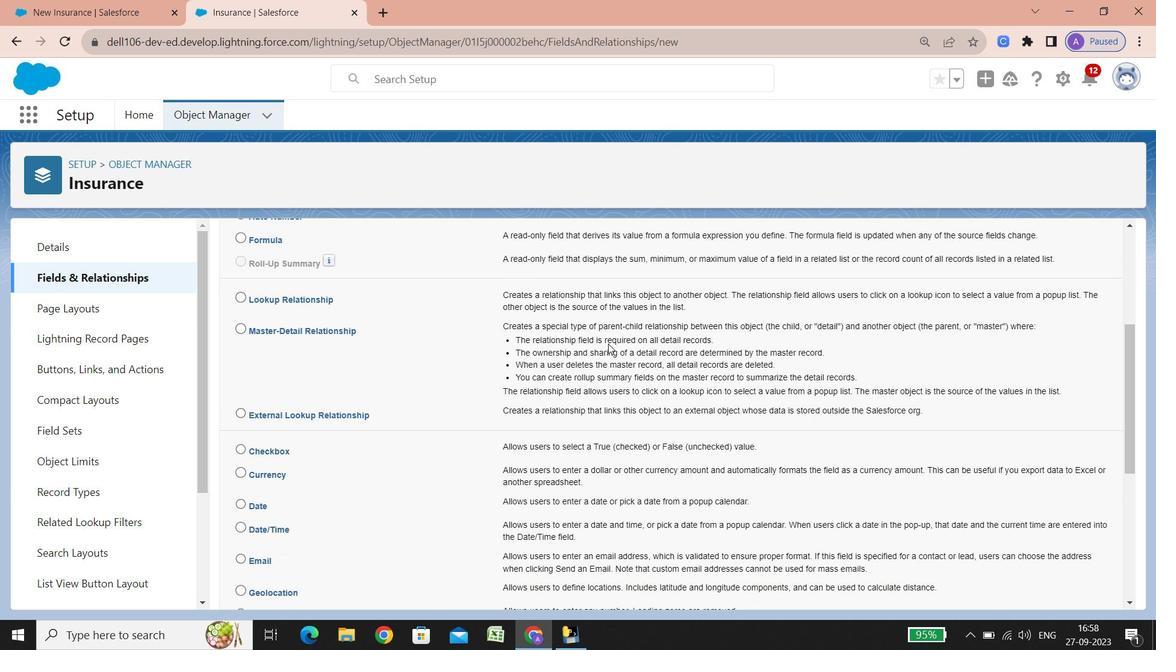 
Action: Mouse scrolled (608, 343) with delta (0, 0)
Screenshot: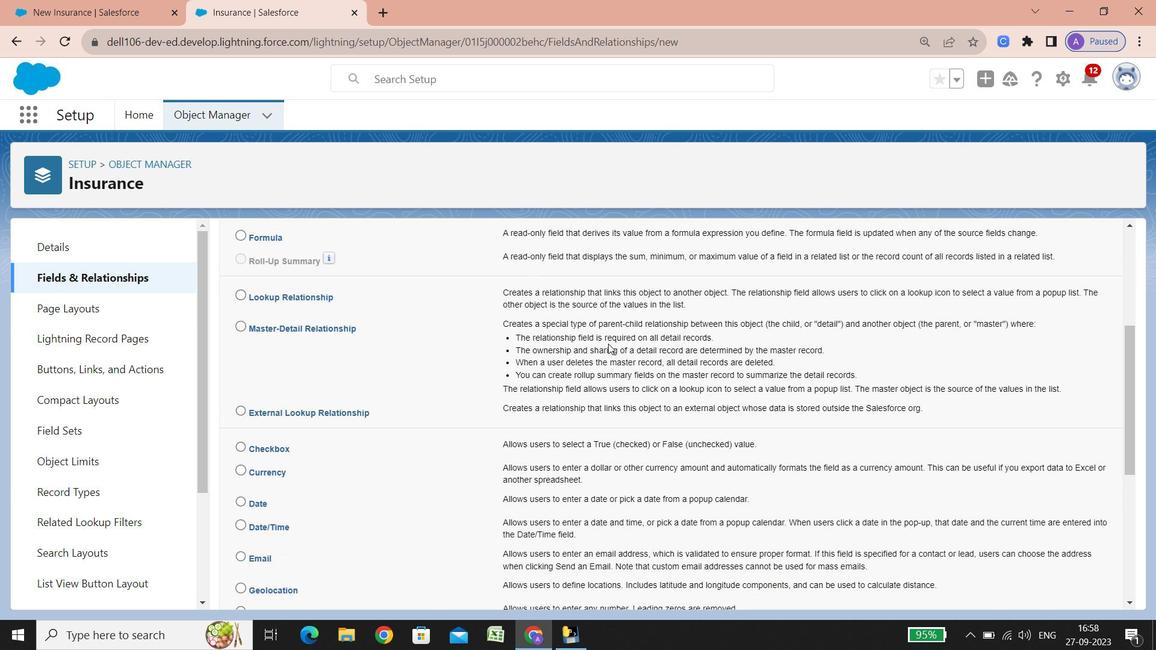 
Action: Mouse scrolled (608, 343) with delta (0, 0)
Screenshot: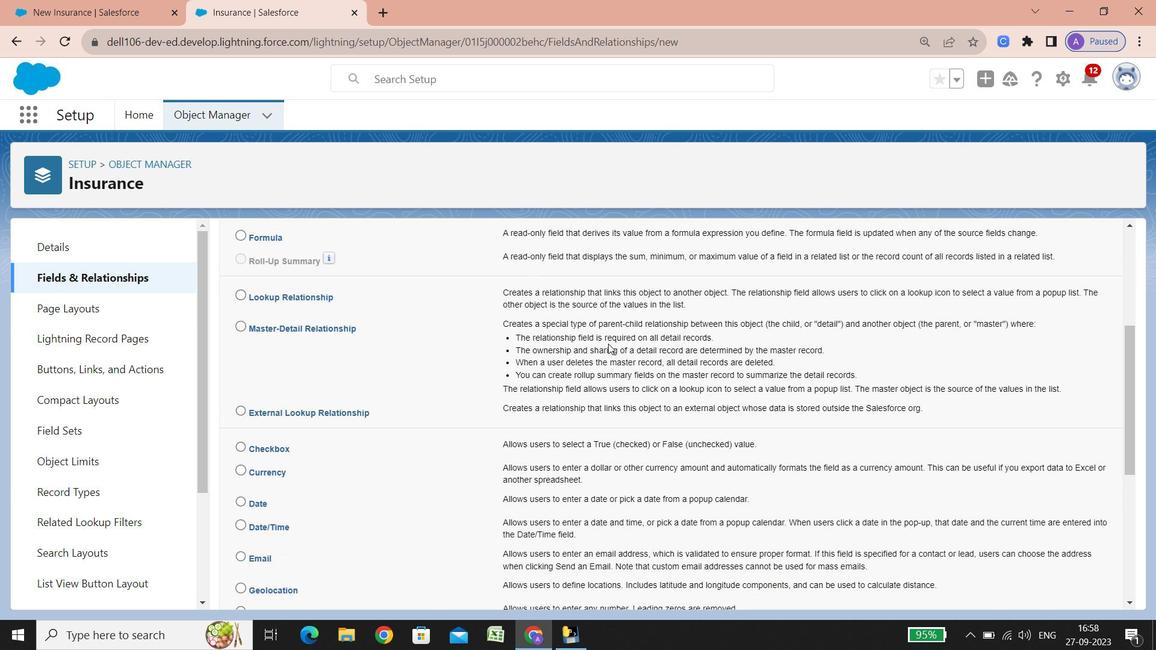 
Action: Mouse scrolled (608, 343) with delta (0, 0)
Screenshot: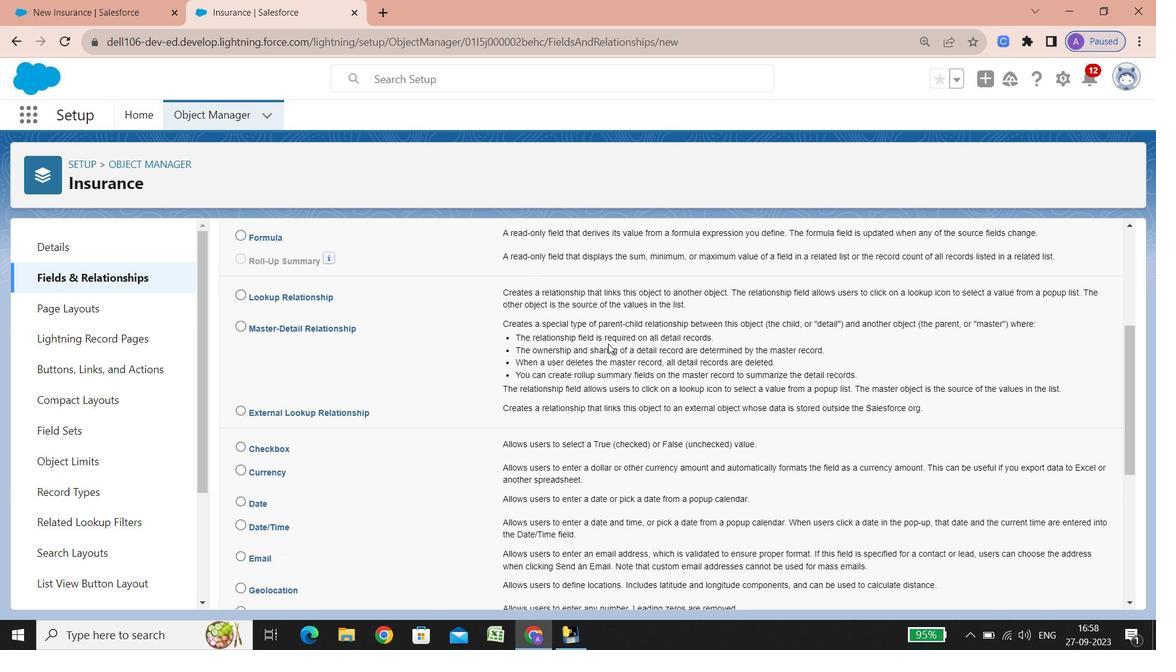 
Action: Mouse scrolled (608, 343) with delta (0, 0)
Screenshot: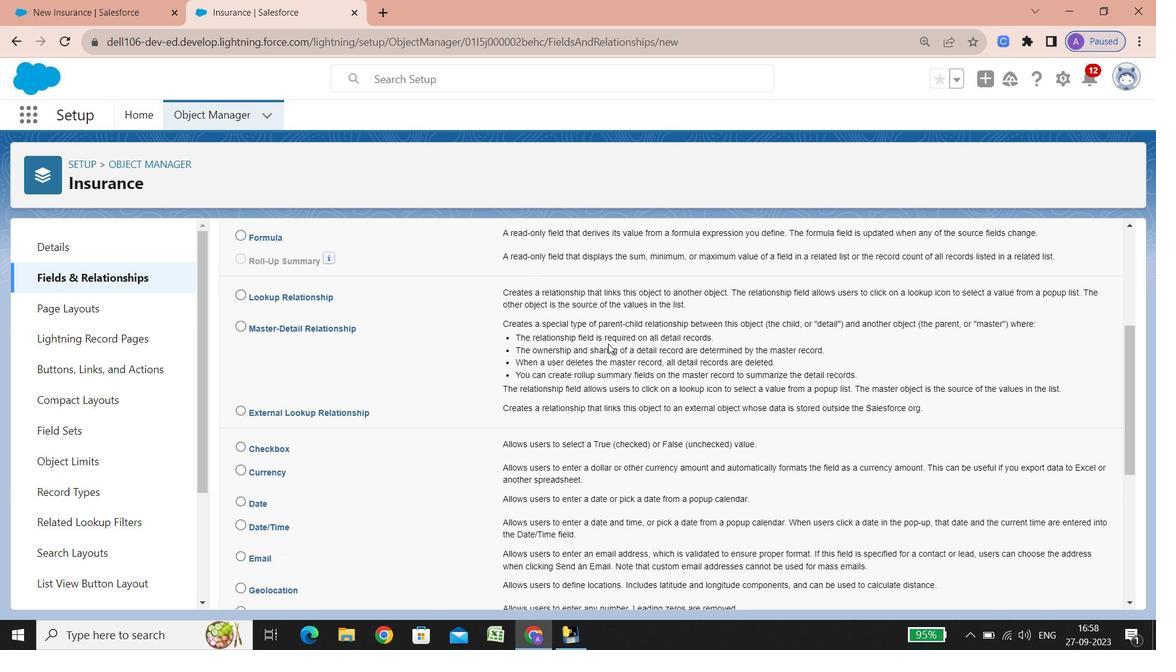
Action: Mouse scrolled (608, 343) with delta (0, 0)
Screenshot: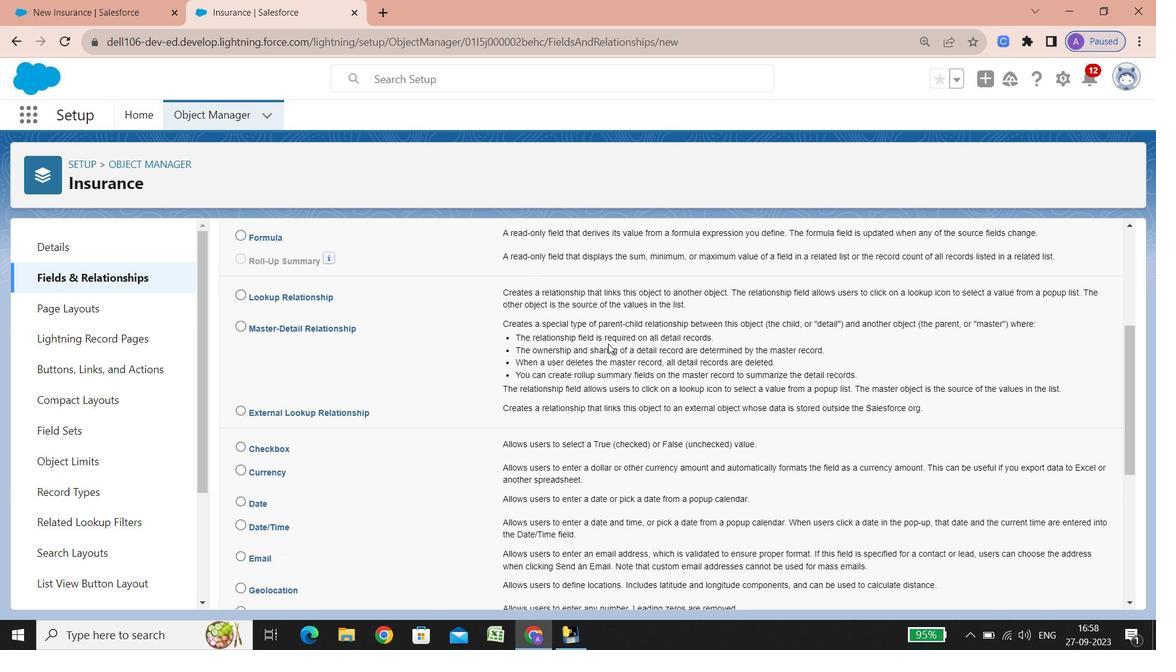 
Action: Mouse scrolled (608, 343) with delta (0, 0)
Screenshot: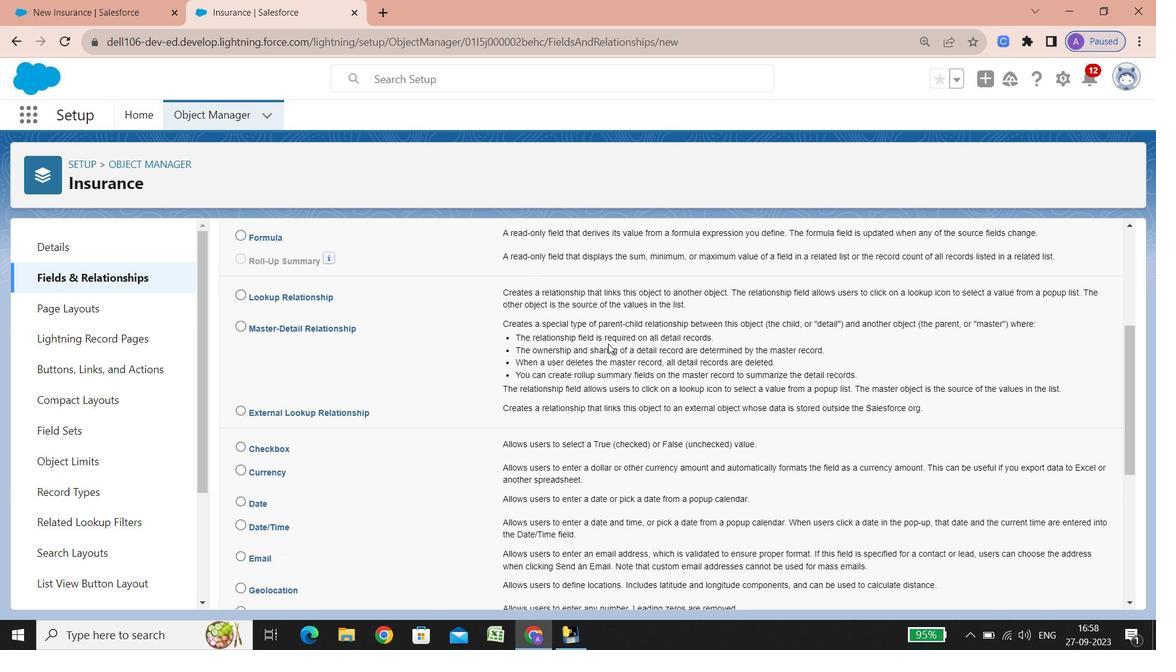 
Action: Mouse scrolled (608, 343) with delta (0, 0)
Screenshot: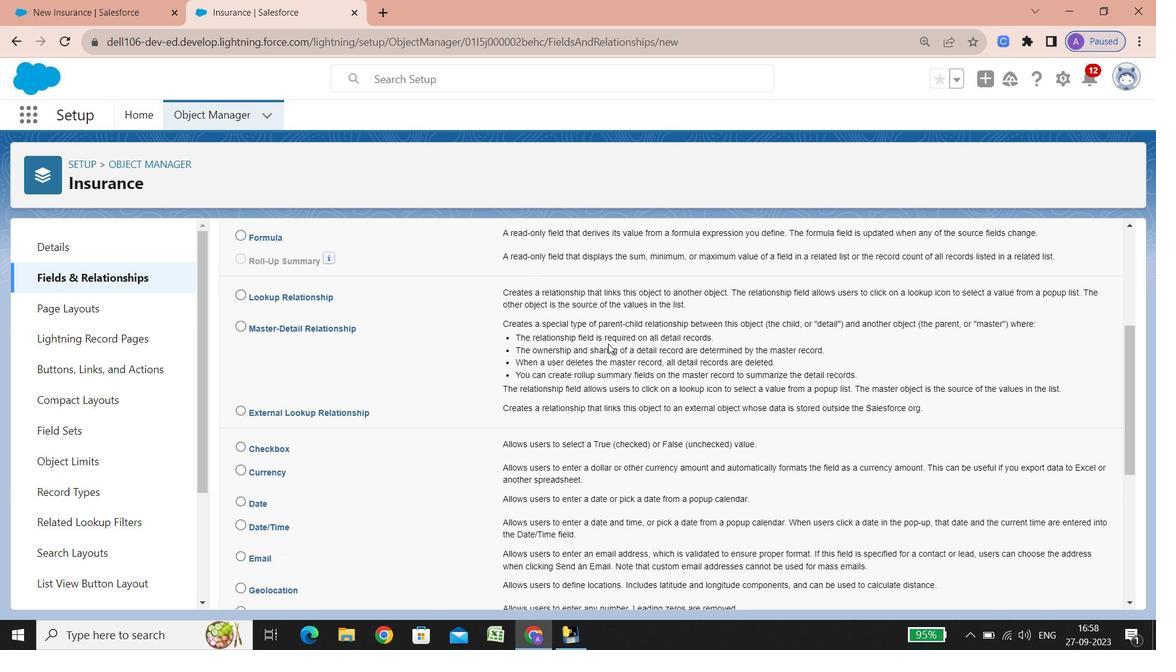 
Action: Mouse scrolled (608, 343) with delta (0, 0)
Screenshot: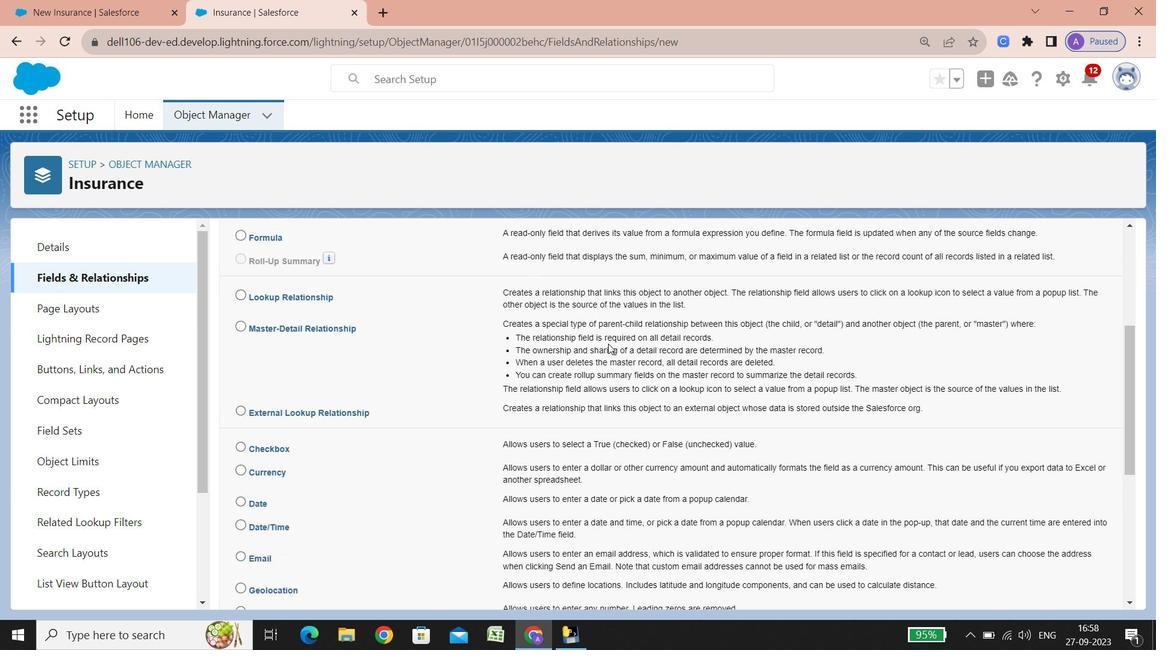 
Action: Mouse scrolled (608, 343) with delta (0, 0)
Screenshot: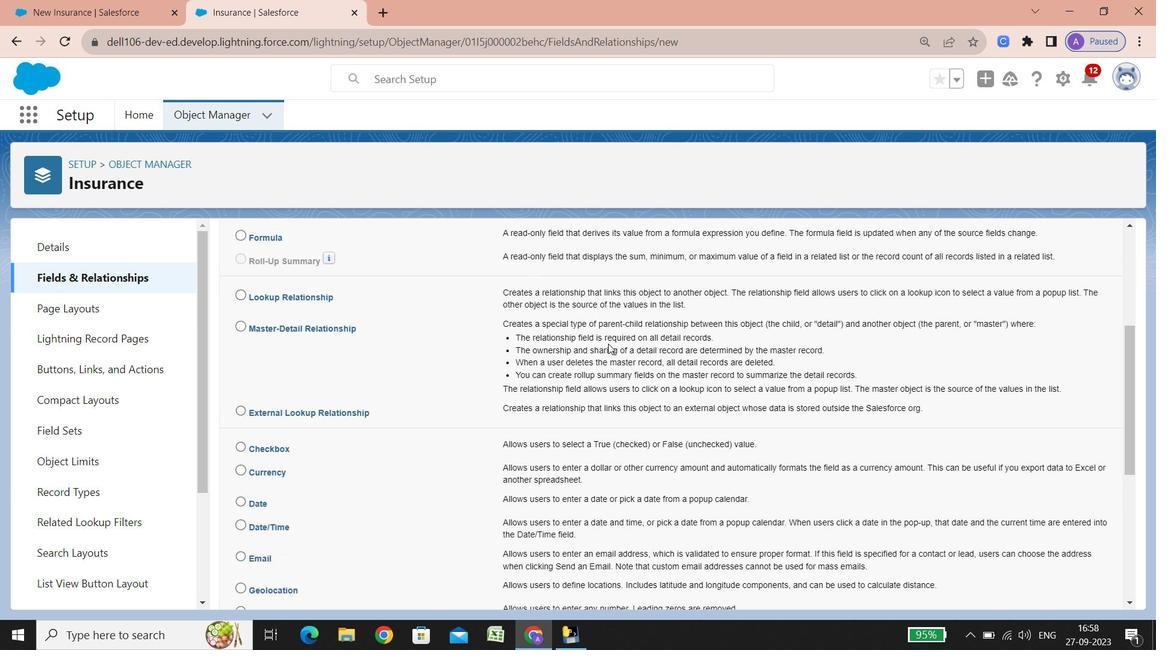 
Action: Mouse scrolled (608, 343) with delta (0, 0)
Screenshot: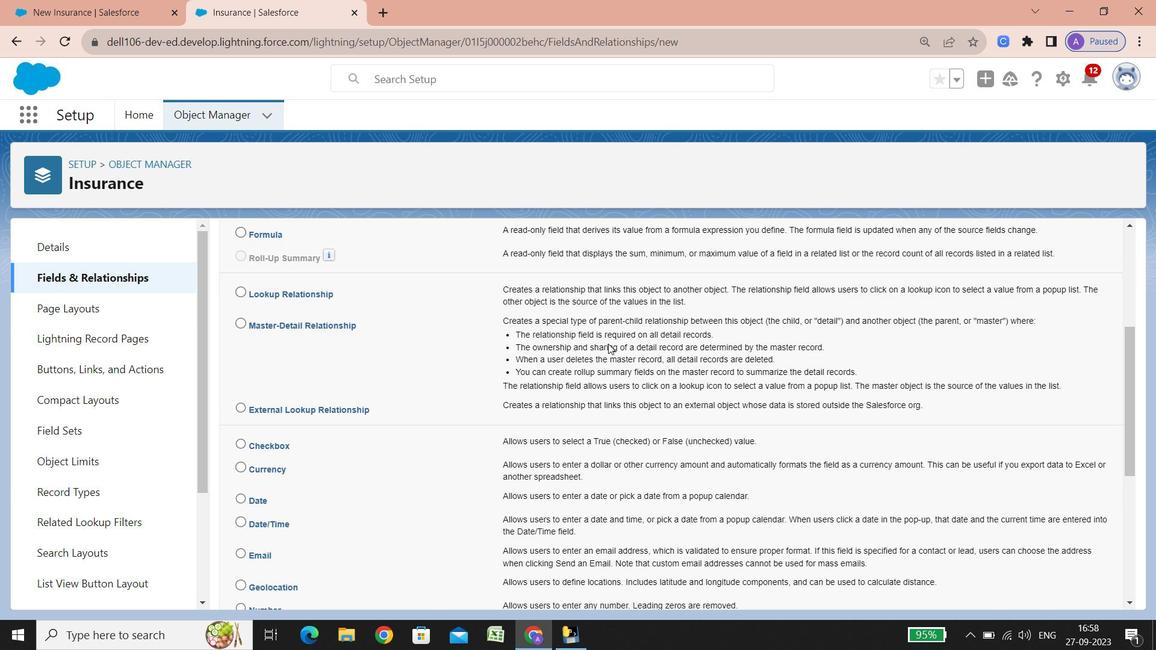
Action: Mouse scrolled (608, 343) with delta (0, 0)
Screenshot: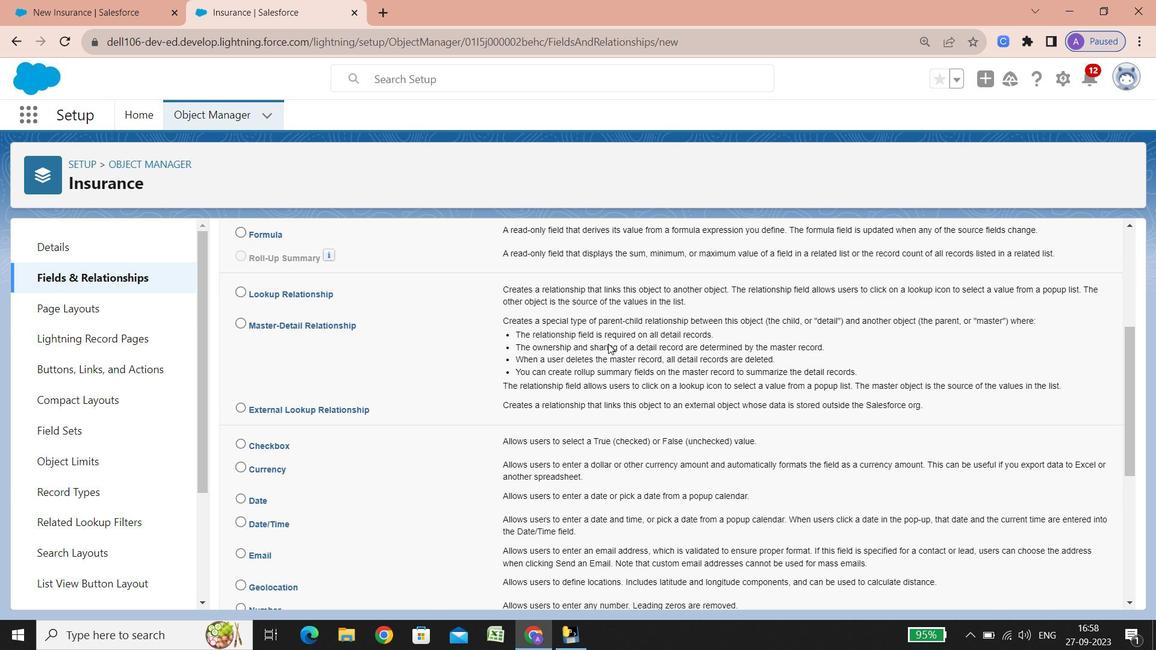 
Action: Mouse scrolled (608, 343) with delta (0, 0)
Screenshot: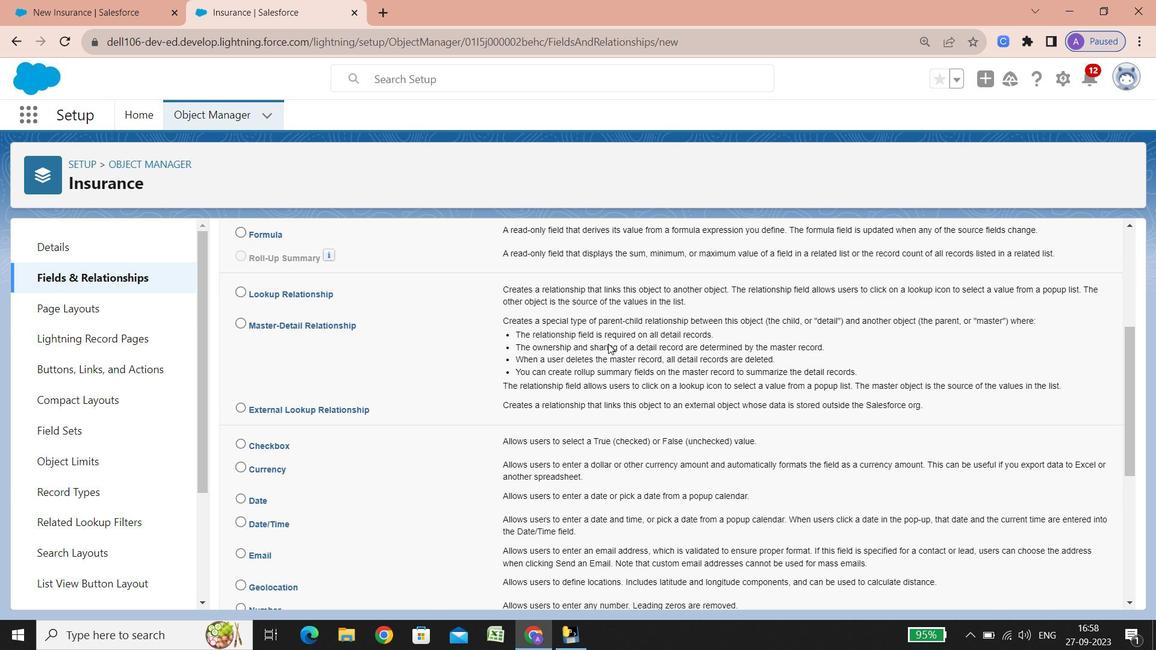 
Action: Mouse scrolled (608, 343) with delta (0, 0)
Screenshot: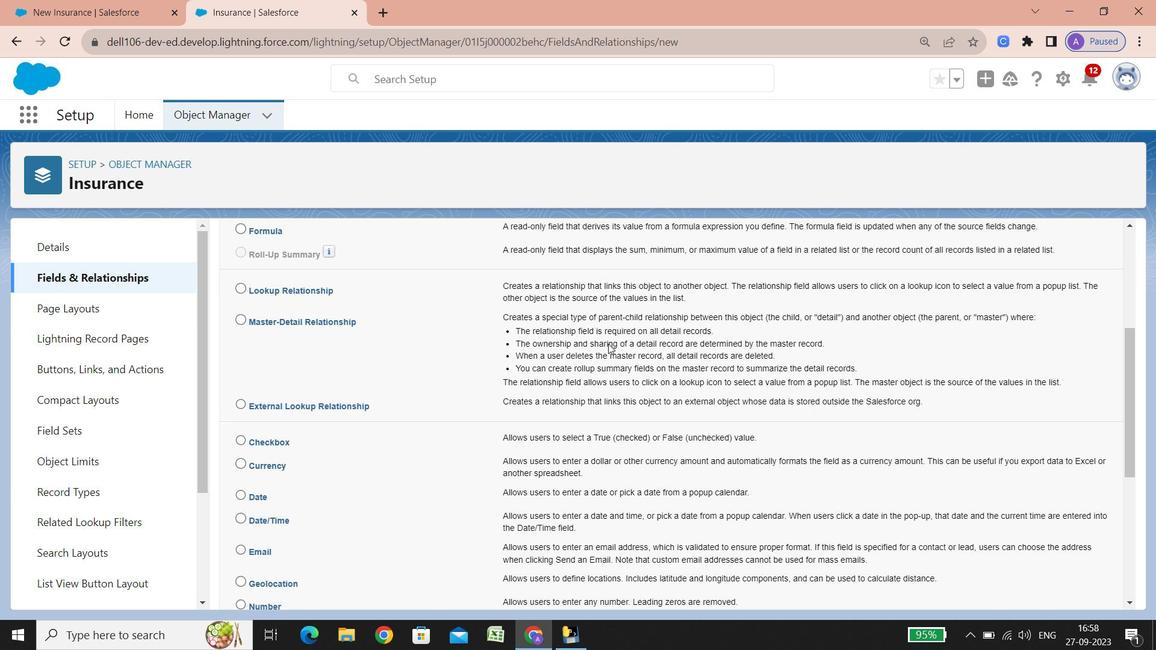 
Action: Mouse scrolled (608, 343) with delta (0, 0)
Screenshot: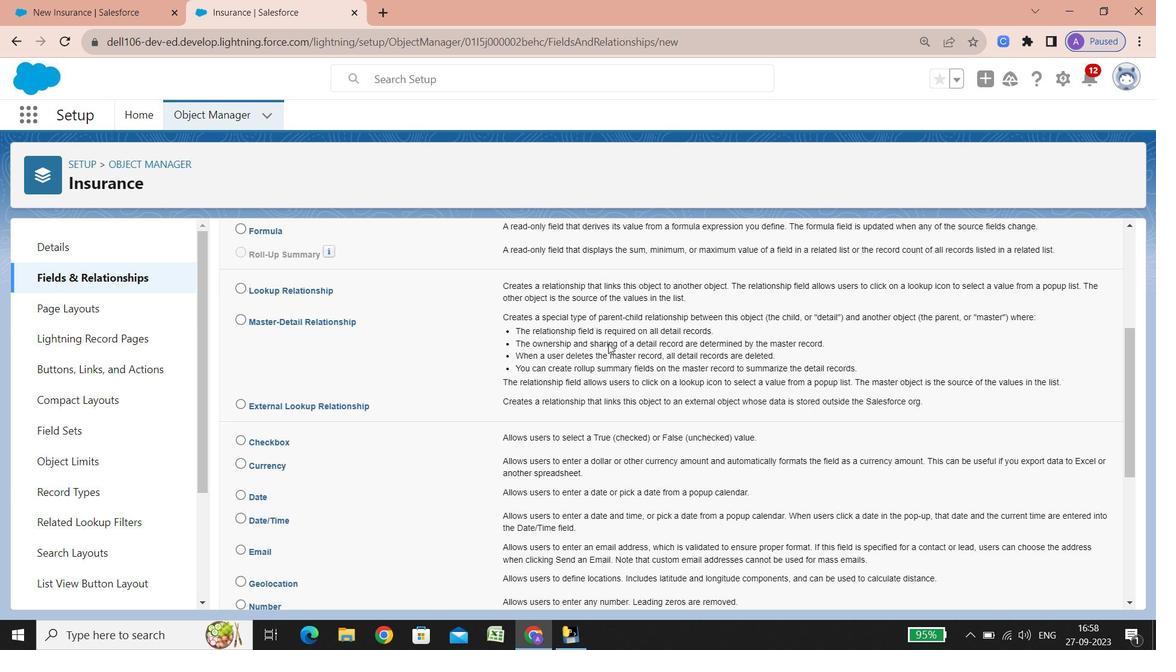 
Action: Mouse scrolled (608, 343) with delta (0, 0)
Screenshot: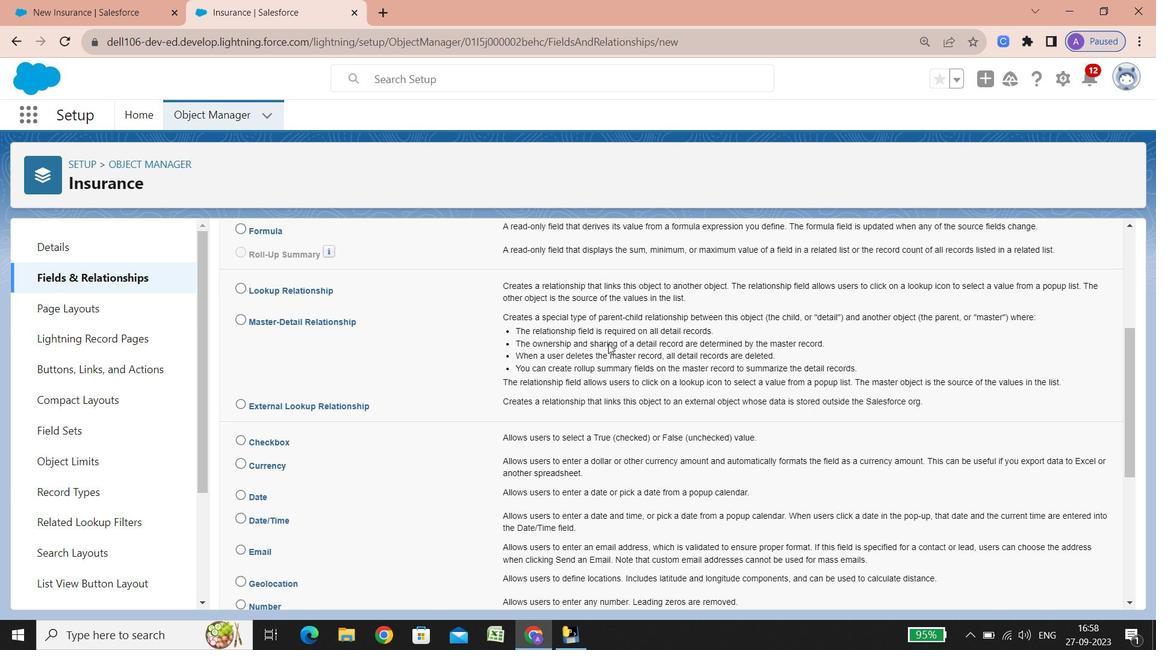 
Action: Mouse scrolled (608, 343) with delta (0, 0)
Screenshot: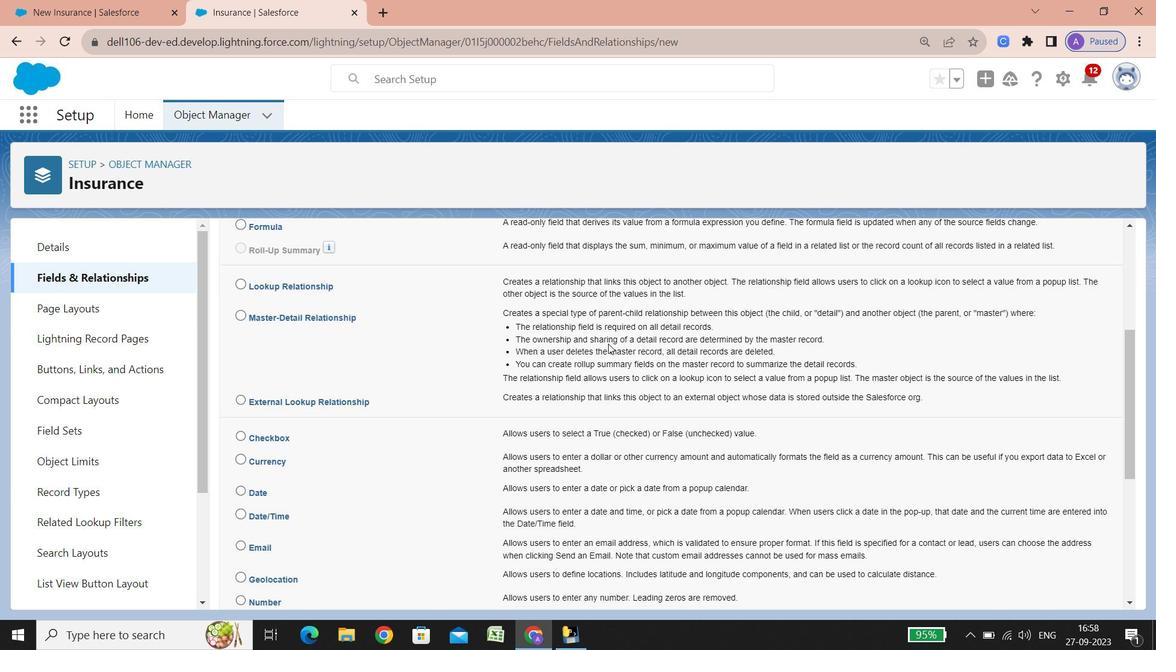 
Action: Mouse scrolled (608, 343) with delta (0, 0)
Screenshot: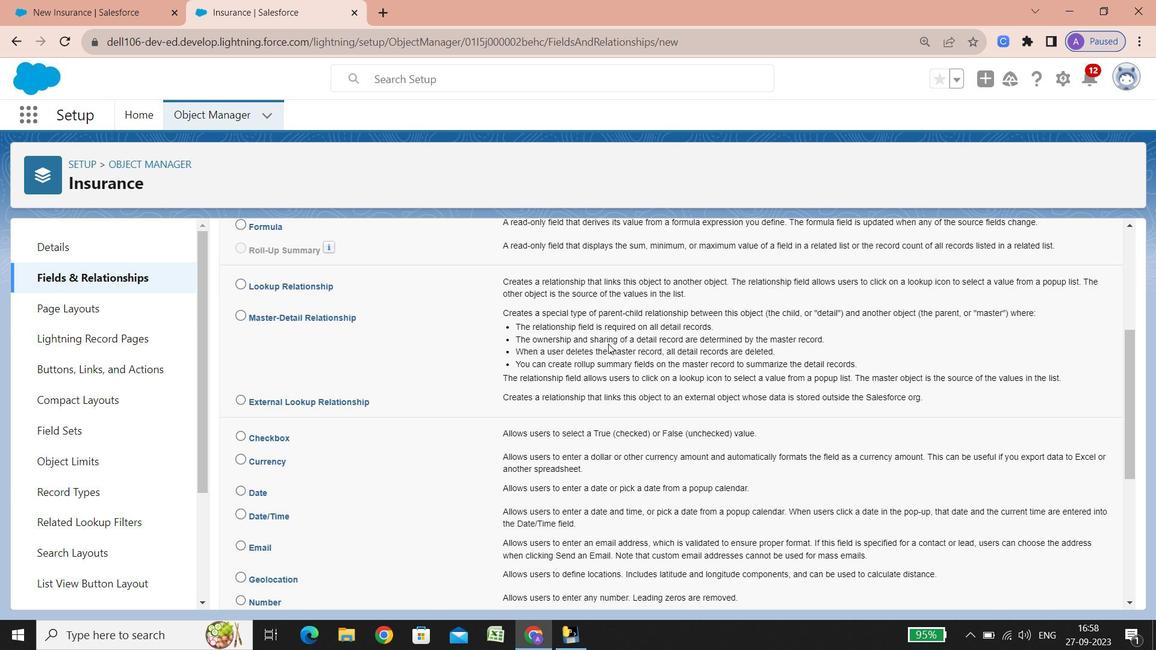 
Action: Mouse scrolled (608, 343) with delta (0, 0)
Screenshot: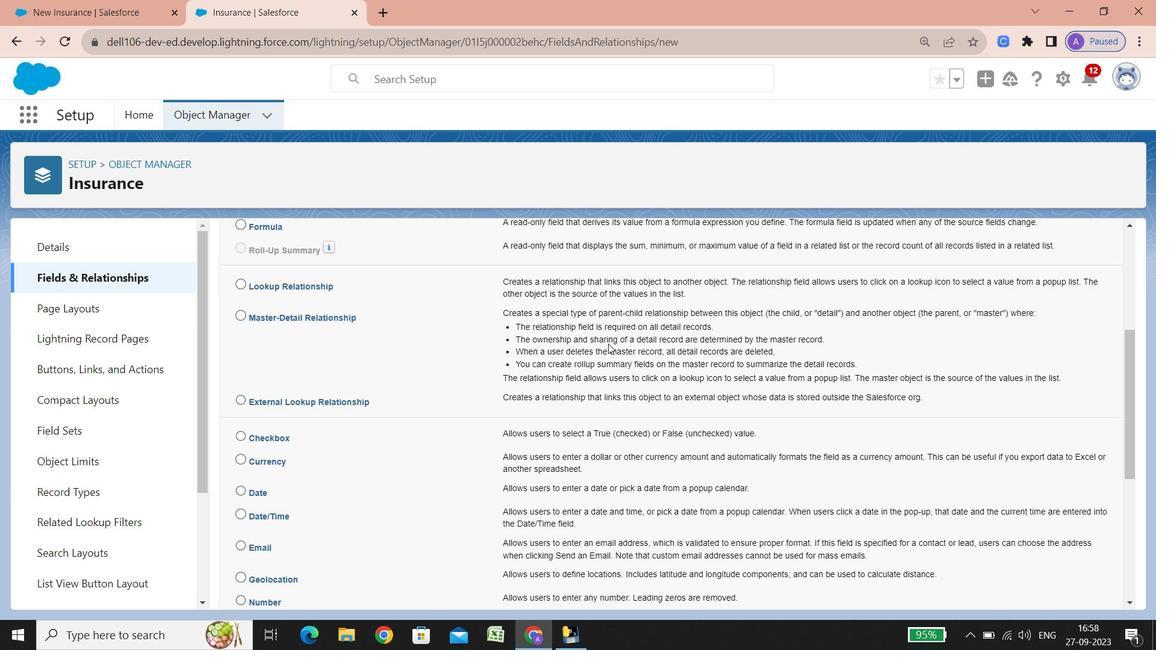 
Action: Mouse scrolled (608, 343) with delta (0, 0)
Screenshot: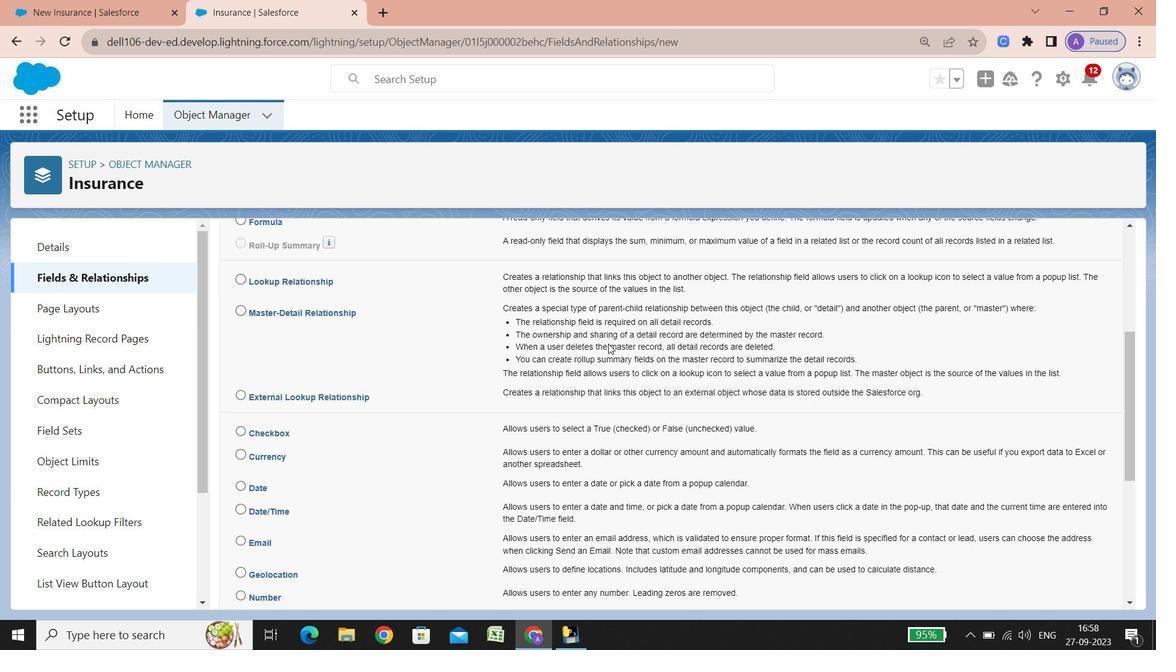
Action: Mouse scrolled (608, 343) with delta (0, 0)
Screenshot: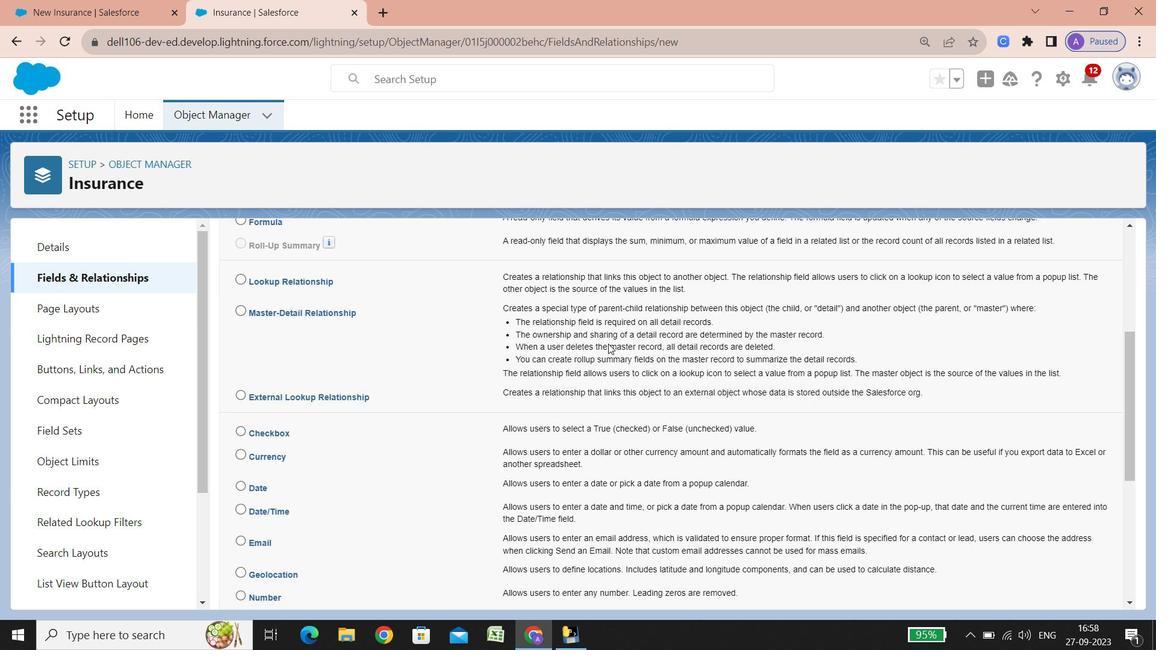 
Action: Mouse scrolled (608, 343) with delta (0, 0)
Screenshot: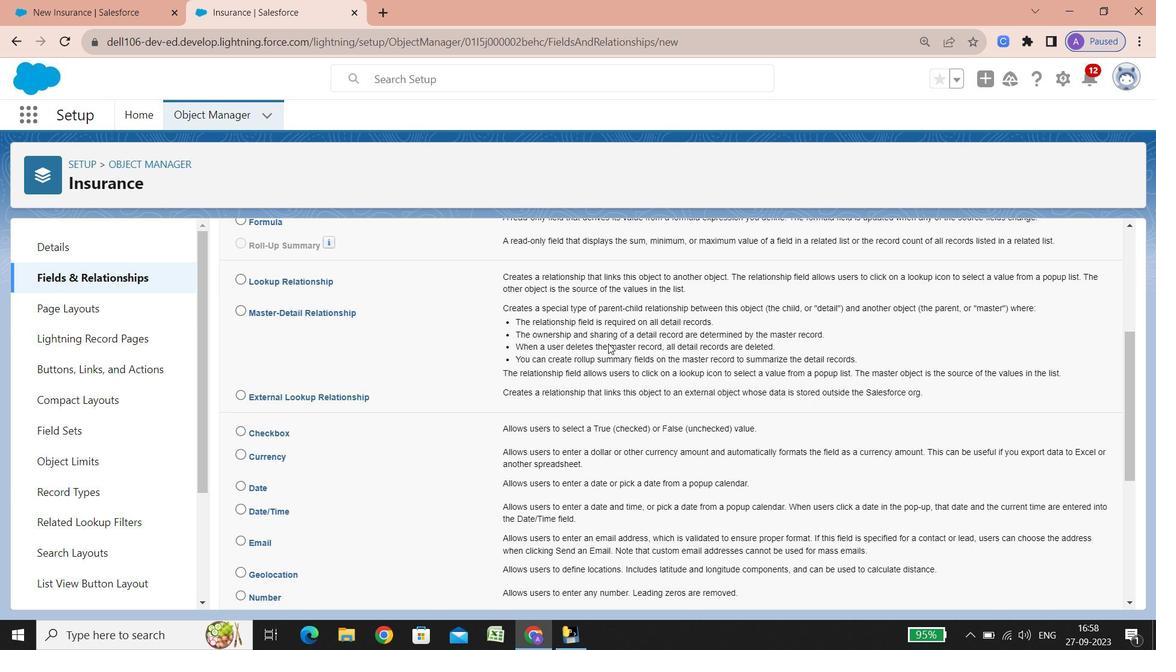 
Action: Mouse scrolled (608, 343) with delta (0, 0)
Screenshot: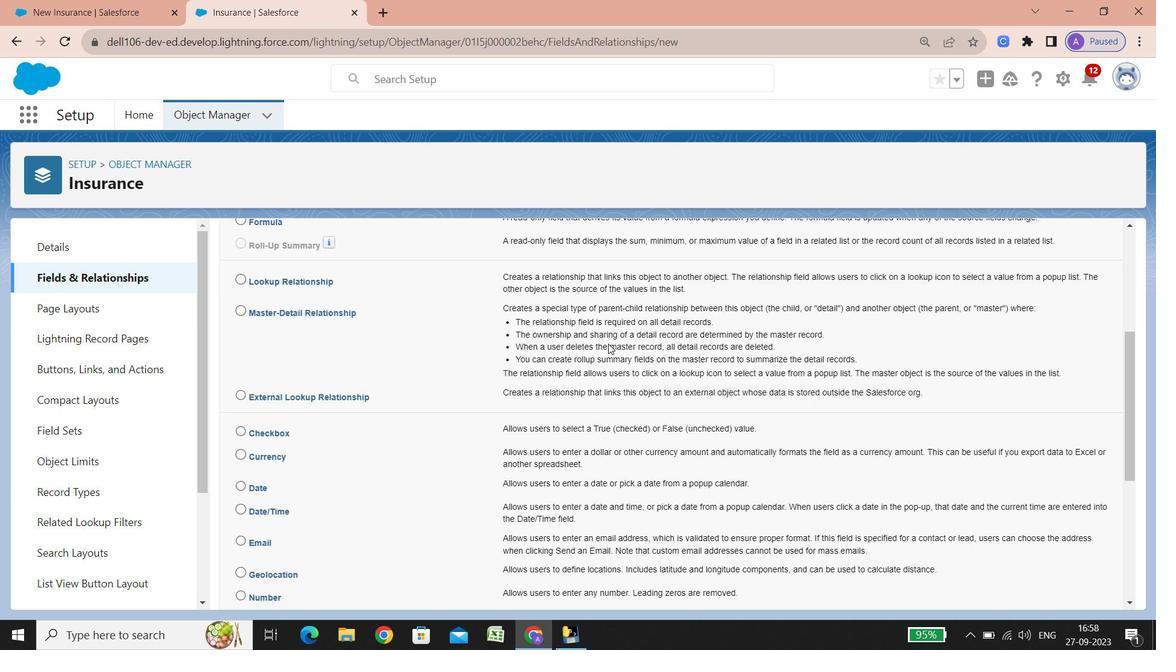 
Action: Mouse scrolled (608, 343) with delta (0, 0)
Screenshot: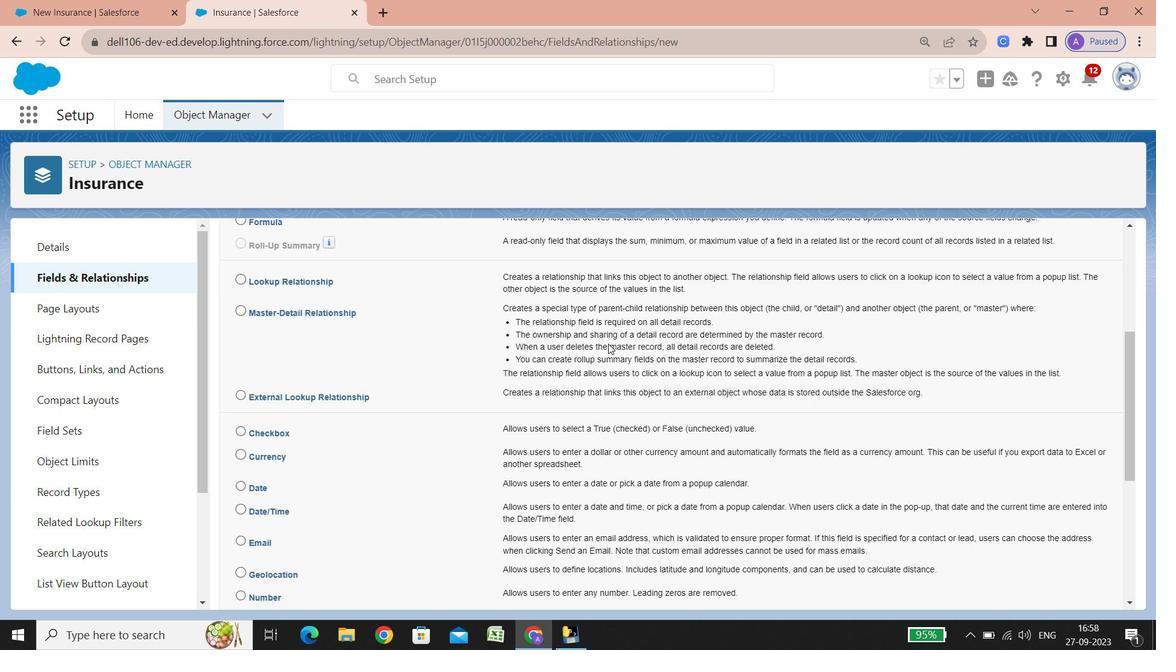 
Action: Mouse scrolled (608, 343) with delta (0, 0)
Screenshot: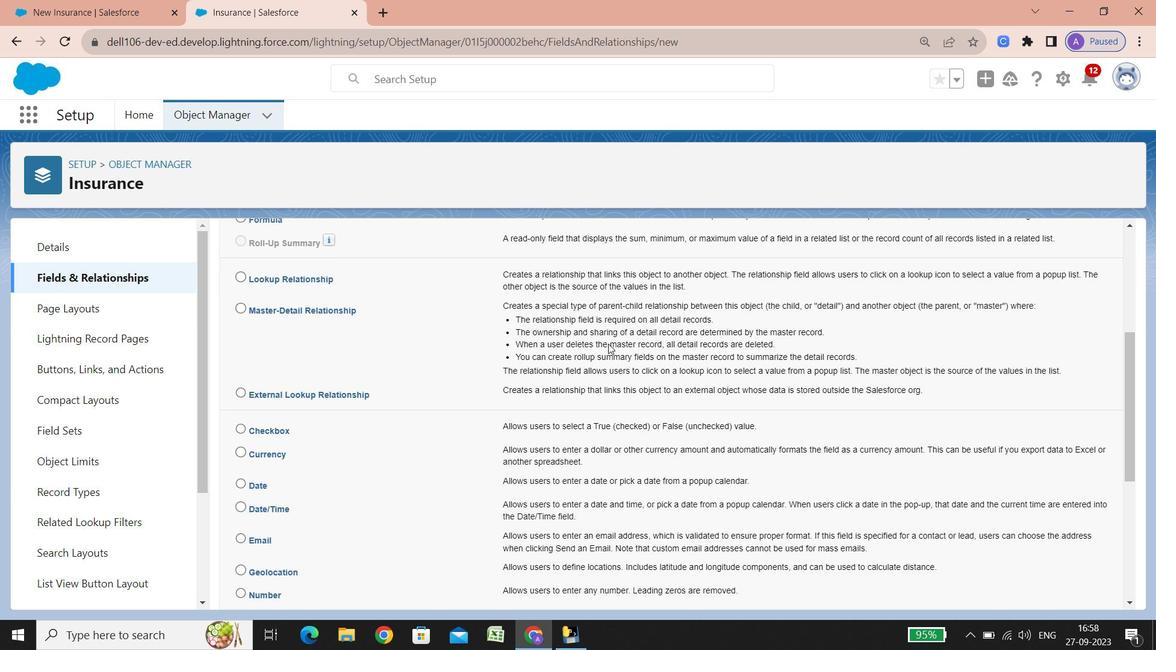 
Action: Mouse scrolled (608, 343) with delta (0, 0)
Screenshot: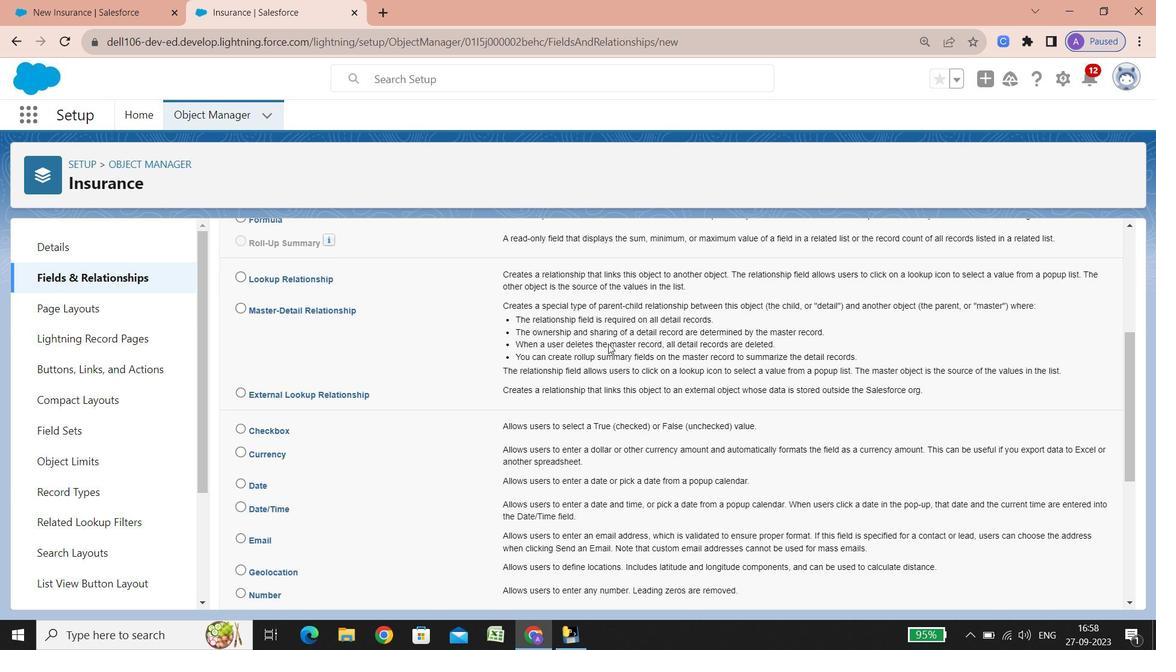 
Action: Mouse scrolled (608, 343) with delta (0, 0)
Screenshot: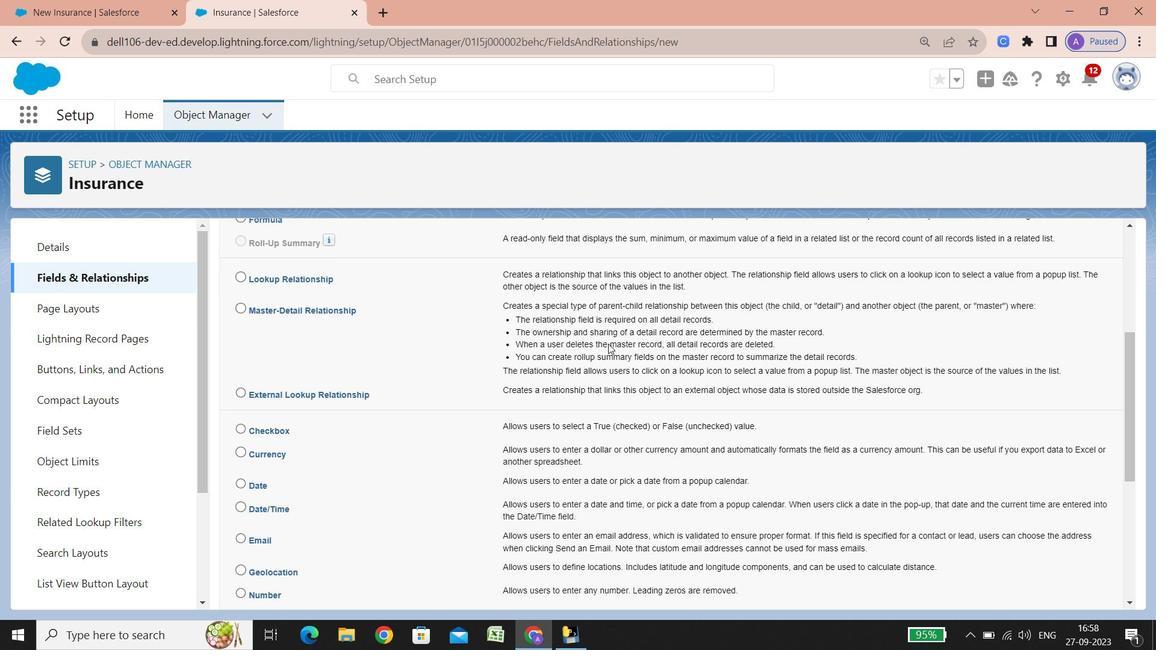 
Action: Mouse scrolled (608, 343) with delta (0, 0)
Screenshot: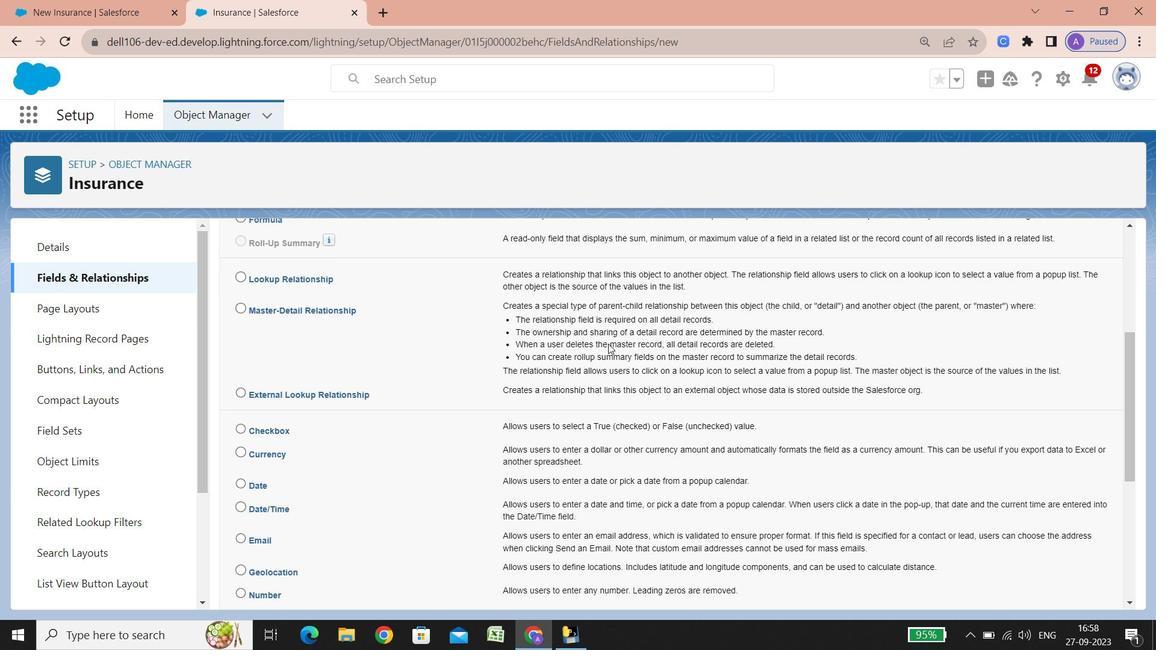 
Action: Mouse scrolled (608, 343) with delta (0, 0)
Screenshot: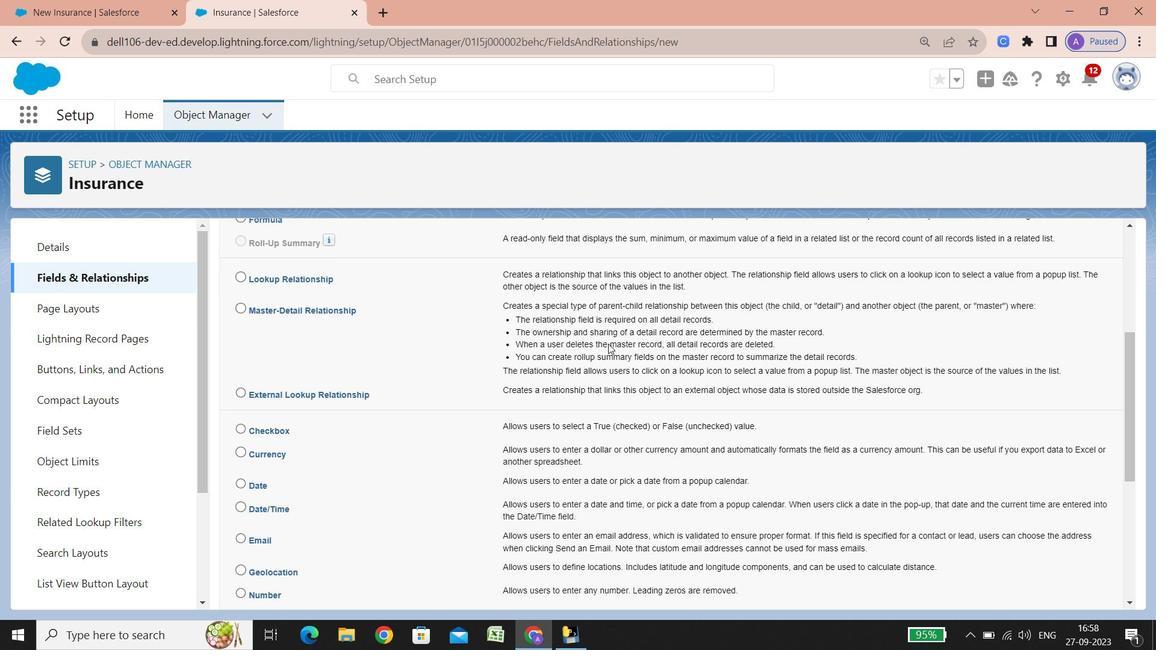 
Action: Mouse scrolled (608, 343) with delta (0, 0)
Screenshot: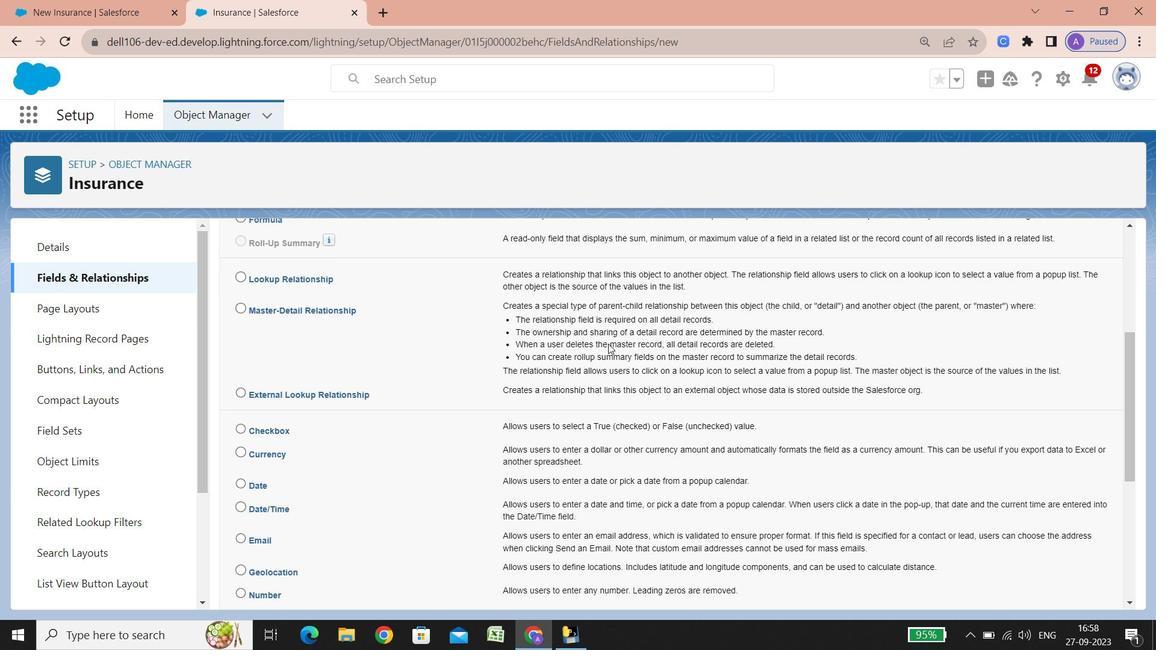 
Action: Mouse scrolled (608, 343) with delta (0, 0)
Screenshot: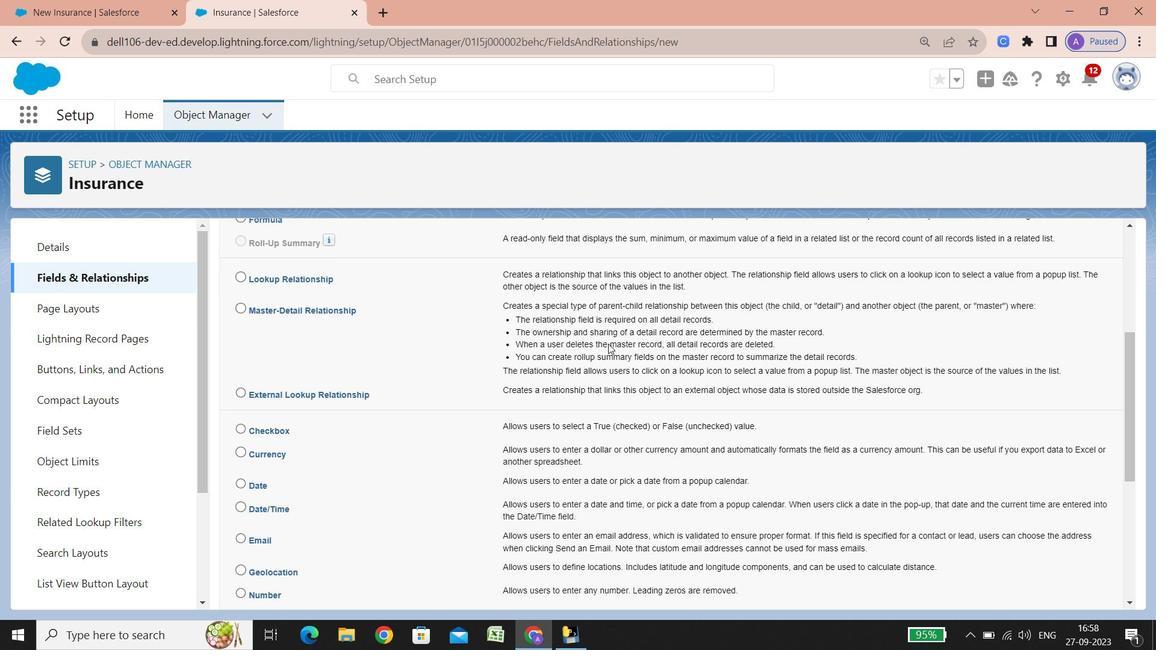 
Action: Mouse scrolled (608, 343) with delta (0, 0)
Screenshot: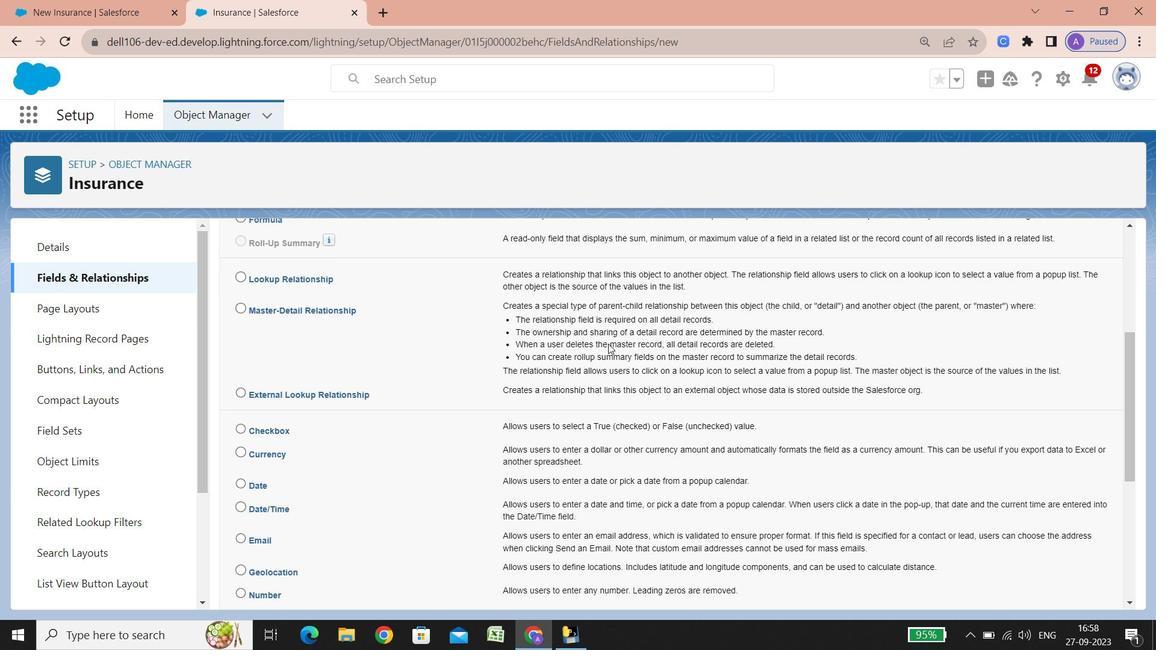 
Action: Mouse scrolled (608, 343) with delta (0, 0)
Screenshot: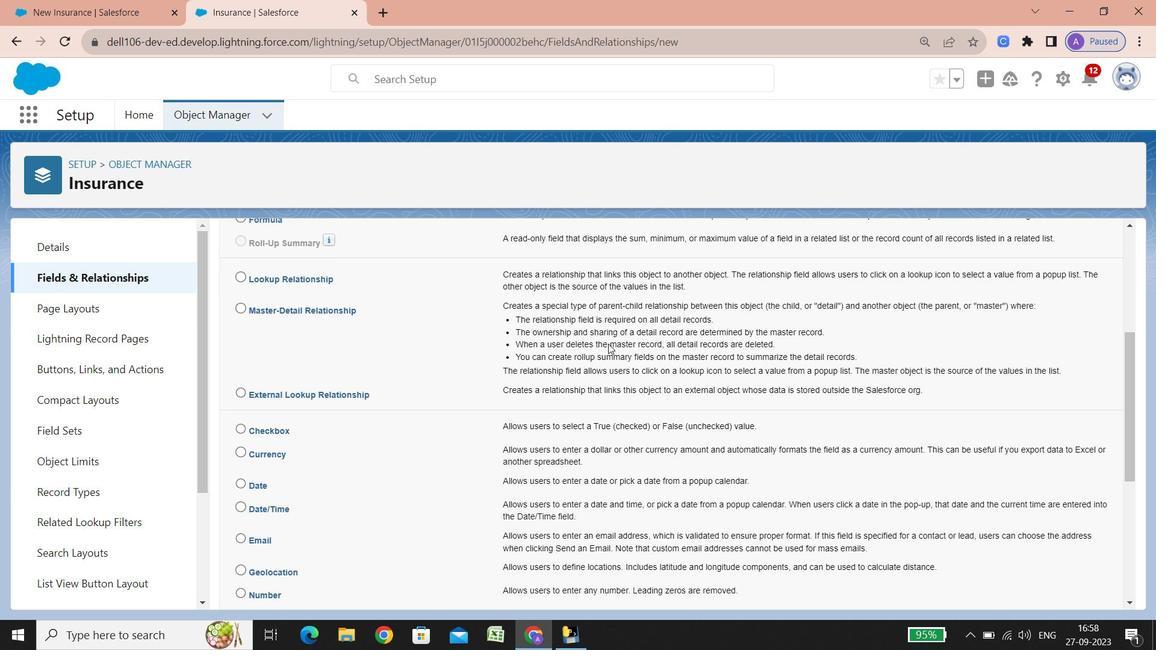 
Action: Mouse scrolled (608, 343) with delta (0, 0)
Screenshot: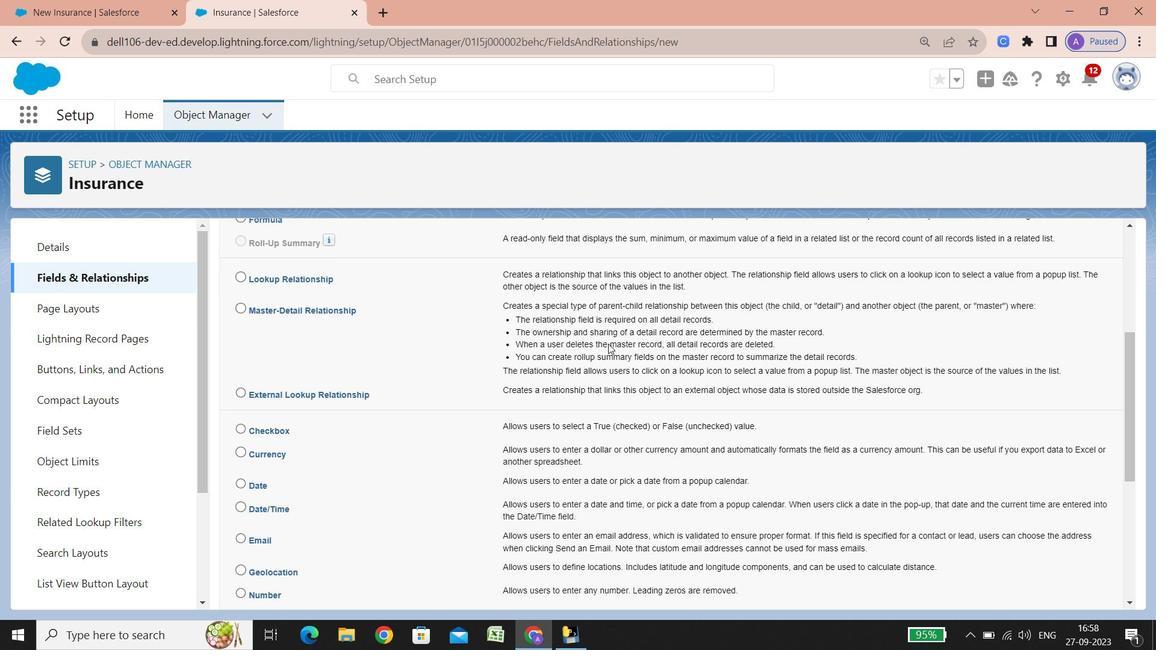 
Action: Mouse scrolled (608, 343) with delta (0, 0)
Screenshot: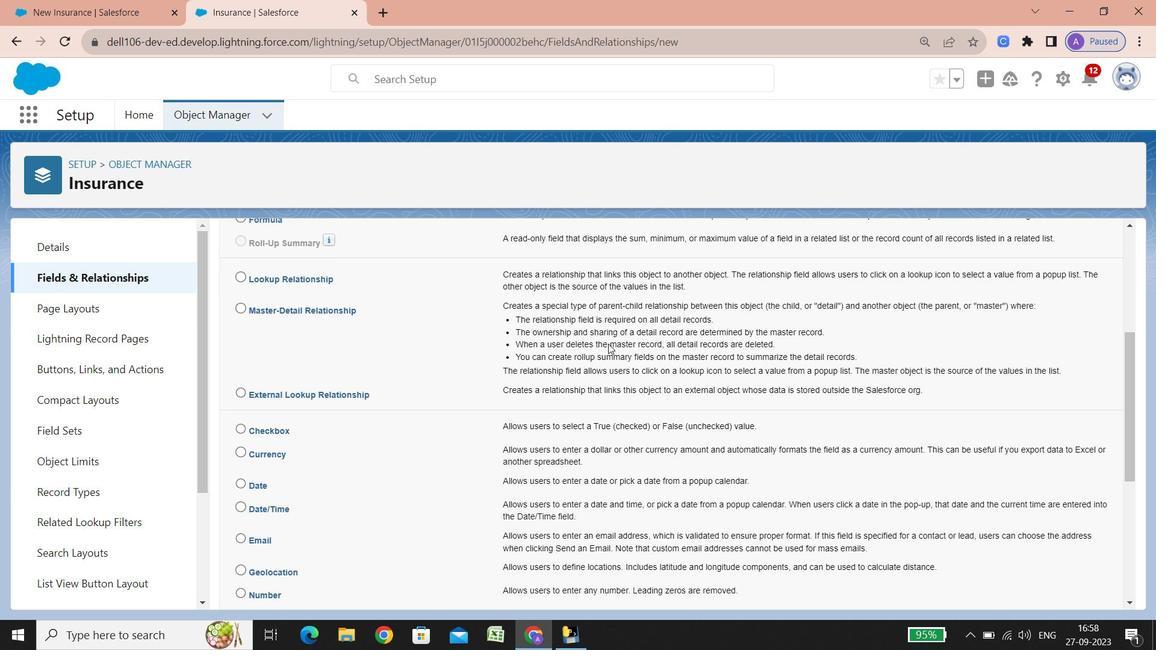 
Action: Mouse scrolled (608, 343) with delta (0, 0)
Screenshot: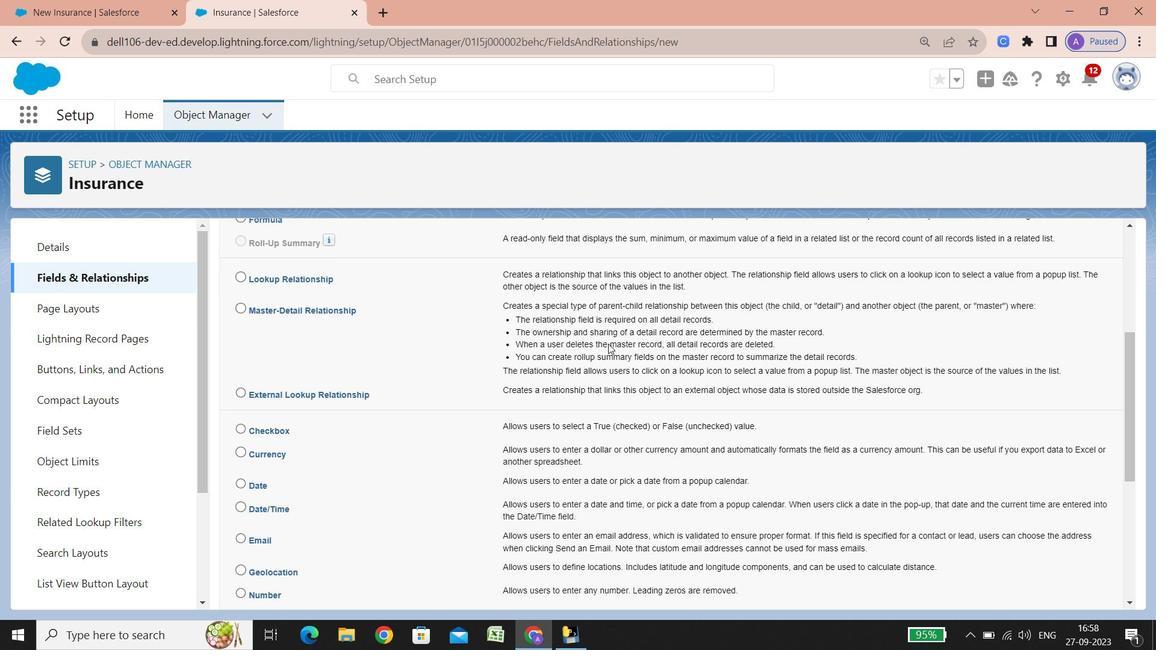 
Action: Mouse scrolled (608, 343) with delta (0, 0)
Screenshot: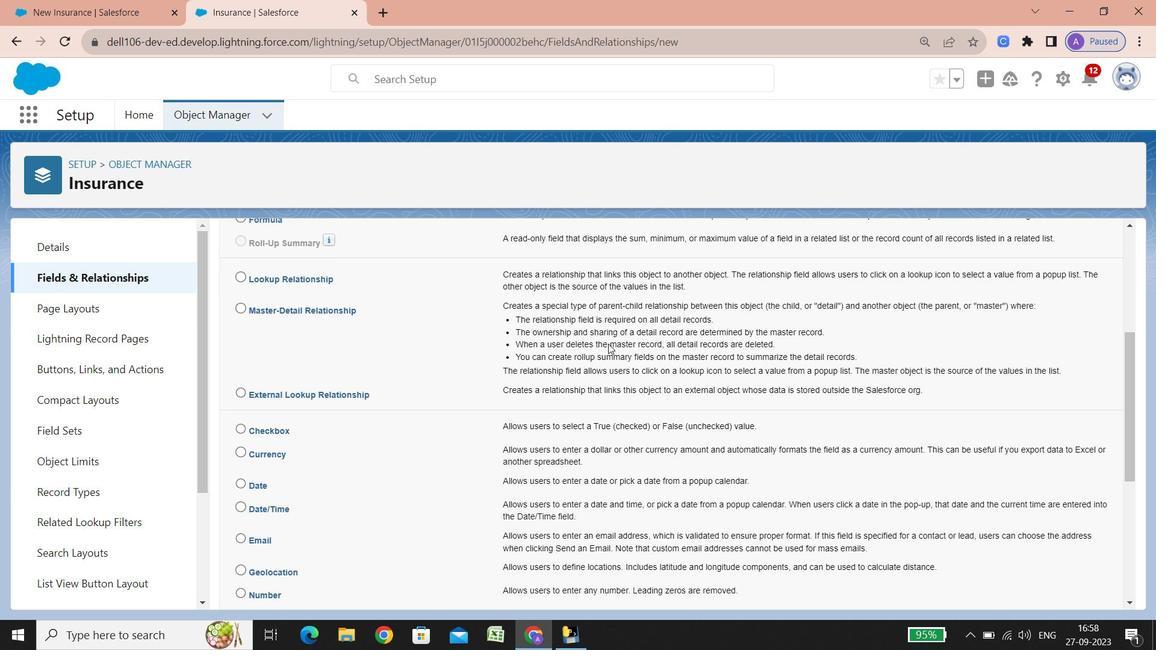 
Action: Mouse scrolled (608, 343) with delta (0, 0)
Screenshot: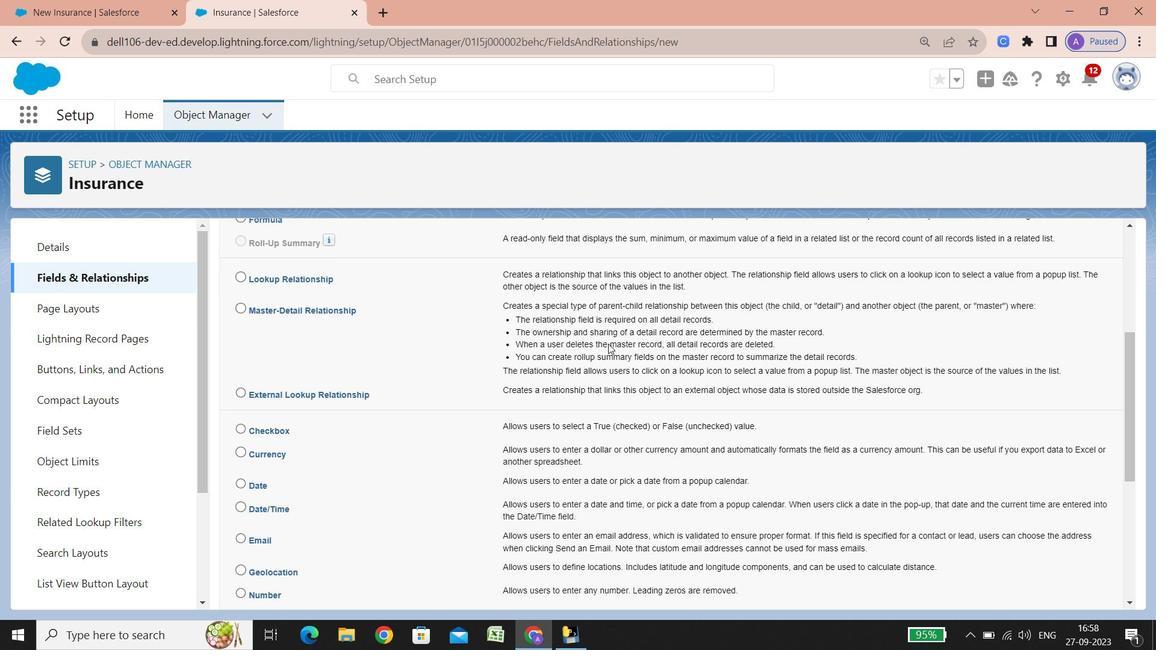
Action: Mouse scrolled (608, 343) with delta (0, 0)
Screenshot: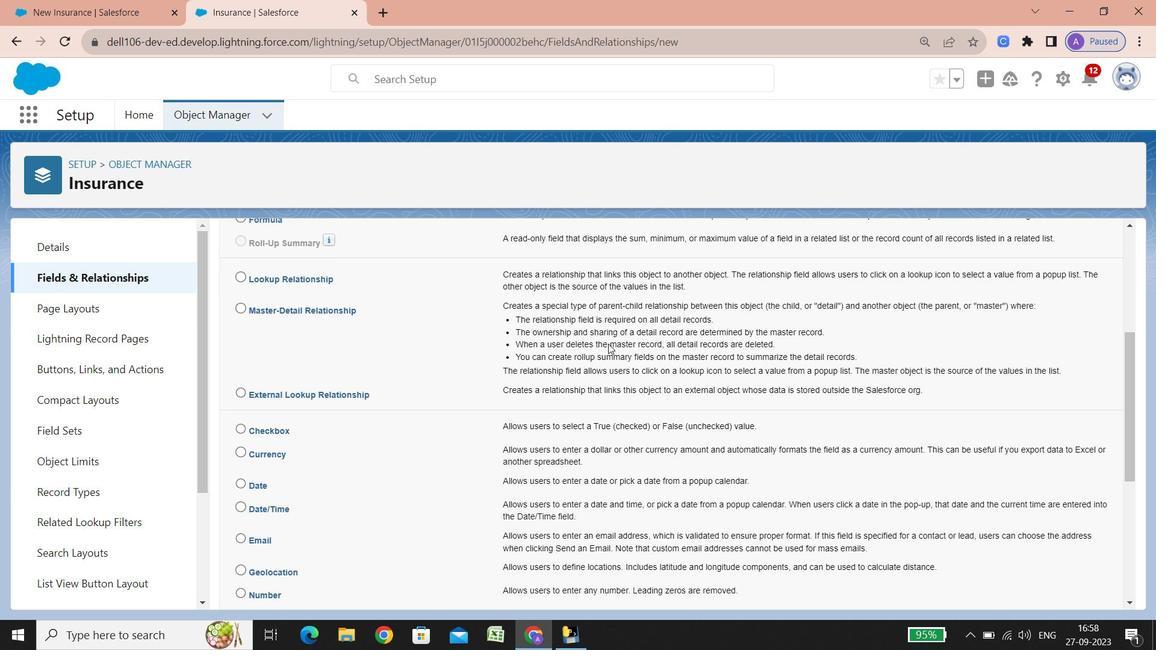 
Action: Mouse scrolled (608, 343) with delta (0, 0)
Screenshot: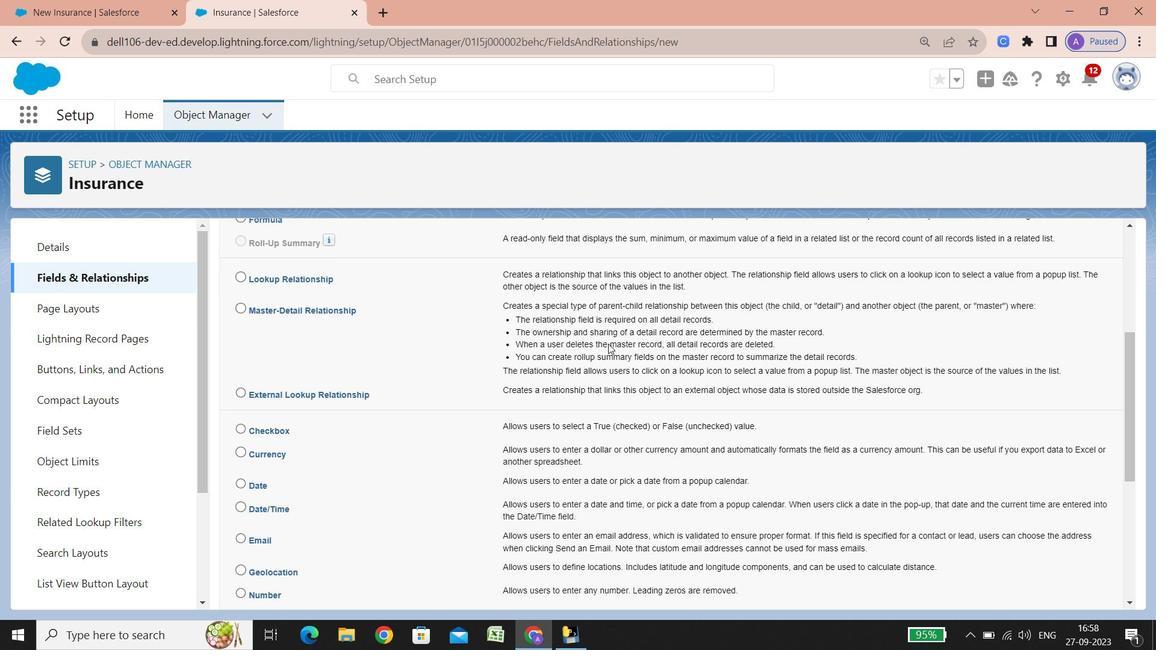 
Action: Mouse scrolled (608, 343) with delta (0, 0)
Screenshot: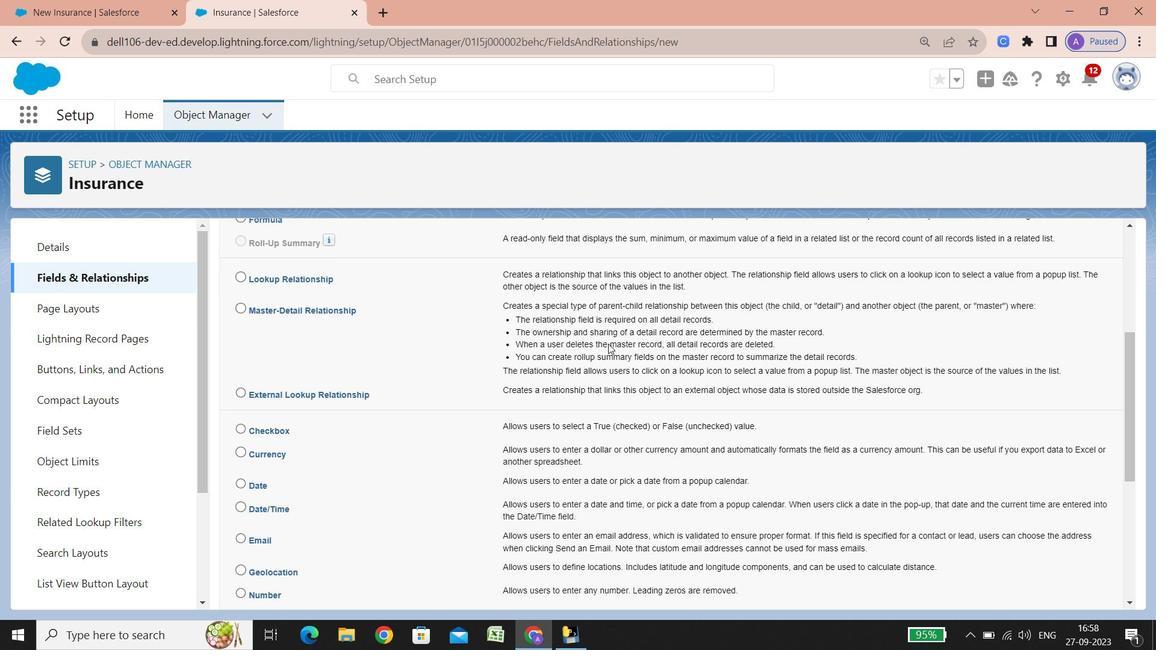
Action: Mouse scrolled (608, 343) with delta (0, 0)
Screenshot: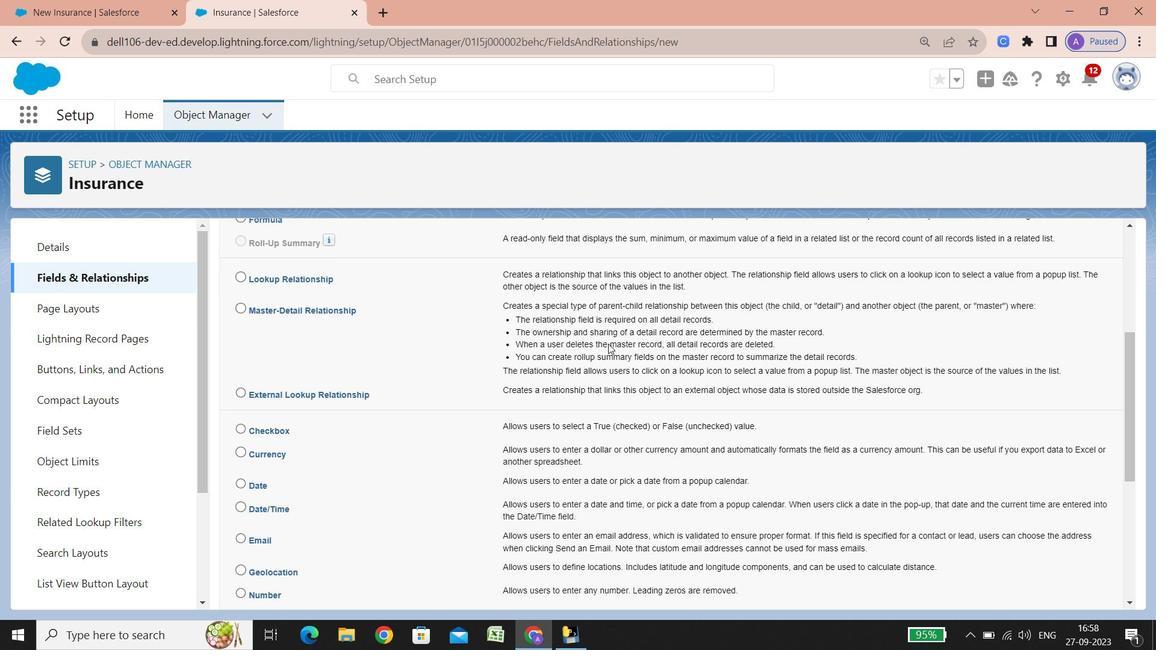 
Action: Mouse scrolled (608, 343) with delta (0, 0)
Screenshot: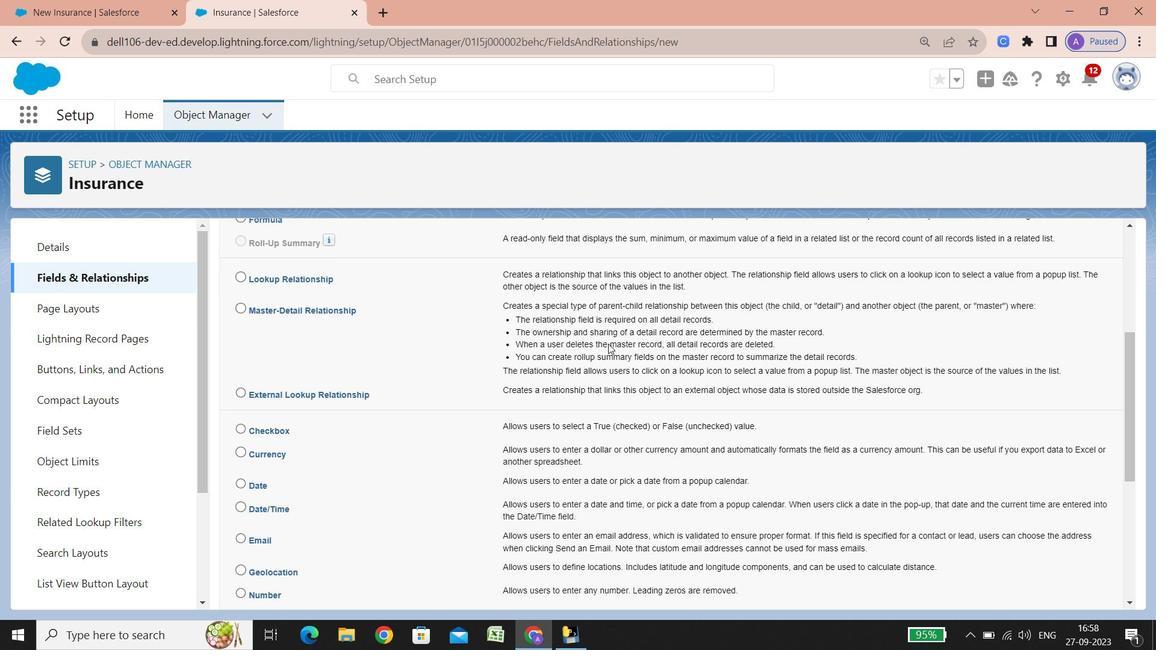 
Action: Mouse scrolled (608, 343) with delta (0, 0)
Screenshot: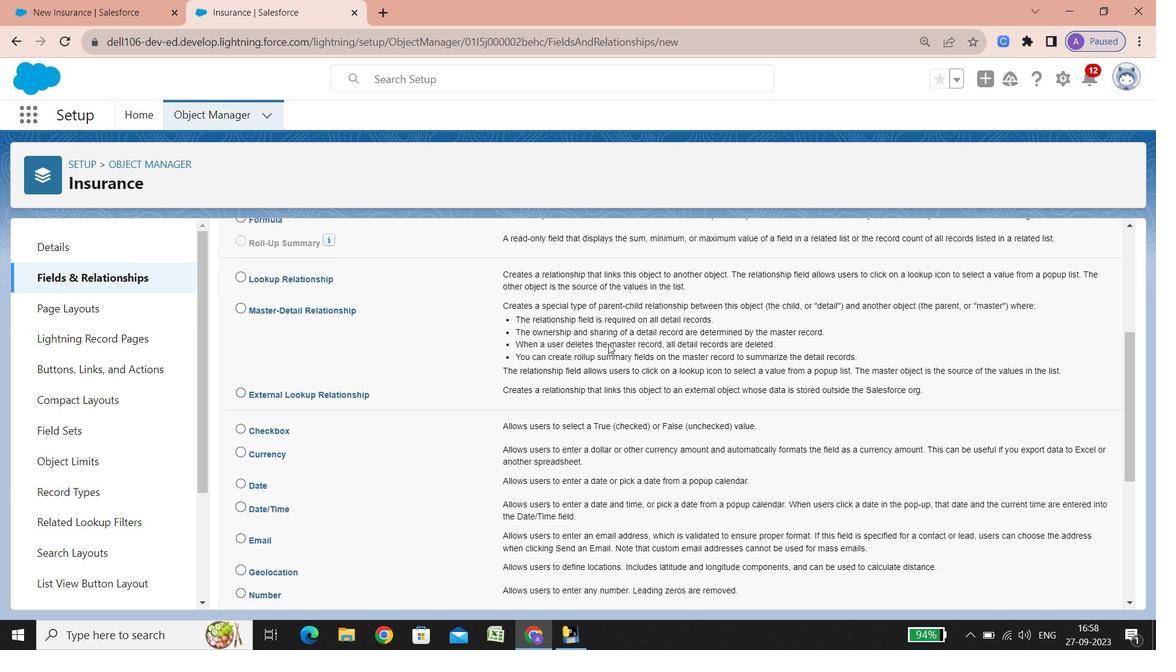 
Action: Mouse scrolled (608, 343) with delta (0, 0)
Screenshot: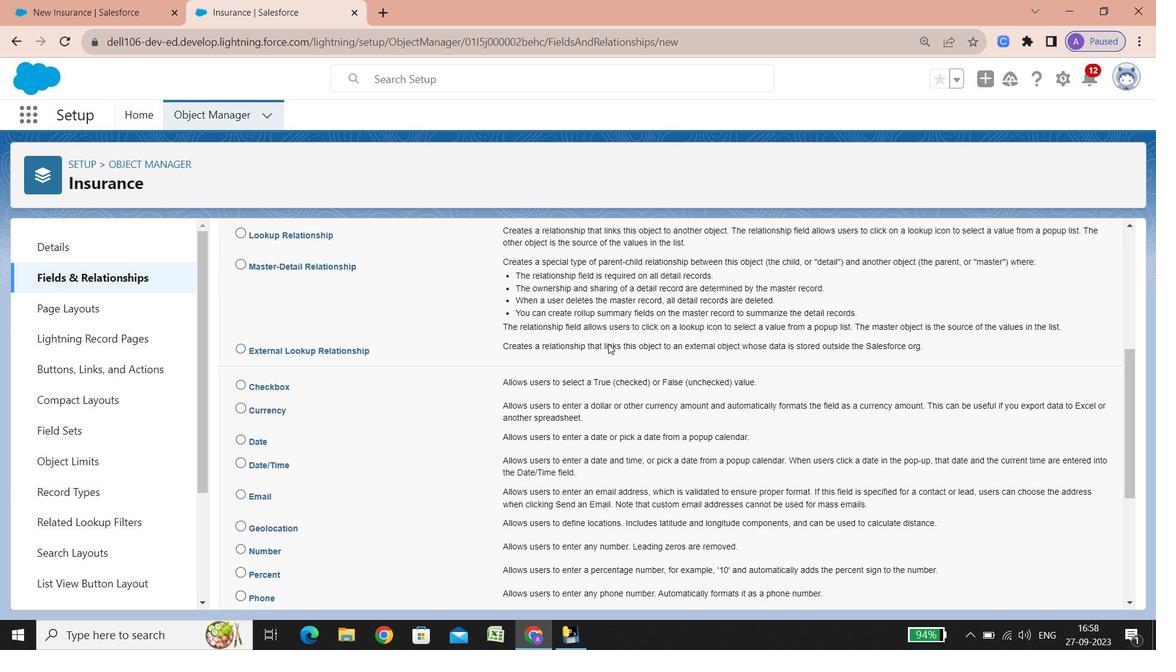 
Action: Mouse scrolled (608, 343) with delta (0, 0)
Screenshot: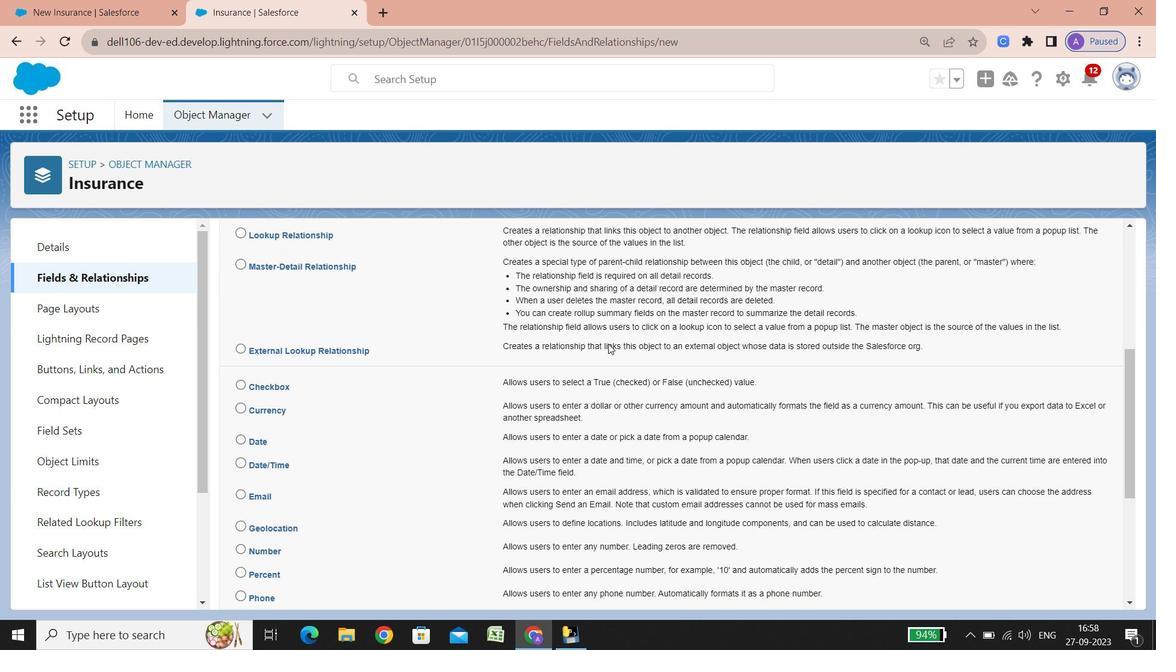
Action: Mouse scrolled (608, 343) with delta (0, 0)
Screenshot: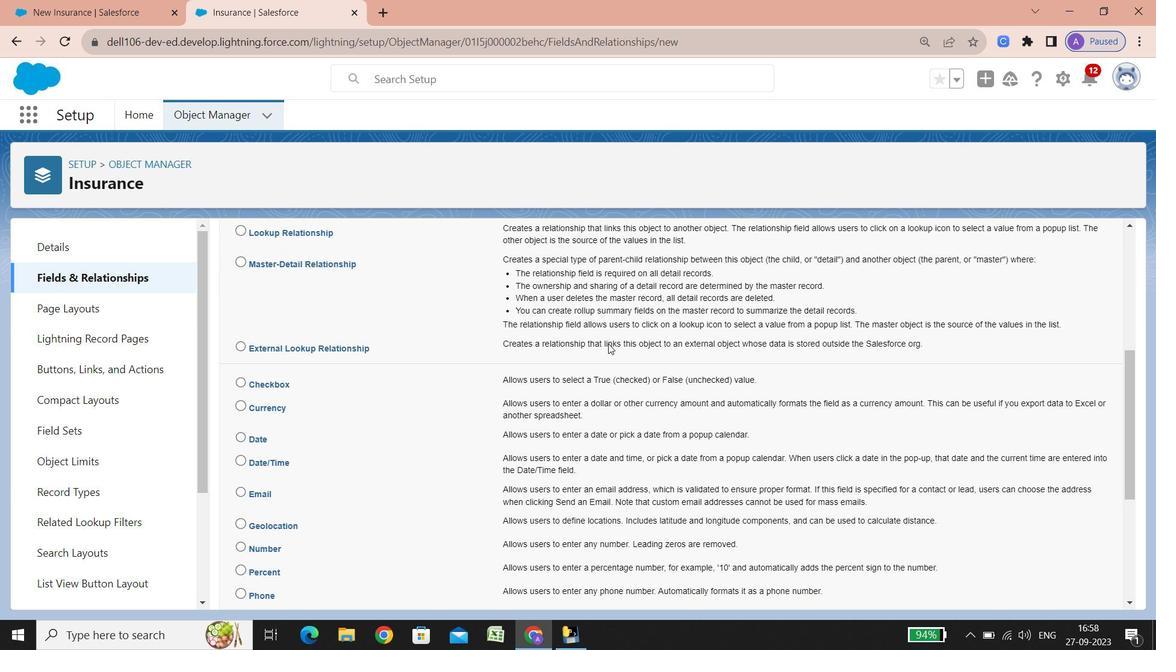 
Action: Mouse scrolled (608, 343) with delta (0, 0)
Screenshot: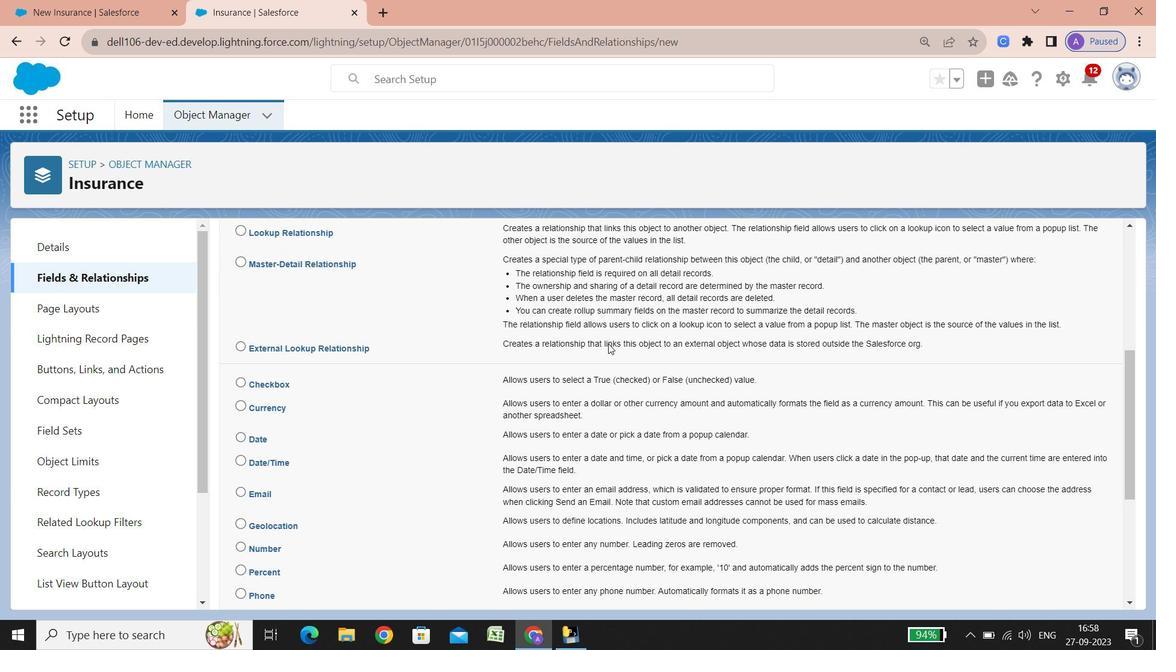 
Action: Mouse scrolled (608, 343) with delta (0, 0)
Screenshot: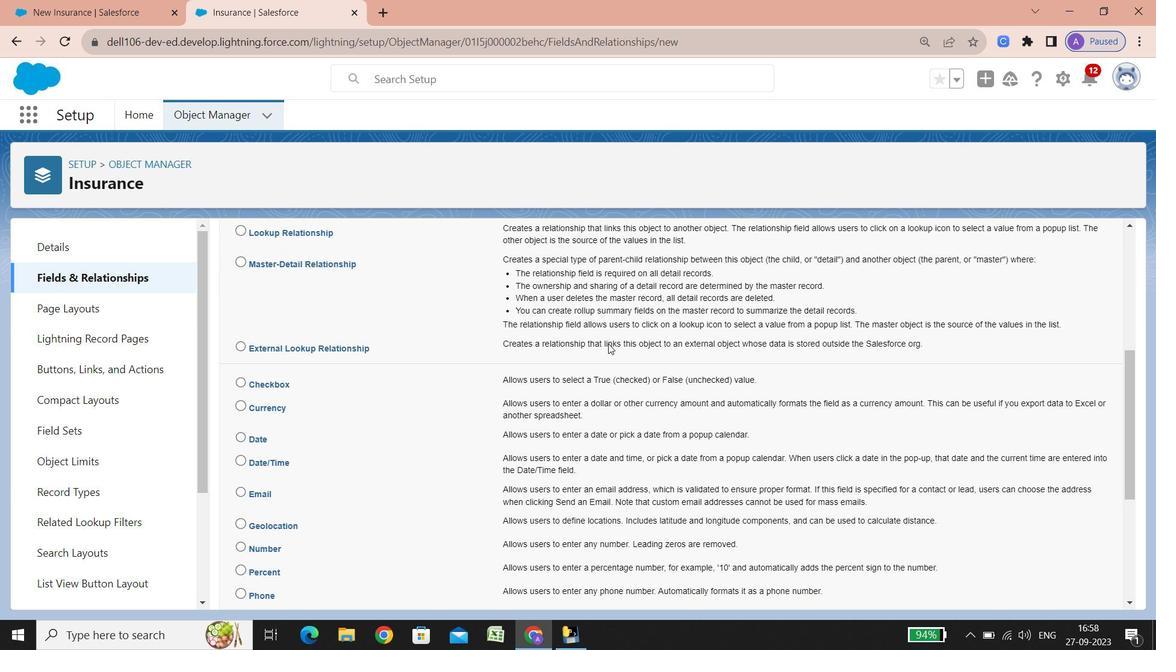 
Action: Mouse scrolled (608, 343) with delta (0, 0)
Screenshot: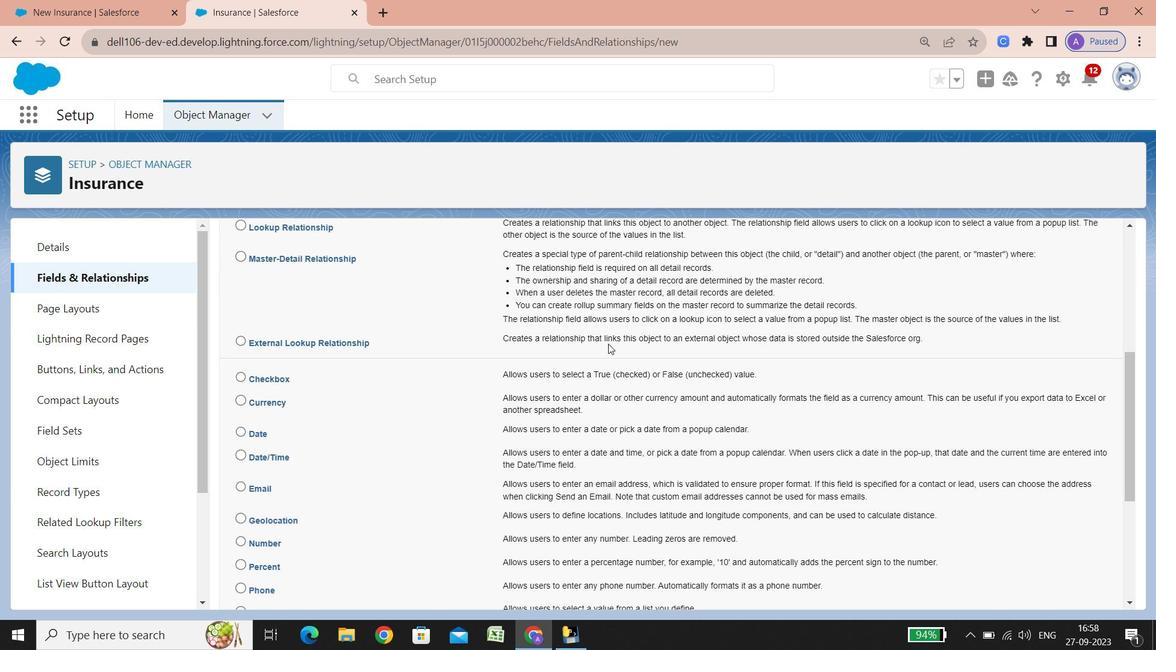
Action: Mouse scrolled (608, 343) with delta (0, 0)
Screenshot: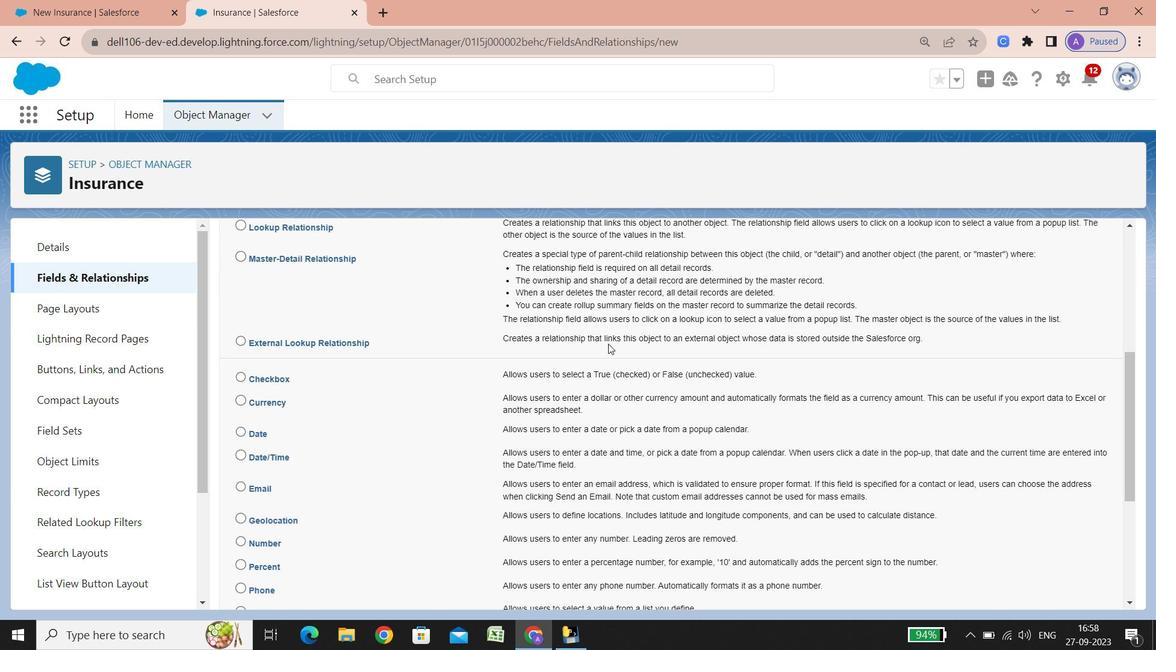 
Action: Mouse scrolled (608, 343) with delta (0, 0)
Screenshot: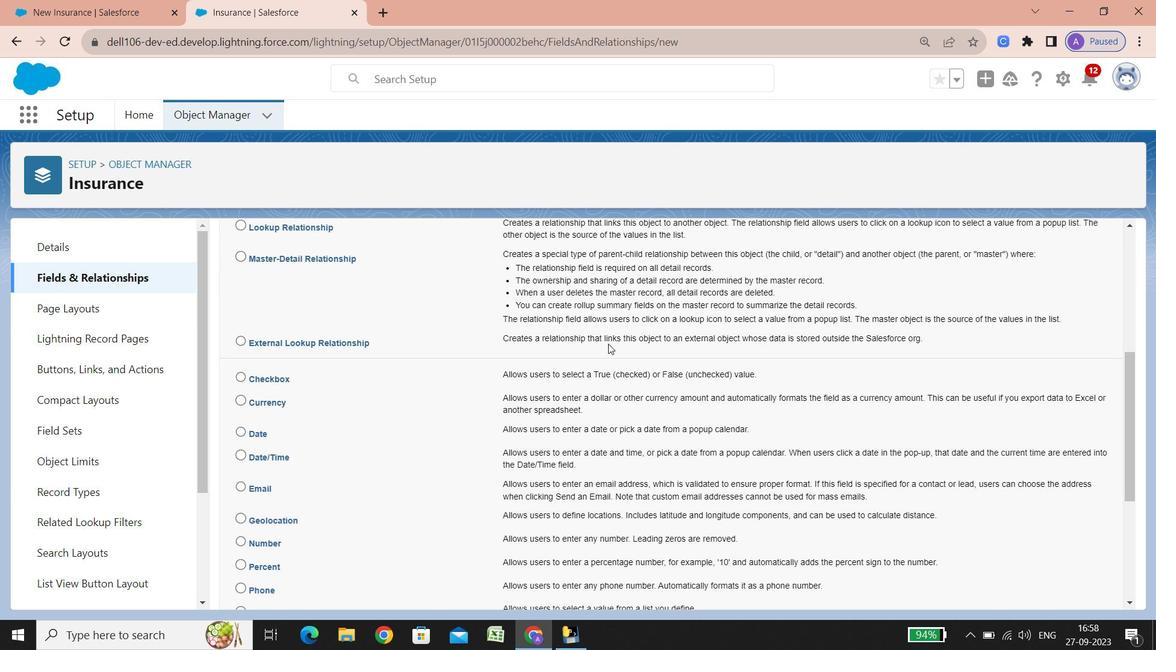 
Action: Mouse scrolled (608, 343) with delta (0, 0)
Screenshot: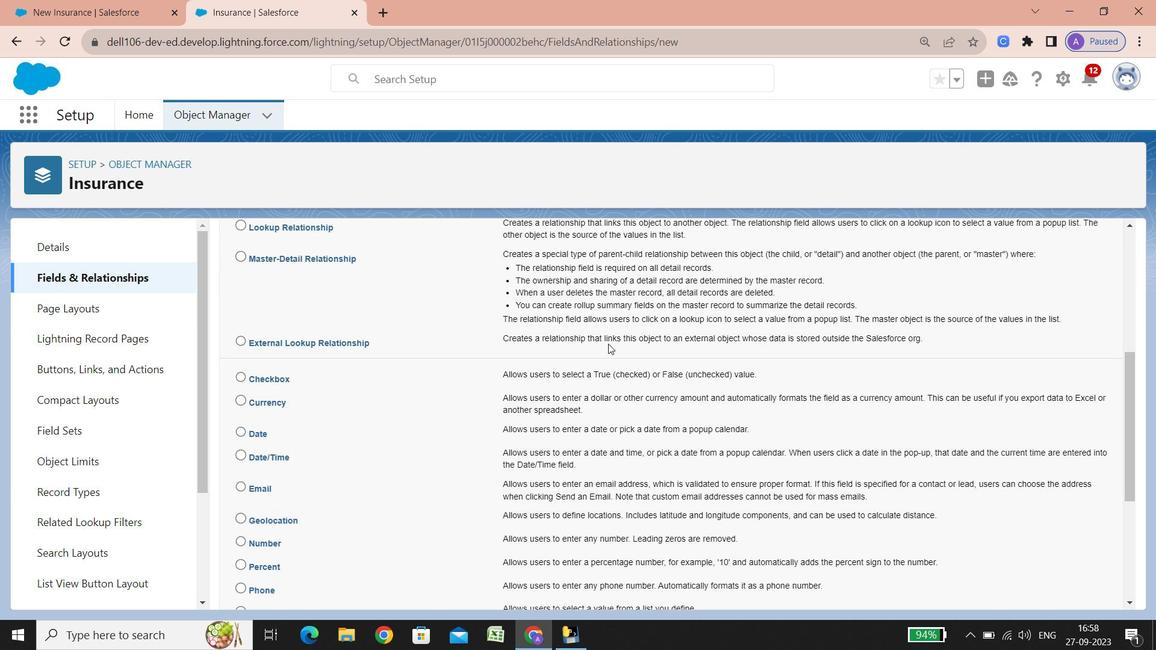 
Action: Mouse scrolled (608, 343) with delta (0, 0)
Screenshot: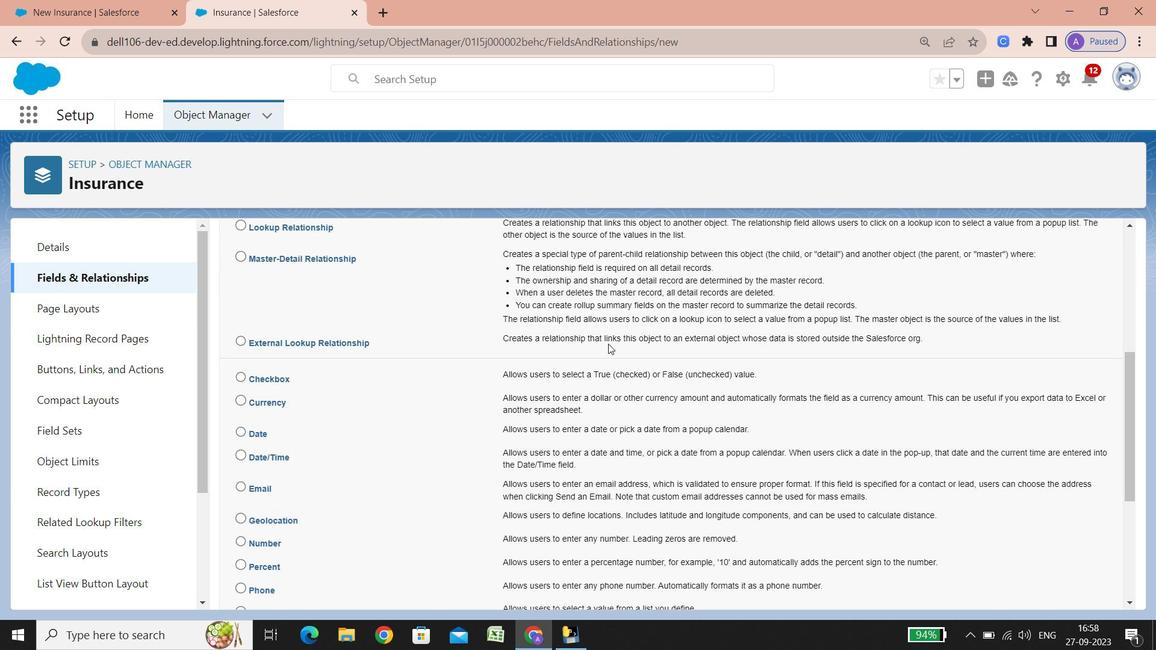 
Action: Mouse scrolled (608, 343) with delta (0, 0)
Screenshot: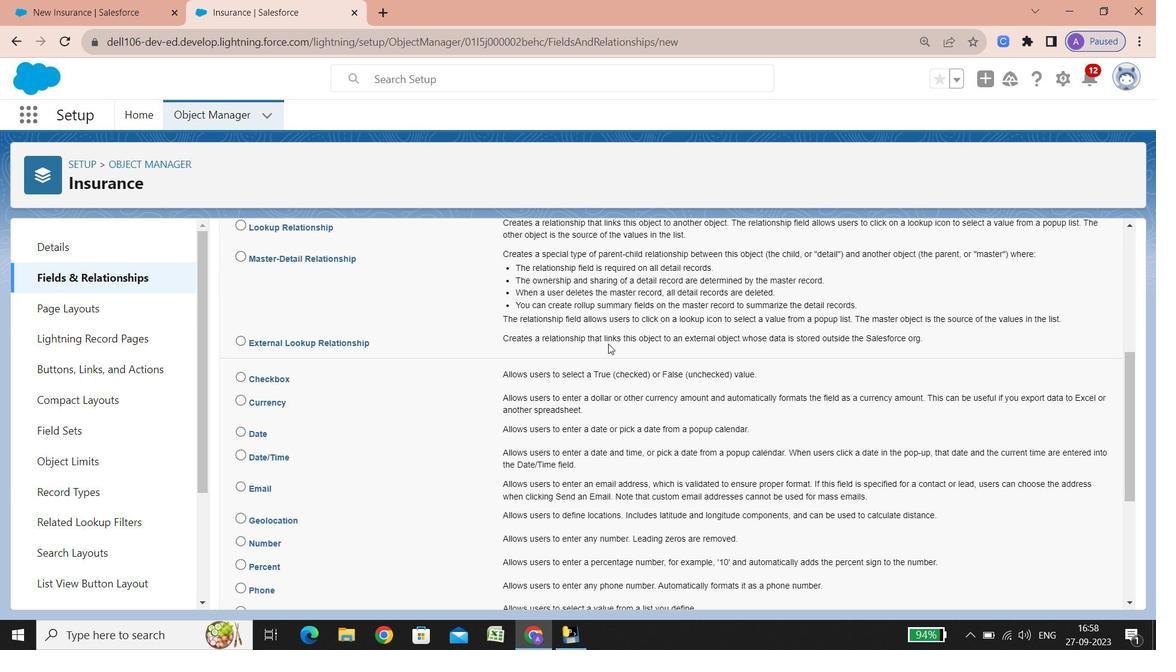
Action: Mouse scrolled (608, 343) with delta (0, 0)
Screenshot: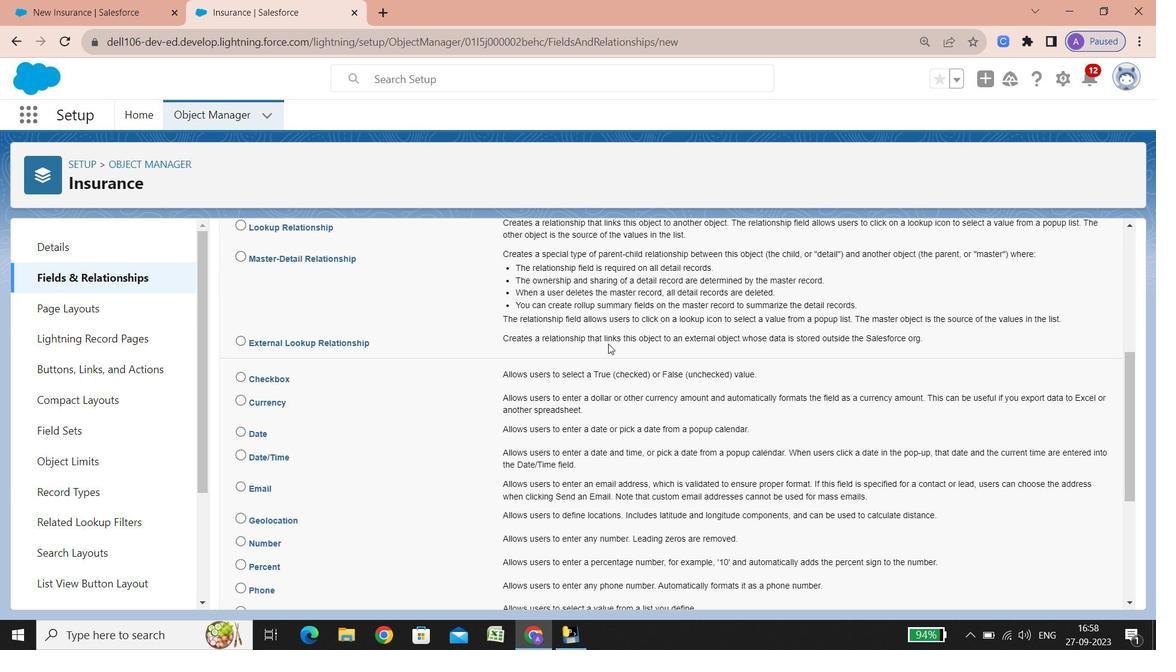 
Action: Mouse scrolled (608, 343) with delta (0, 0)
Screenshot: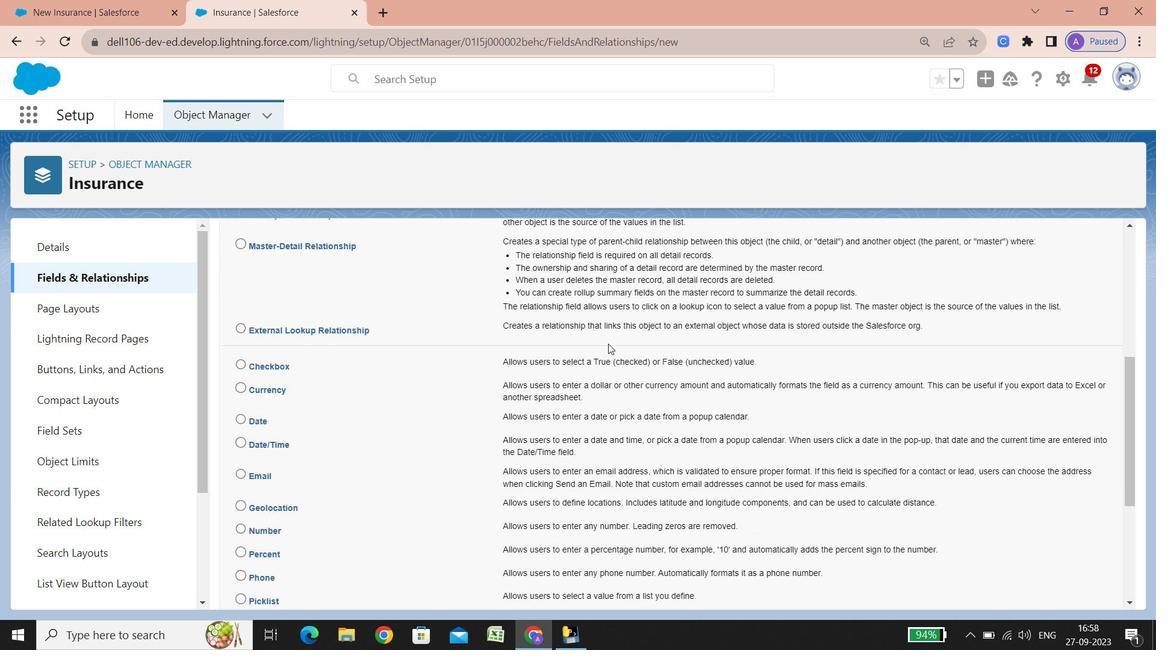 
Action: Mouse scrolled (608, 343) with delta (0, 0)
Screenshot: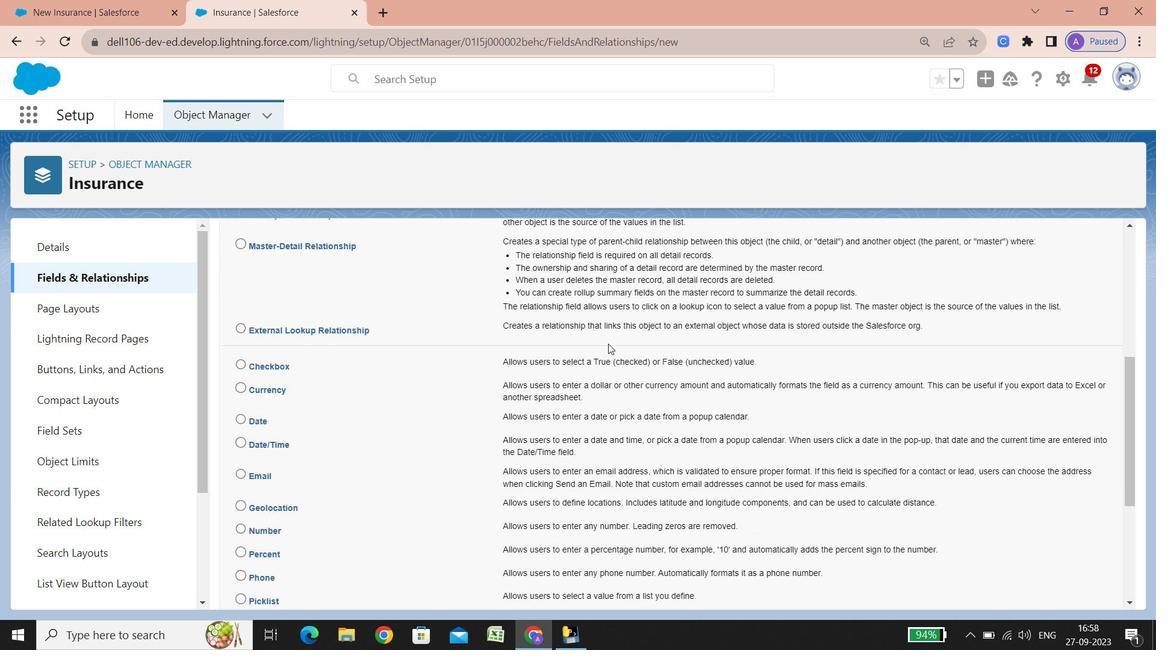 
Action: Mouse scrolled (608, 343) with delta (0, 0)
Screenshot: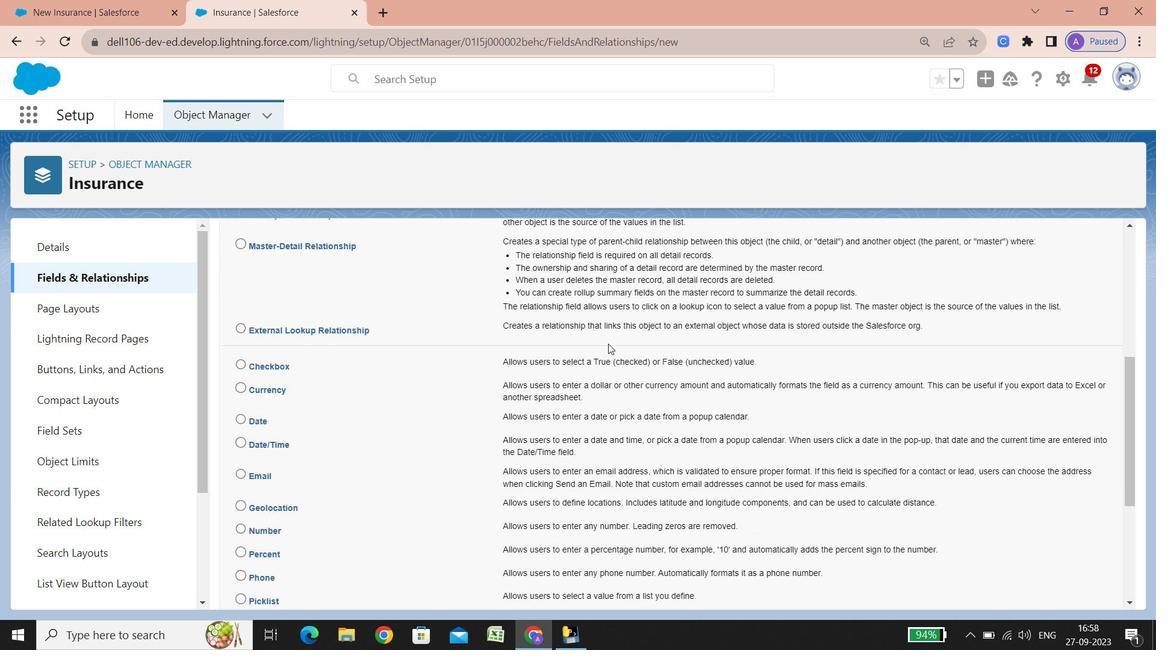 
Action: Mouse scrolled (608, 343) with delta (0, 0)
Screenshot: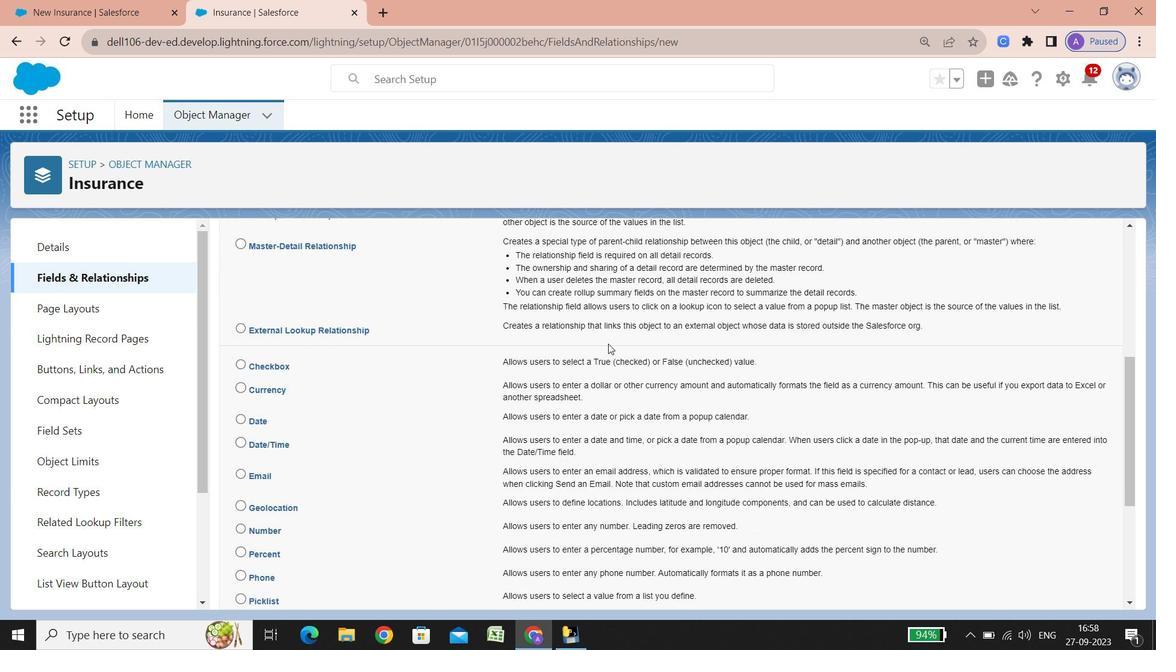 
Action: Mouse scrolled (608, 343) with delta (0, 0)
Screenshot: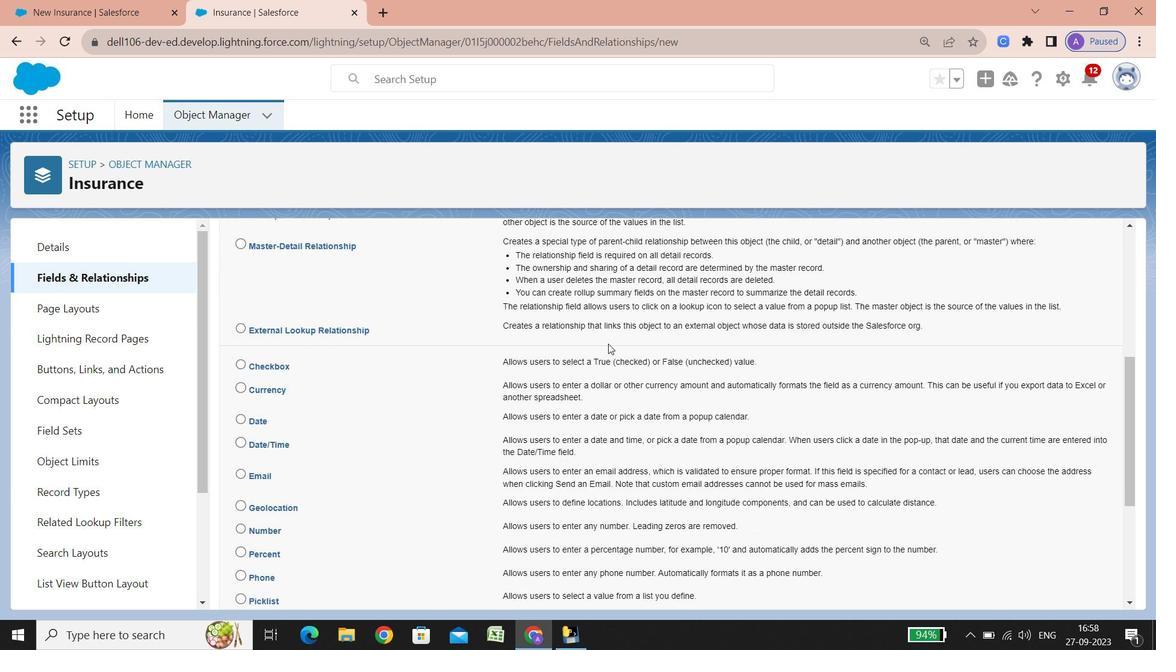 
Action: Mouse scrolled (608, 343) with delta (0, 0)
Screenshot: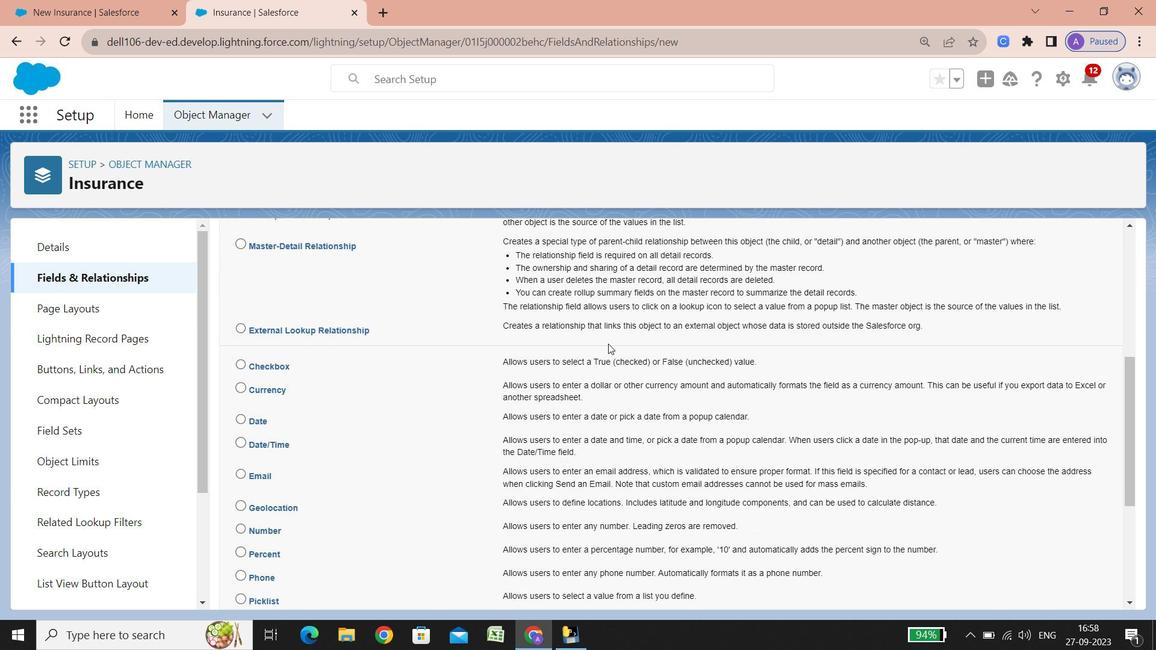 
Action: Mouse scrolled (608, 343) with delta (0, 0)
Screenshot: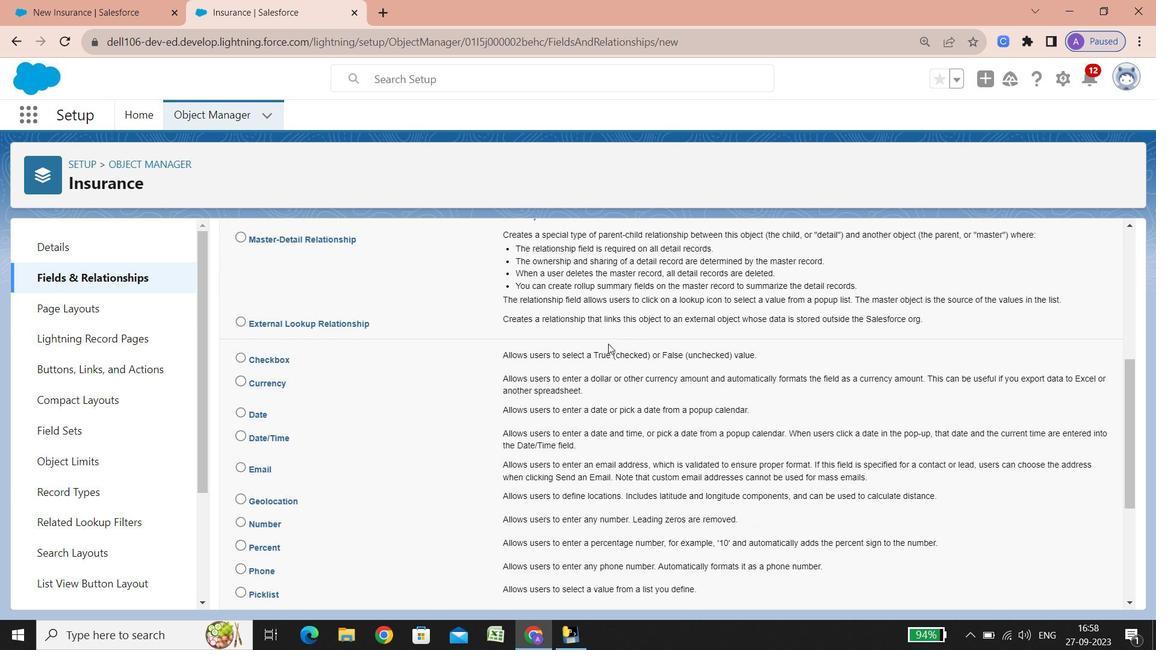 
Action: Mouse scrolled (608, 343) with delta (0, 0)
Screenshot: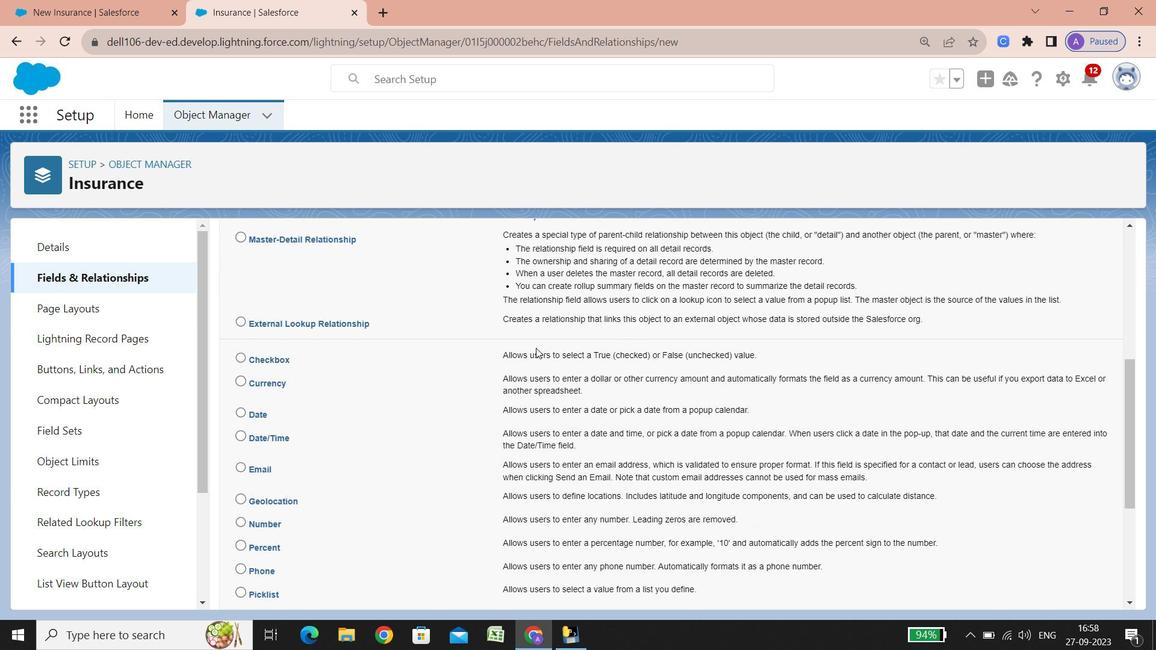 
Action: Mouse scrolled (608, 343) with delta (0, 0)
Screenshot: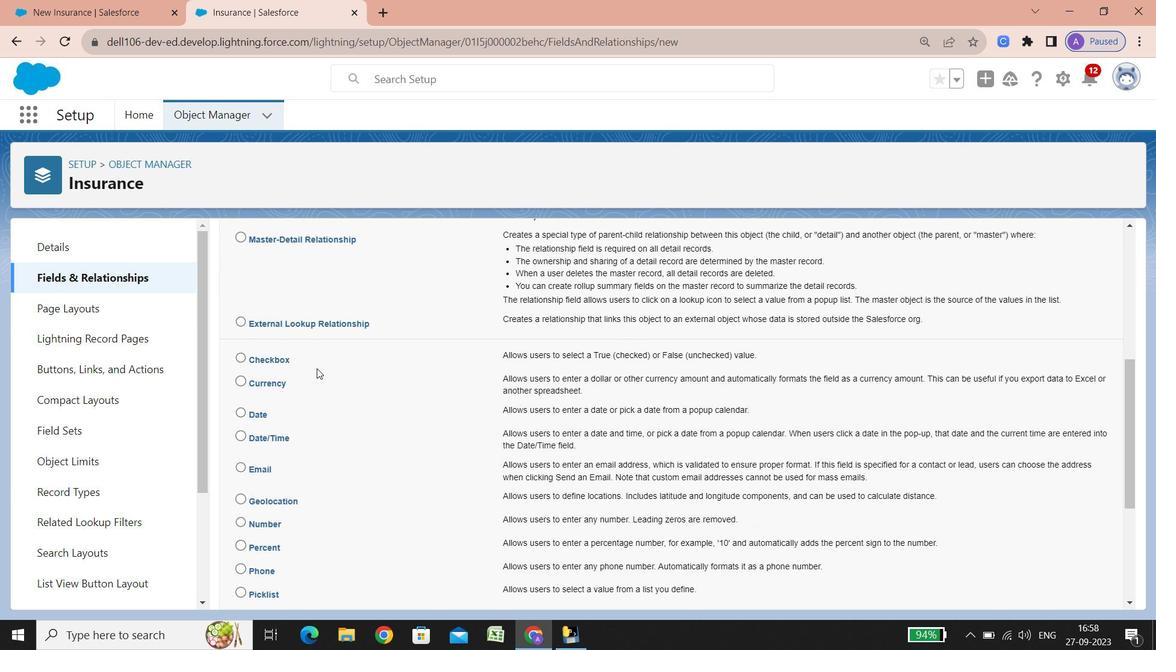 
Action: Mouse scrolled (608, 343) with delta (0, 0)
Screenshot: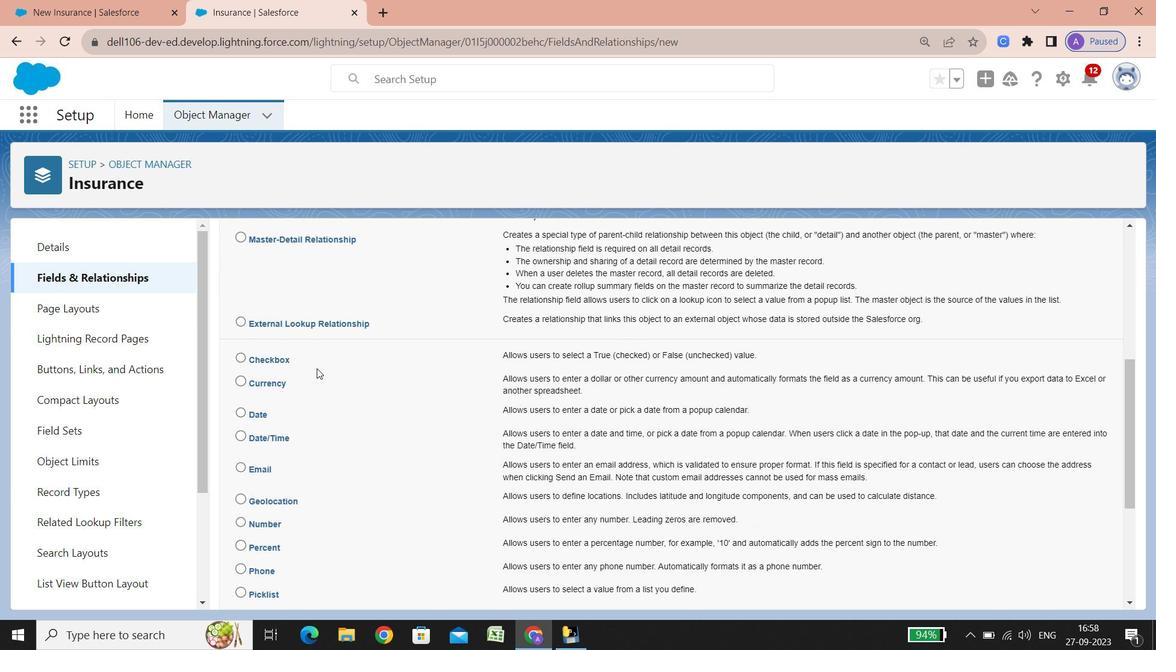 
Action: Mouse scrolled (608, 343) with delta (0, 0)
Screenshot: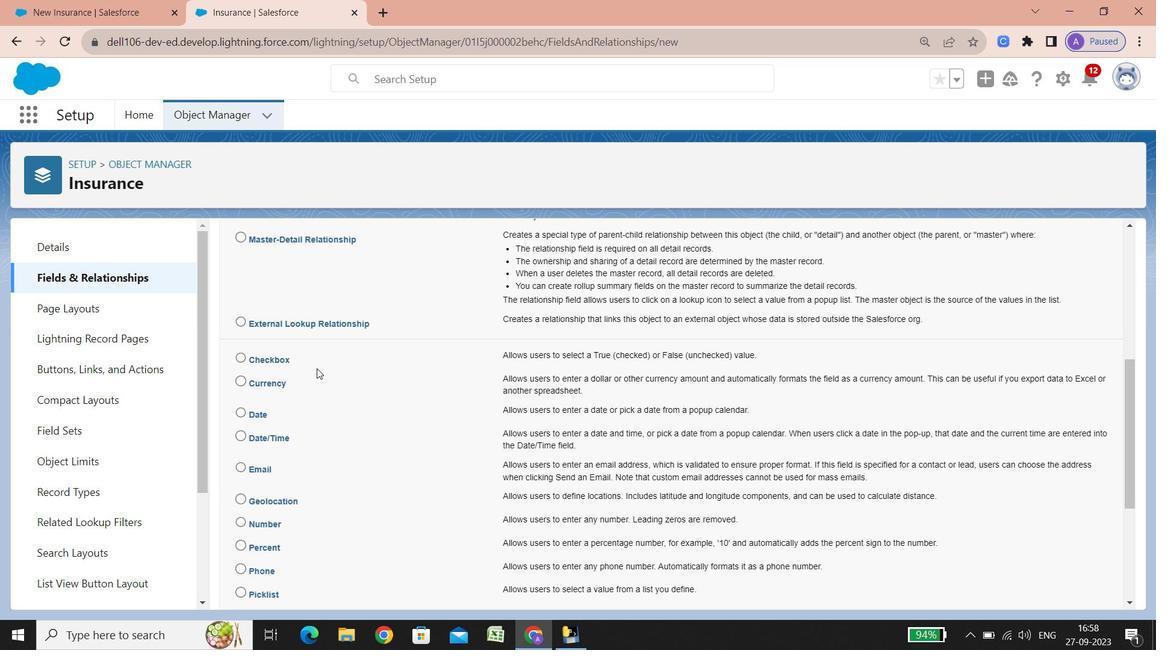 
Action: Mouse scrolled (608, 343) with delta (0, 0)
Screenshot: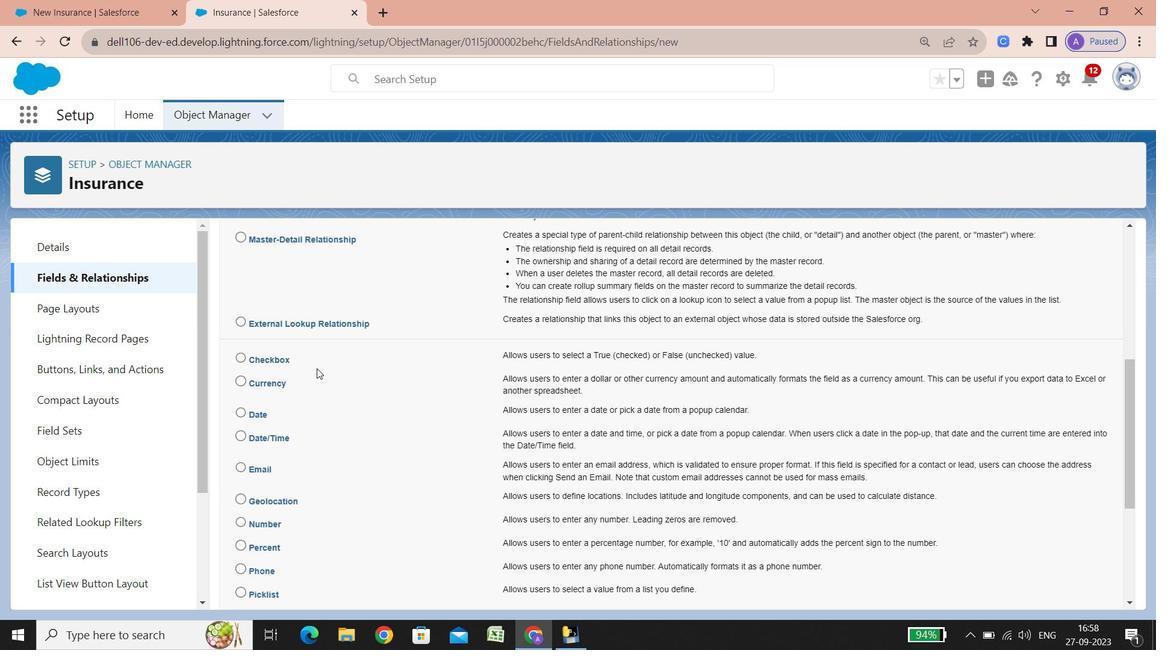 
Action: Mouse scrolled (608, 343) with delta (0, 0)
Screenshot: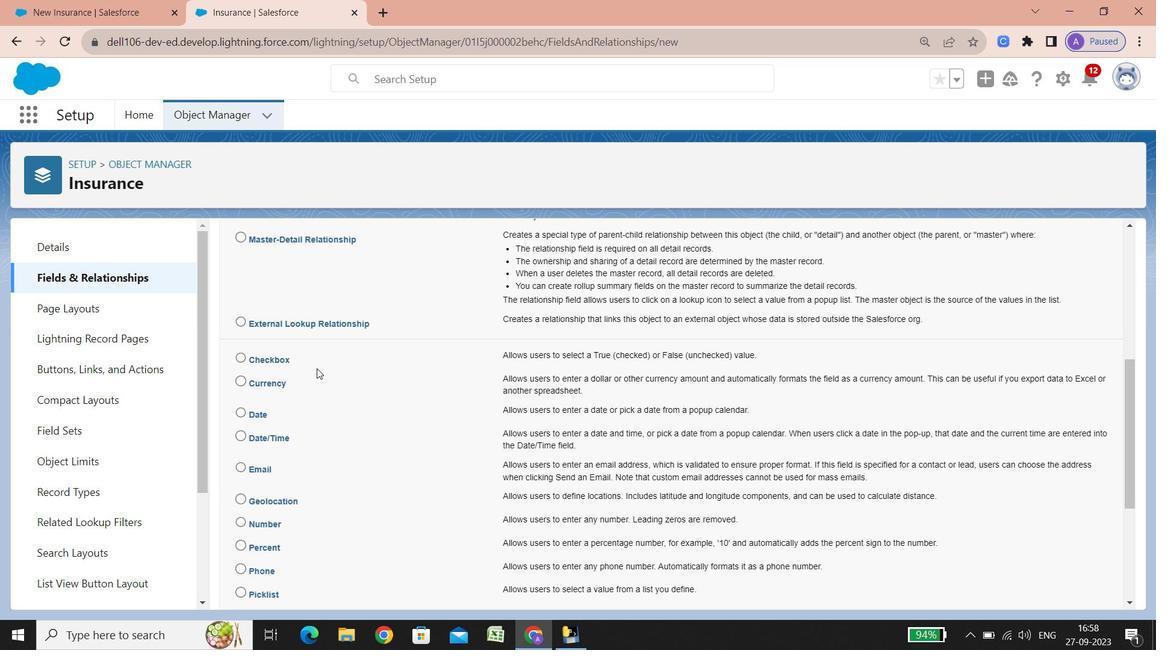 
Action: Mouse scrolled (608, 343) with delta (0, 0)
